 Task: Select street view around selected location San Jacinto Battleground State Historic Site, Texas, United States and verify 5 surrounding locations
Action: Mouse moved to (246, 76)
Screenshot: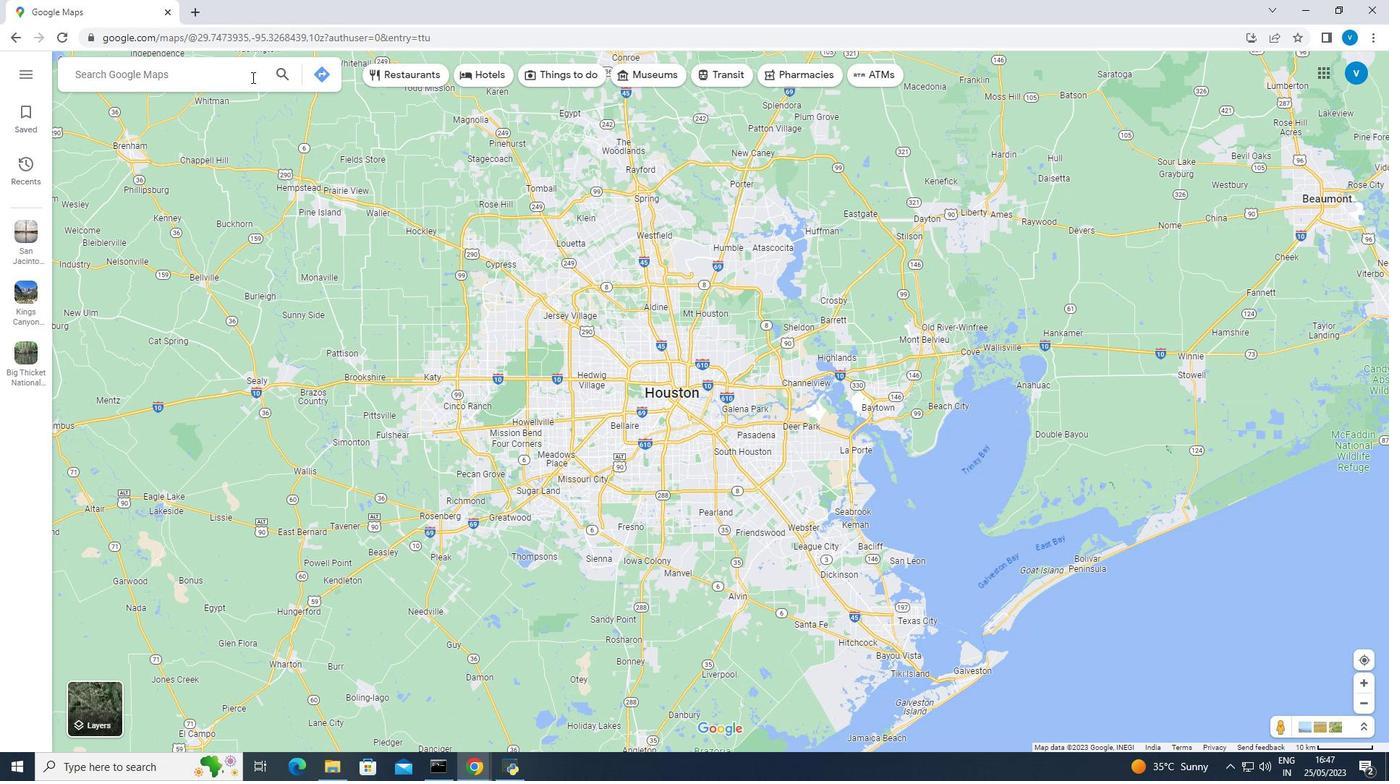 
Action: Mouse pressed left at (246, 76)
Screenshot: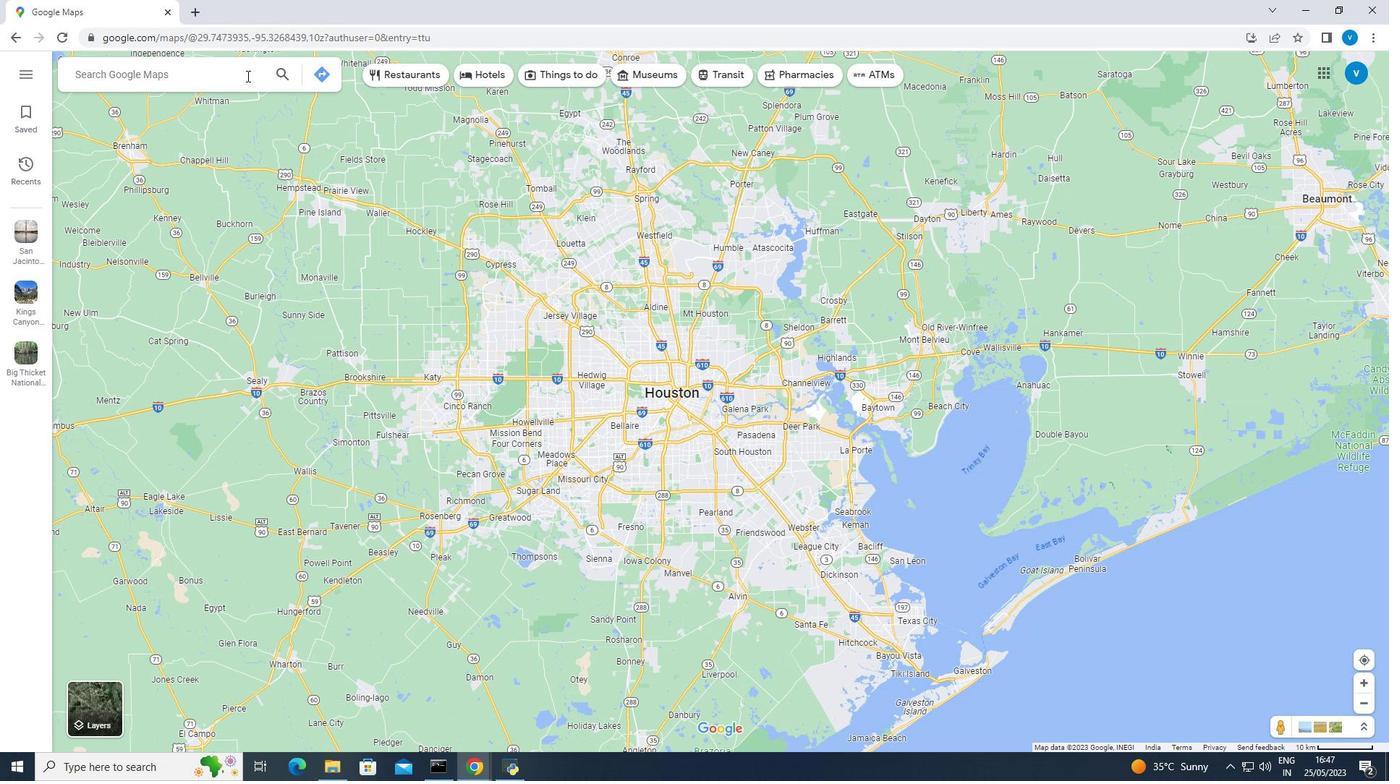 
Action: Key pressed <Key.shift><Key.shift><Key.shift>San<Key.space><Key.shift><Key.shift><Key.shift>Jacinto<Key.space><Key.shift><Key.shift><Key.shift><Key.shift><Key.shift><Key.shift><Key.shift><Key.shift><Key.shift><Key.shift><Key.shift><Key.shift><Key.shift>Battleground<Key.space><Key.shift><Key.shift><Key.shift><Key.shift><Key.shift>State<Key.space><Key.shift><Key.shift><Key.shift><Key.shift><Key.shift><Key.shift><Key.shift><Key.shift><Key.shift><Key.shift><Key.shift><Key.shift><Key.shift>Historic<Key.space><Key.shift><Key.shift><Key.shift><Key.shift><Key.shift><Key.shift>Site,<Key.space><Key.shift><Key.shift><Key.shift><Key.shift><Key.shift>Texas,<Key.space><Key.shift><Key.shift><Key.shift><Key.shift><Key.shift>United<Key.space><Key.shift><Key.shift><Key.shift><Key.shift><Key.shift><Key.shift>States
Screenshot: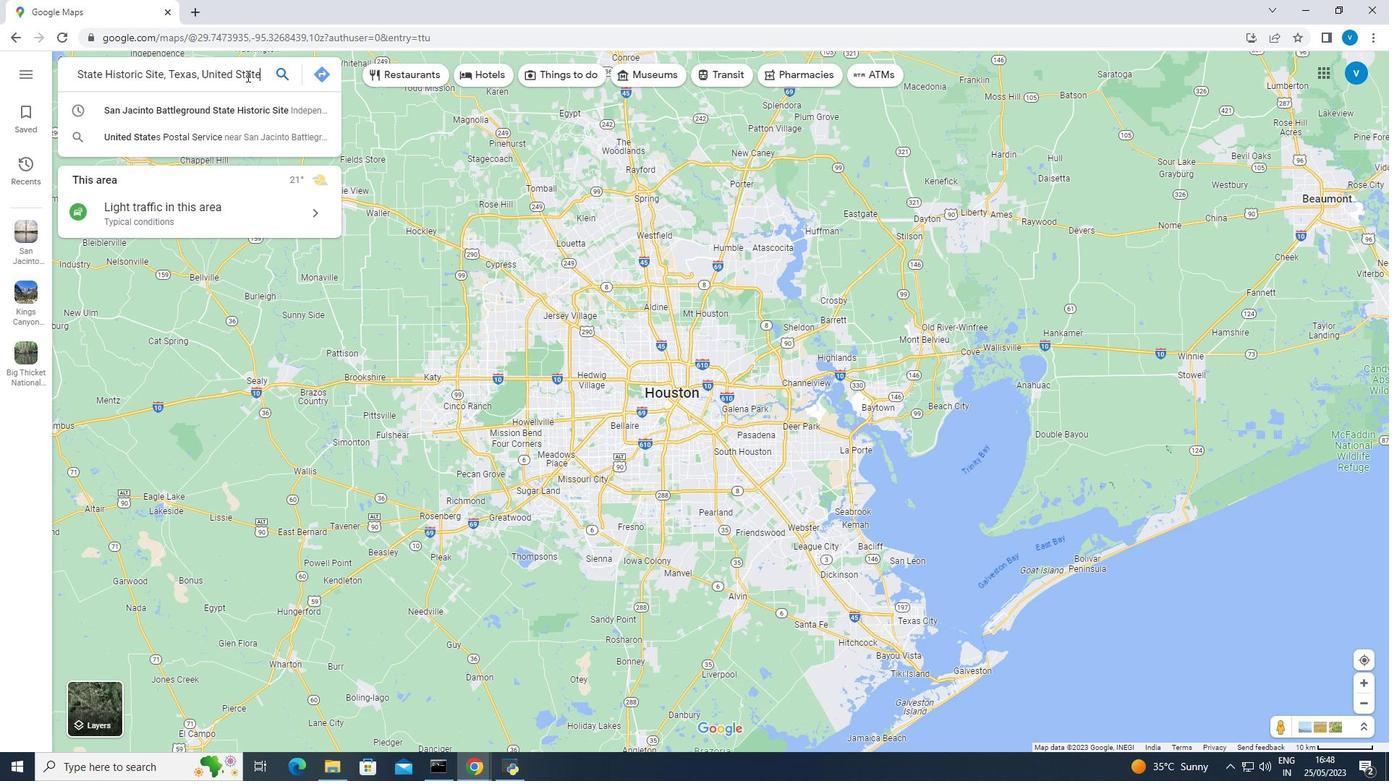 
Action: Mouse moved to (356, 157)
Screenshot: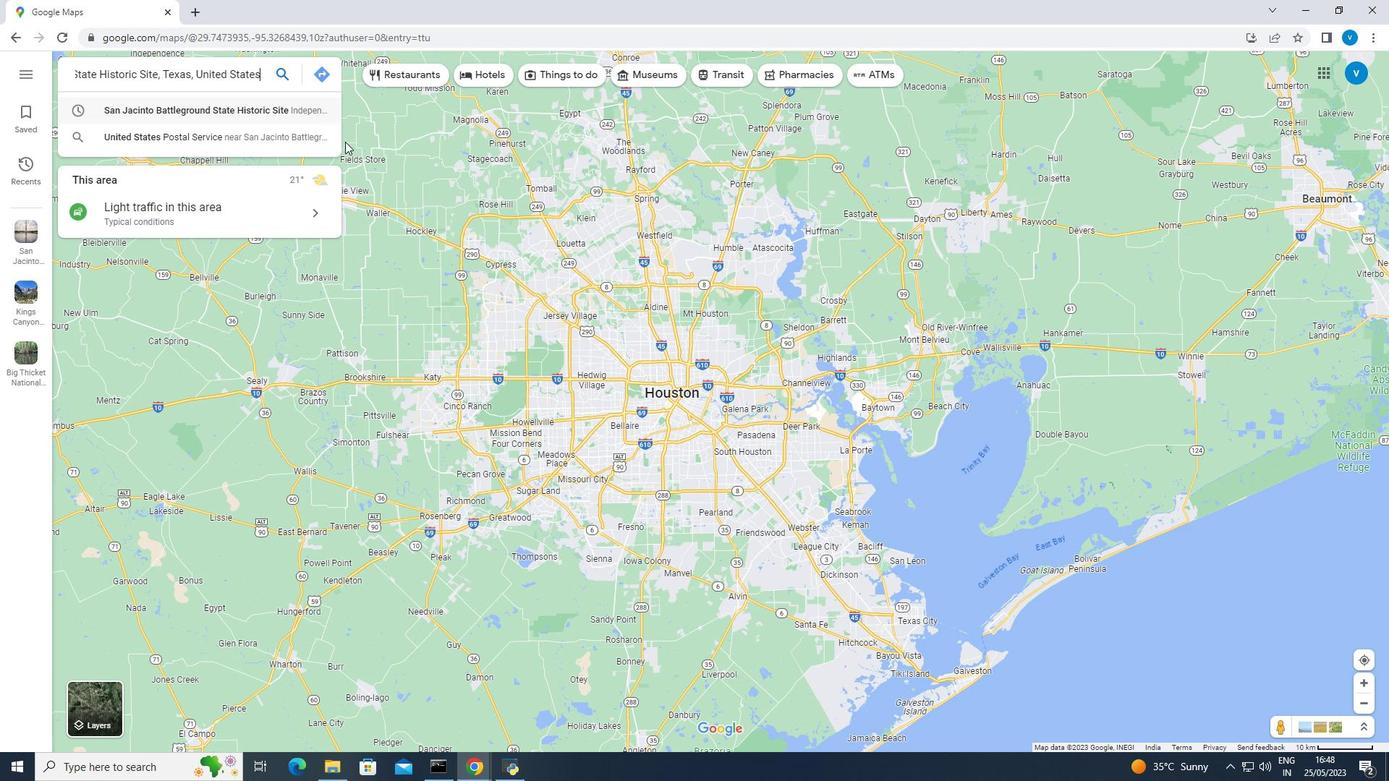 
Action: Key pressed <Key.enter>
Screenshot: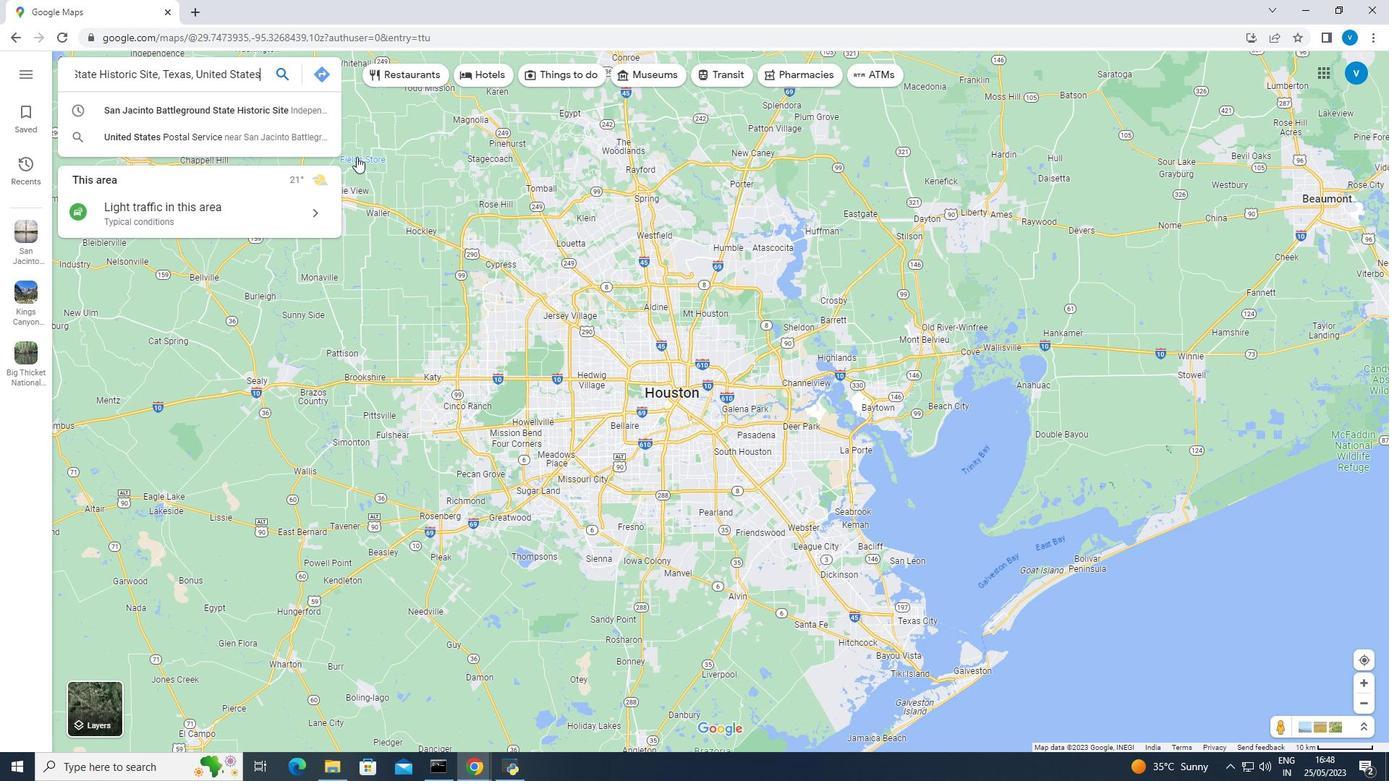 
Action: Mouse moved to (586, 294)
Screenshot: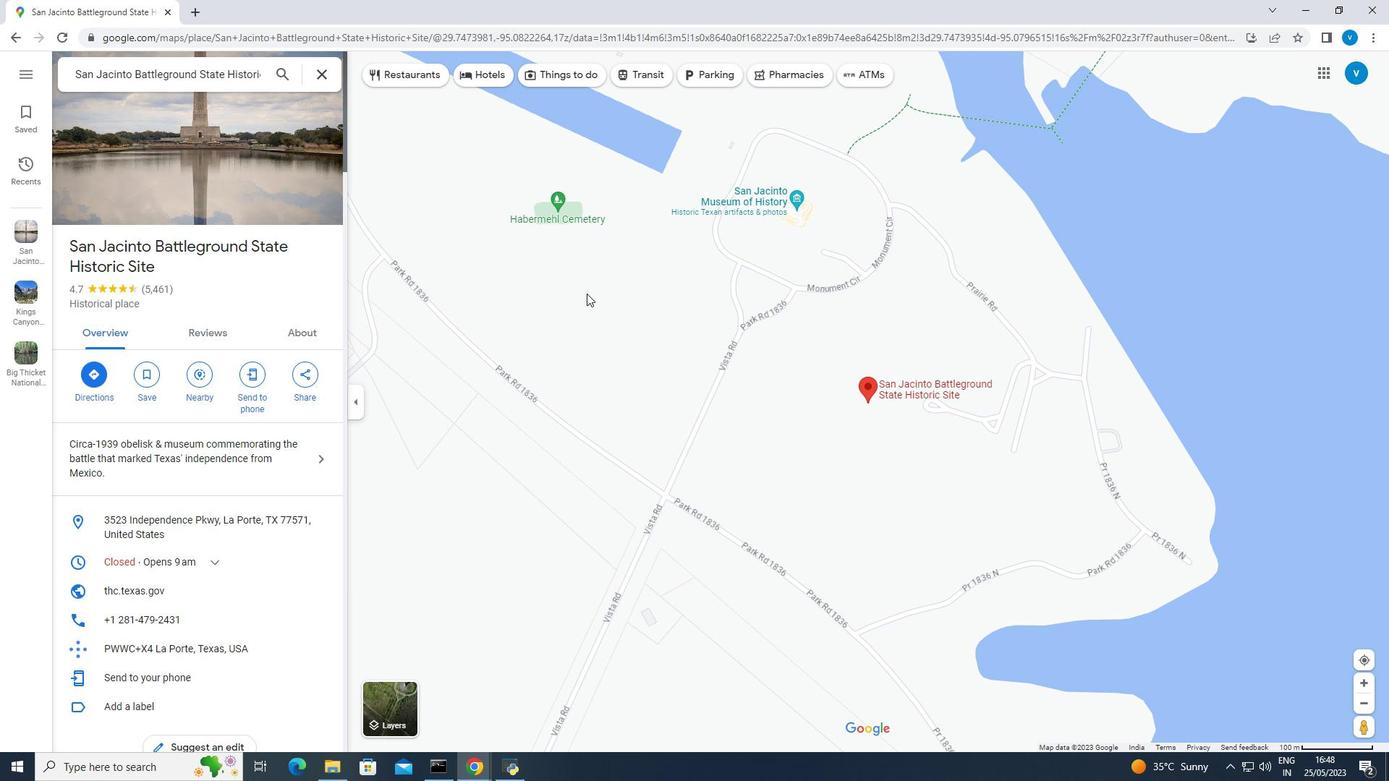 
Action: Mouse scrolled (586, 293) with delta (0, 0)
Screenshot: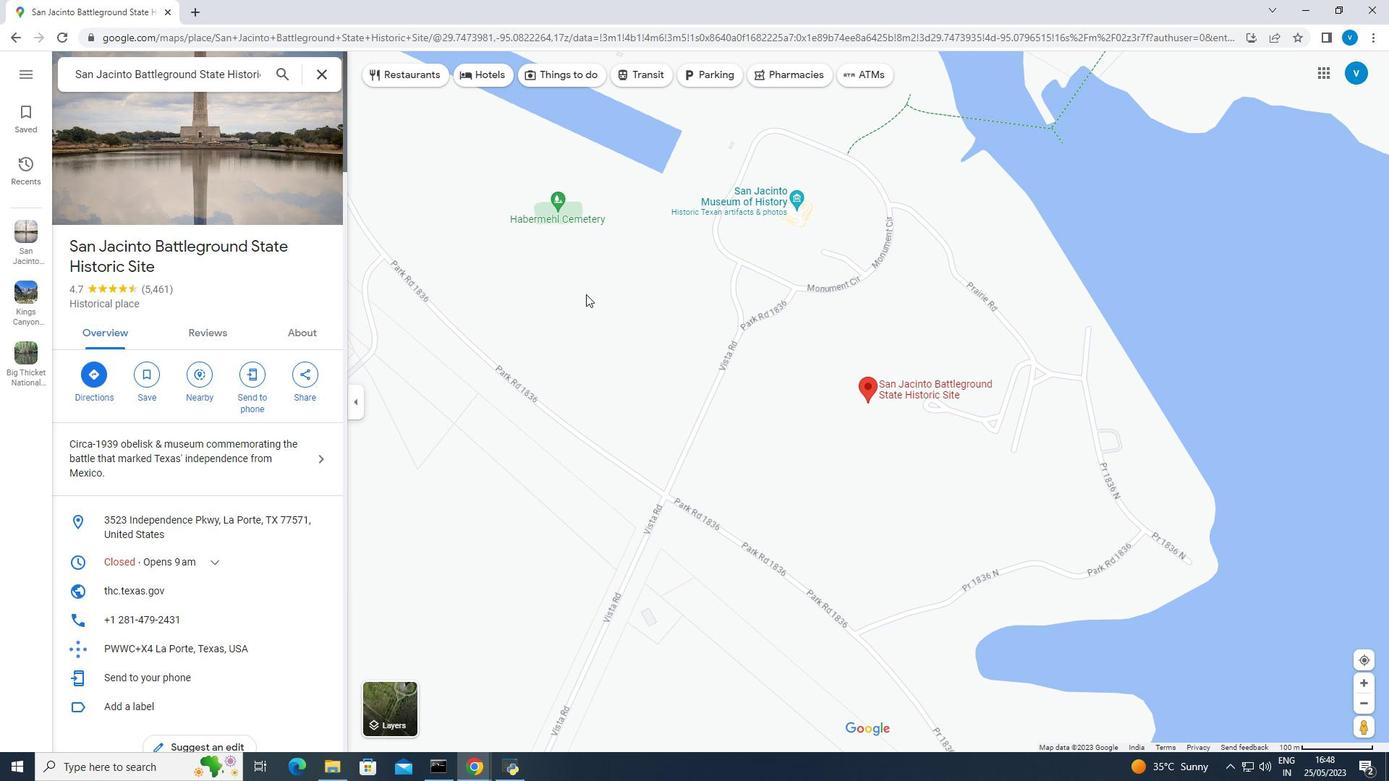 
Action: Mouse moved to (585, 294)
Screenshot: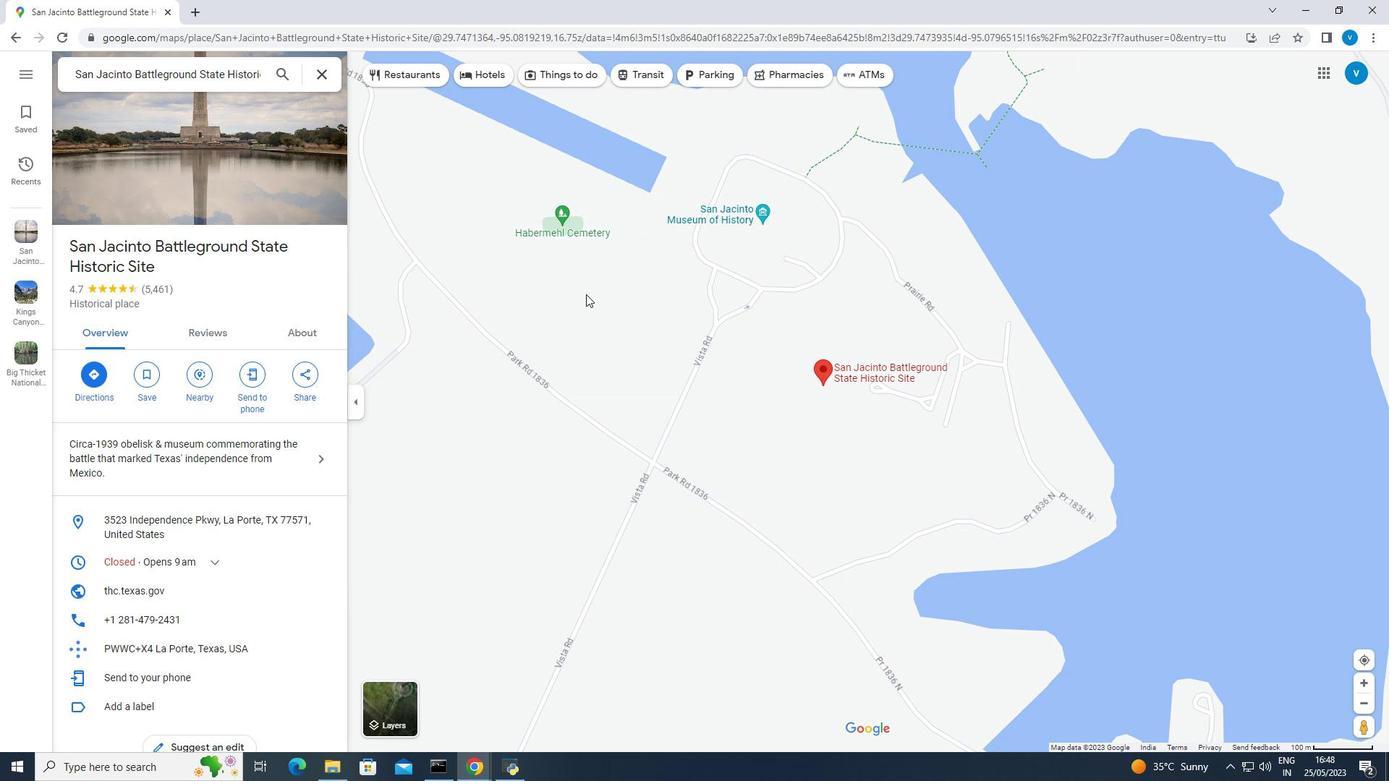 
Action: Mouse scrolled (585, 293) with delta (0, 0)
Screenshot: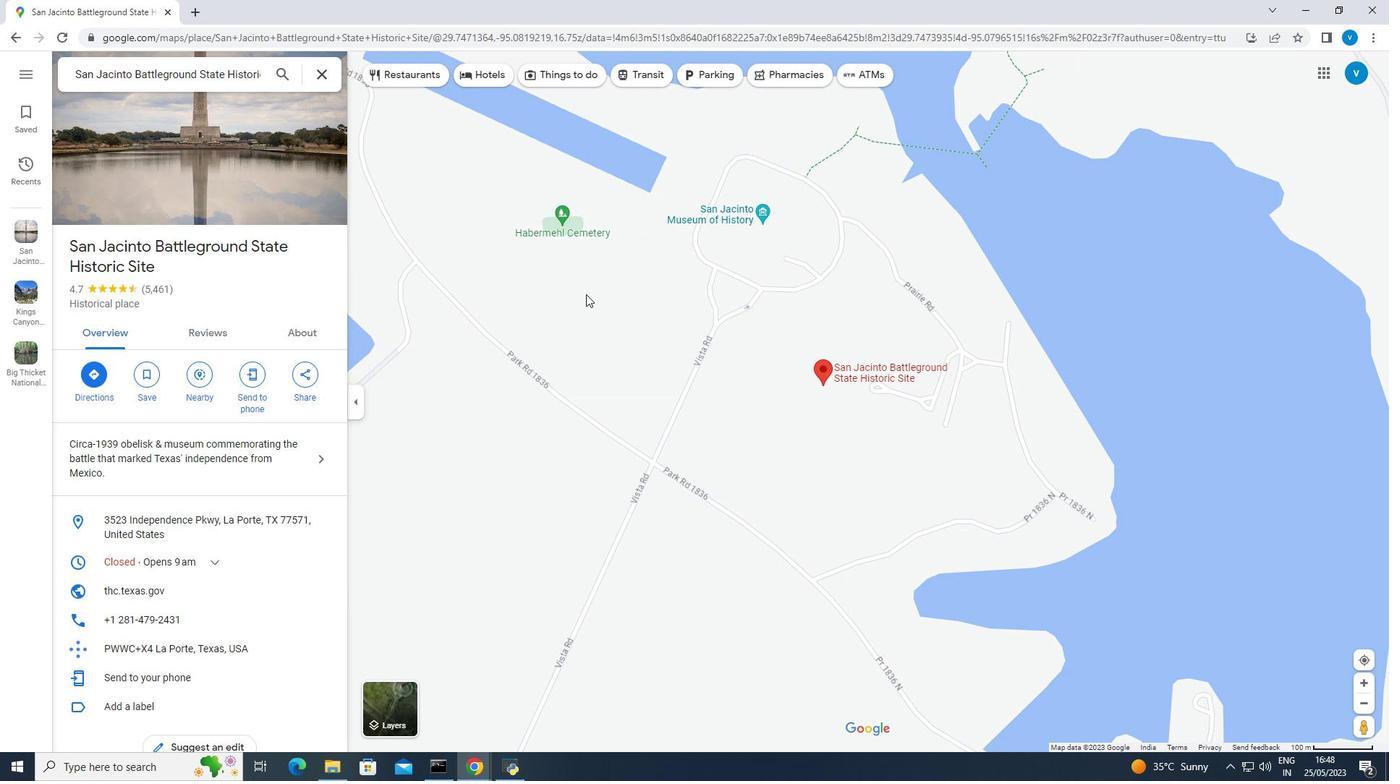 
Action: Mouse moved to (583, 294)
Screenshot: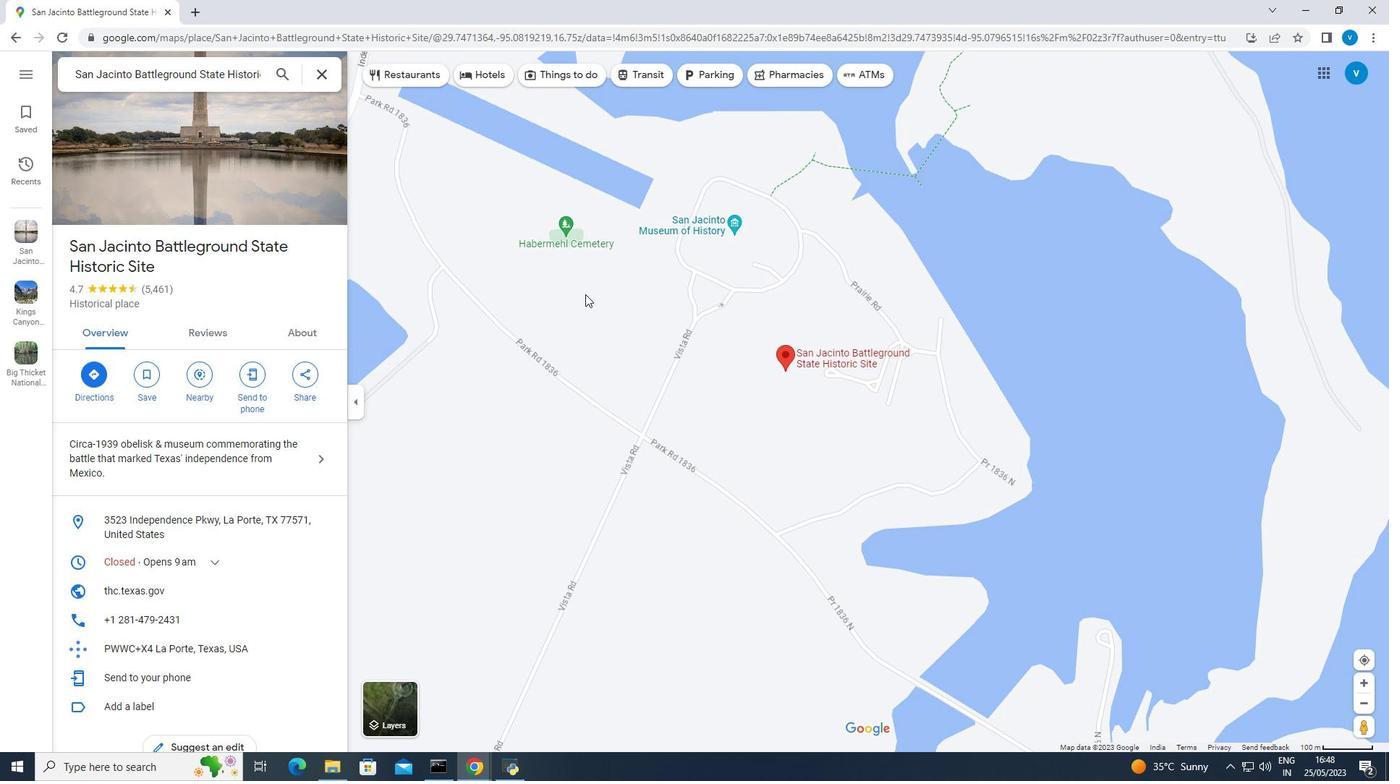 
Action: Mouse scrolled (583, 293) with delta (0, 0)
Screenshot: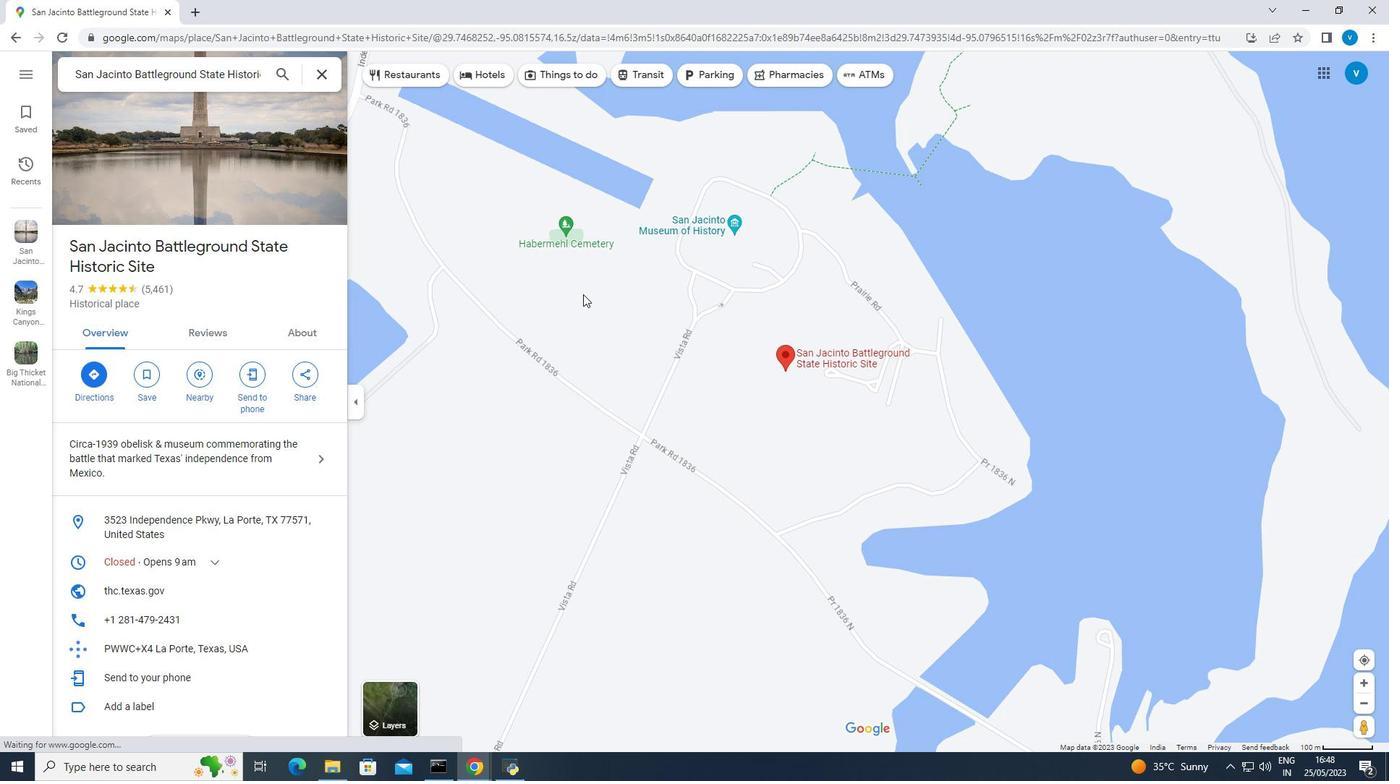 
Action: Mouse moved to (583, 294)
Screenshot: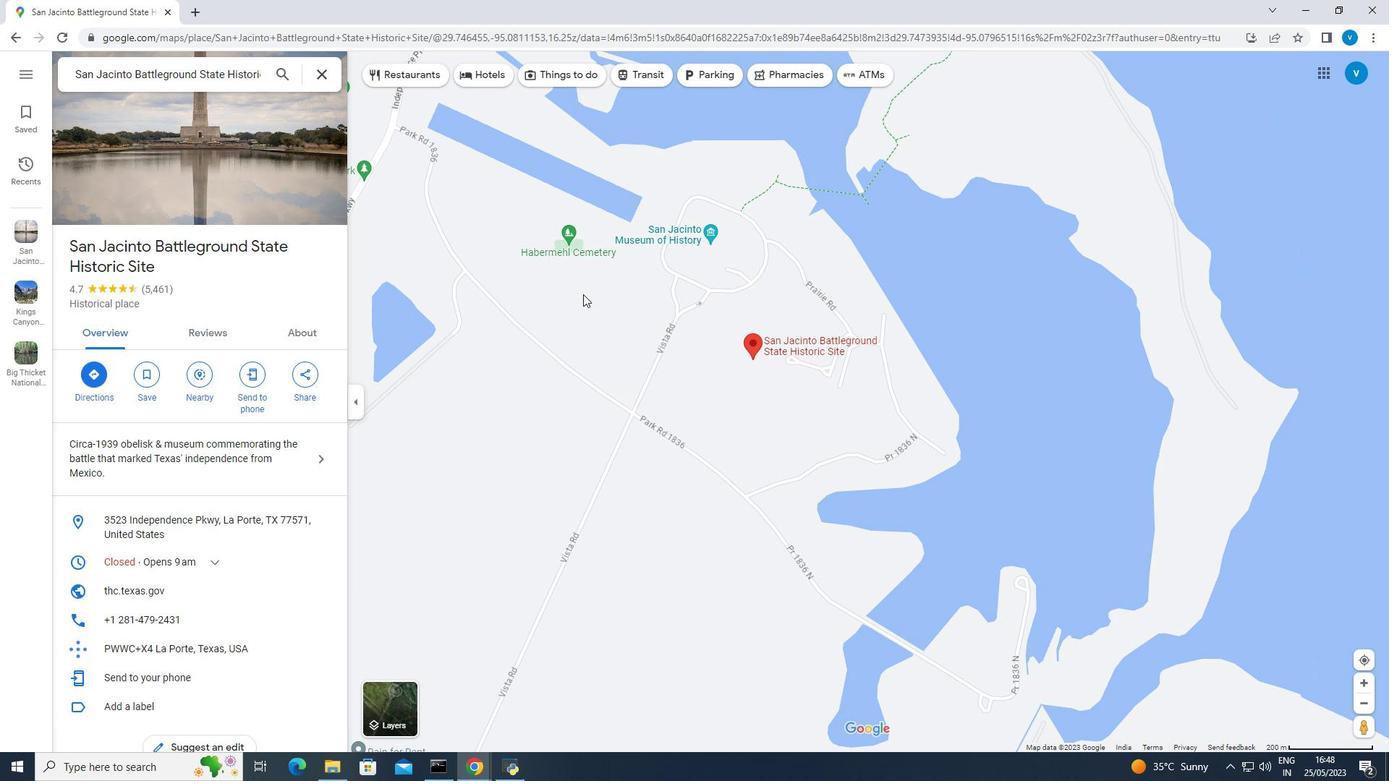 
Action: Mouse scrolled (583, 293) with delta (0, 0)
Screenshot: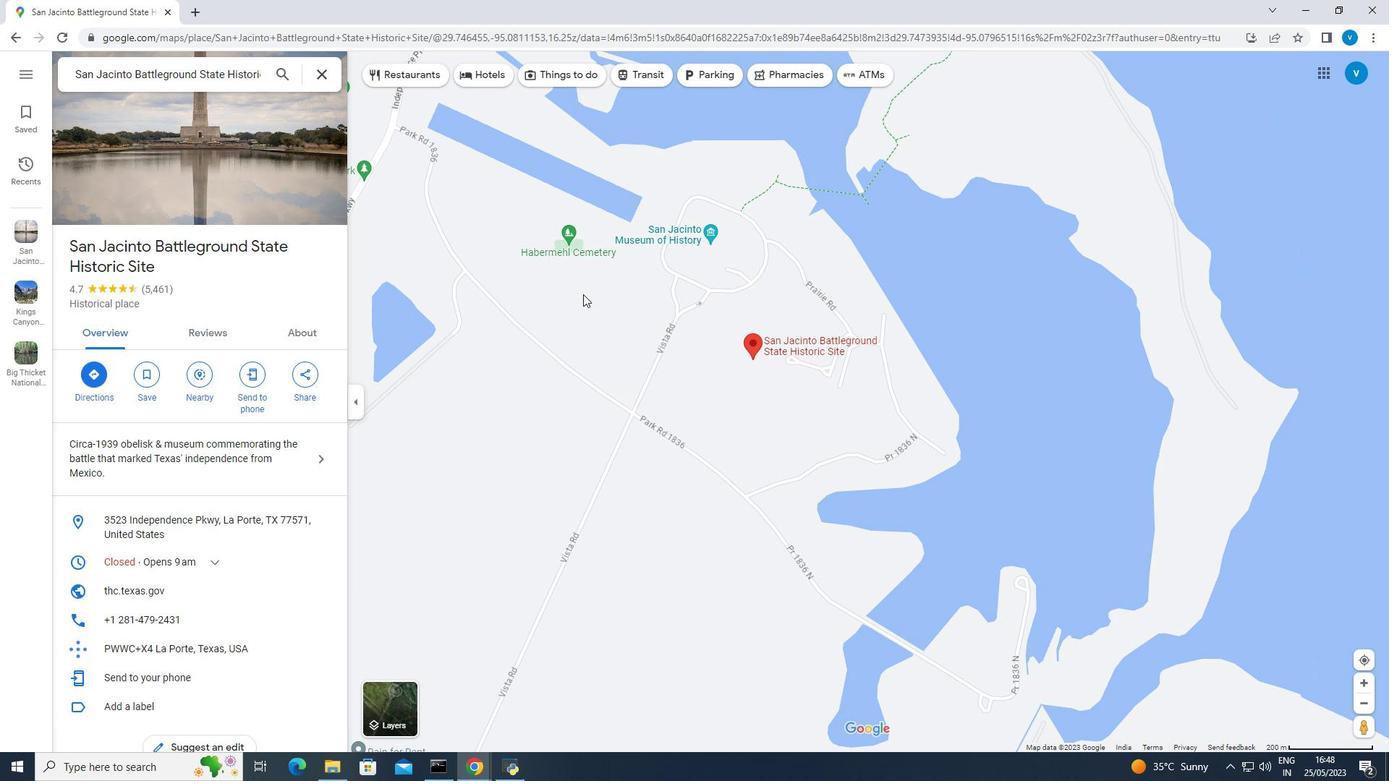 
Action: Mouse moved to (831, 458)
Screenshot: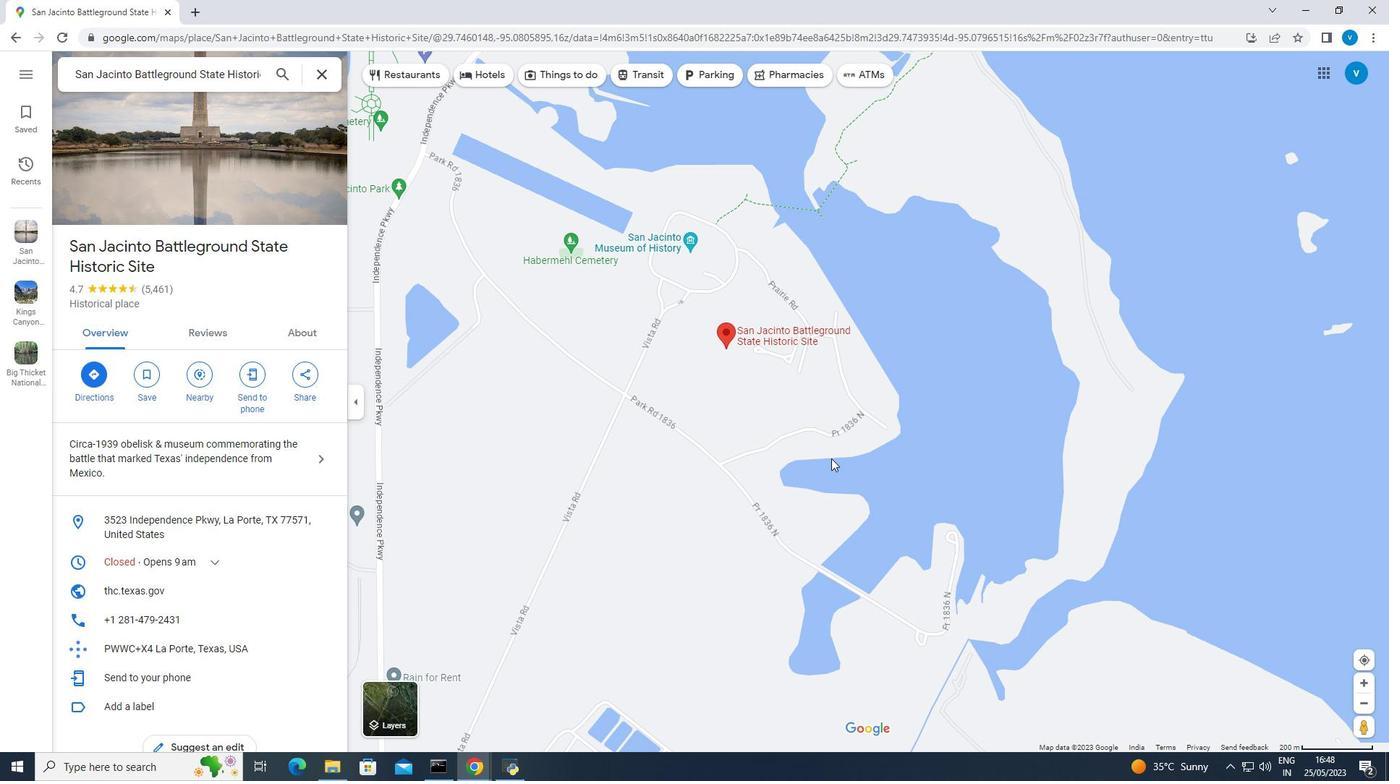 
Action: Mouse scrolled (831, 458) with delta (0, 0)
Screenshot: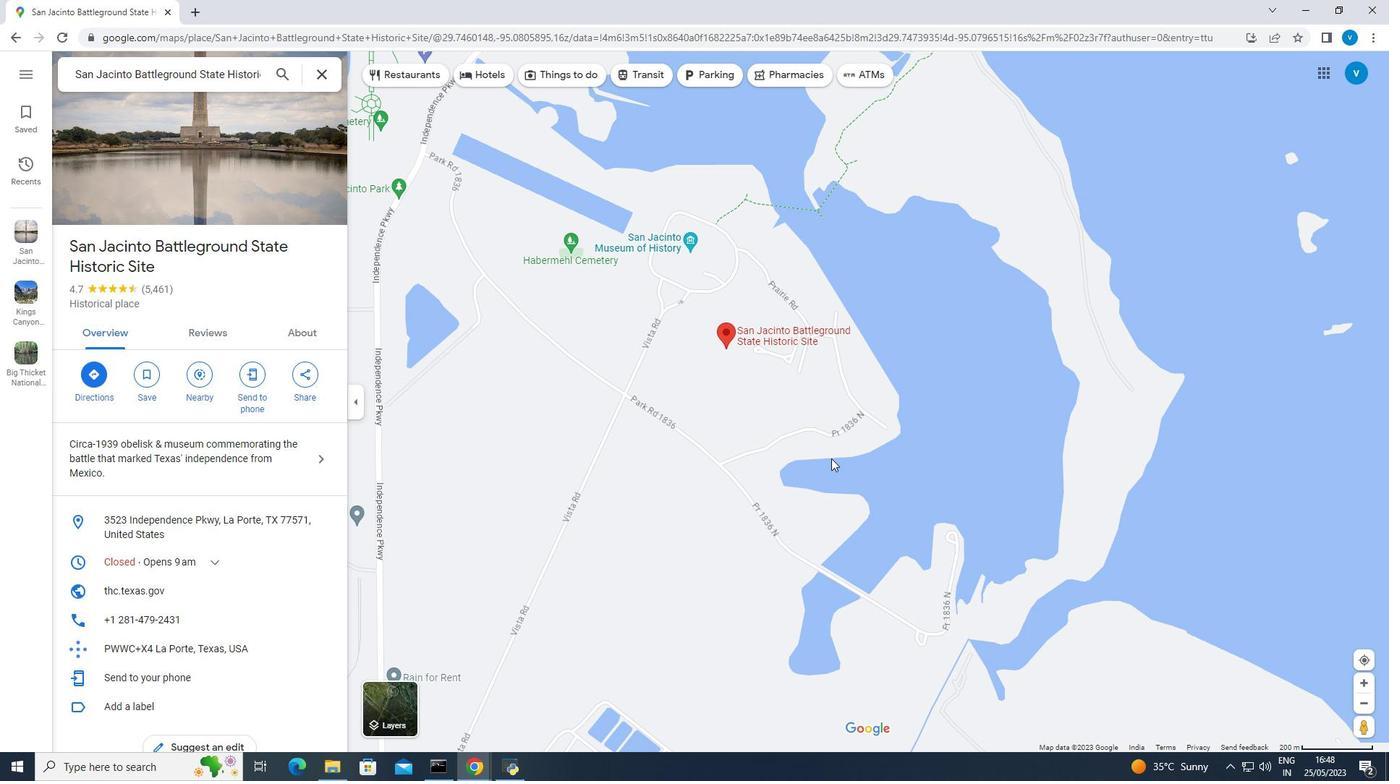
Action: Mouse moved to (832, 459)
Screenshot: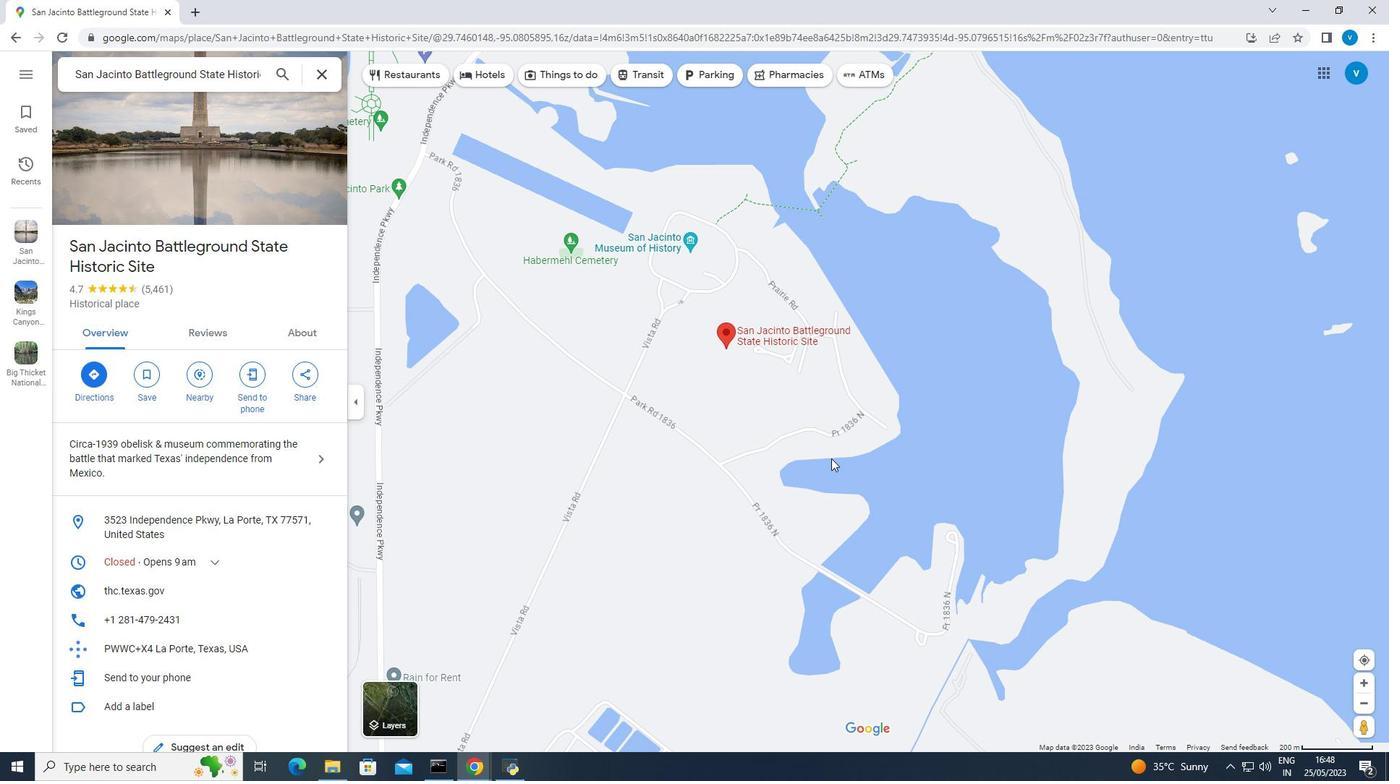 
Action: Mouse scrolled (832, 458) with delta (0, 0)
Screenshot: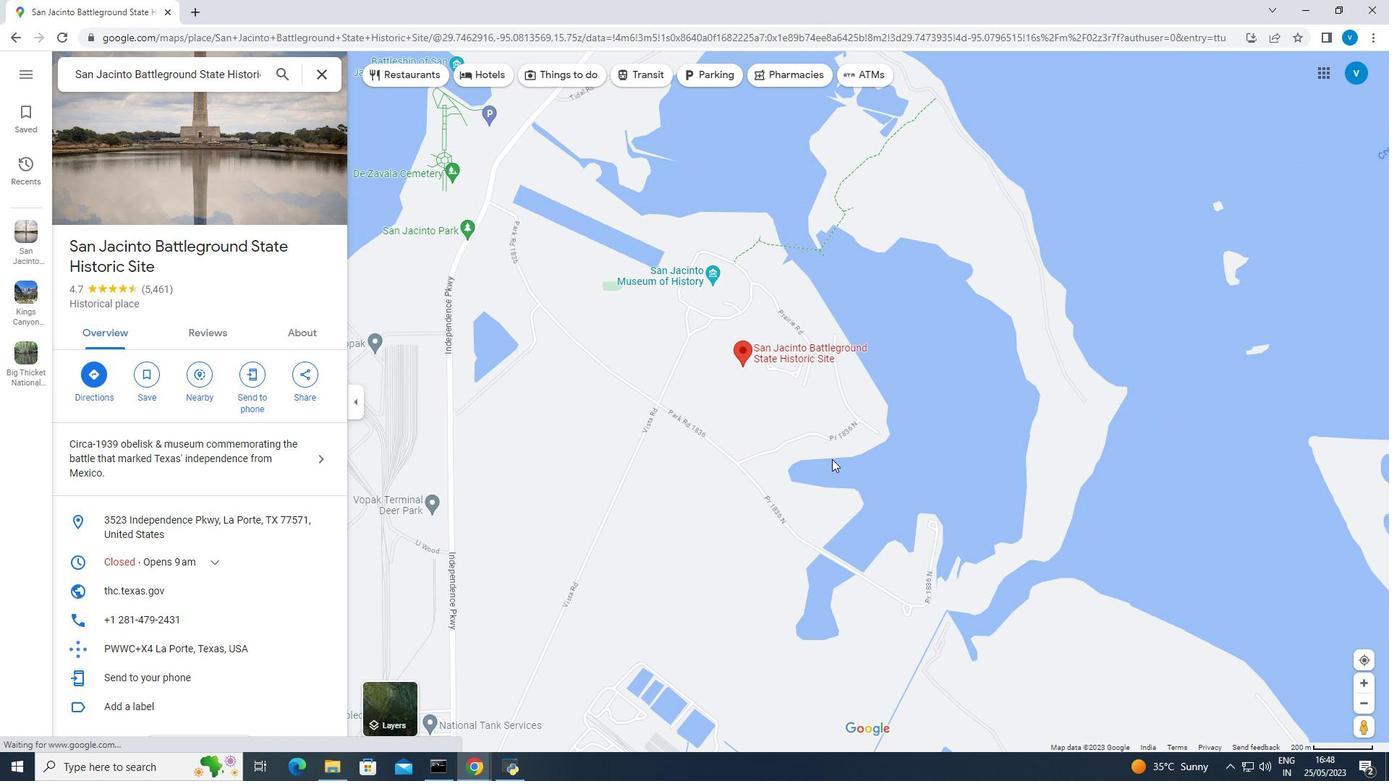 
Action: Mouse moved to (833, 459)
Screenshot: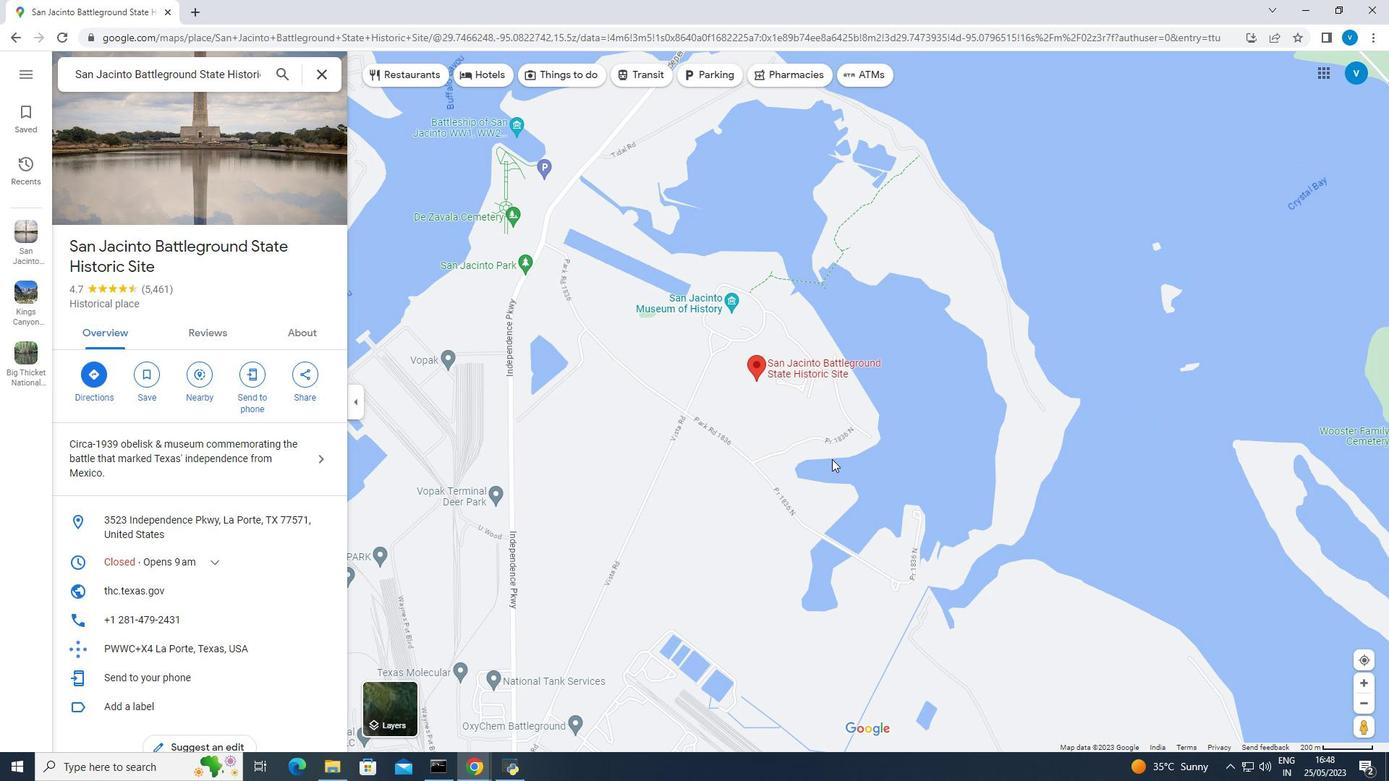 
Action: Mouse scrolled (833, 458) with delta (0, 0)
Screenshot: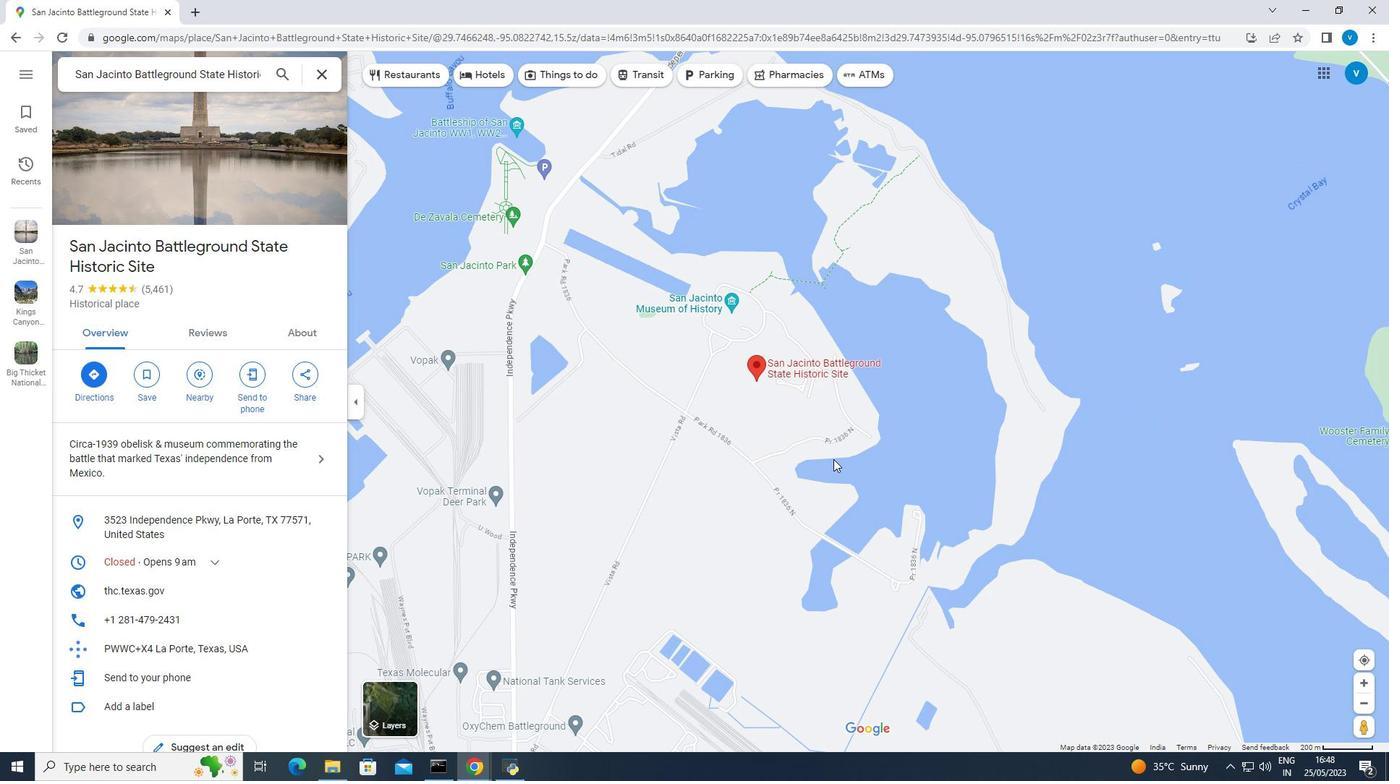 
Action: Mouse moved to (836, 458)
Screenshot: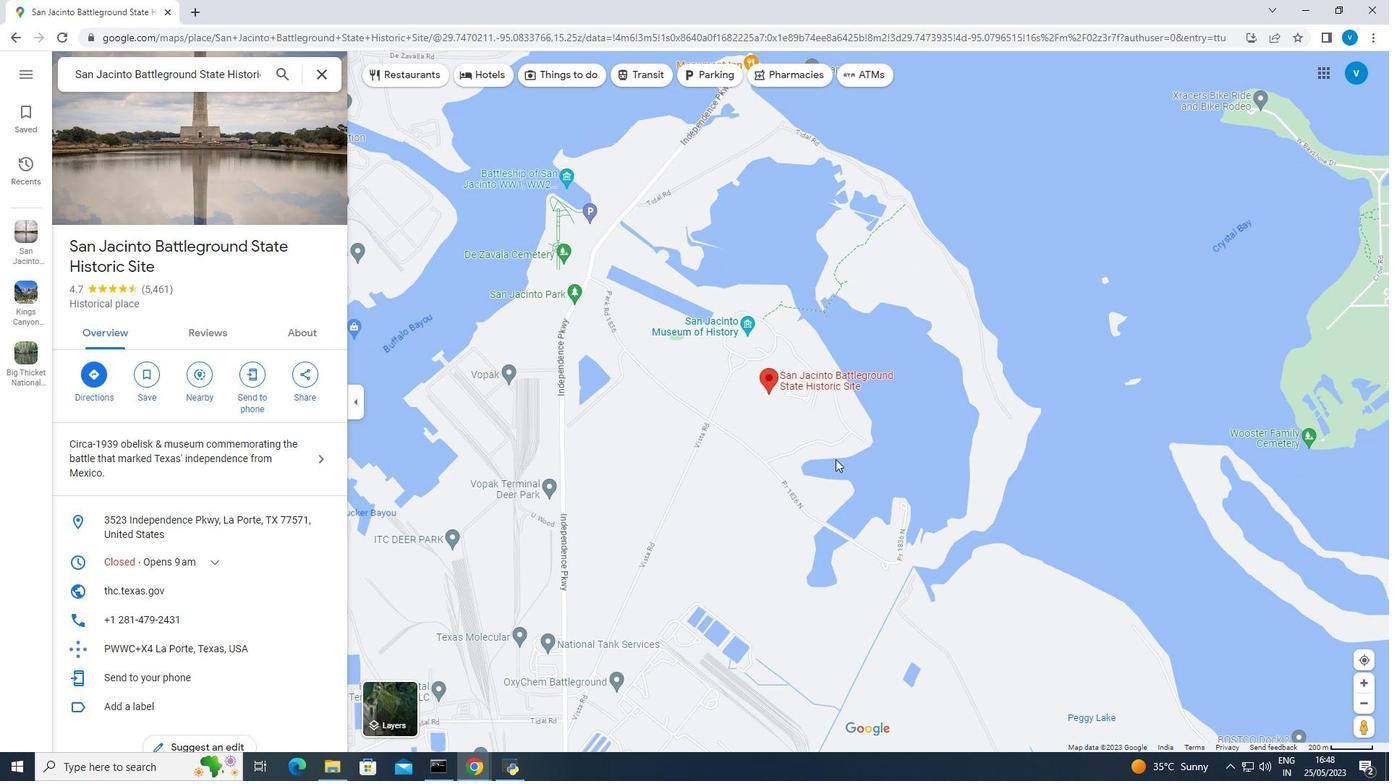 
Action: Mouse scrolled (836, 458) with delta (0, 0)
Screenshot: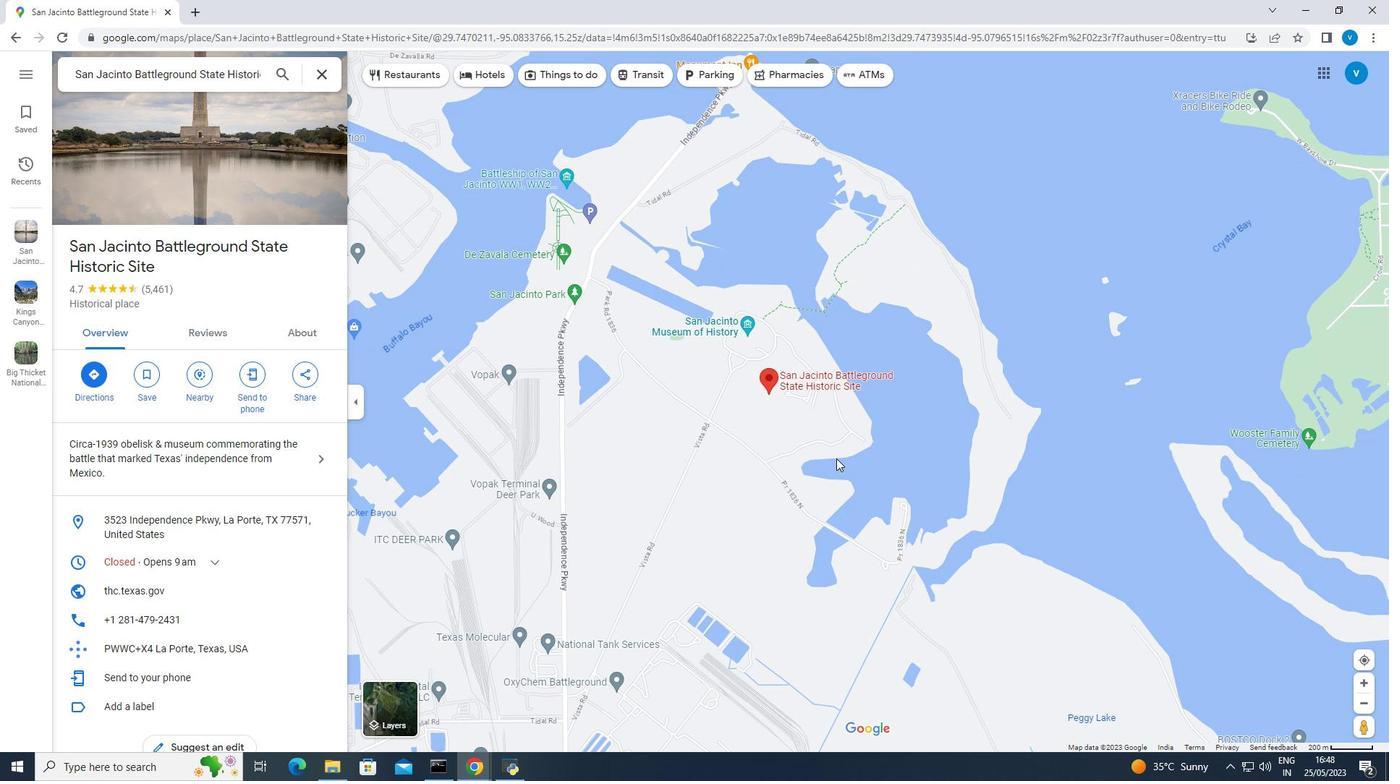 
Action: Mouse scrolled (836, 458) with delta (0, 0)
Screenshot: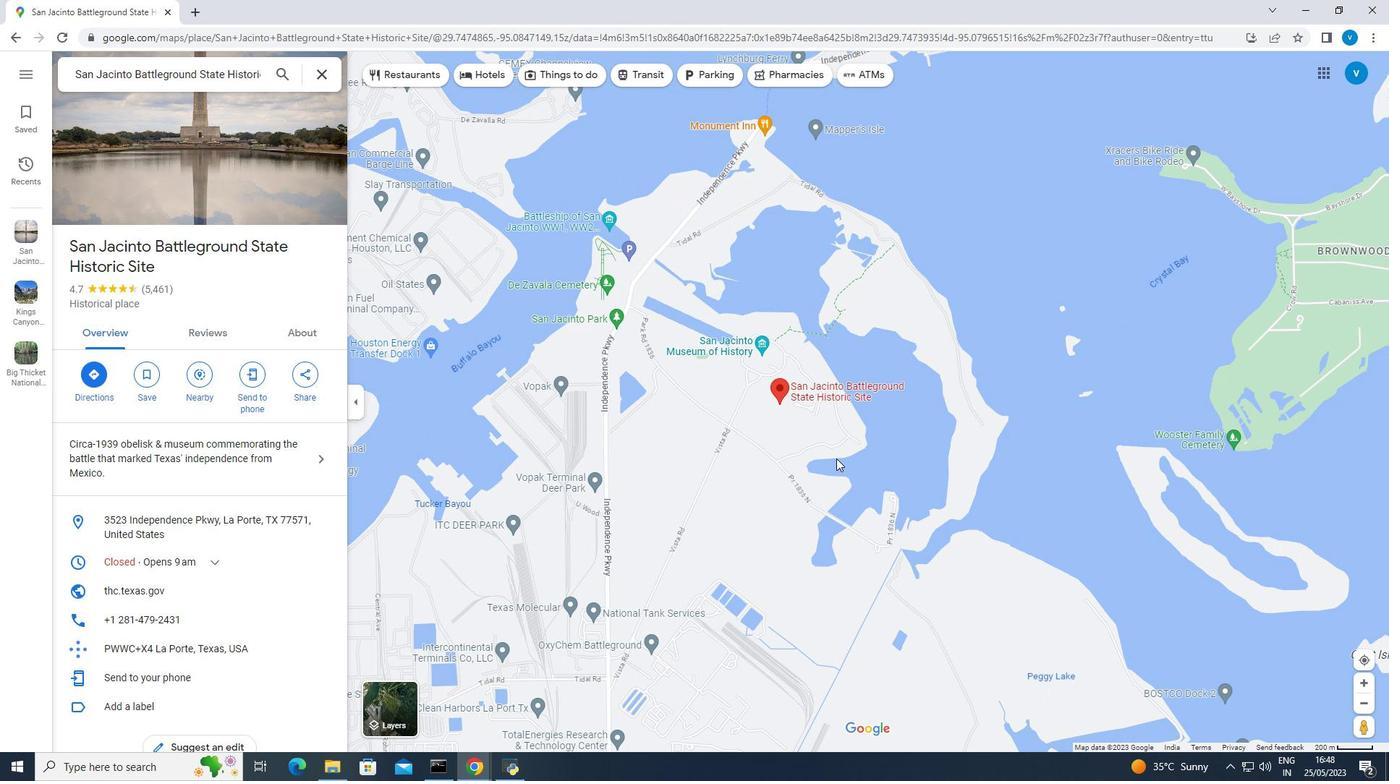 
Action: Mouse scrolled (836, 458) with delta (0, 0)
Screenshot: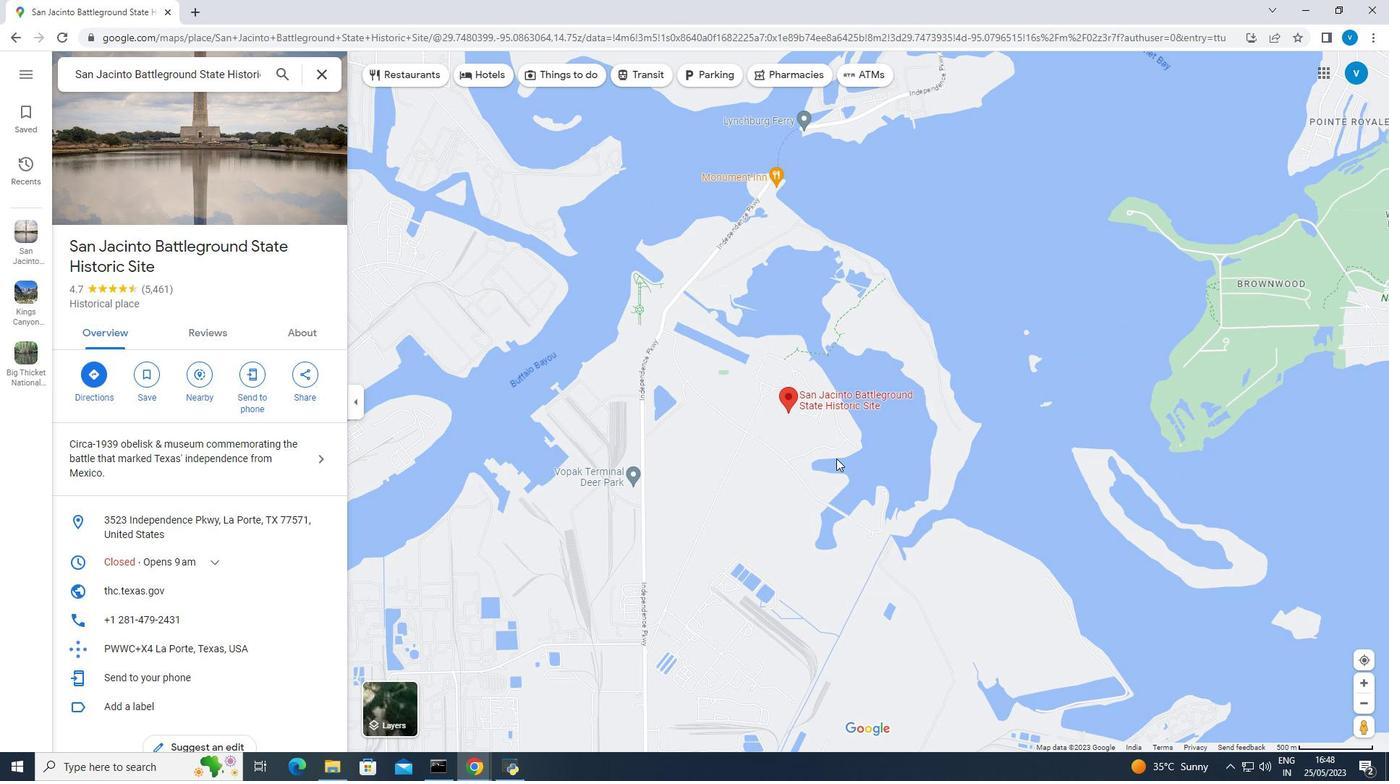 
Action: Mouse scrolled (836, 458) with delta (0, 0)
Screenshot: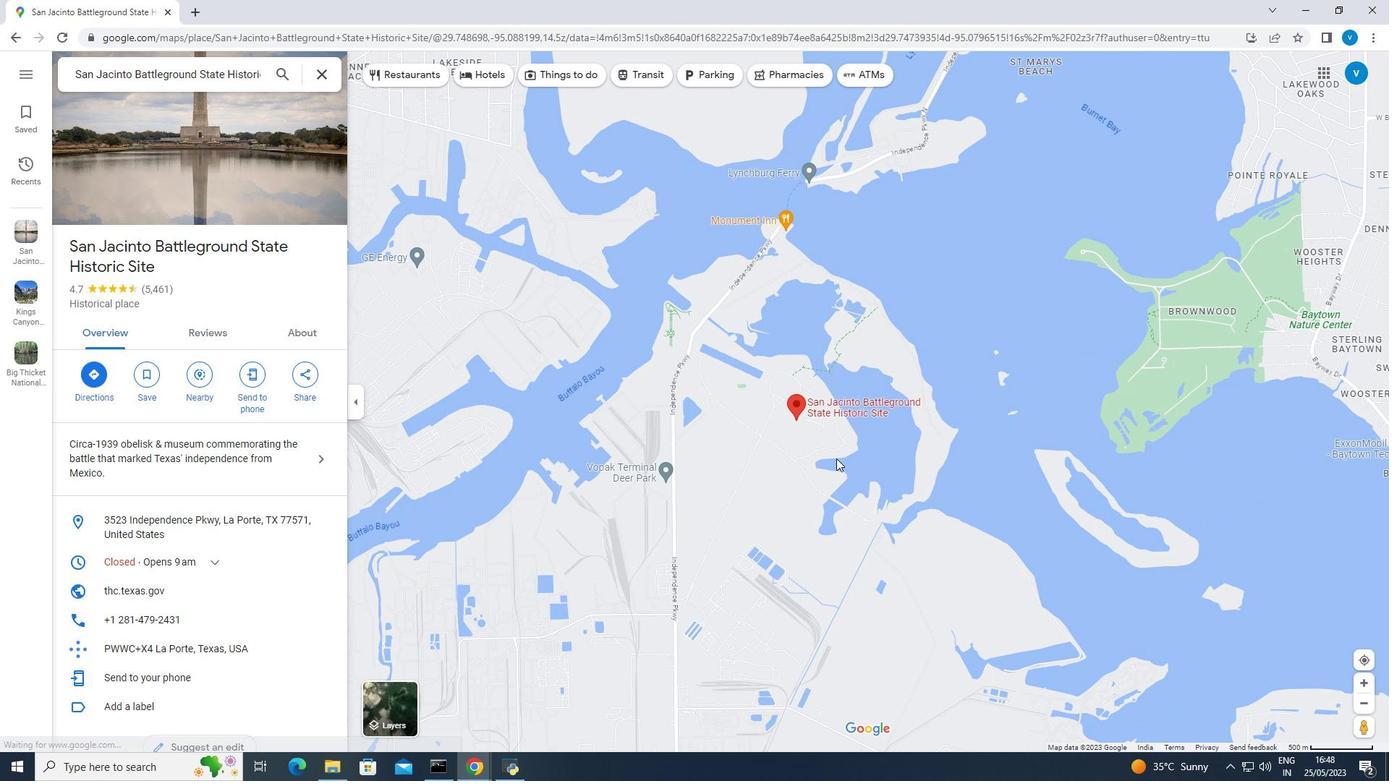 
Action: Mouse moved to (838, 456)
Screenshot: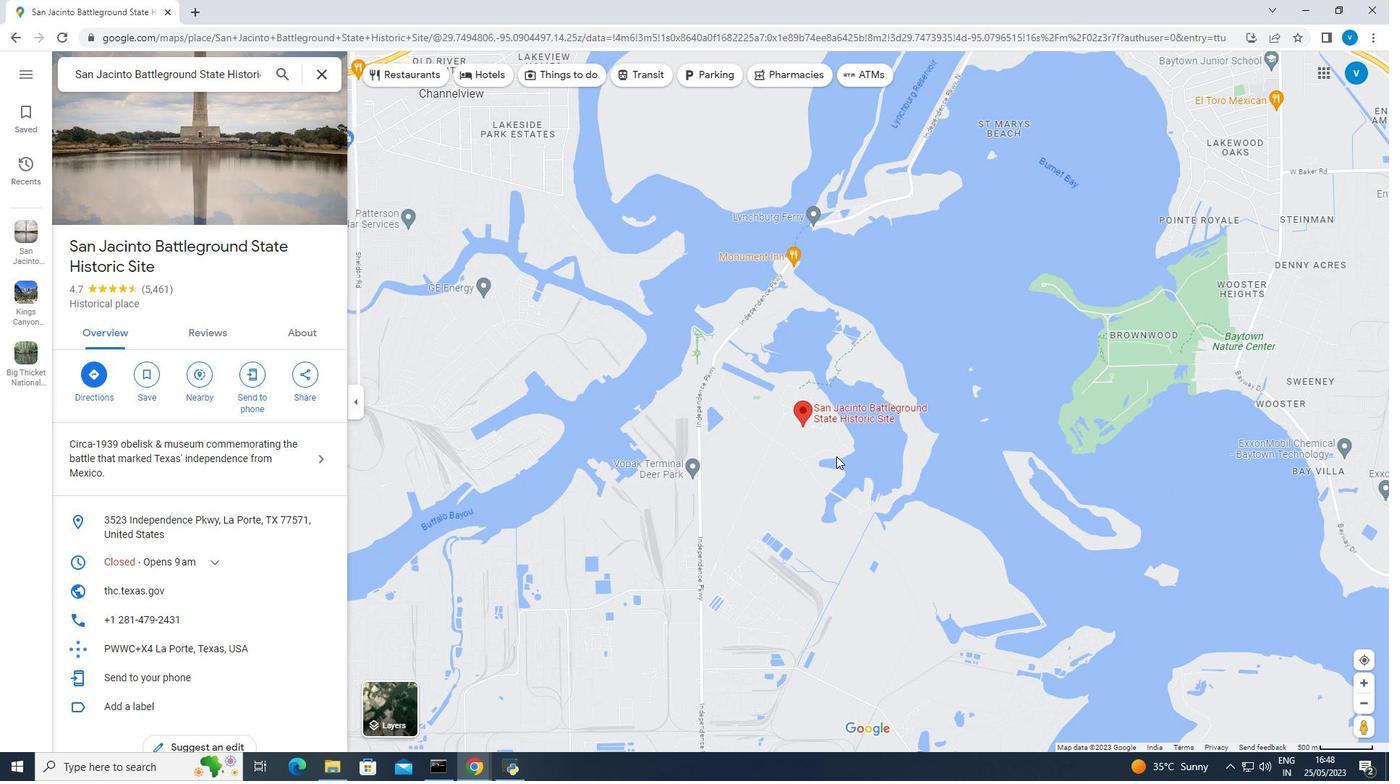 
Action: Mouse scrolled (838, 455) with delta (0, 0)
Screenshot: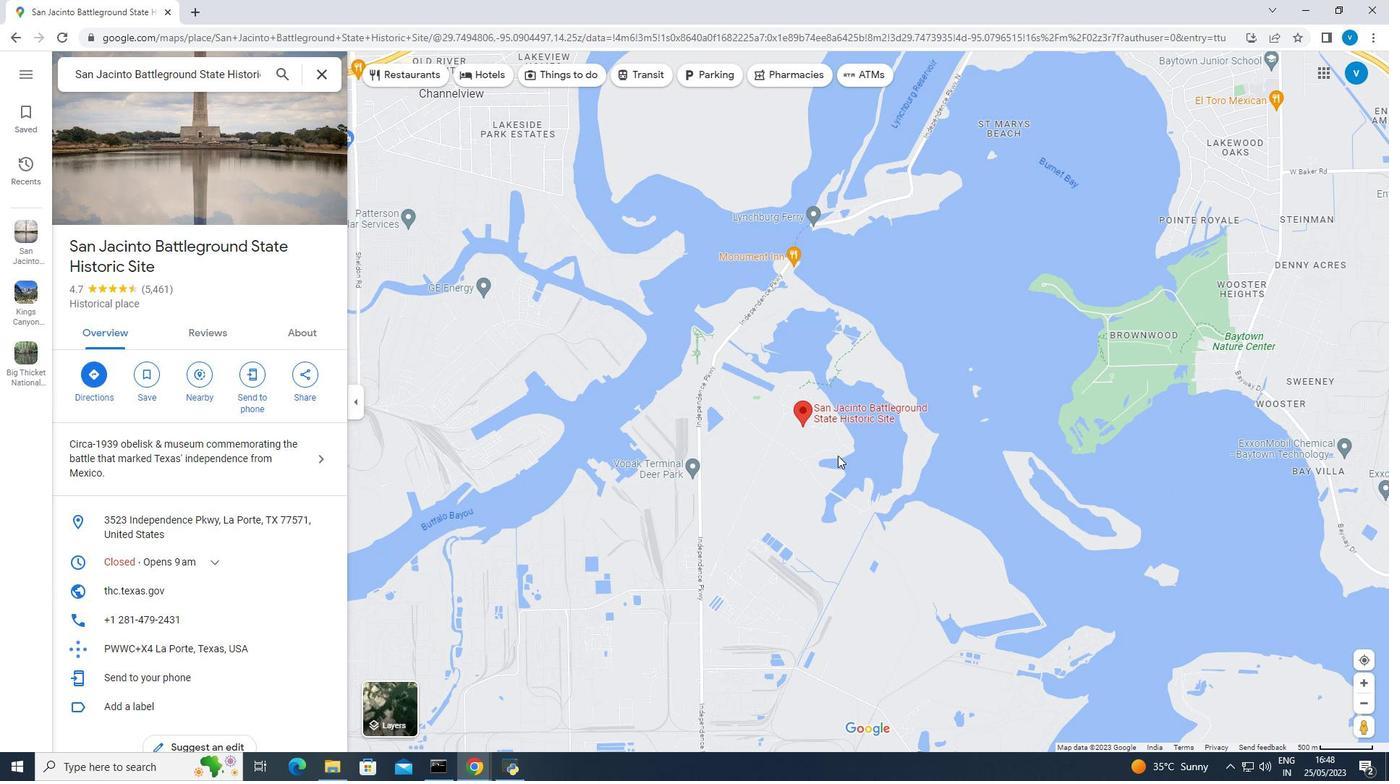 
Action: Mouse moved to (693, 427)
Screenshot: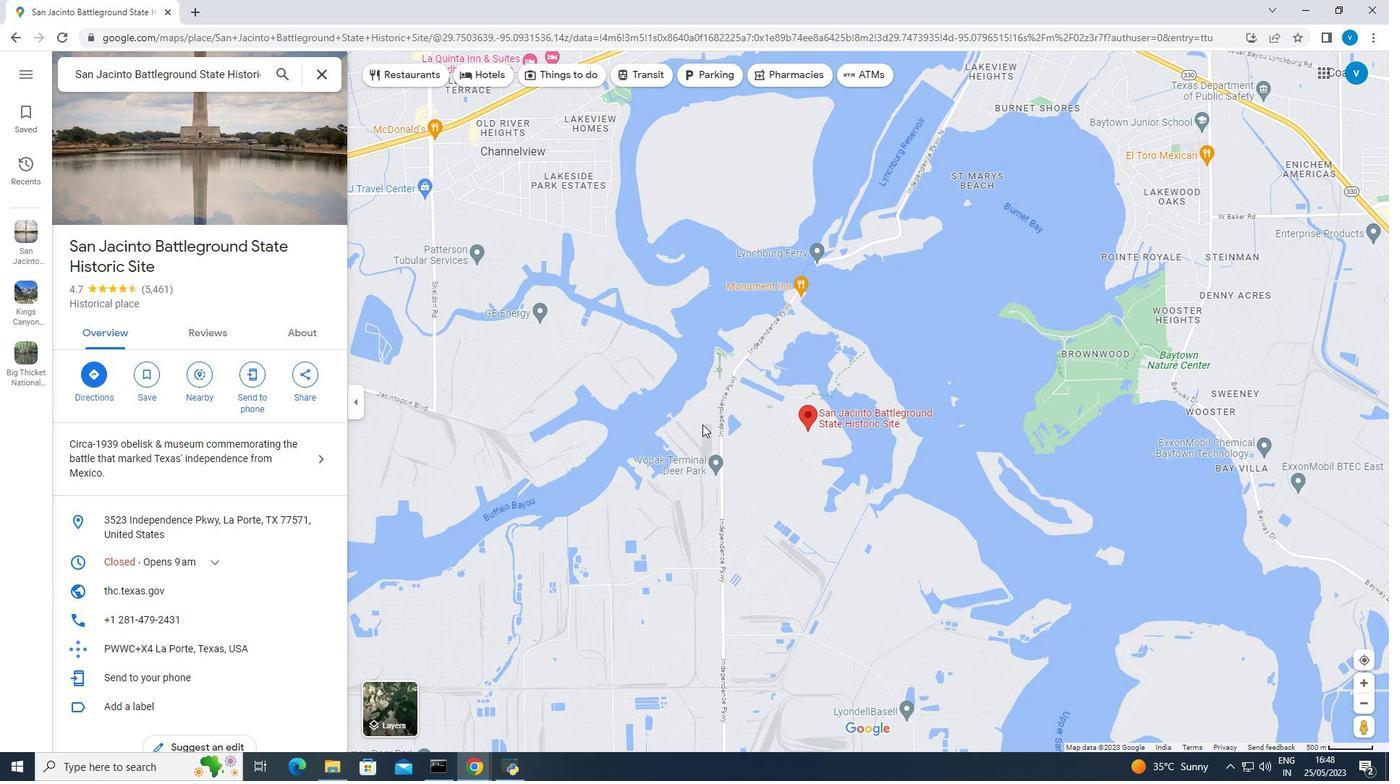 
Action: Mouse pressed left at (693, 427)
Screenshot: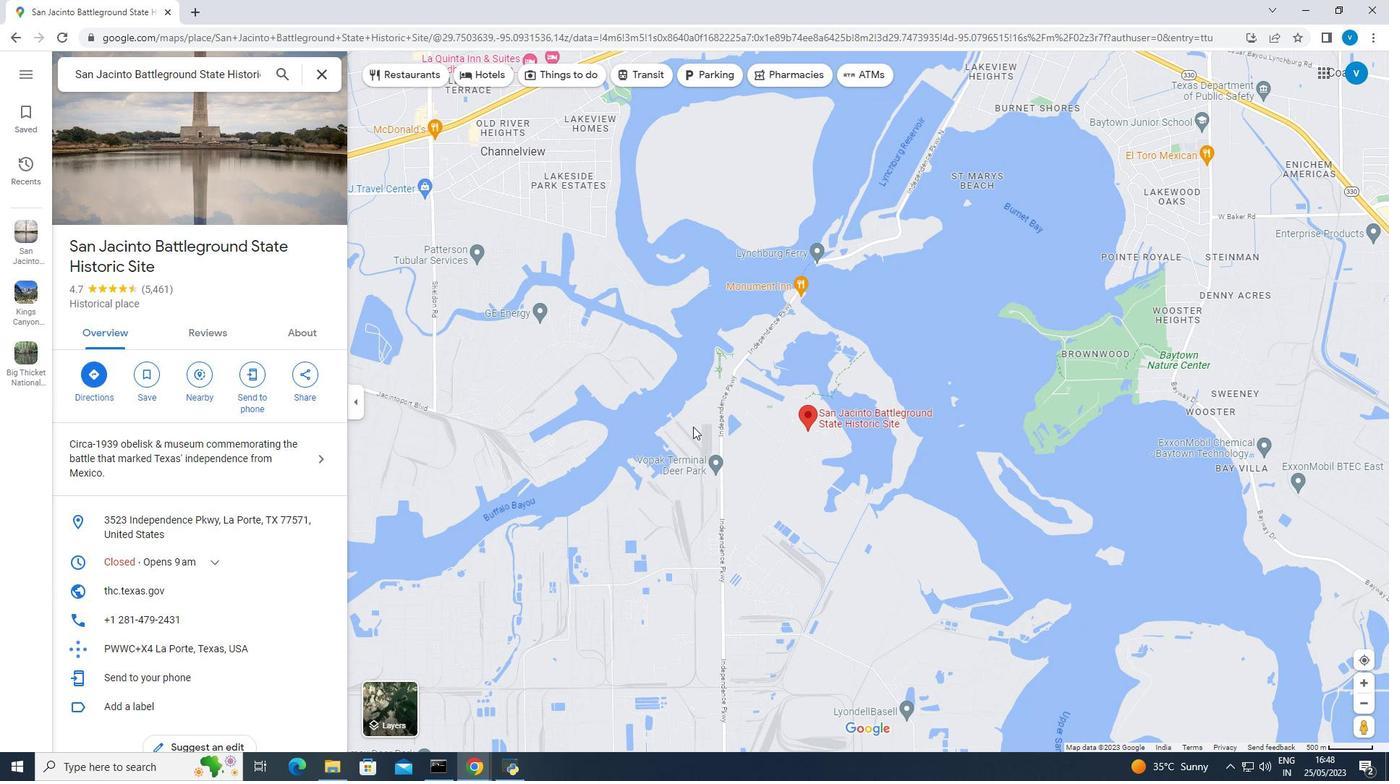 
Action: Mouse moved to (673, 426)
Screenshot: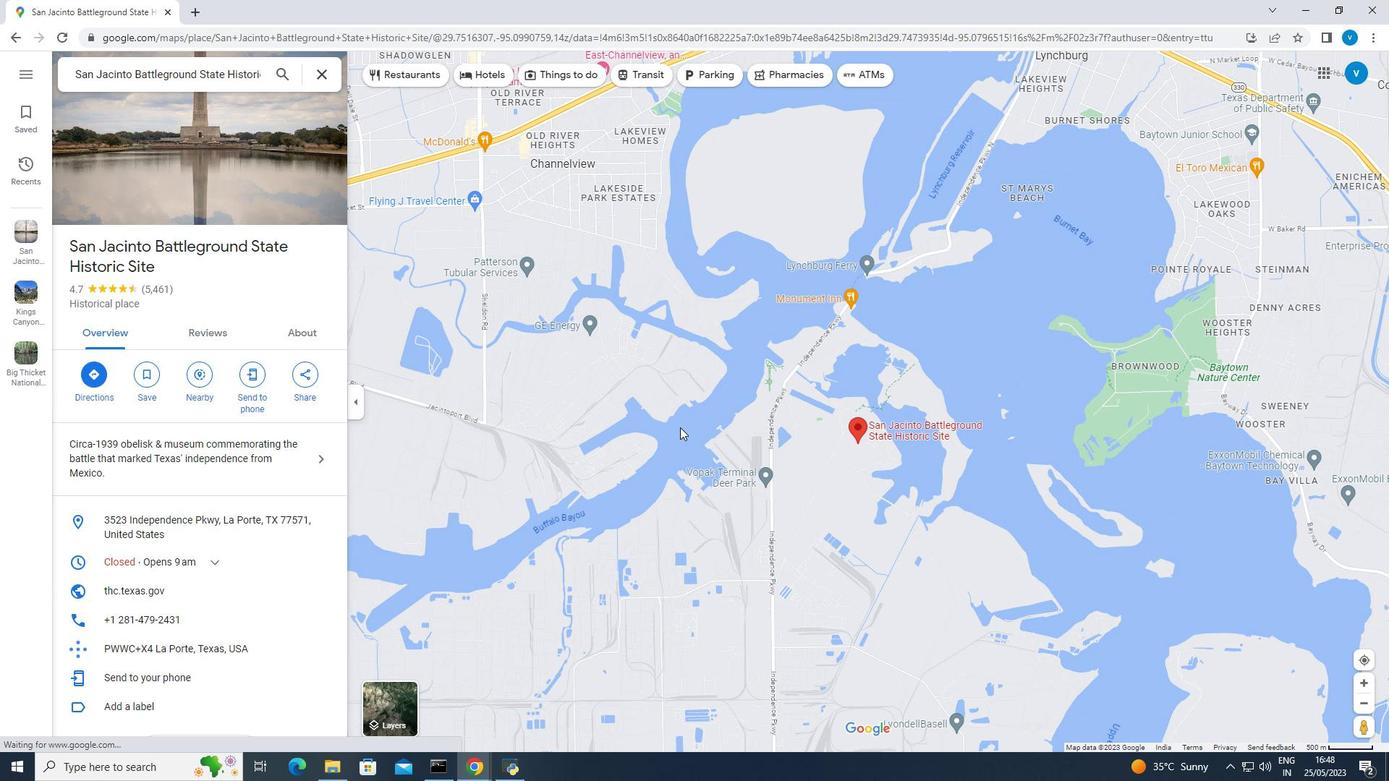 
Action: Mouse pressed left at (673, 426)
Screenshot: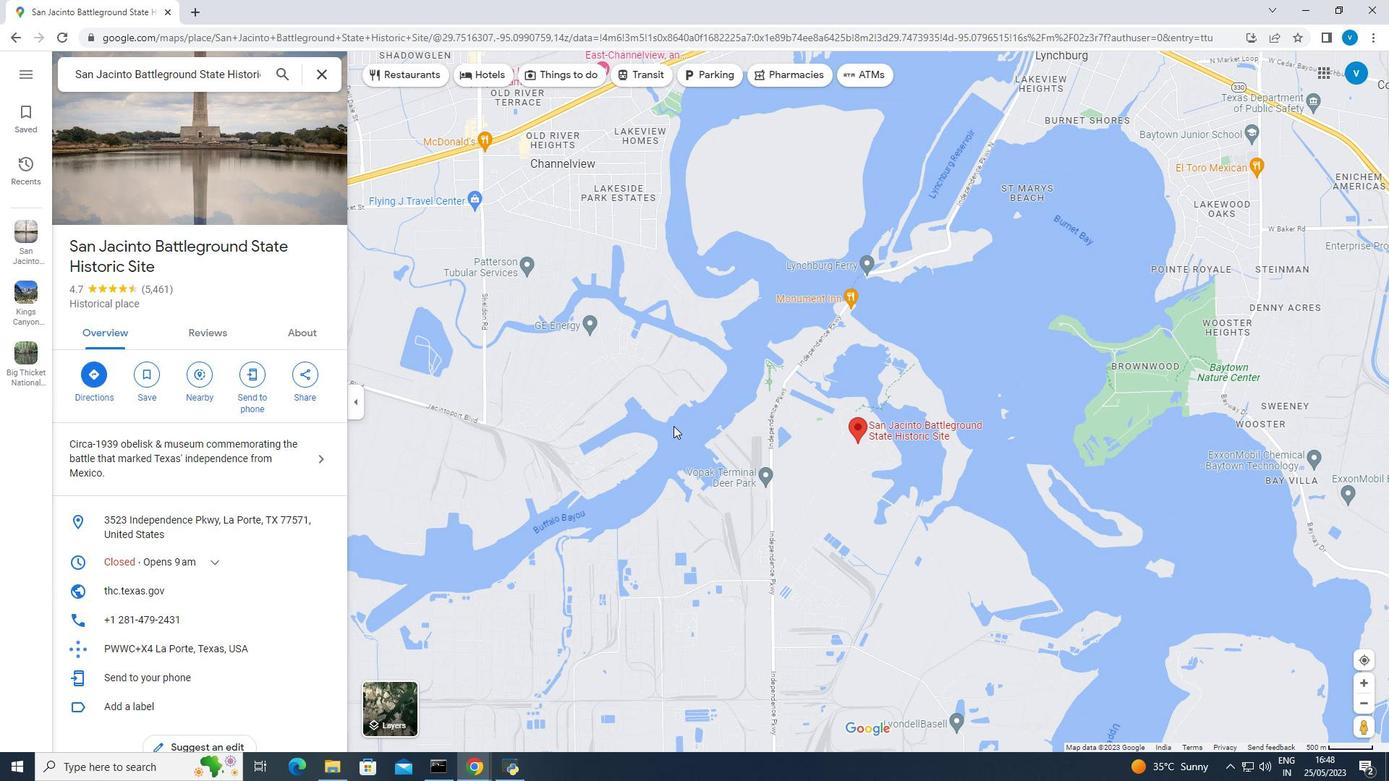 
Action: Mouse moved to (636, 404)
Screenshot: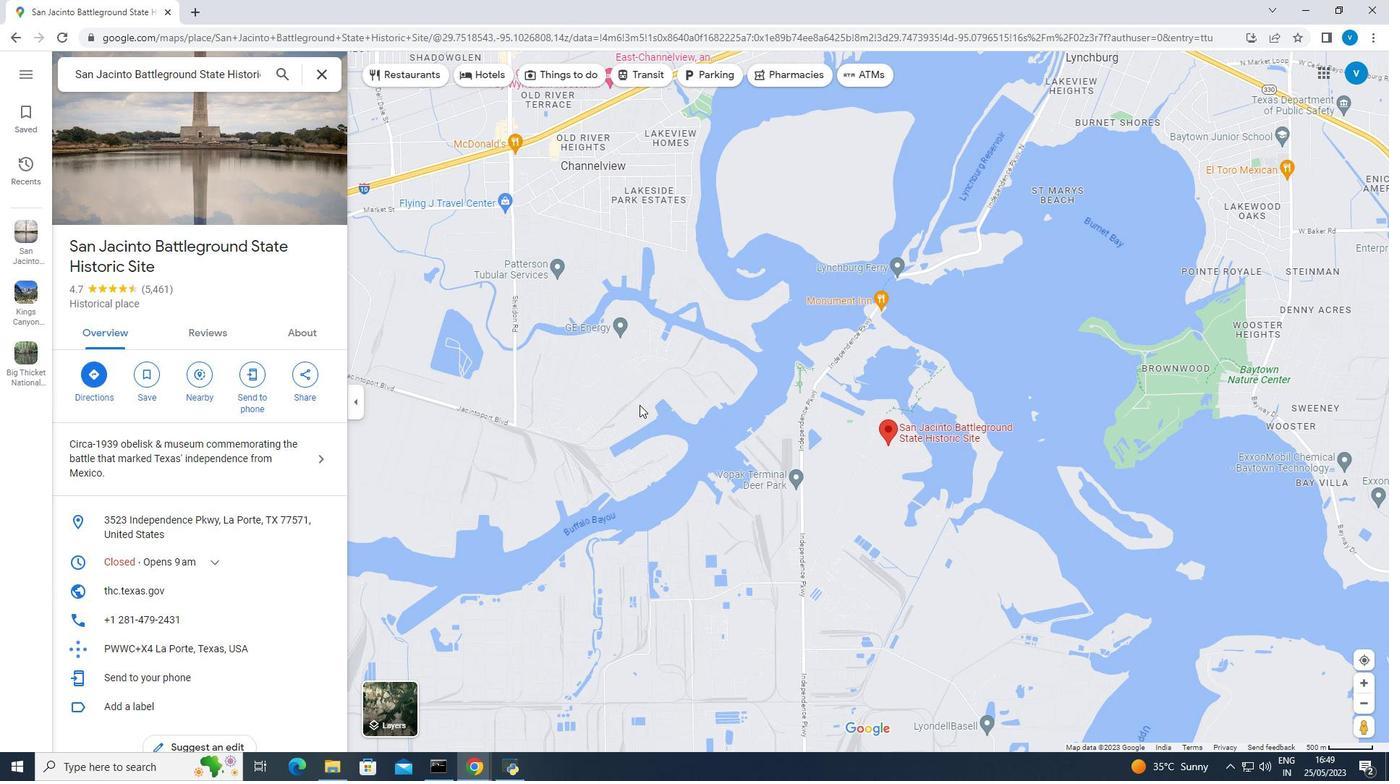 
Action: Mouse pressed left at (636, 404)
Screenshot: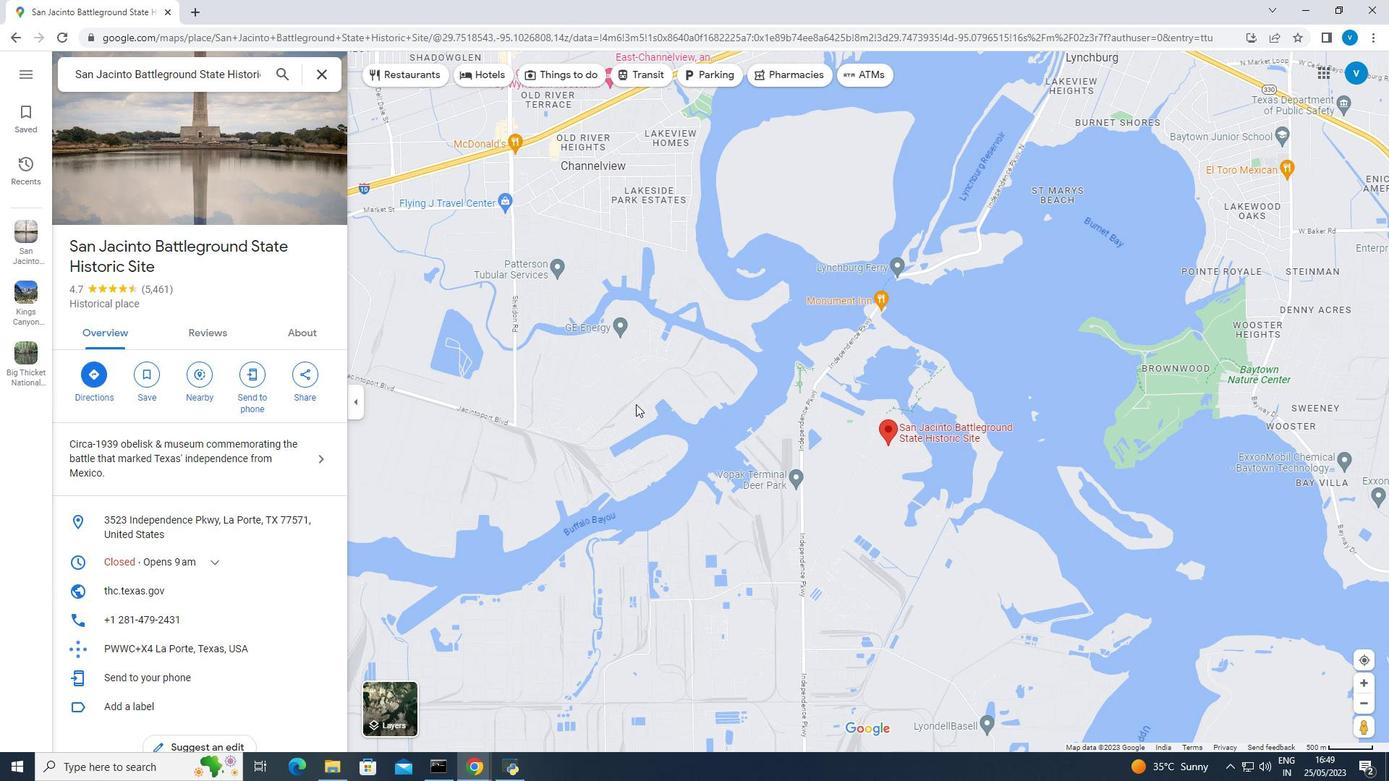 
Action: Mouse moved to (593, 396)
Screenshot: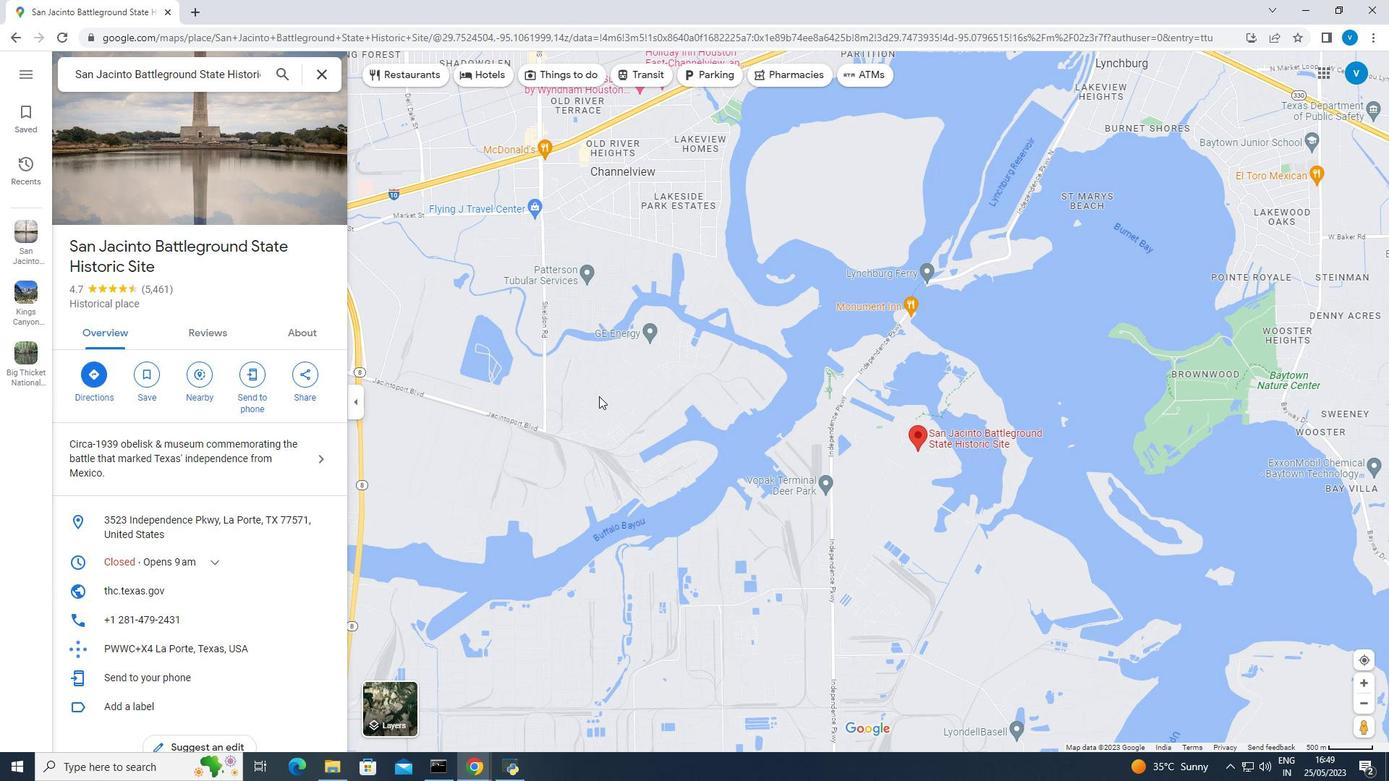 
Action: Mouse pressed left at (593, 396)
Screenshot: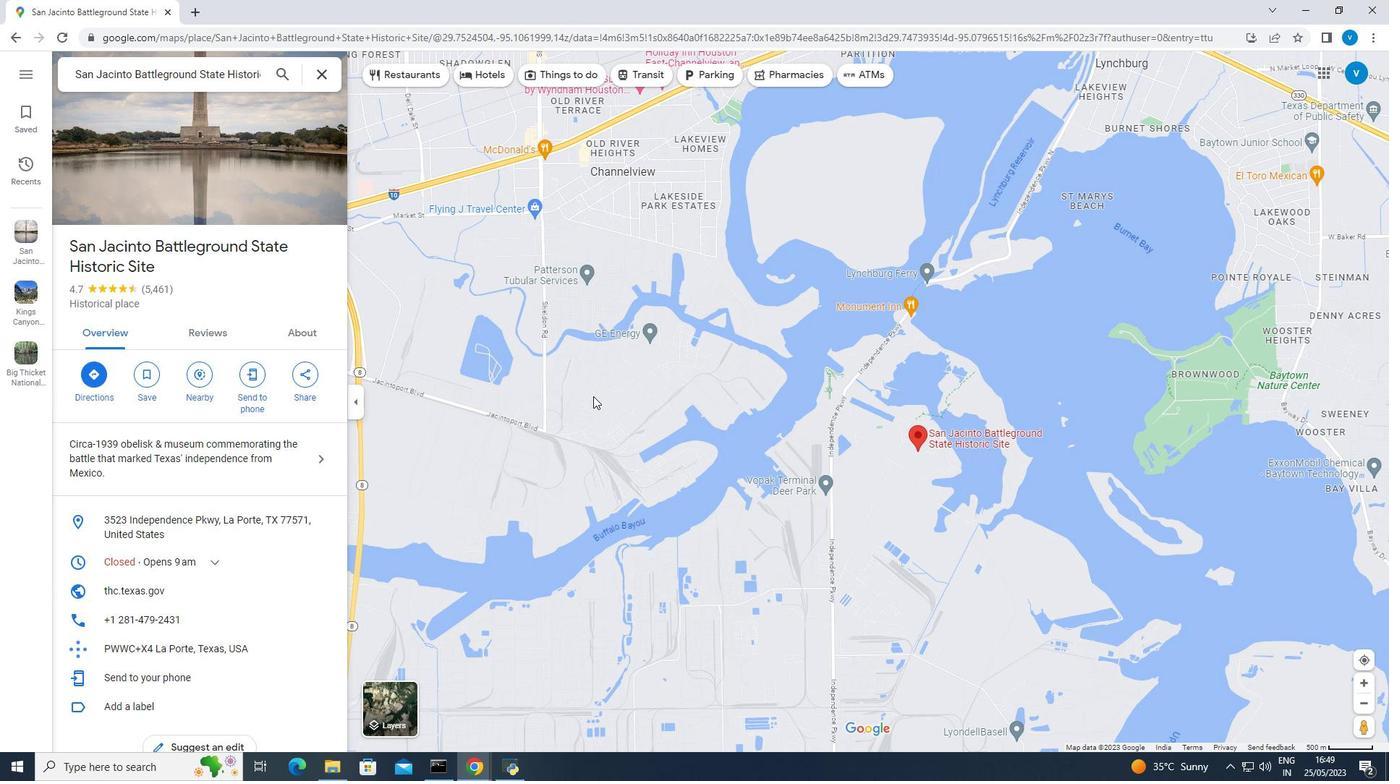 
Action: Mouse moved to (550, 397)
Screenshot: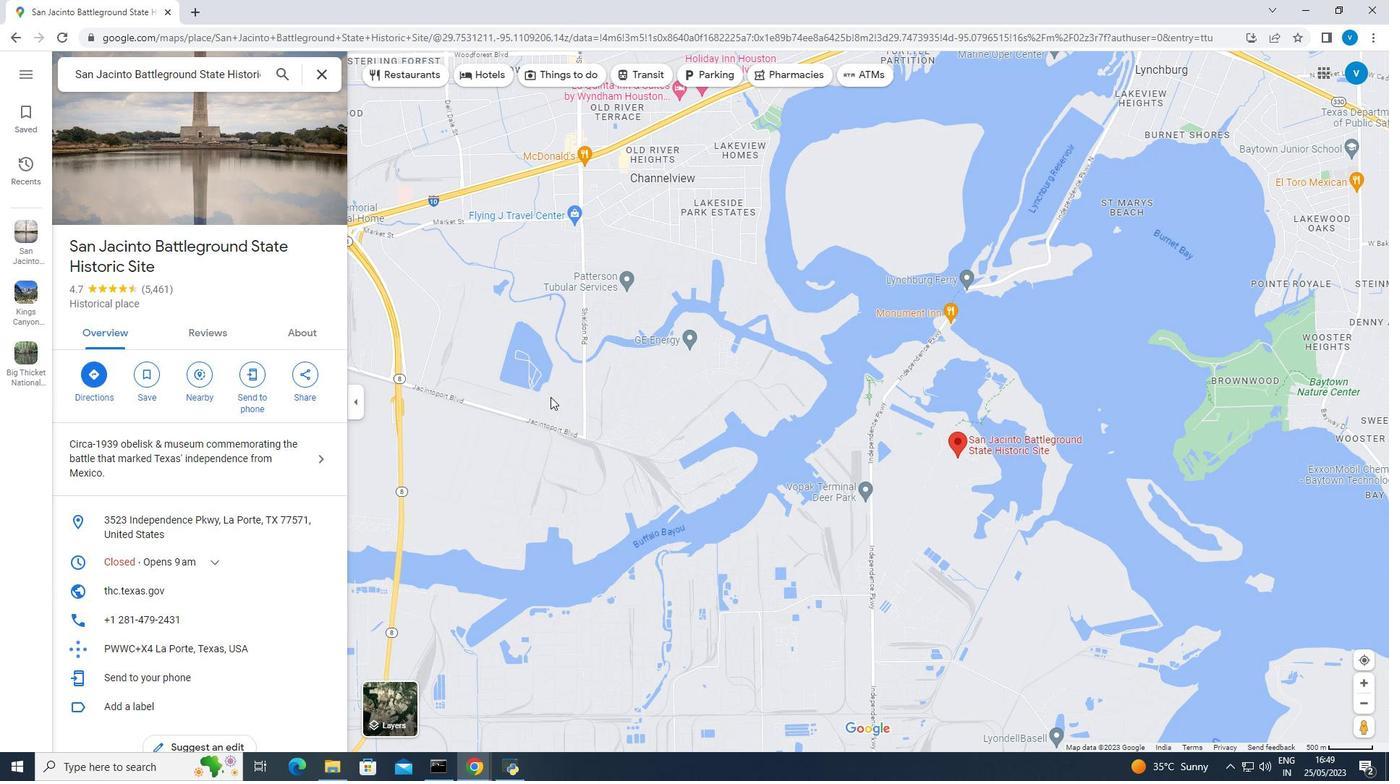 
Action: Mouse pressed left at (550, 397)
Screenshot: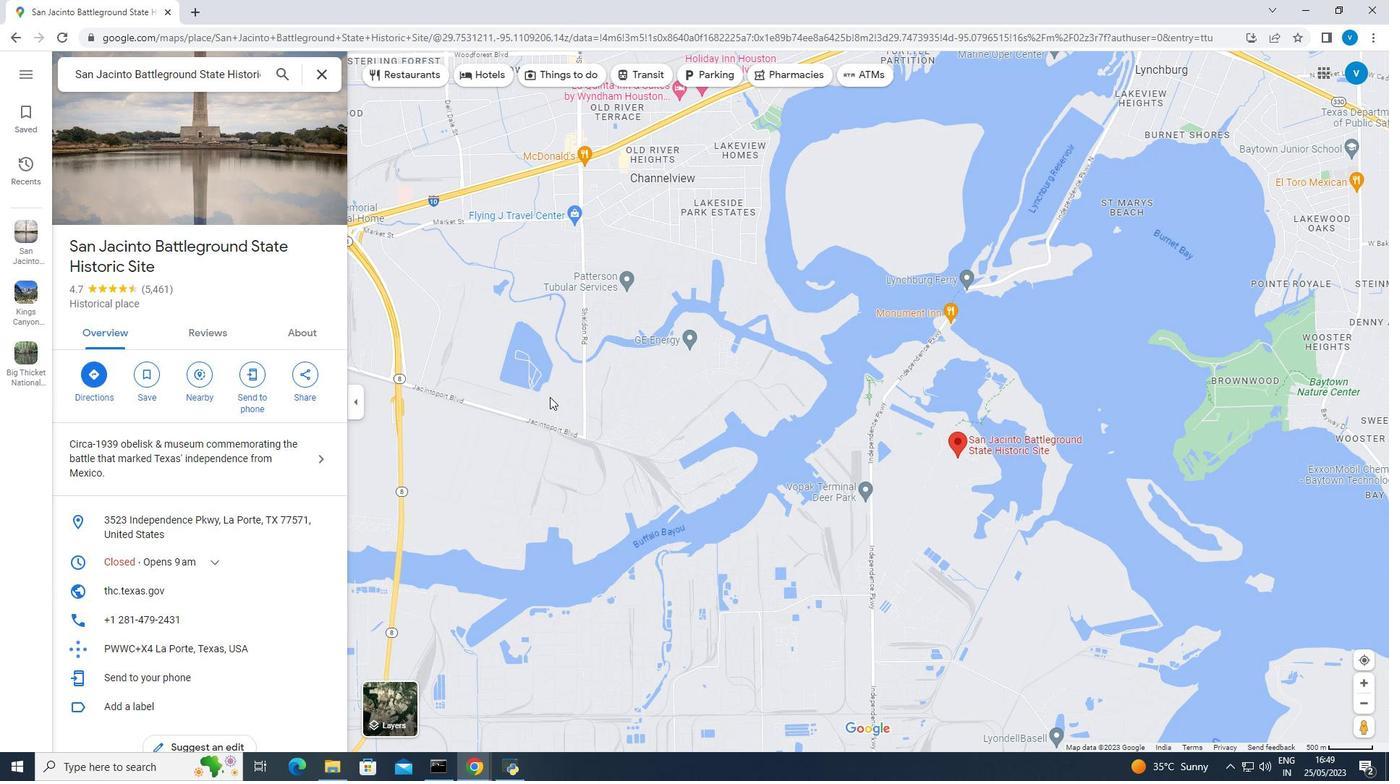 
Action: Mouse moved to (461, 428)
Screenshot: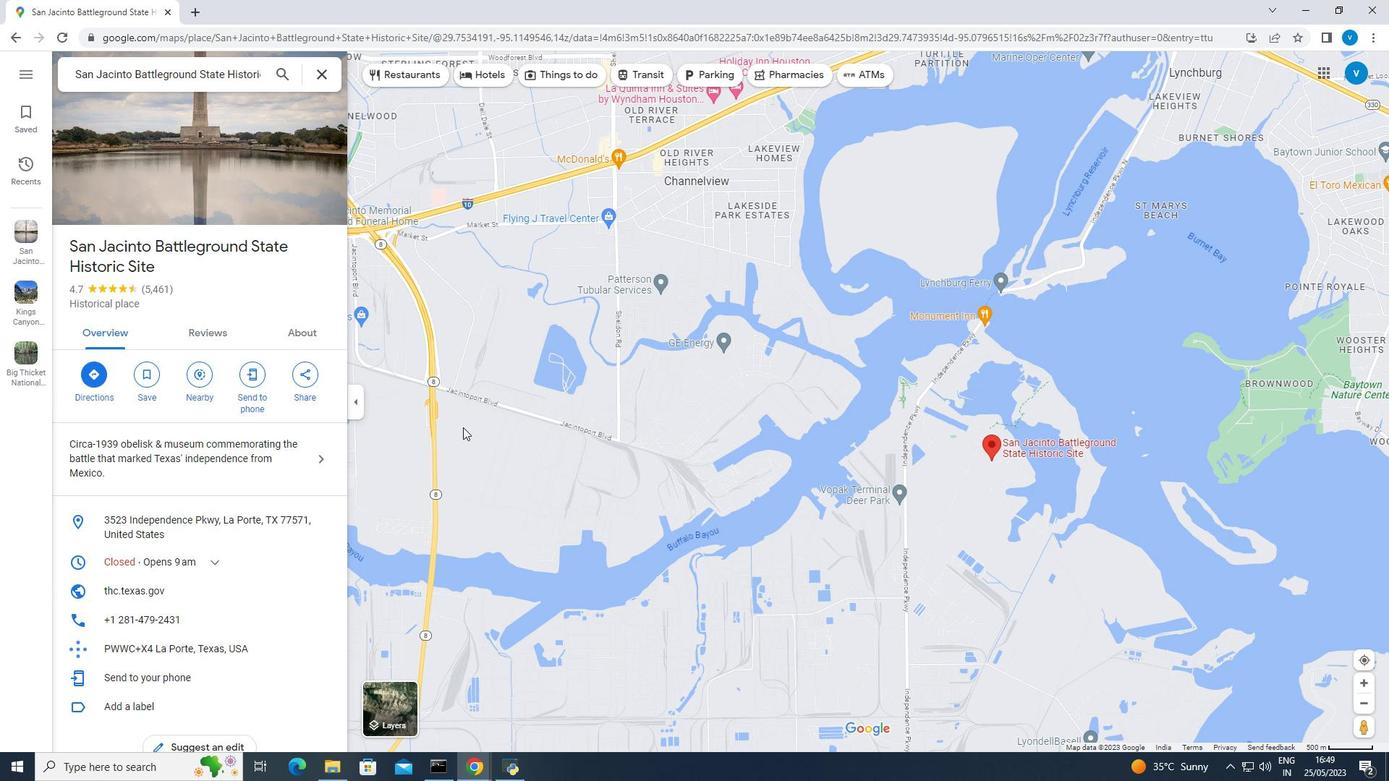
Action: Mouse pressed left at (461, 428)
Screenshot: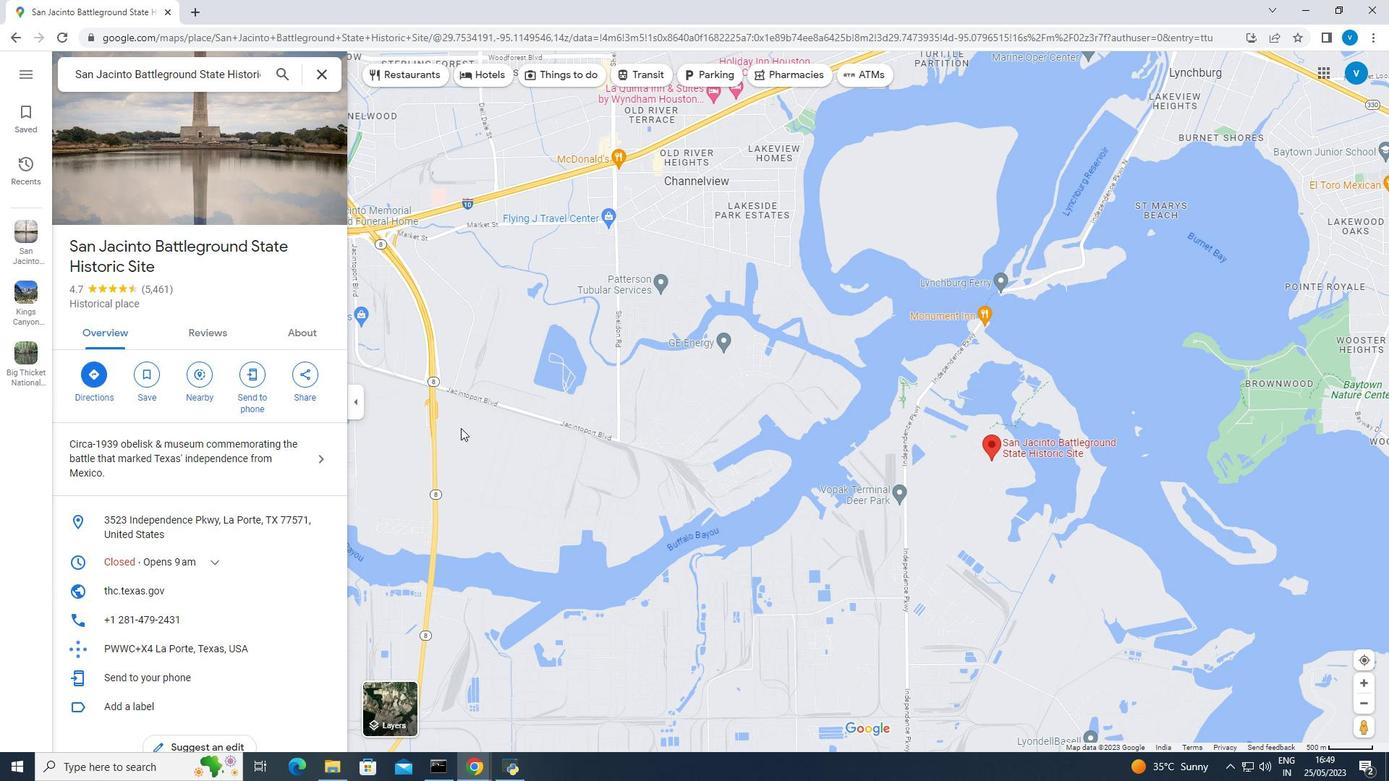 
Action: Mouse moved to (428, 420)
Screenshot: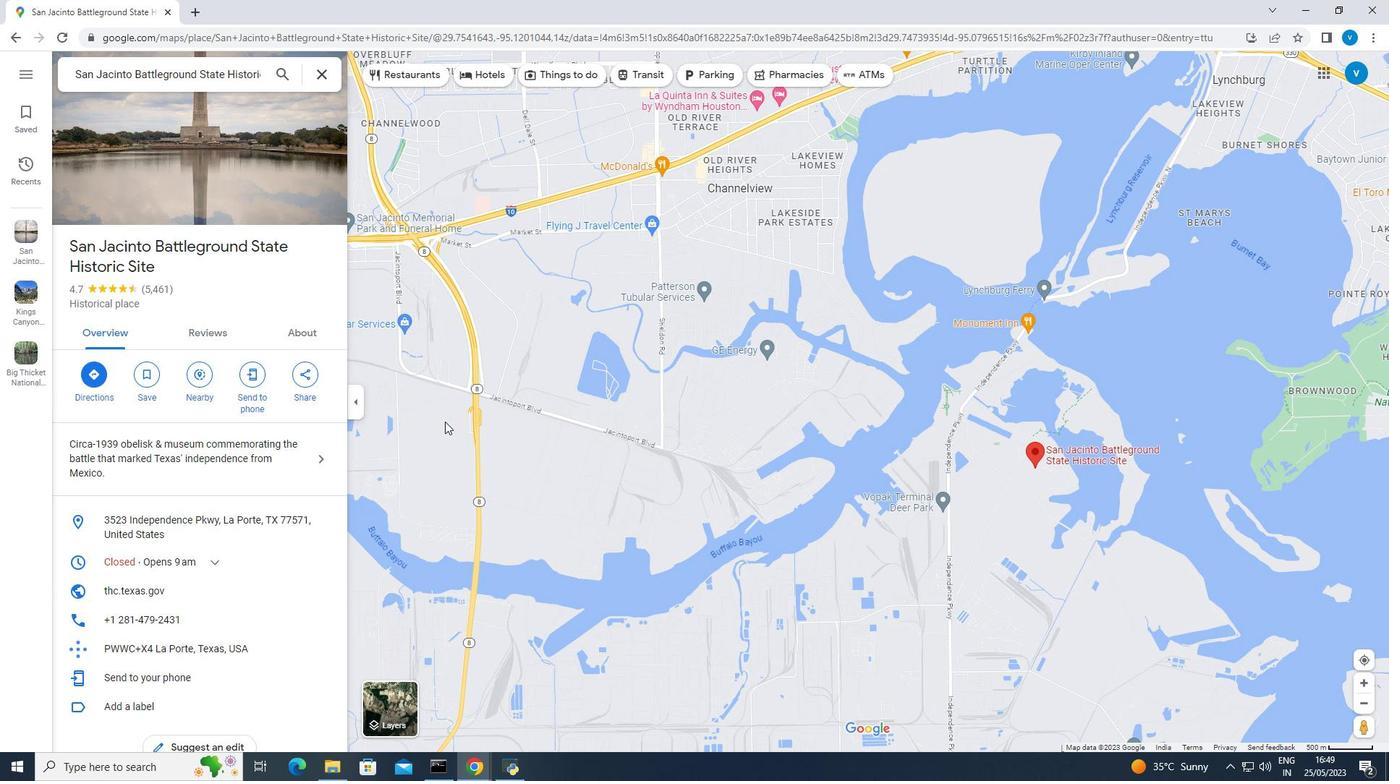 
Action: Mouse pressed left at (428, 420)
Screenshot: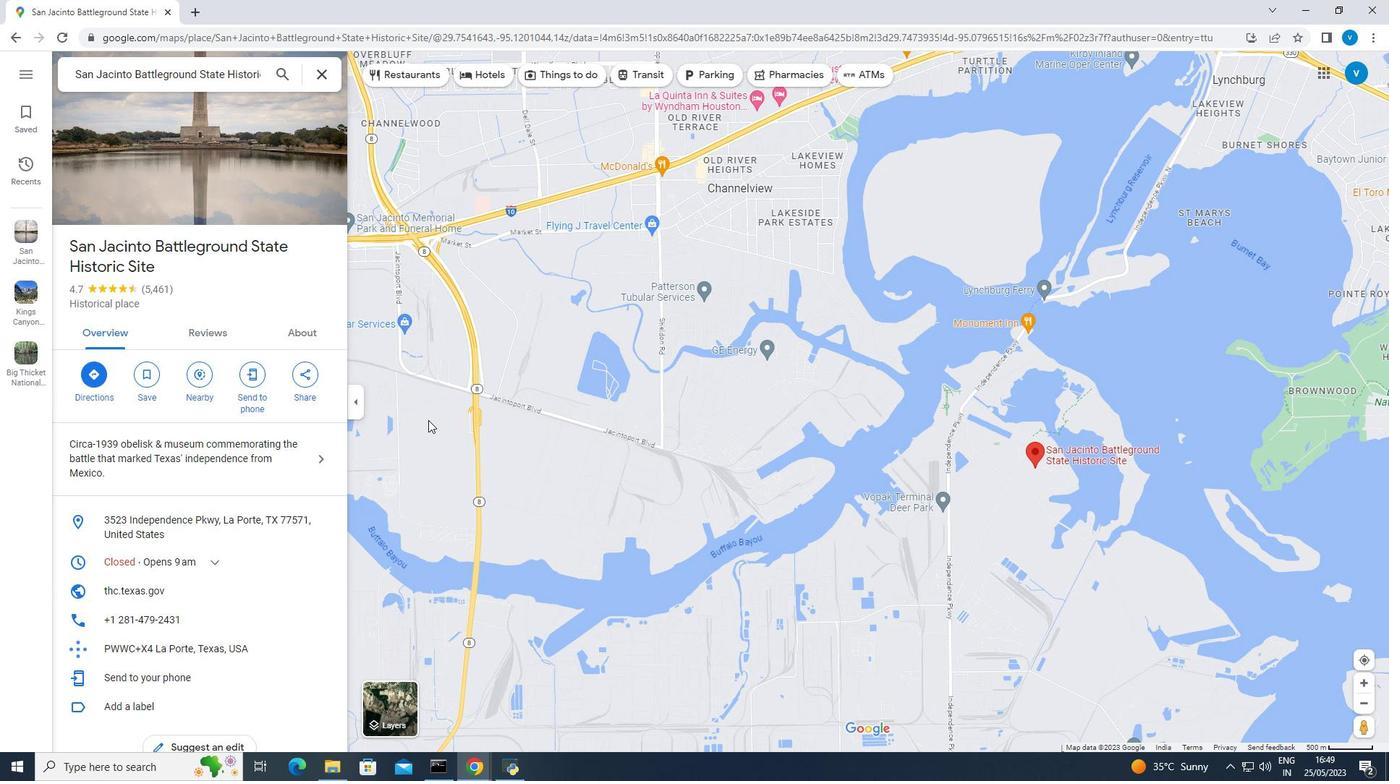 
Action: Mouse moved to (595, 486)
Screenshot: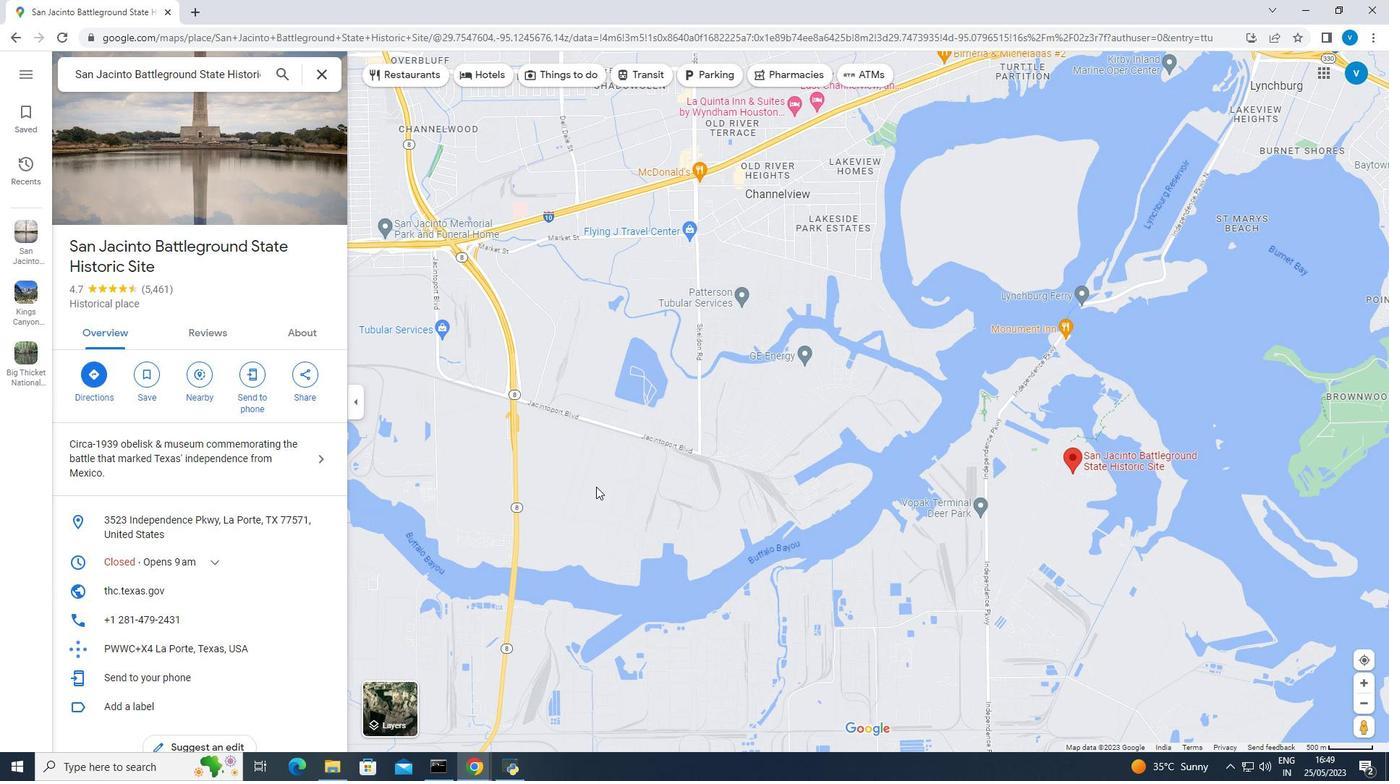 
Action: Mouse pressed left at (595, 486)
Screenshot: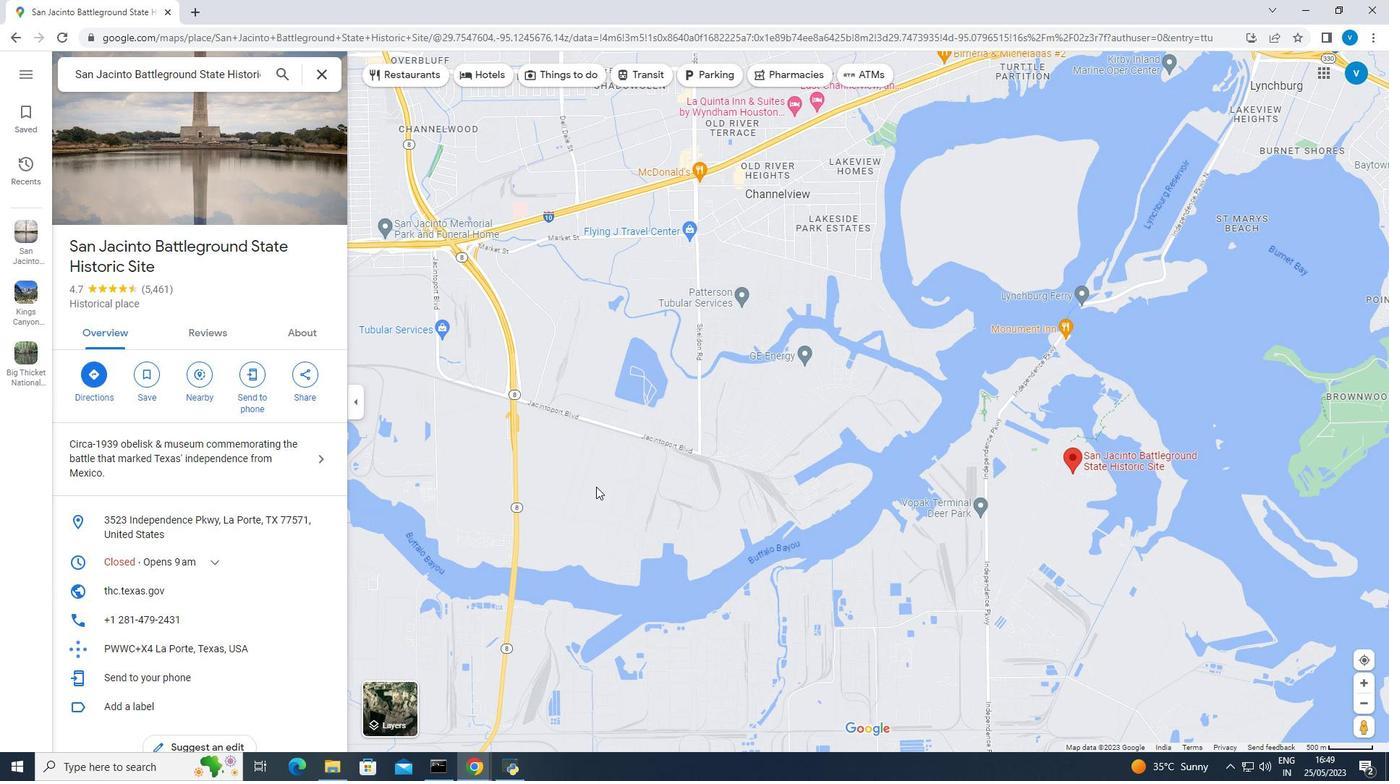 
Action: Mouse moved to (613, 474)
Screenshot: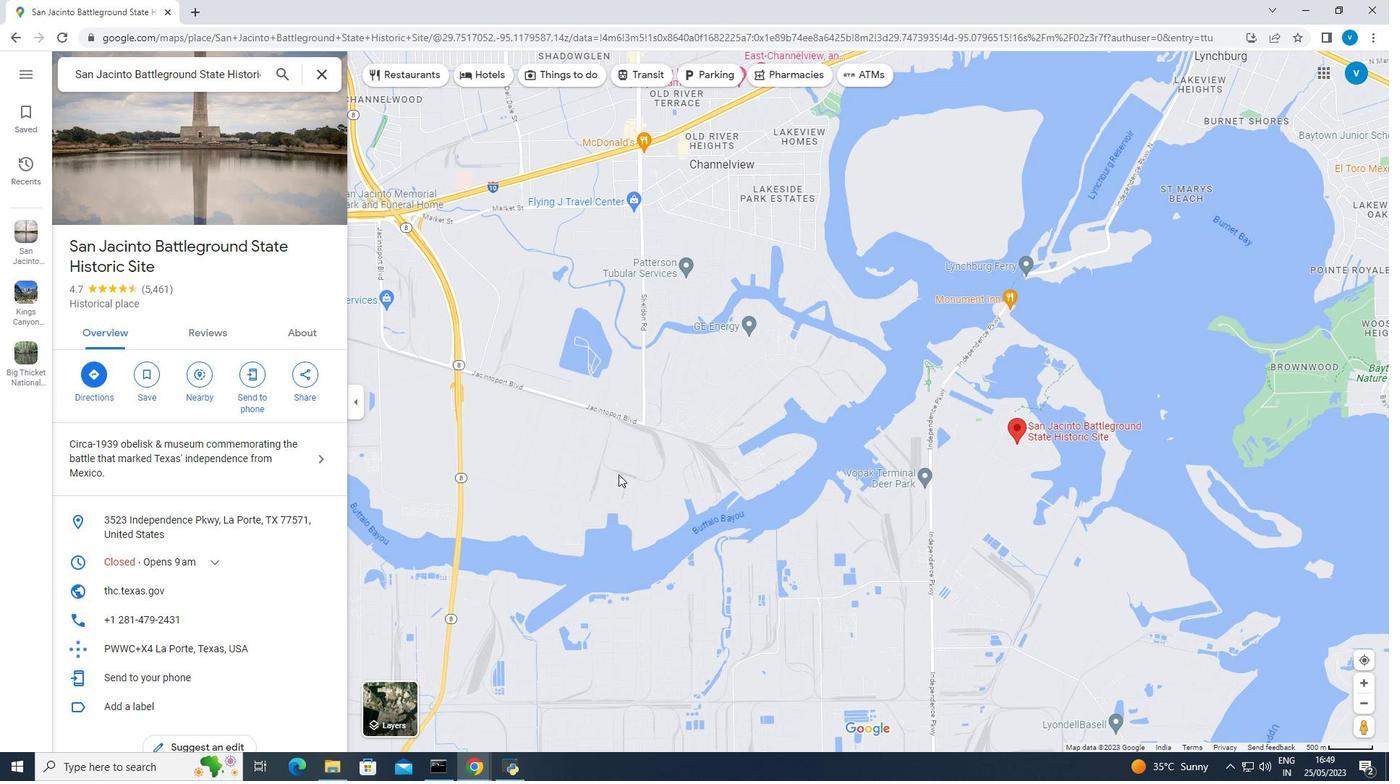 
Action: Mouse pressed left at (613, 474)
Screenshot: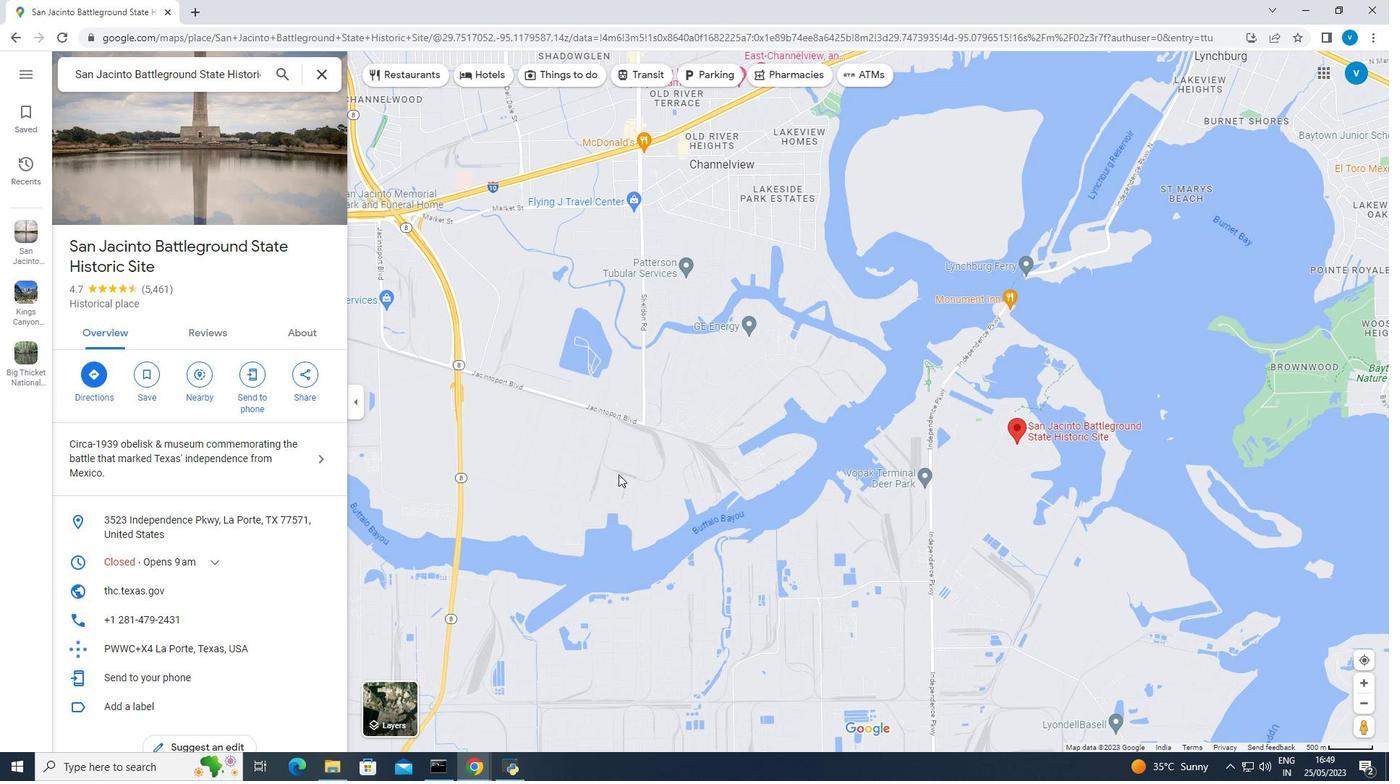 
Action: Mouse moved to (644, 474)
Screenshot: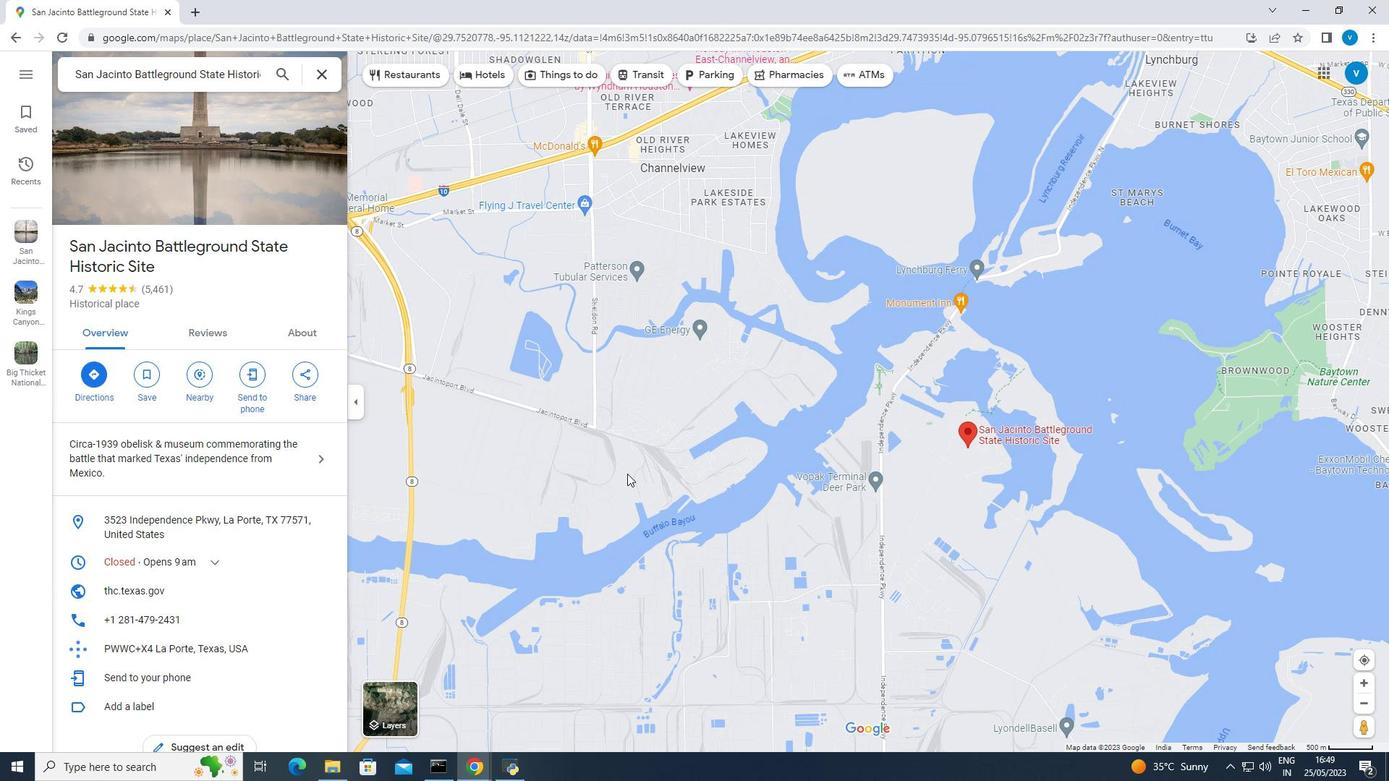 
Action: Mouse pressed left at (644, 474)
Screenshot: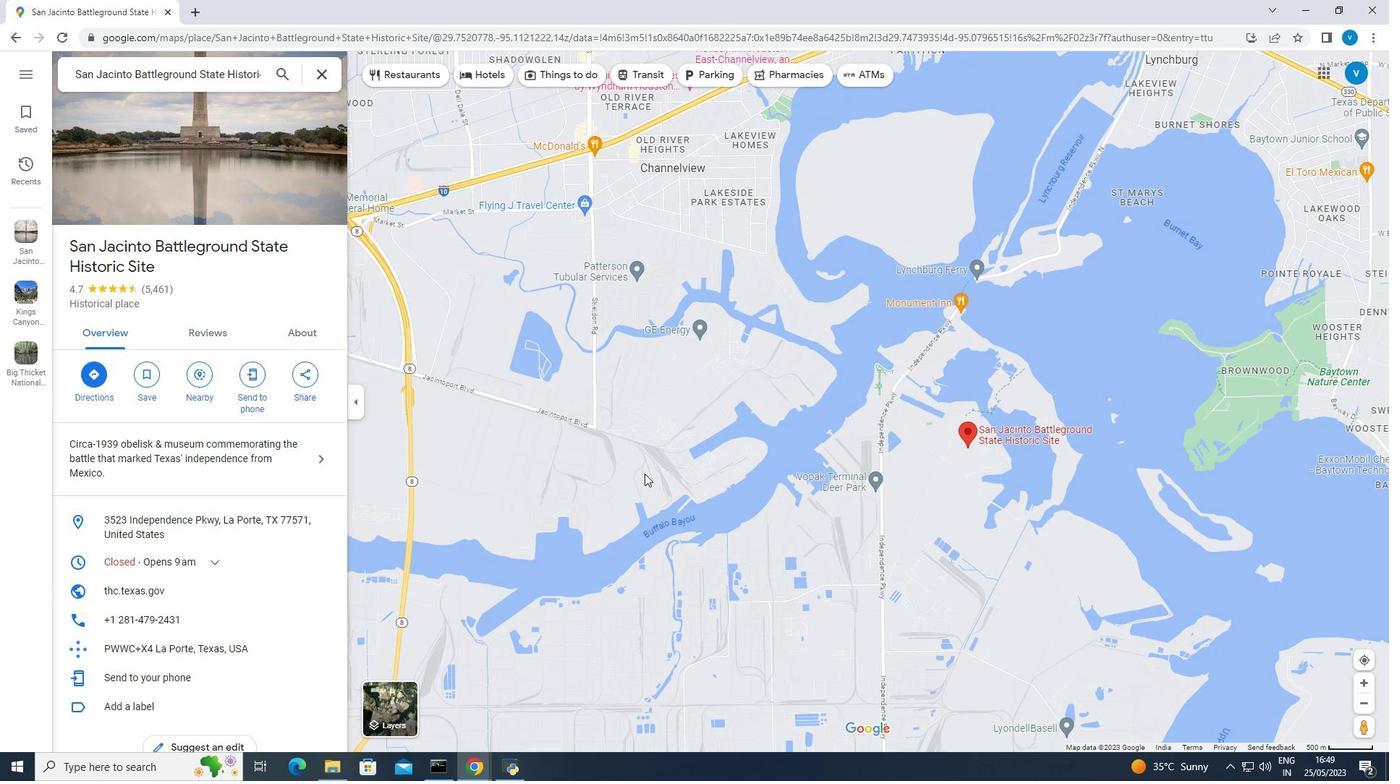 
Action: Mouse moved to (662, 477)
Screenshot: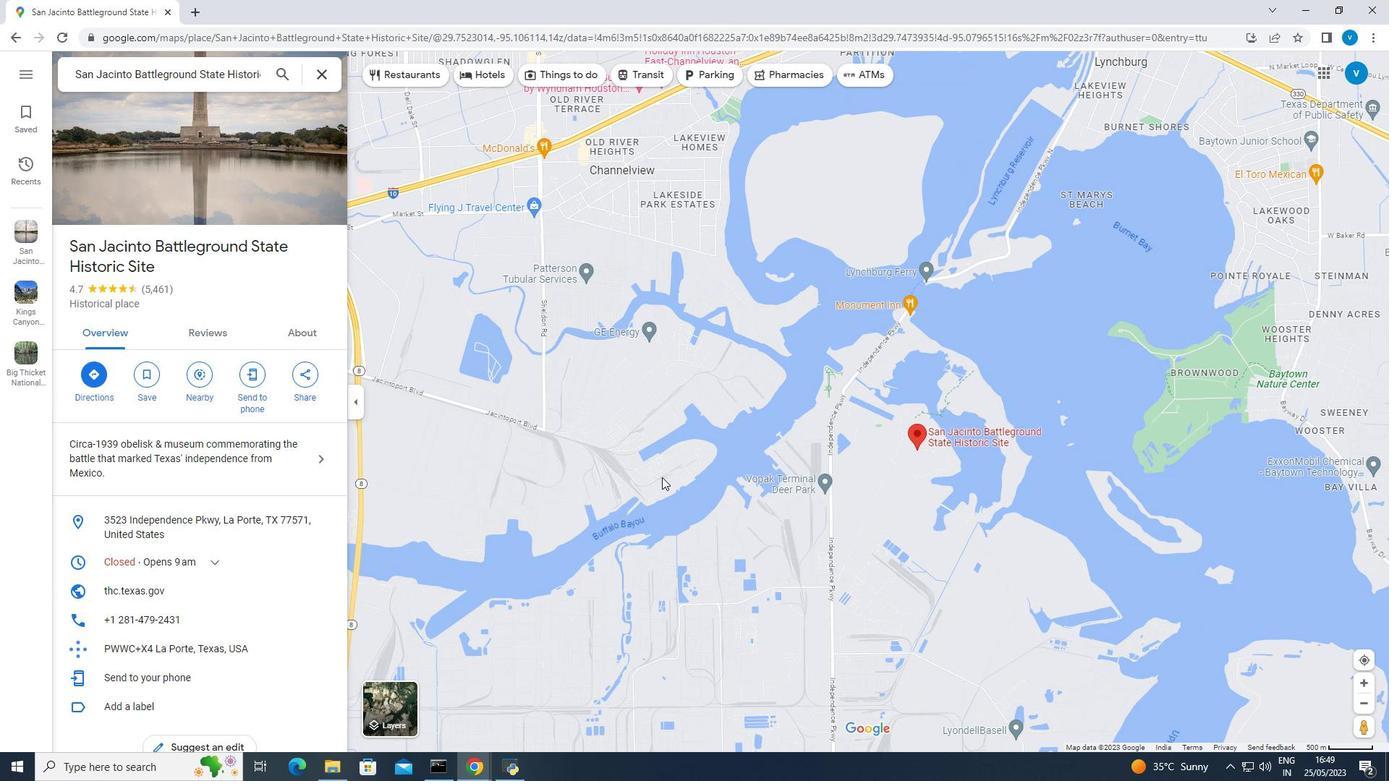 
Action: Mouse pressed left at (662, 477)
Screenshot: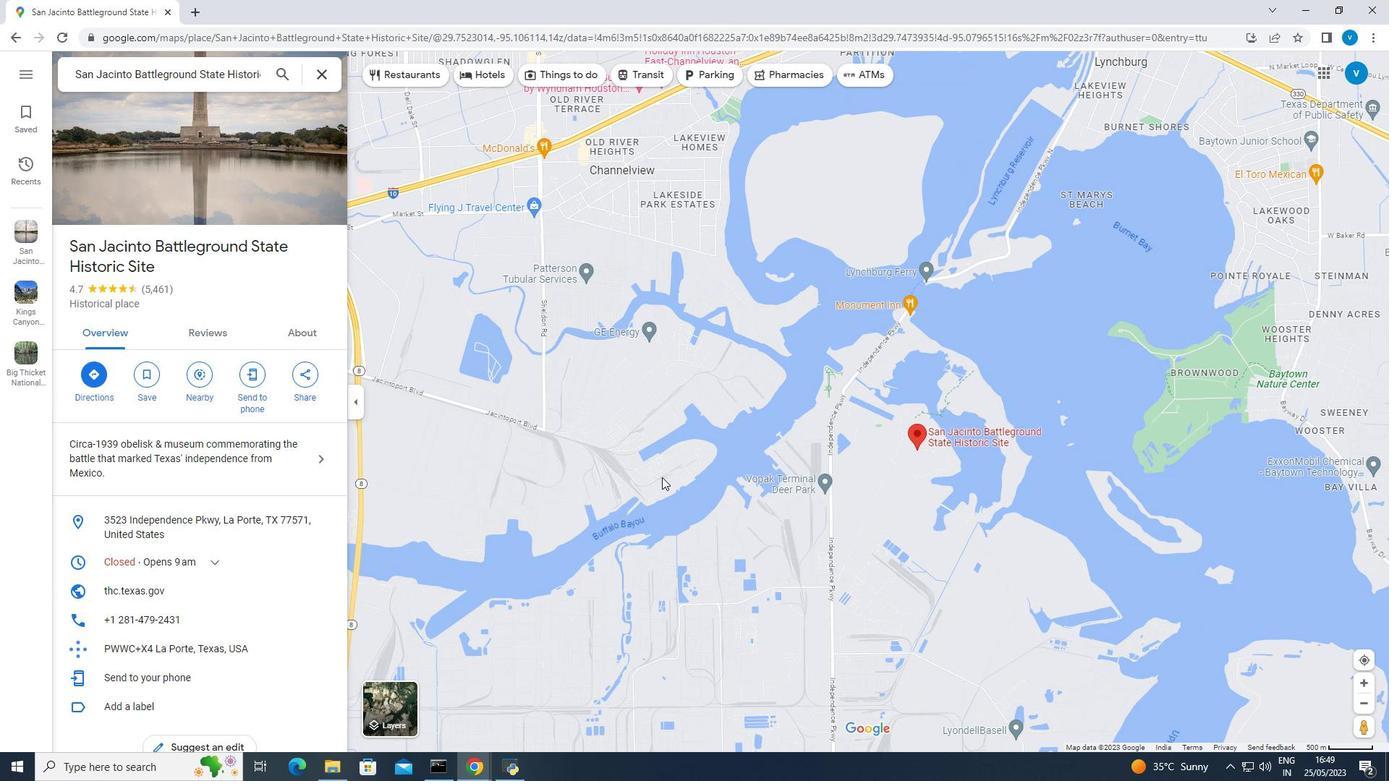 
Action: Mouse moved to (702, 529)
Screenshot: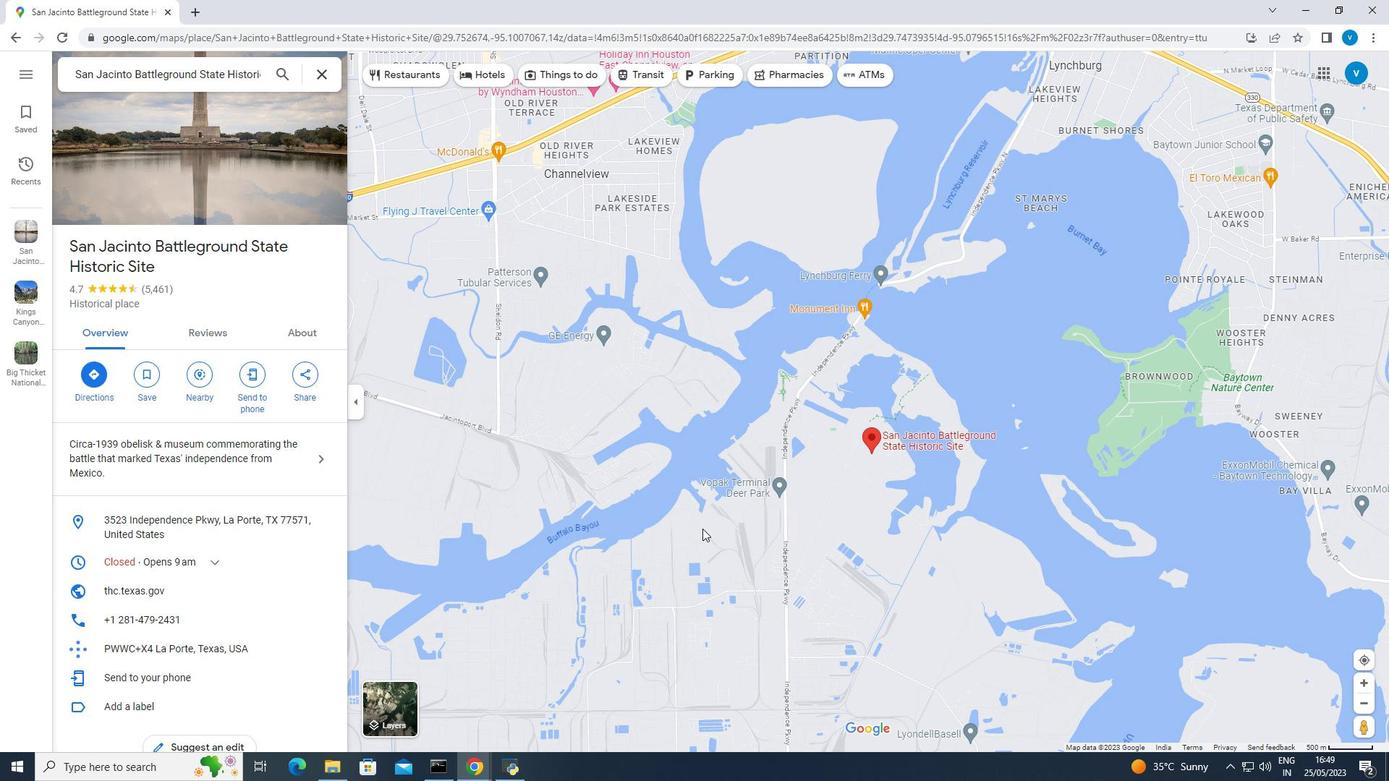 
Action: Mouse pressed left at (702, 529)
Screenshot: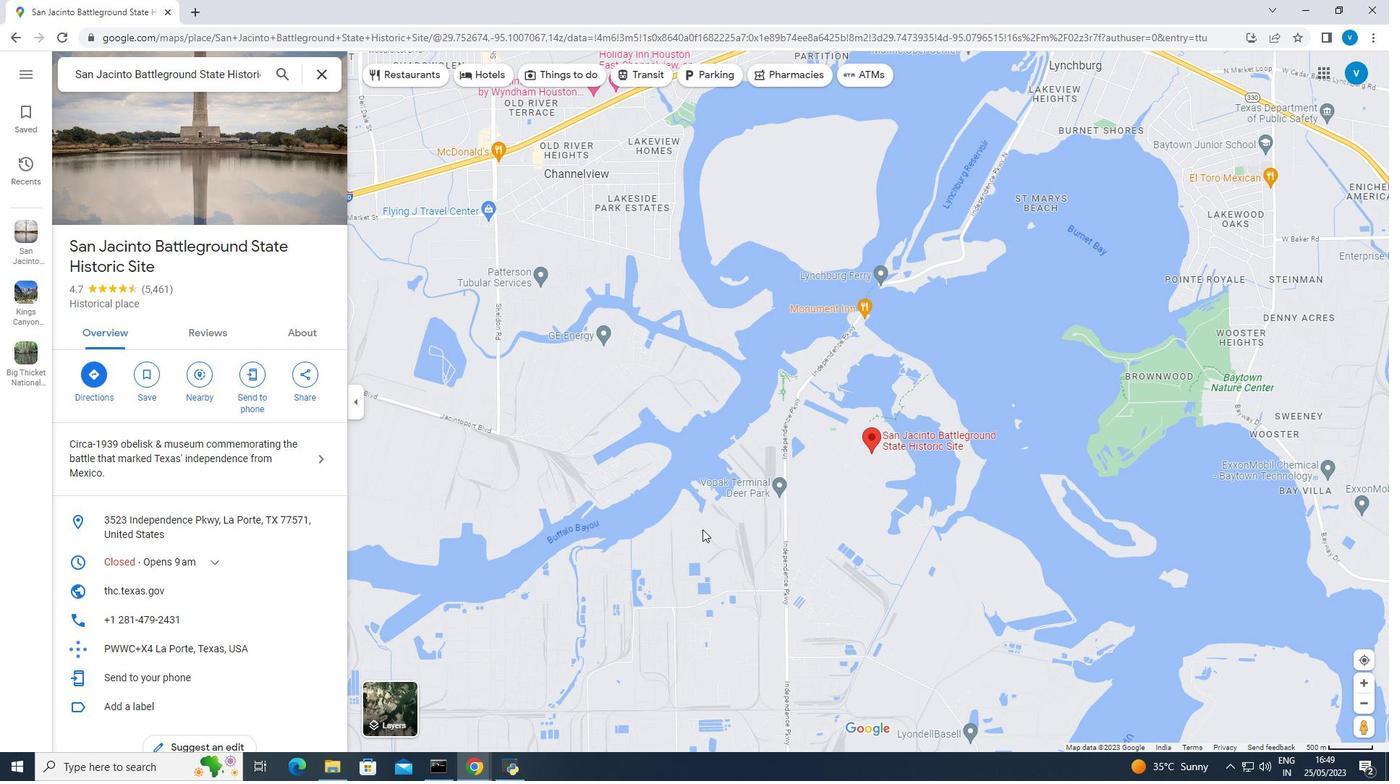 
Action: Mouse moved to (712, 526)
Screenshot: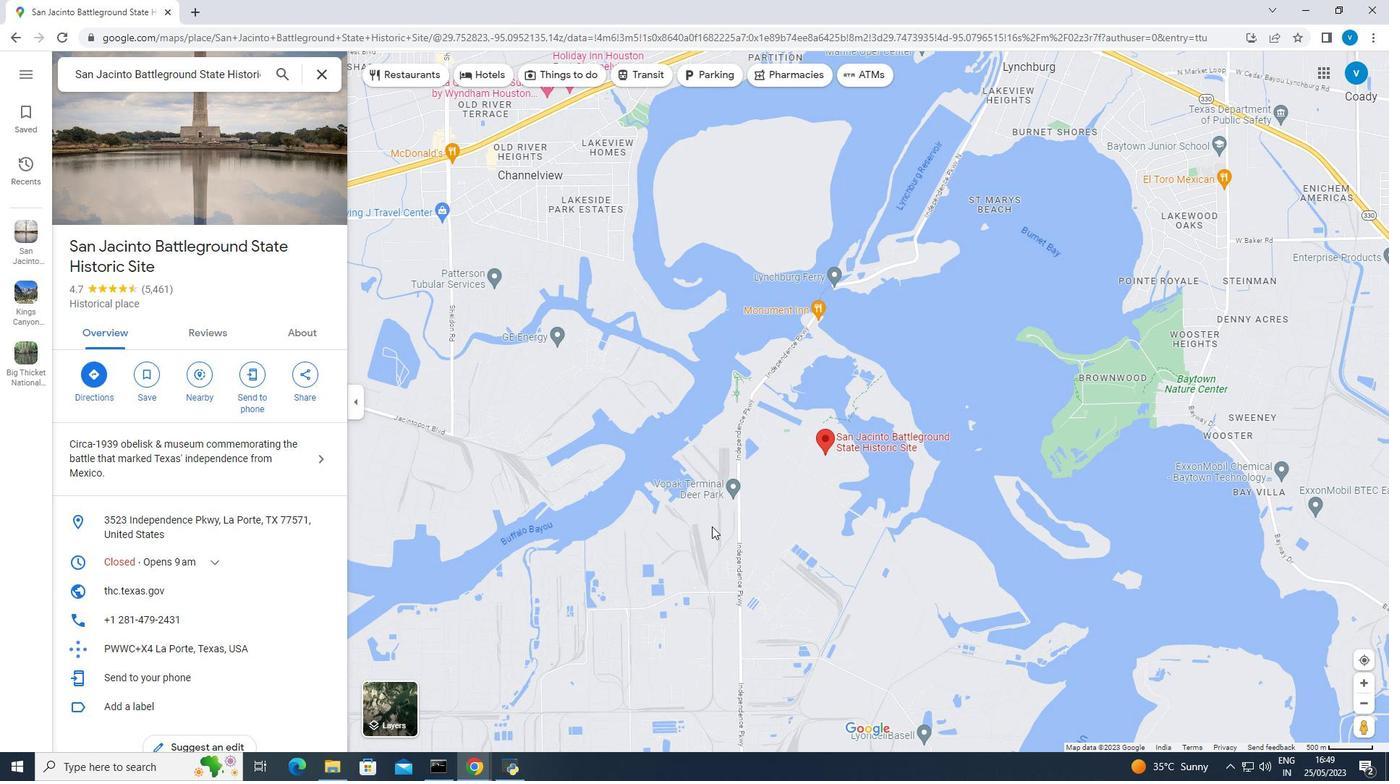 
Action: Mouse pressed left at (712, 526)
Screenshot: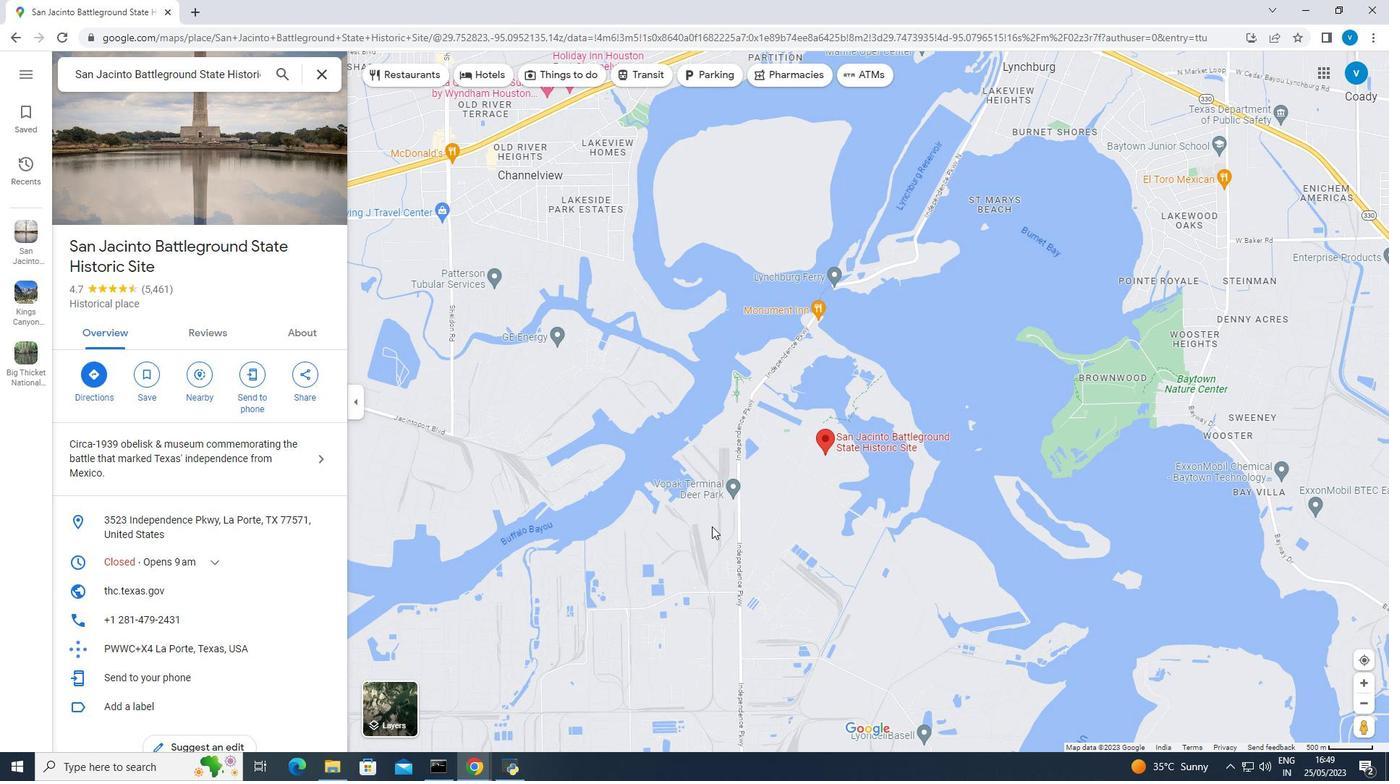 
Action: Mouse moved to (746, 521)
Screenshot: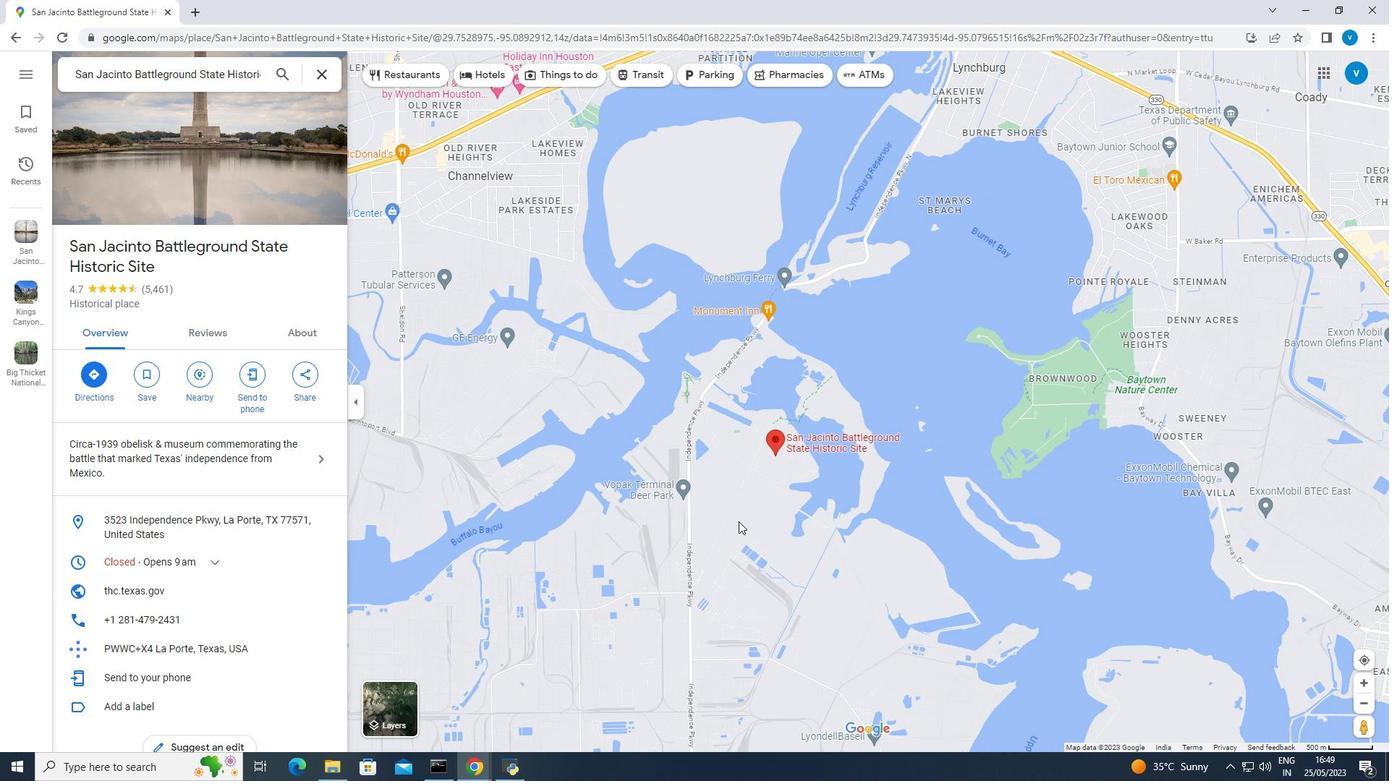 
Action: Mouse pressed left at (746, 521)
Screenshot: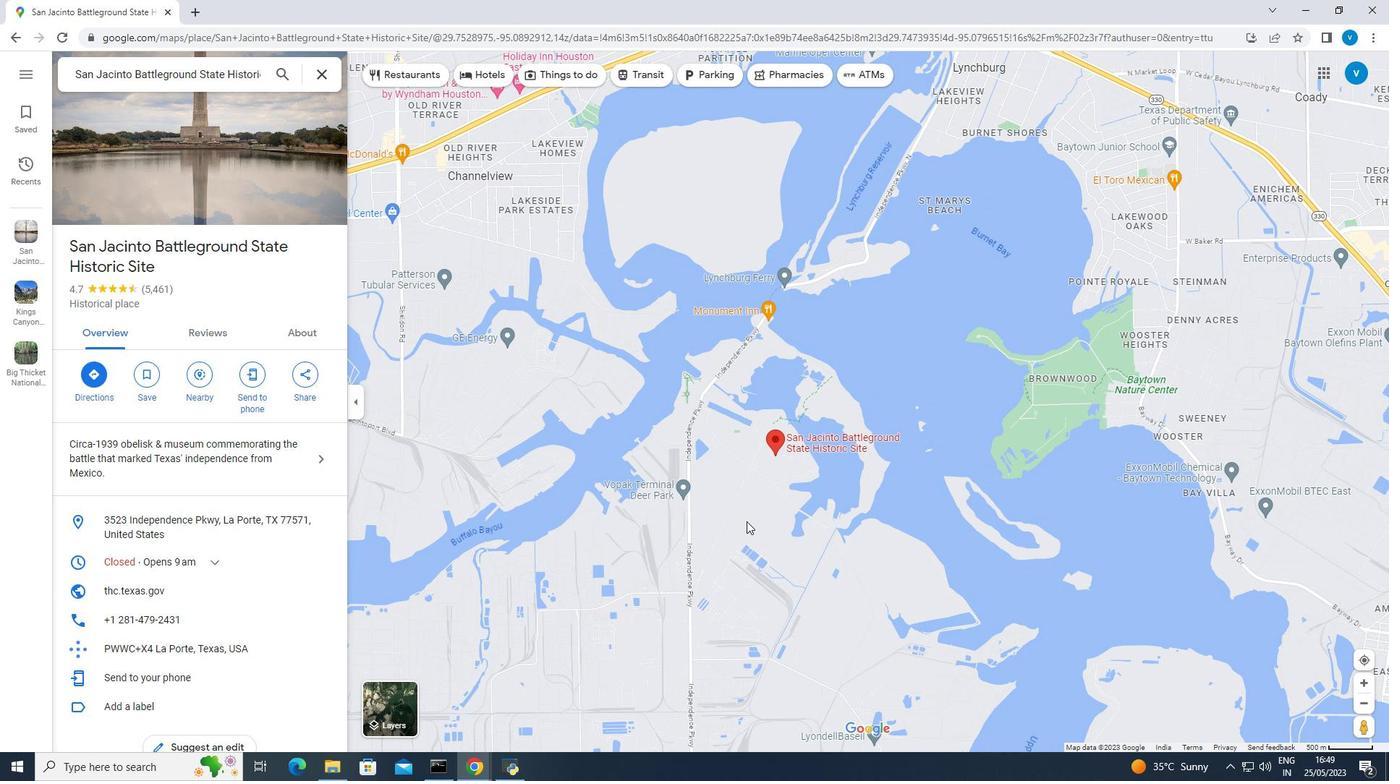 
Action: Mouse moved to (731, 516)
Screenshot: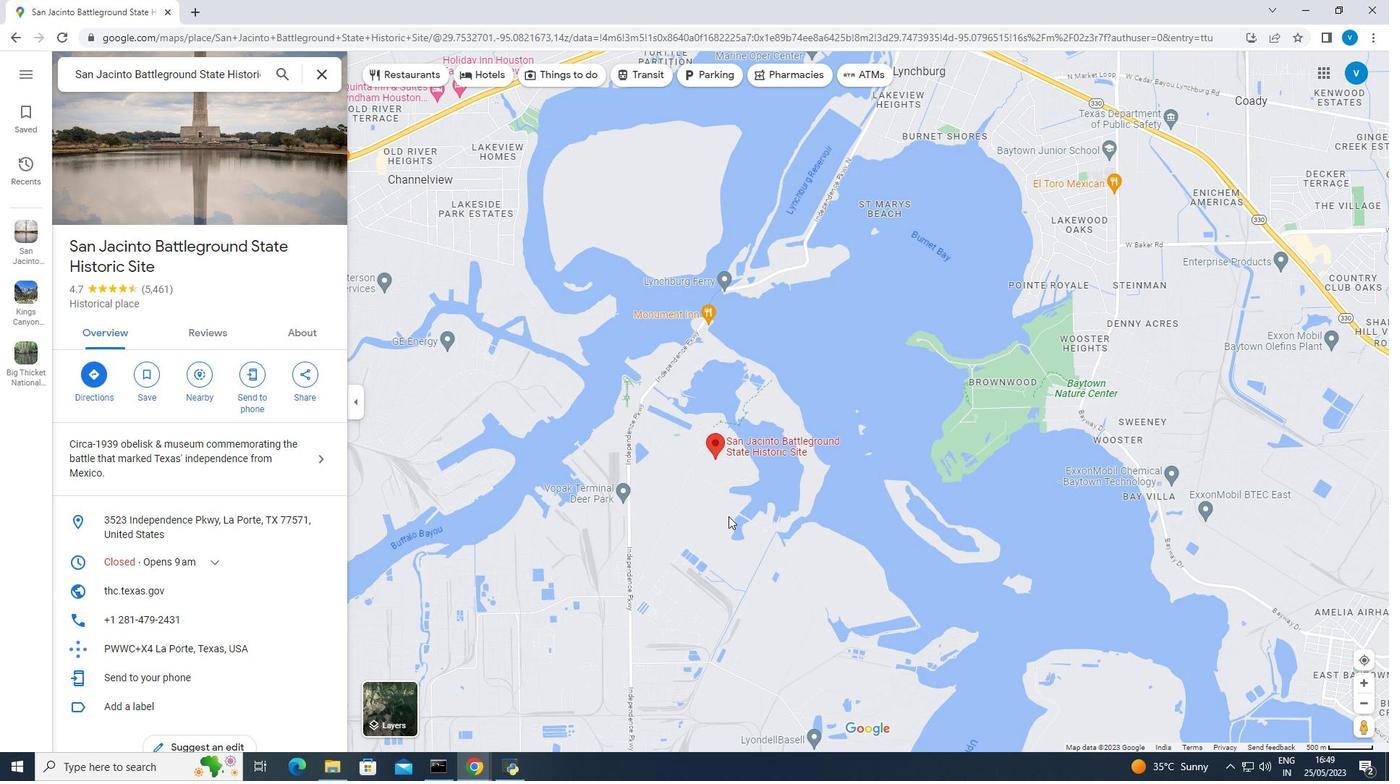 
Action: Mouse pressed left at (731, 516)
Screenshot: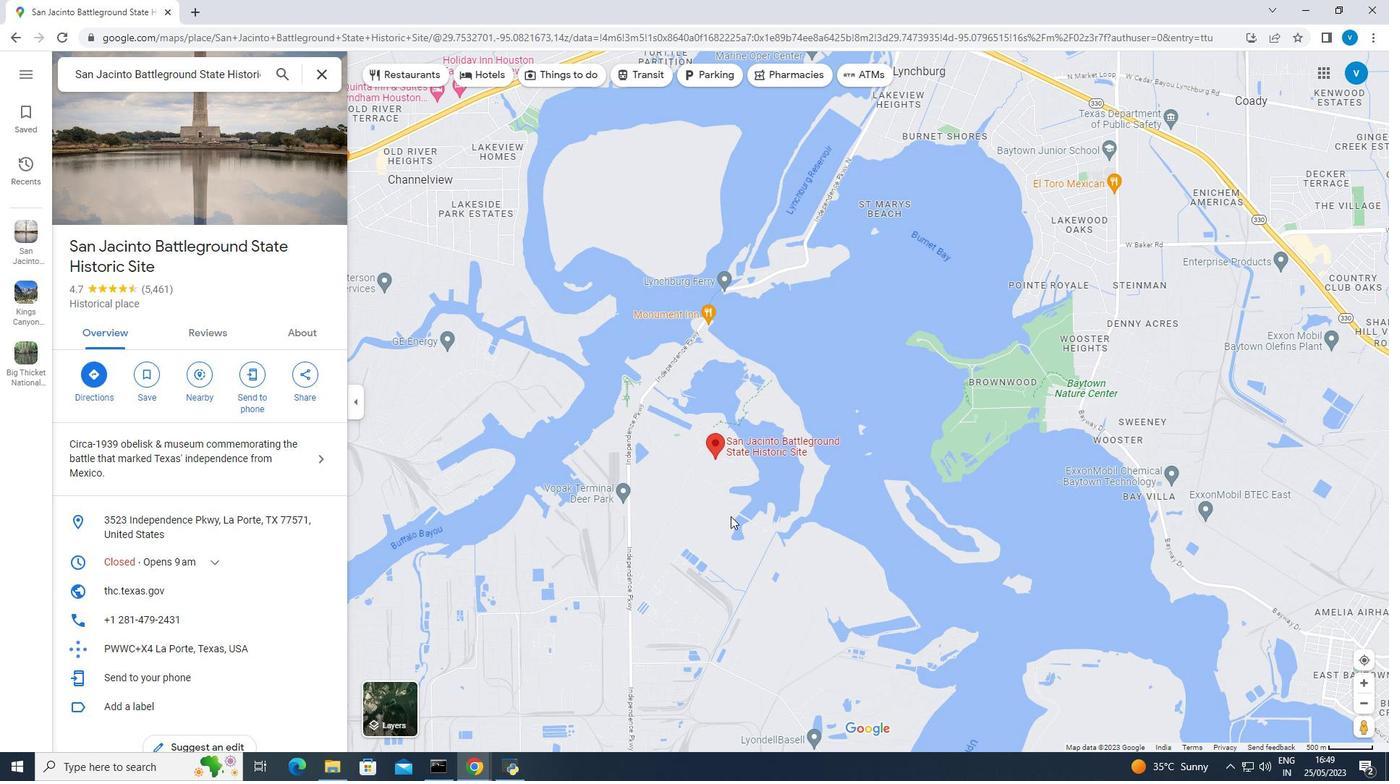 
Action: Mouse moved to (786, 511)
Screenshot: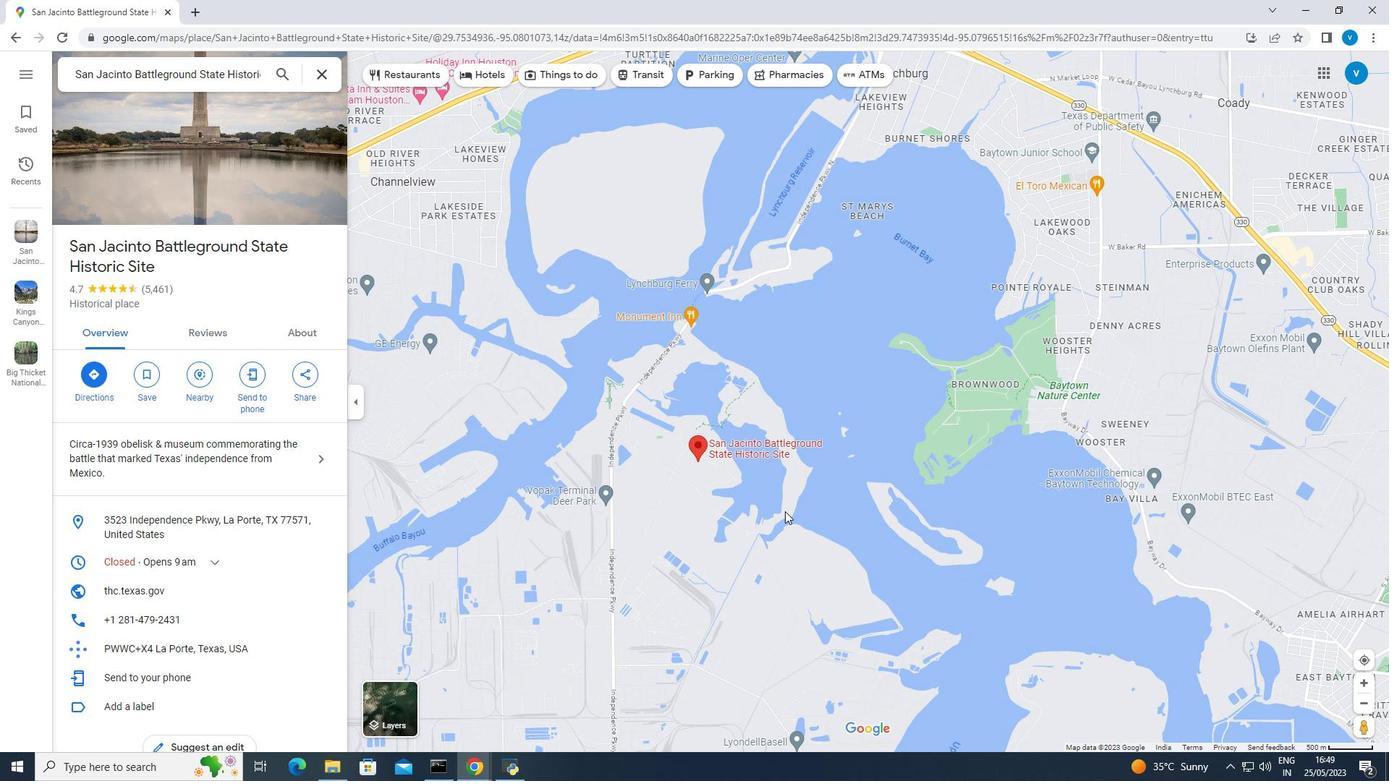 
Action: Mouse pressed left at (786, 511)
Screenshot: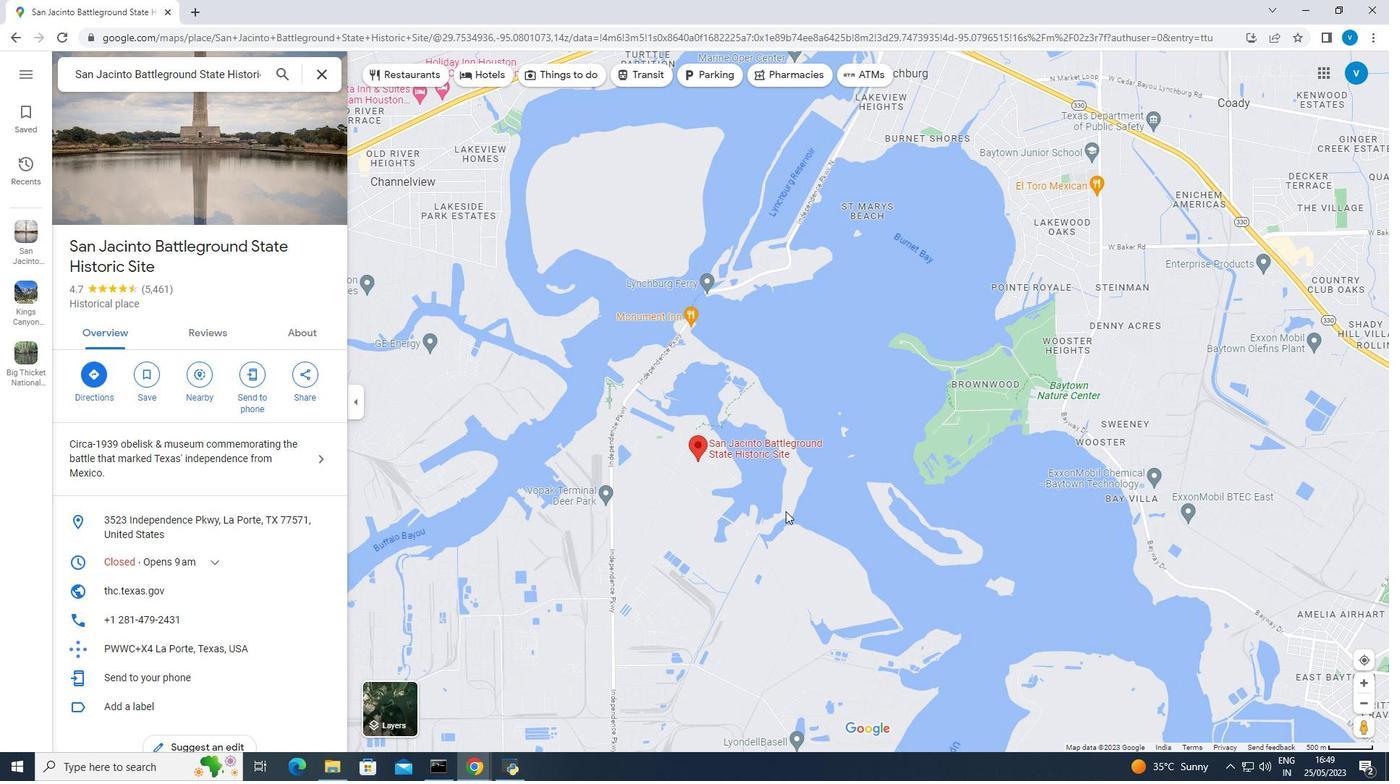 
Action: Mouse moved to (870, 535)
Screenshot: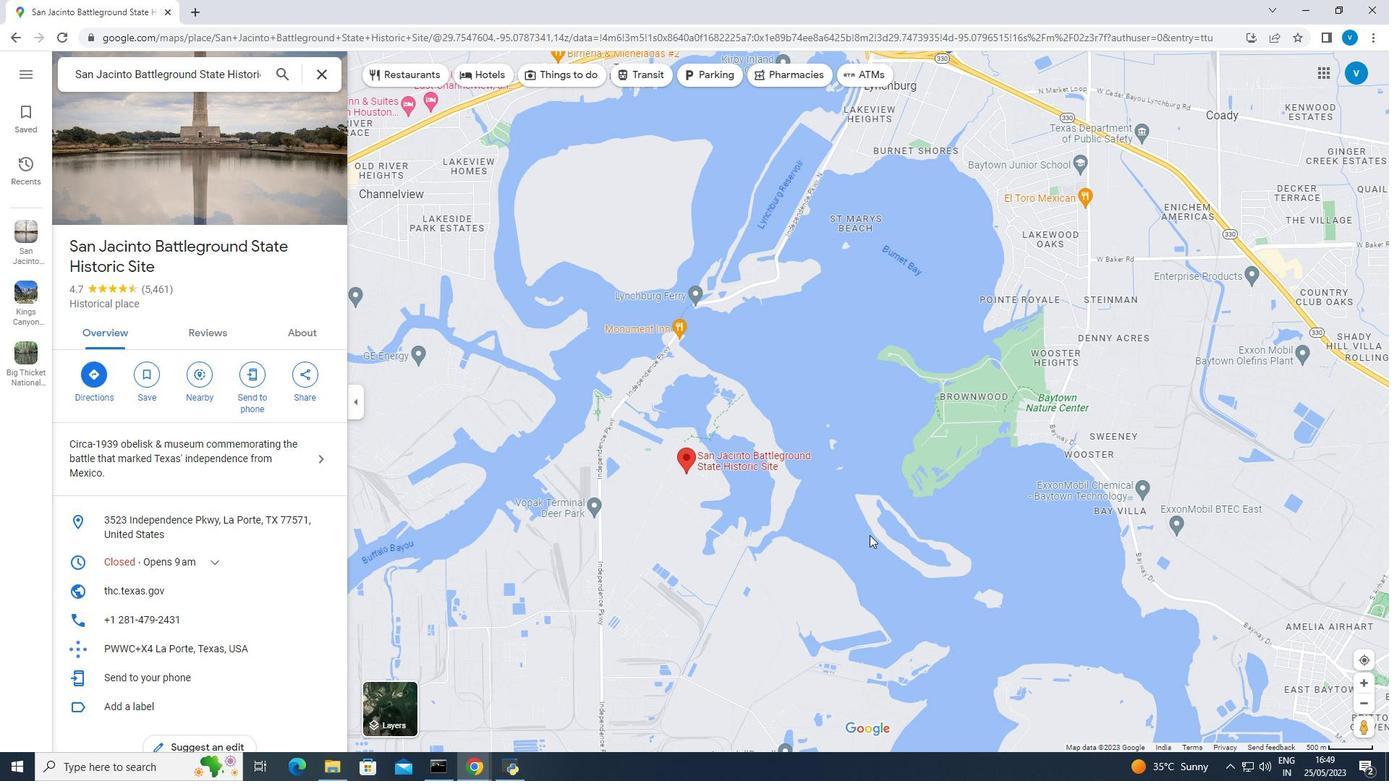 
Action: Mouse pressed left at (870, 535)
Screenshot: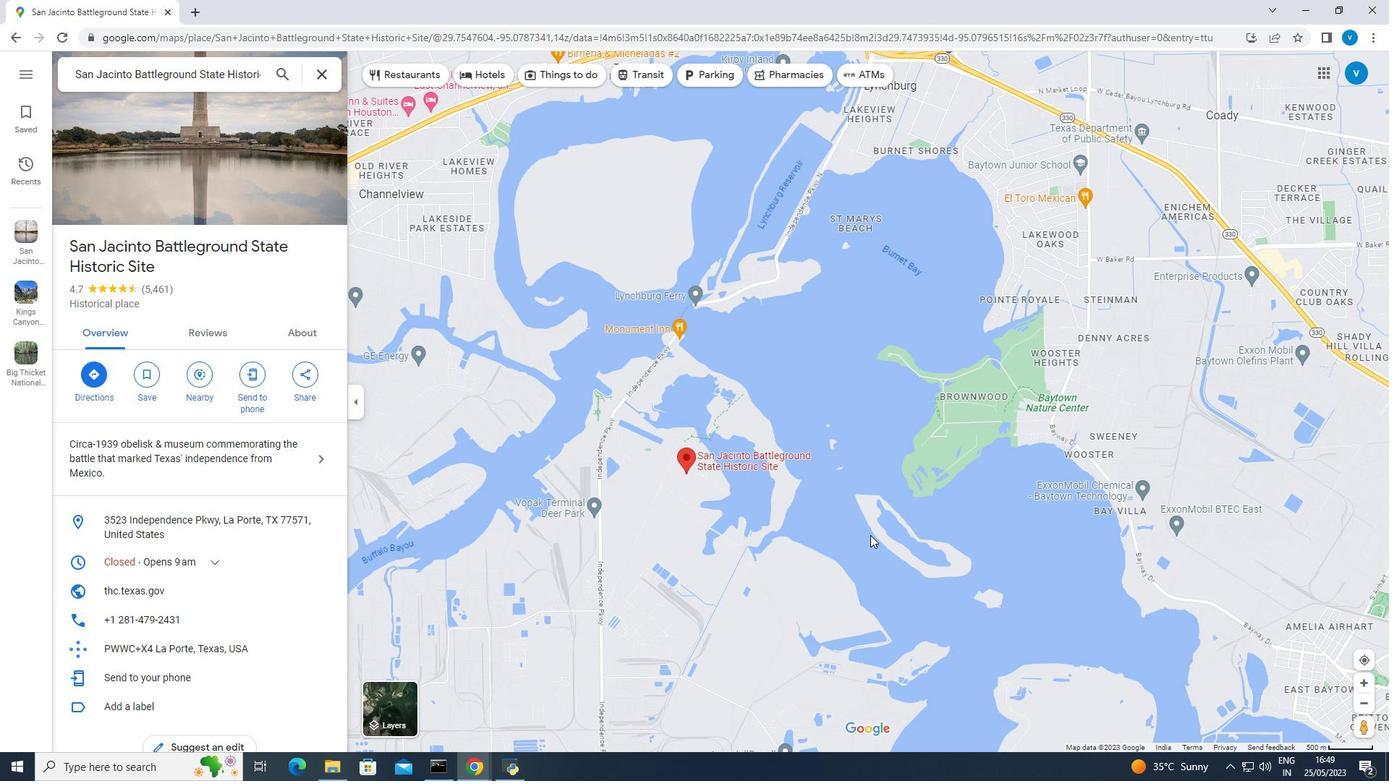 
Action: Mouse moved to (919, 518)
Screenshot: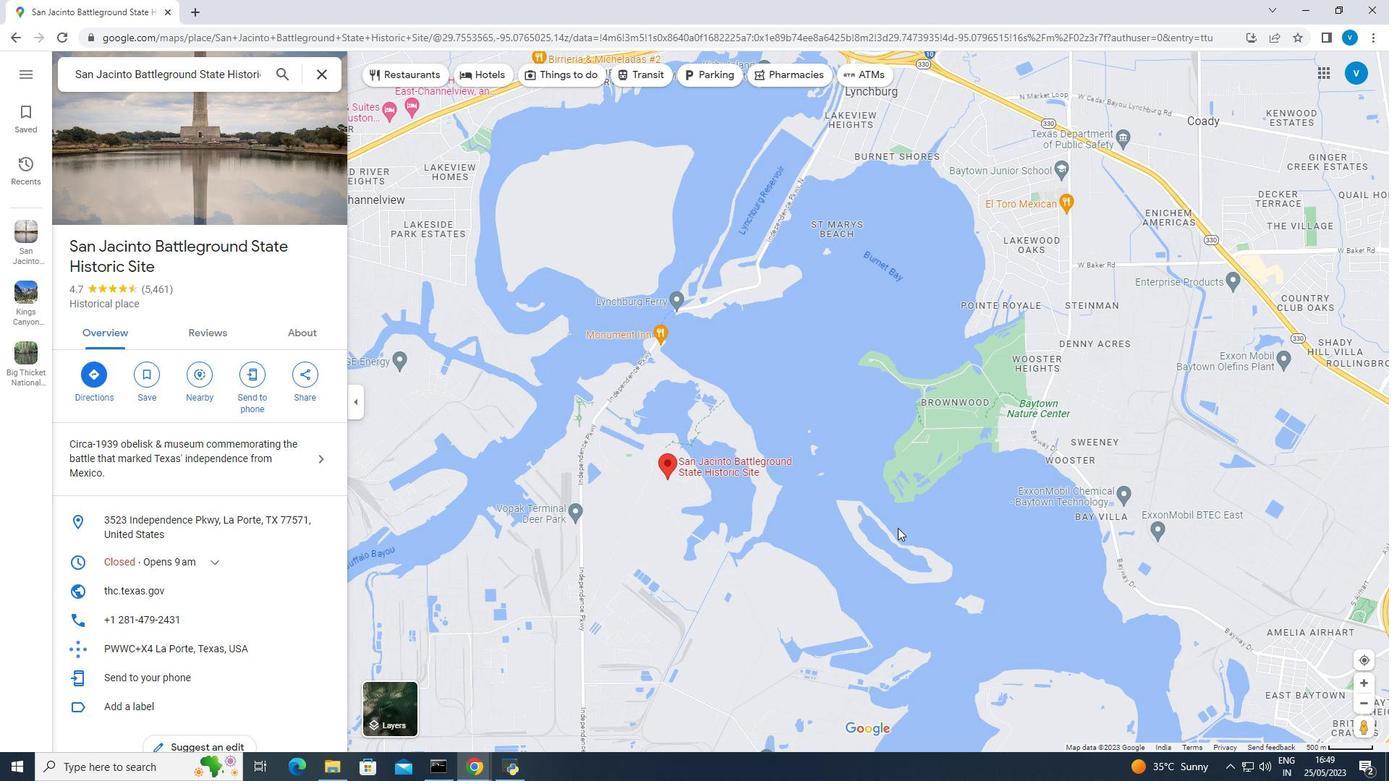 
Action: Mouse pressed left at (919, 518)
Screenshot: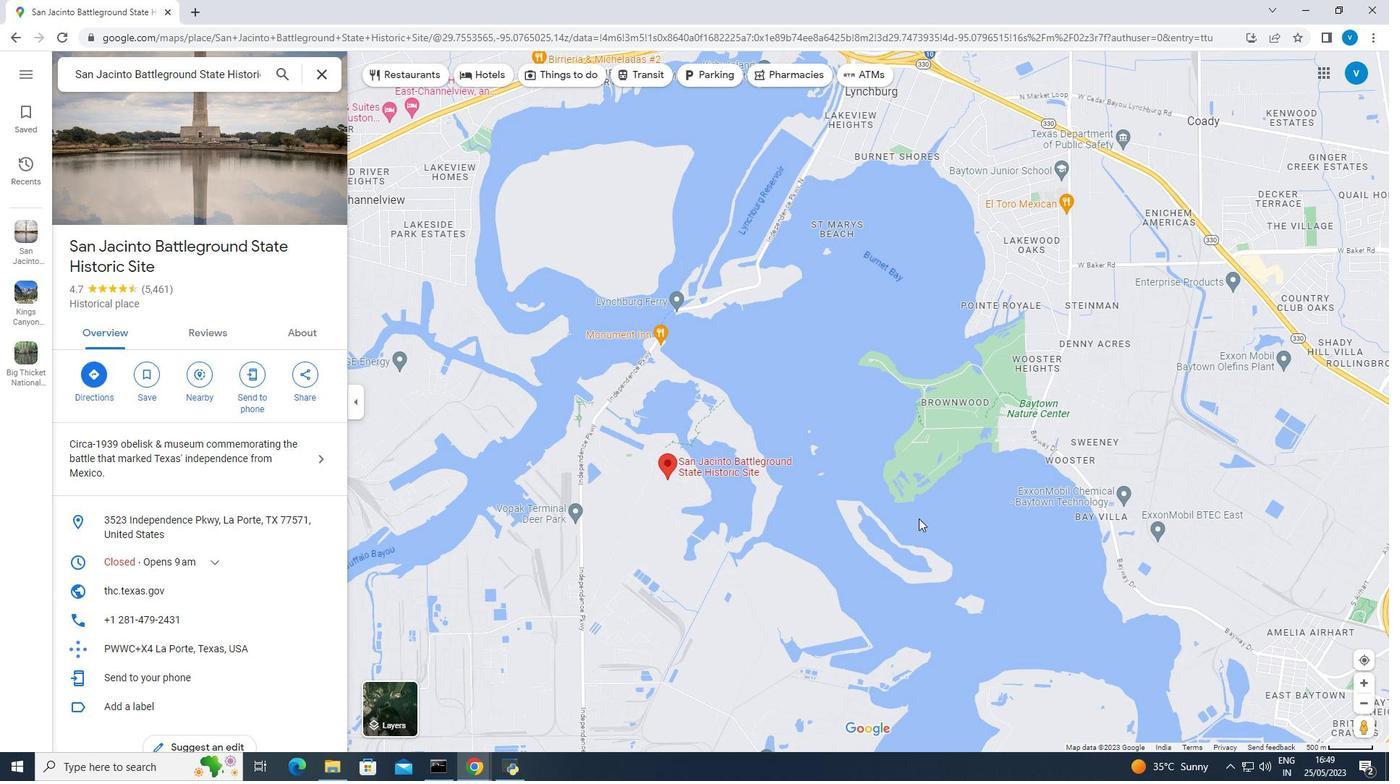 
Action: Mouse moved to (935, 516)
Screenshot: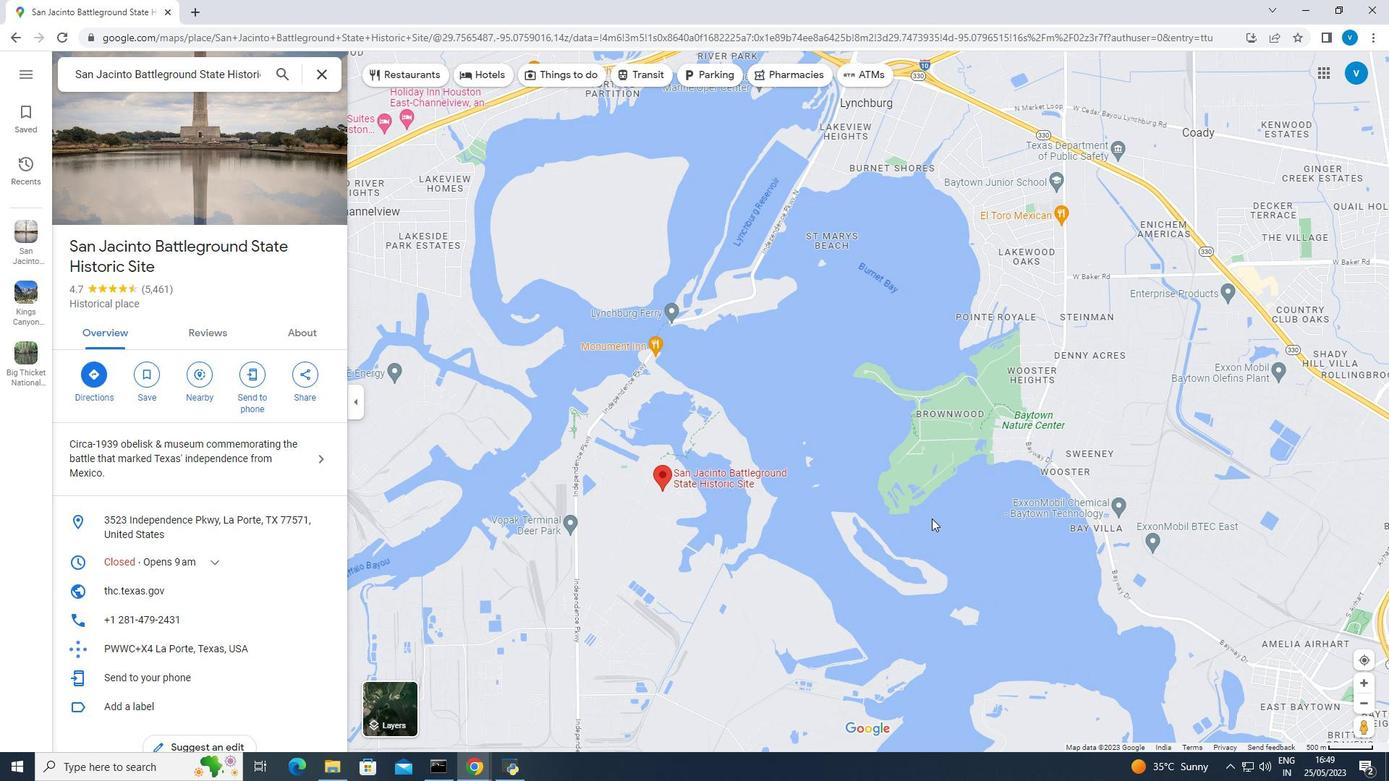 
Action: Mouse pressed left at (935, 516)
Screenshot: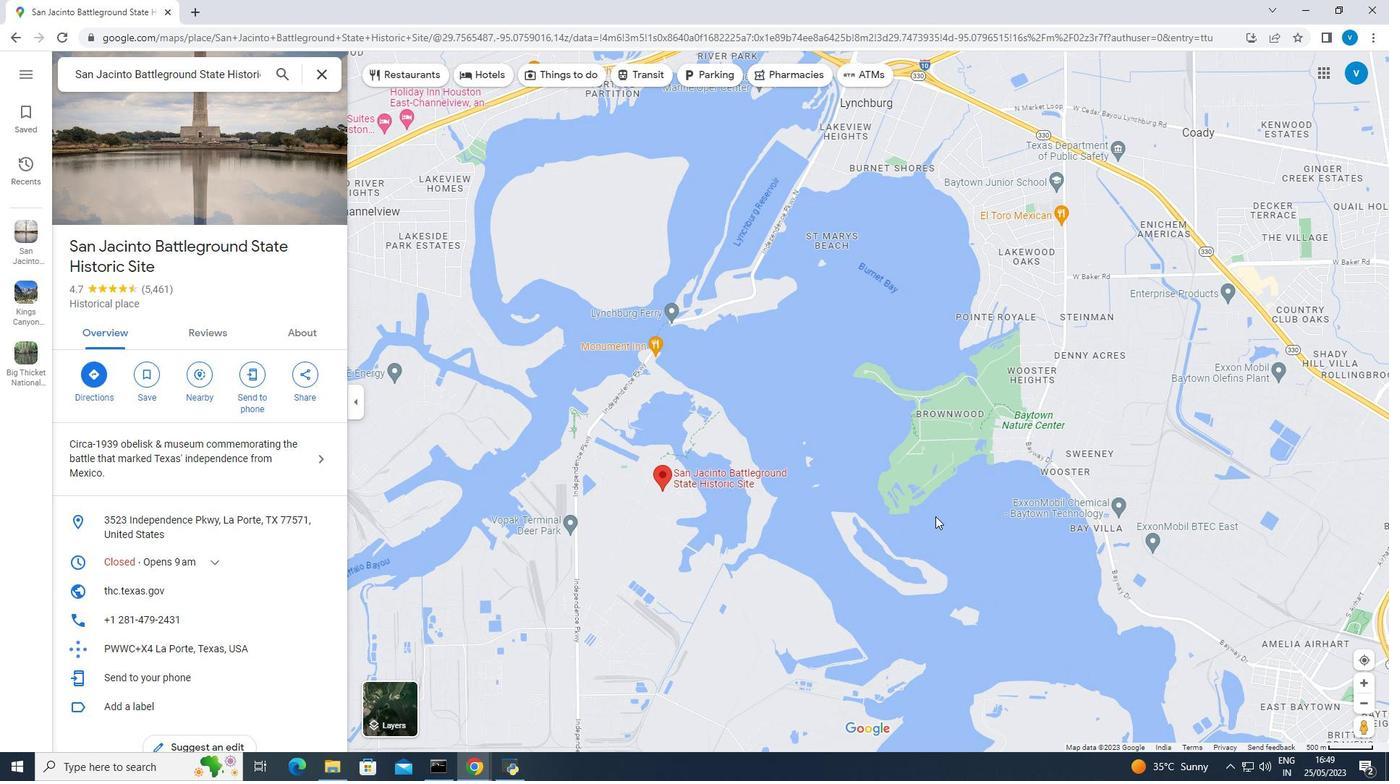 
Action: Mouse moved to (1362, 728)
Screenshot: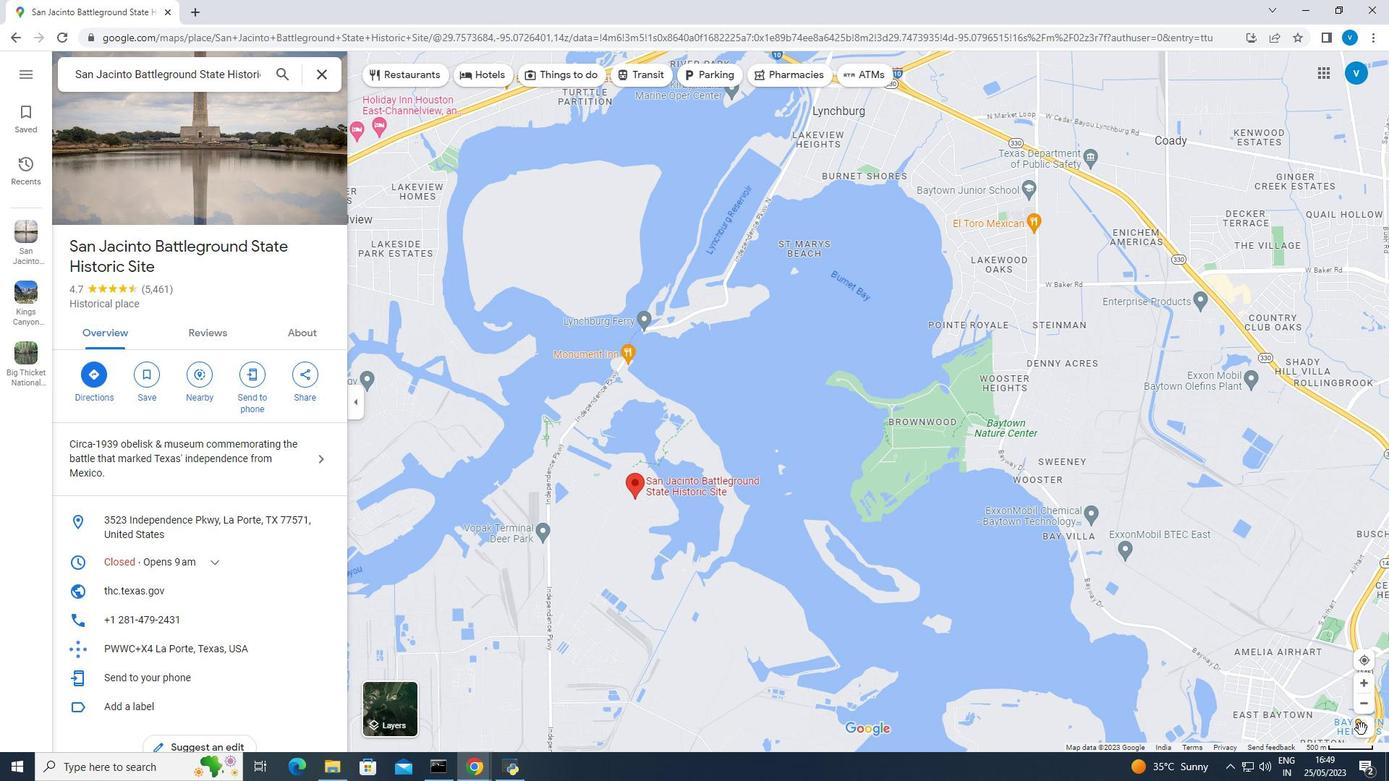 
Action: Mouse pressed left at (1362, 728)
Screenshot: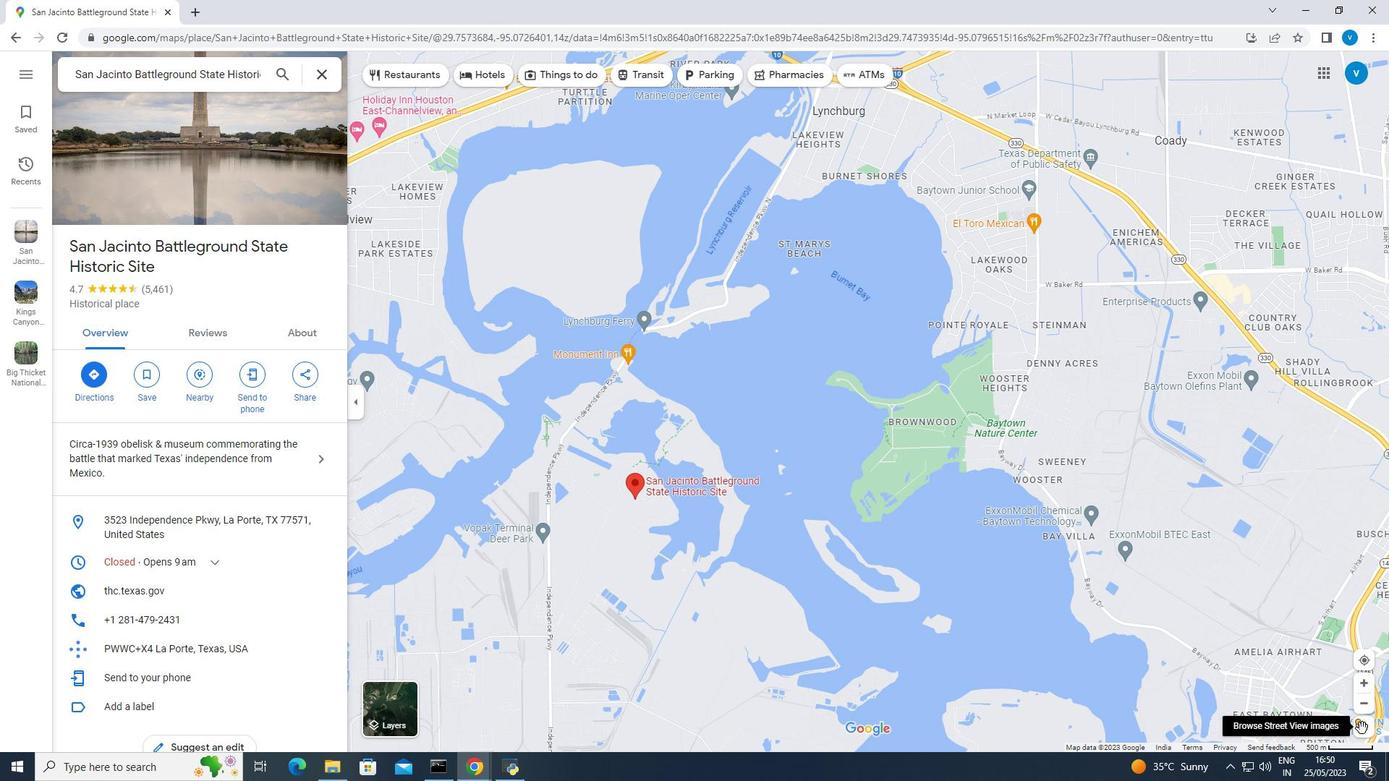 
Action: Mouse moved to (1346, 728)
Screenshot: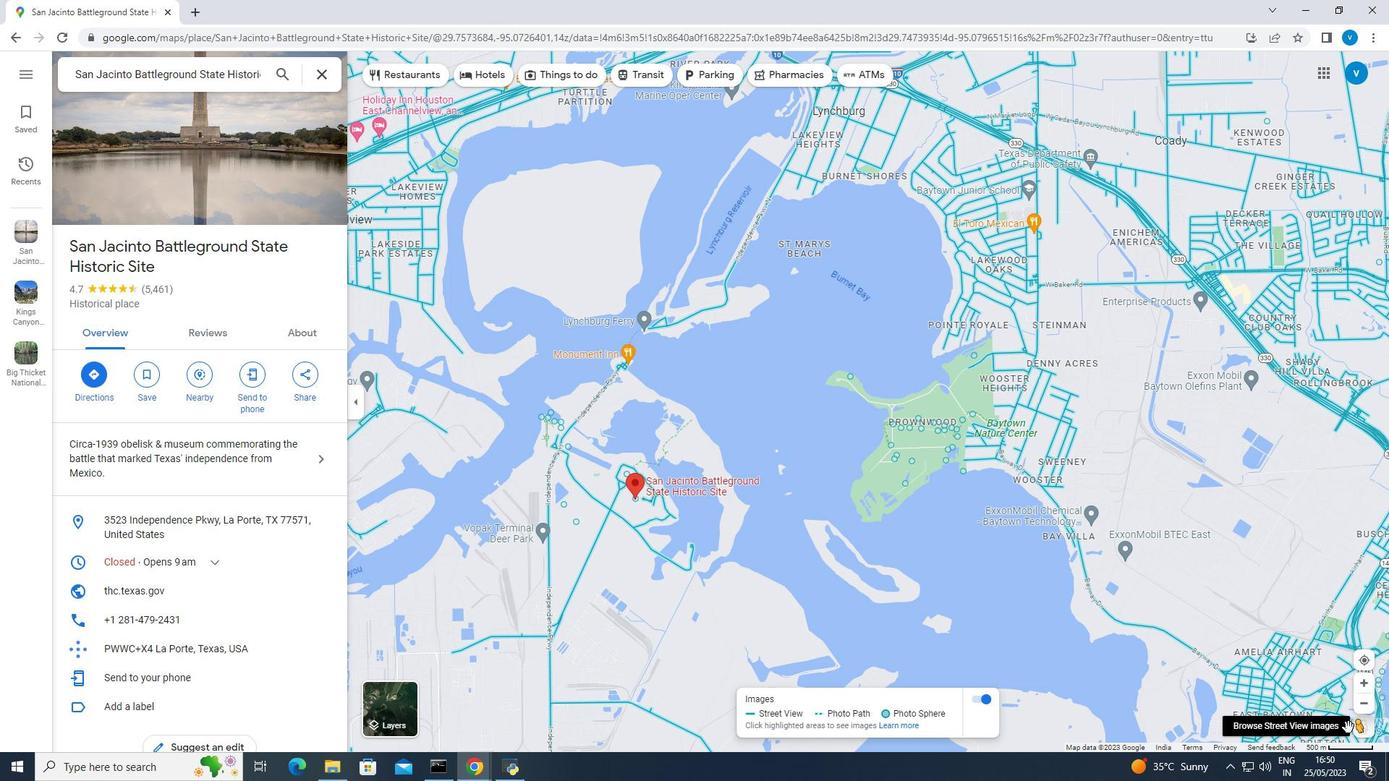 
Action: Mouse pressed left at (1346, 728)
Screenshot: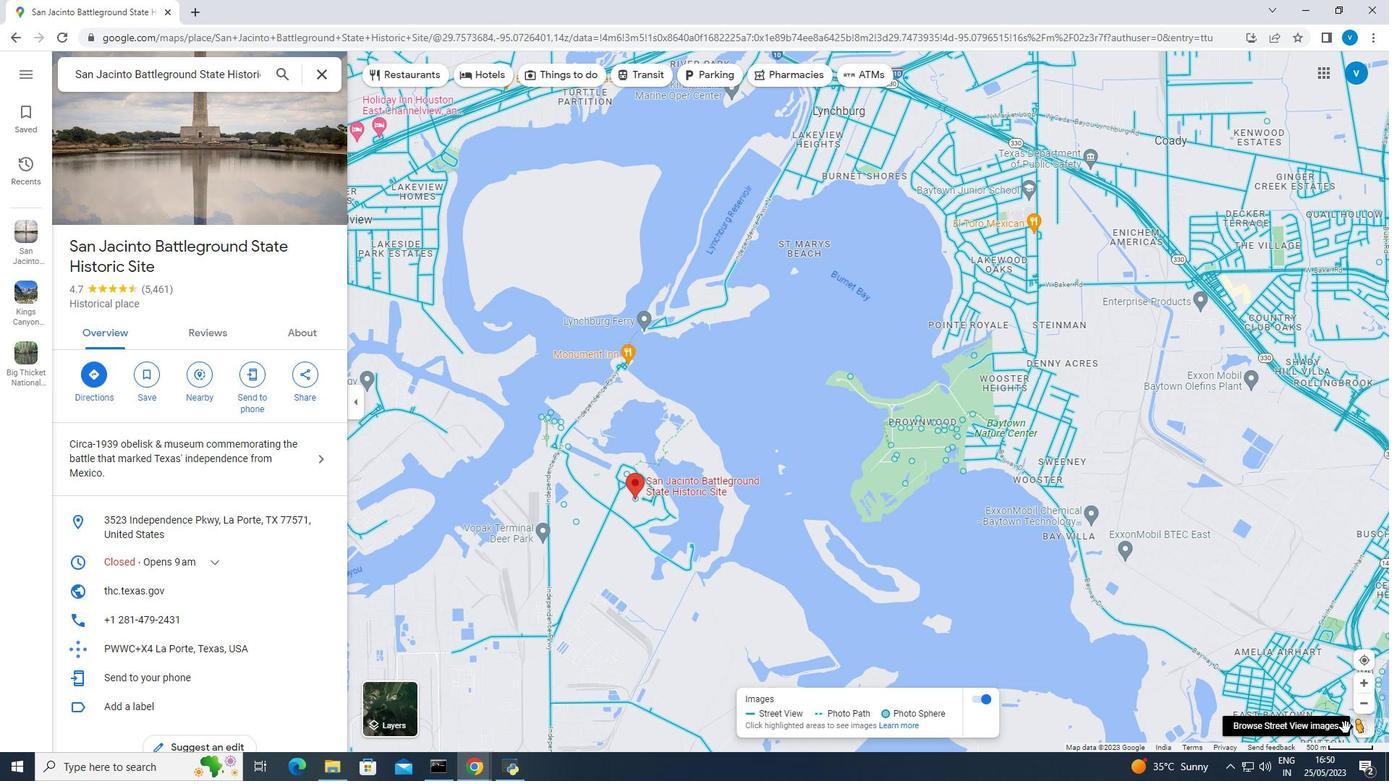 
Action: Mouse moved to (1364, 735)
Screenshot: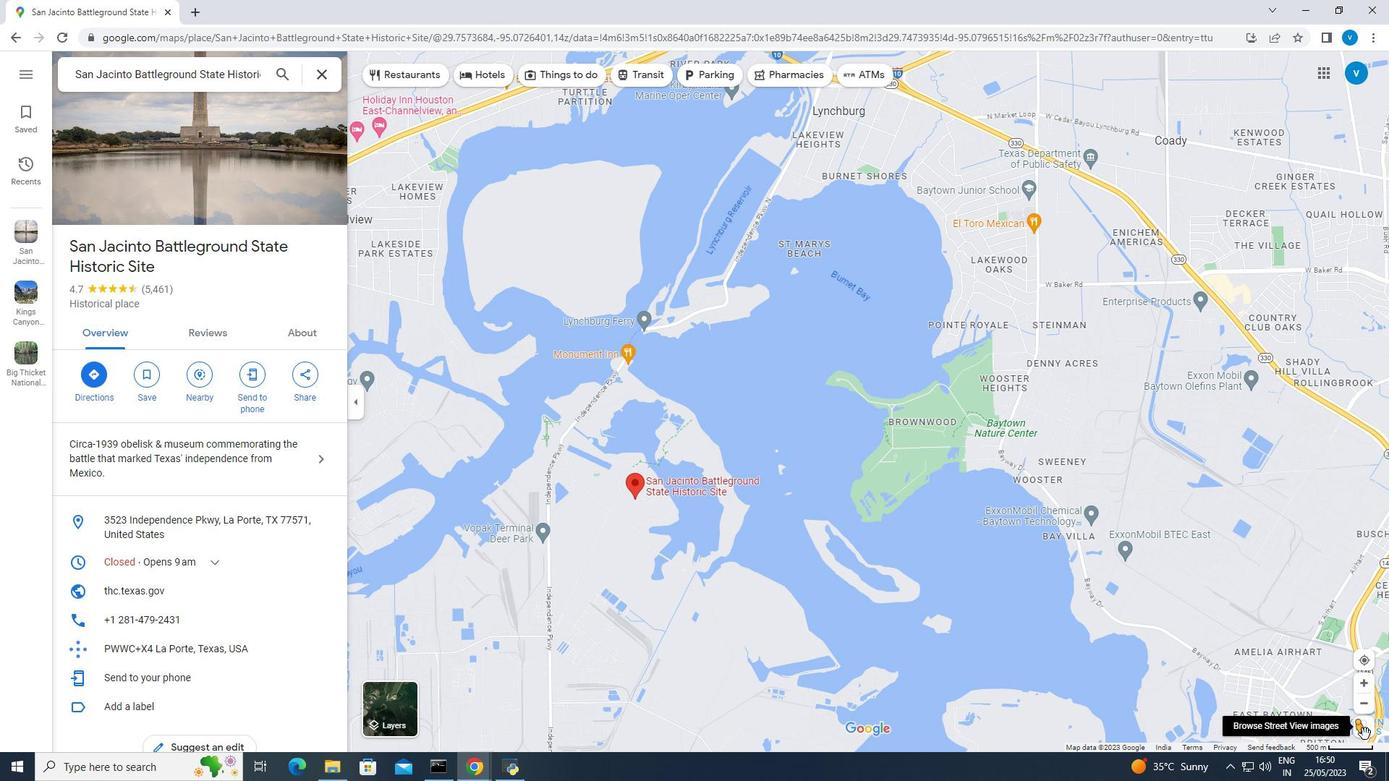 
Action: Mouse pressed left at (1364, 735)
Screenshot: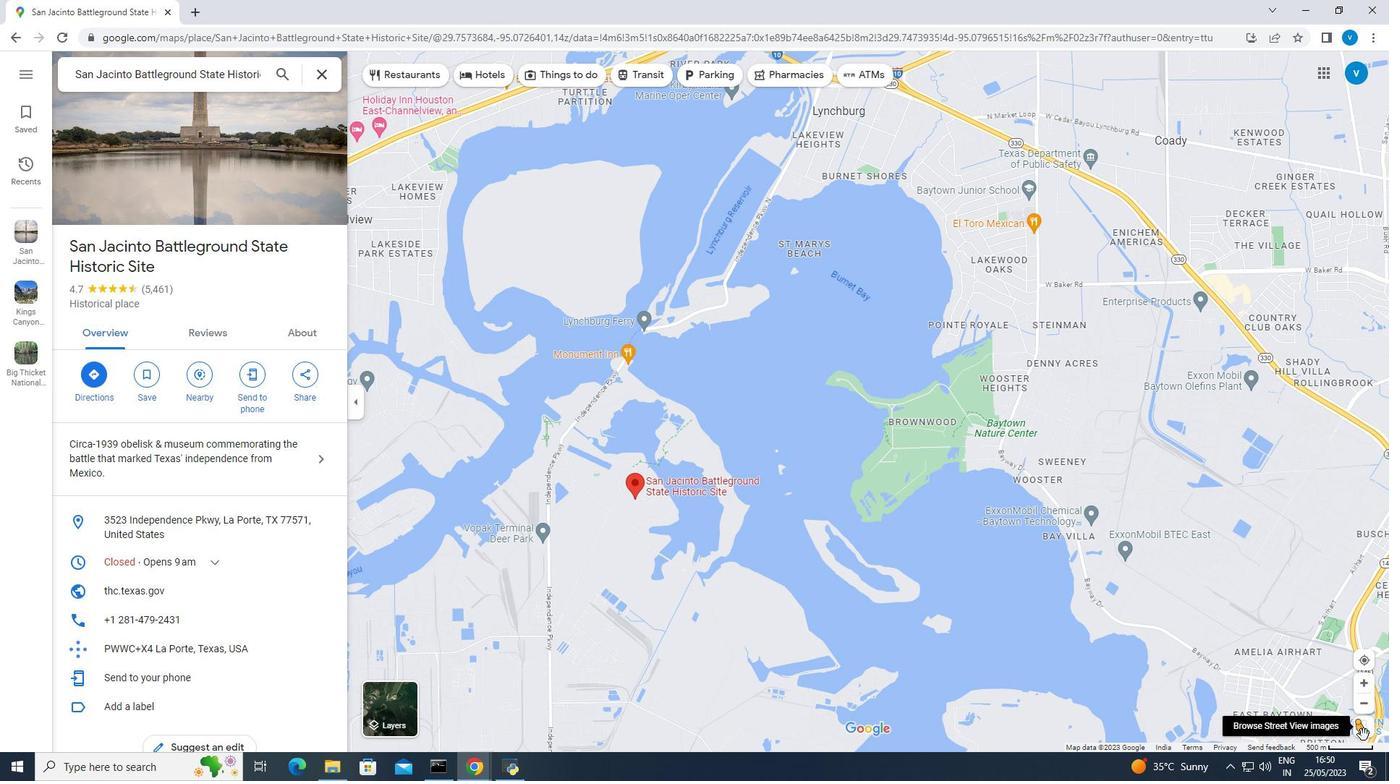 
Action: Mouse moved to (1365, 731)
Screenshot: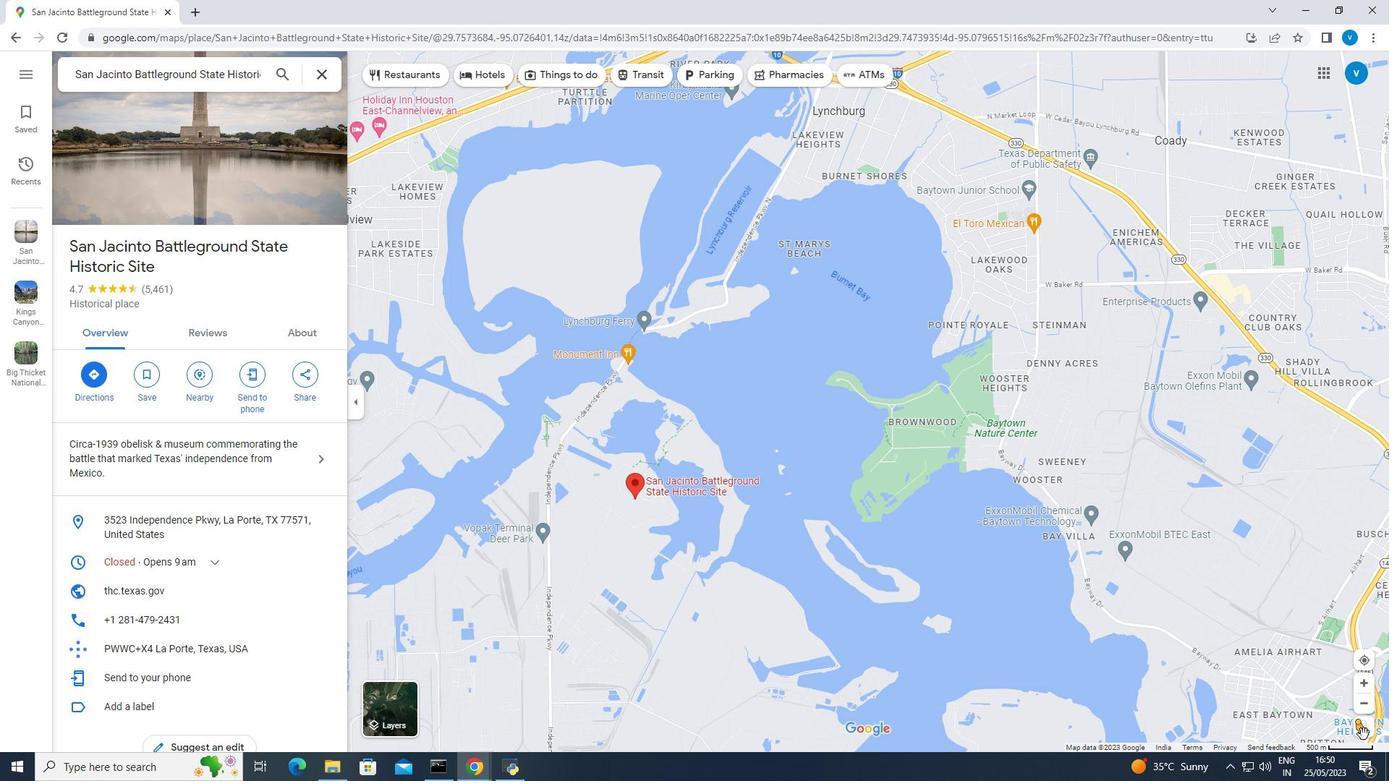 
Action: Mouse pressed left at (1365, 731)
Screenshot: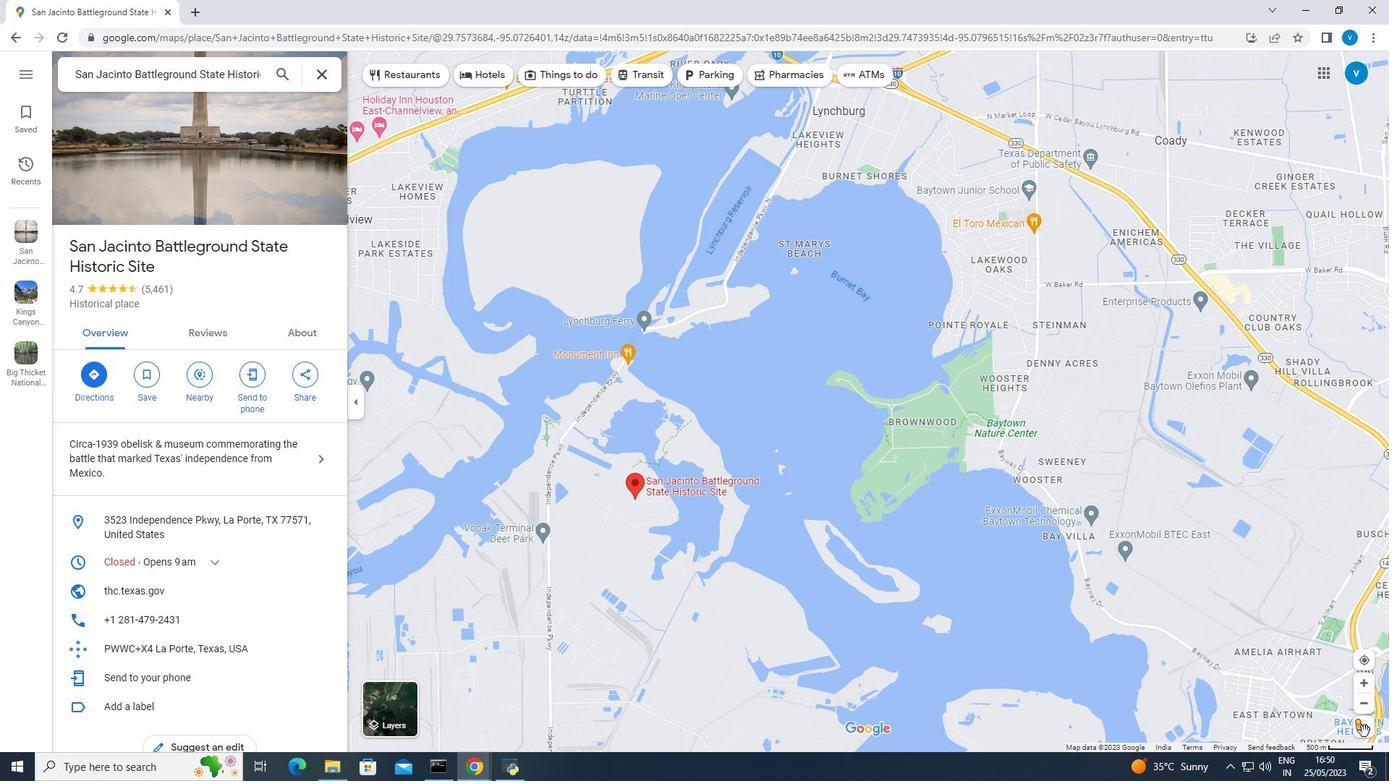 
Action: Mouse moved to (608, 381)
Screenshot: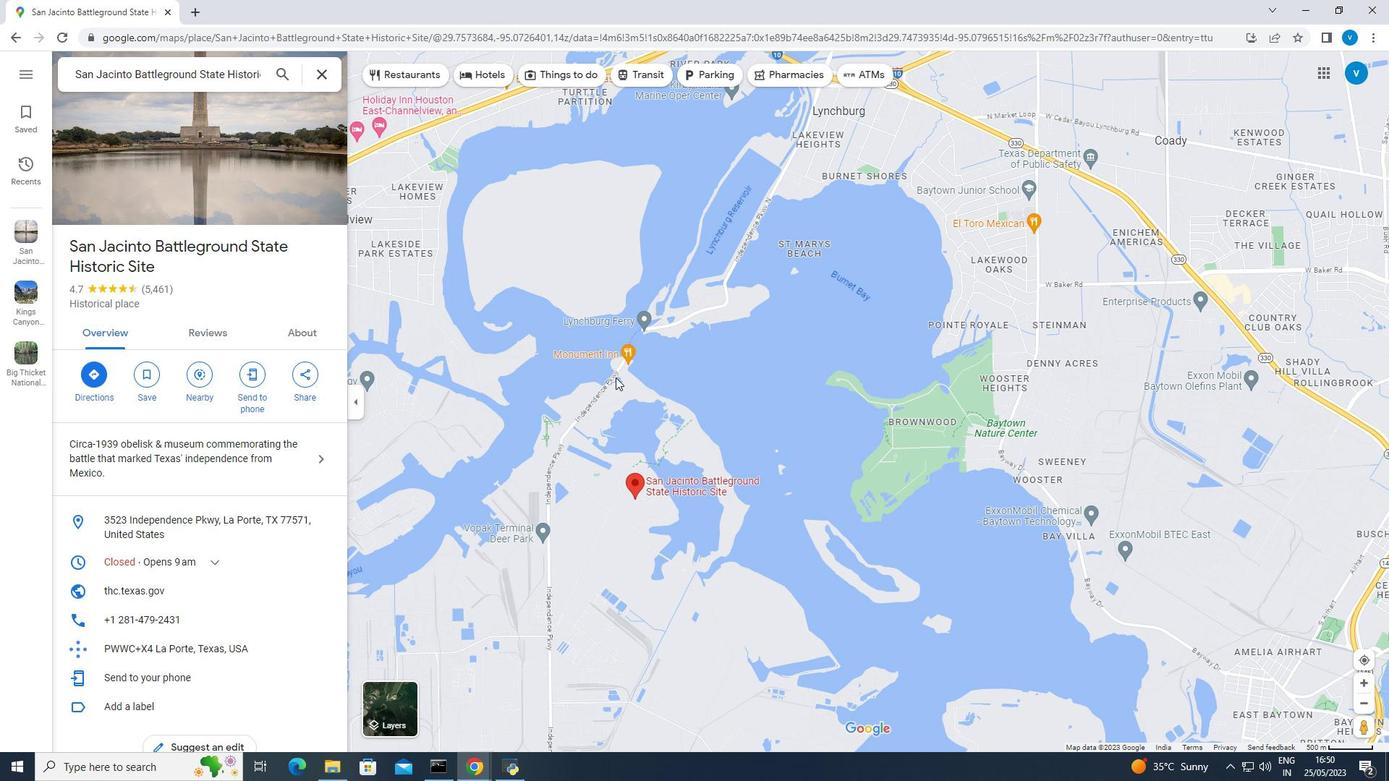 
Action: Mouse pressed left at (608, 381)
Screenshot: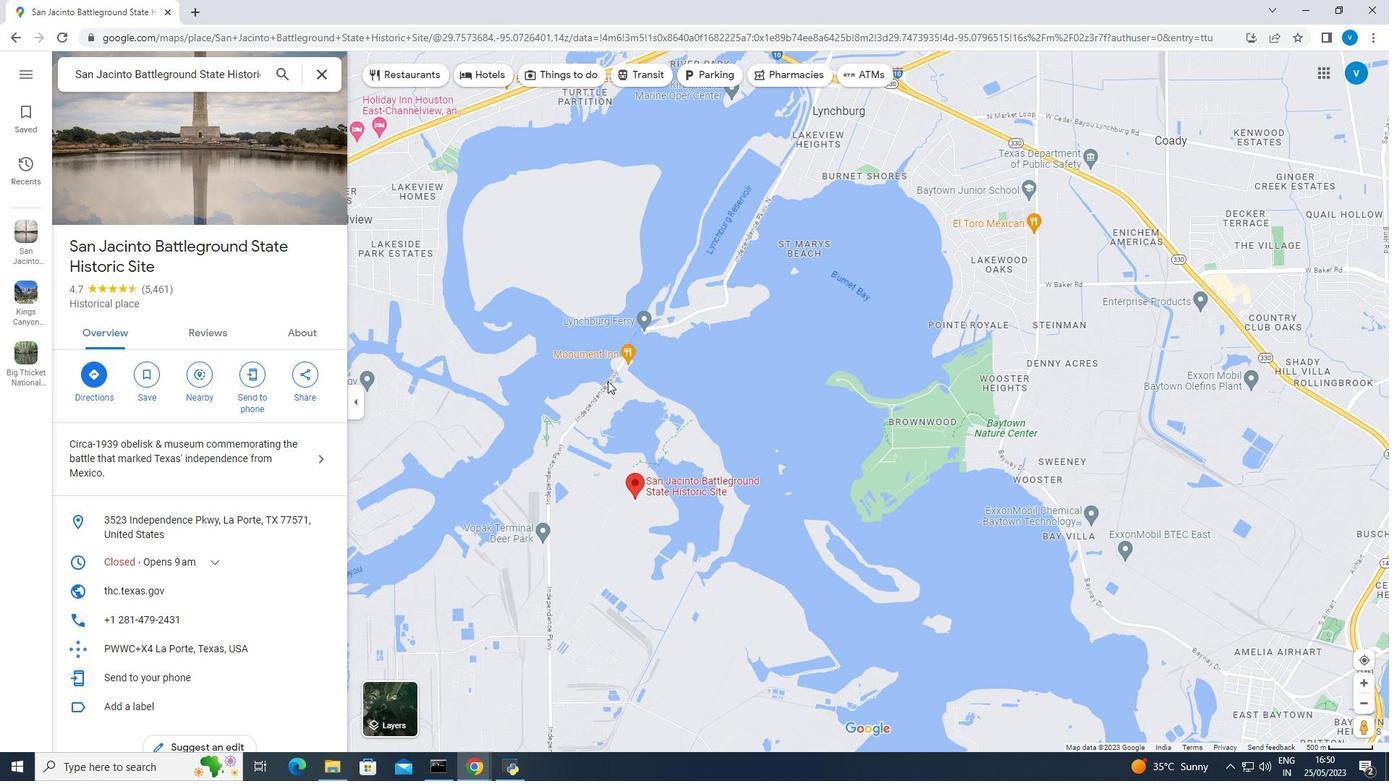 
Action: Mouse pressed left at (608, 381)
Screenshot: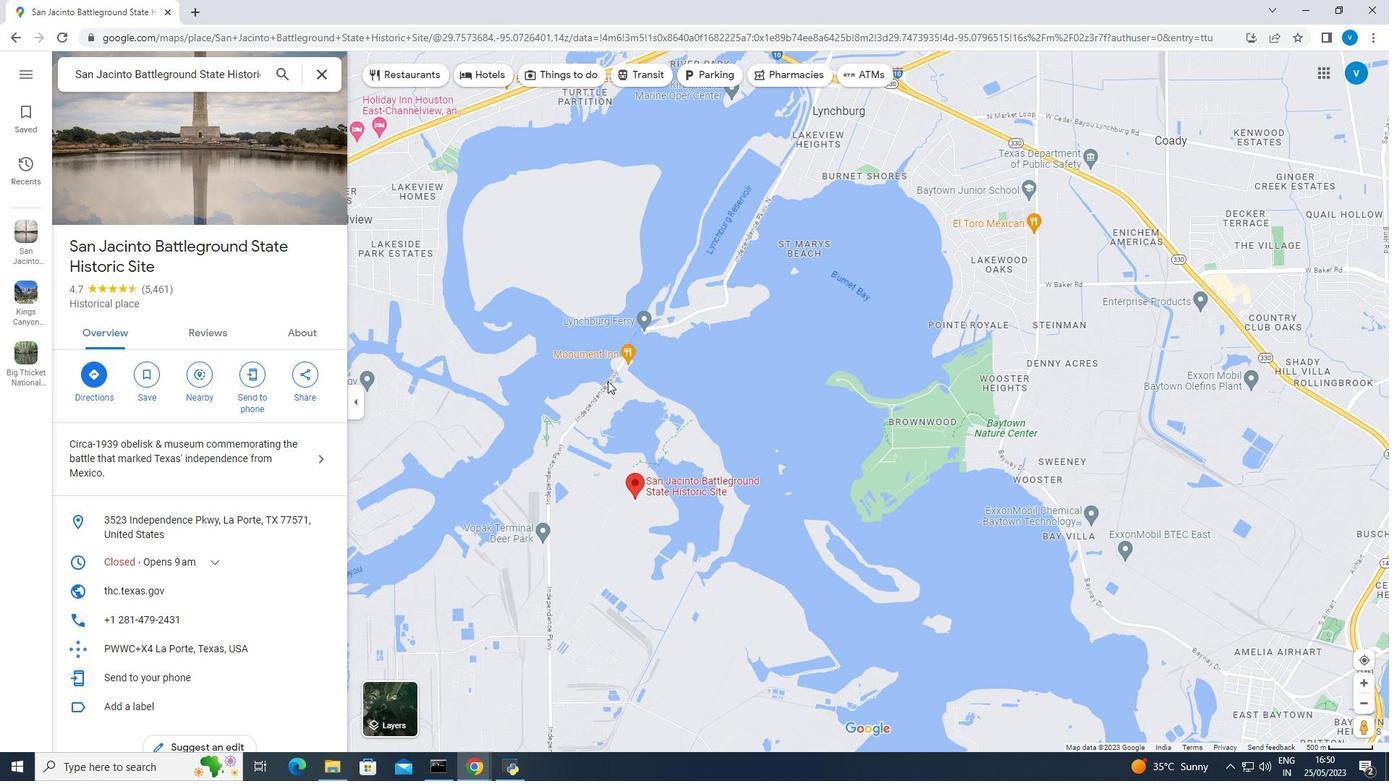 
Action: Mouse moved to (608, 380)
Screenshot: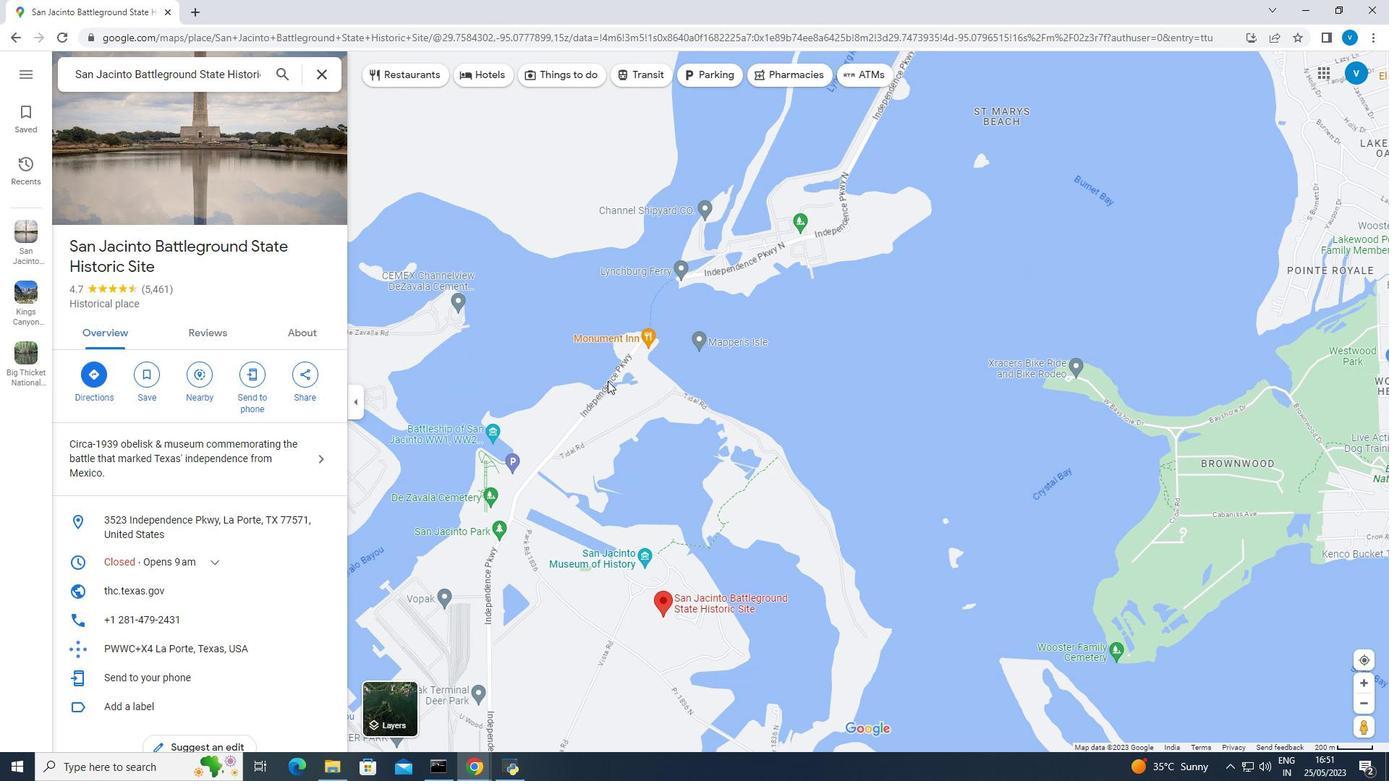 
Action: Mouse pressed left at (608, 380)
Screenshot: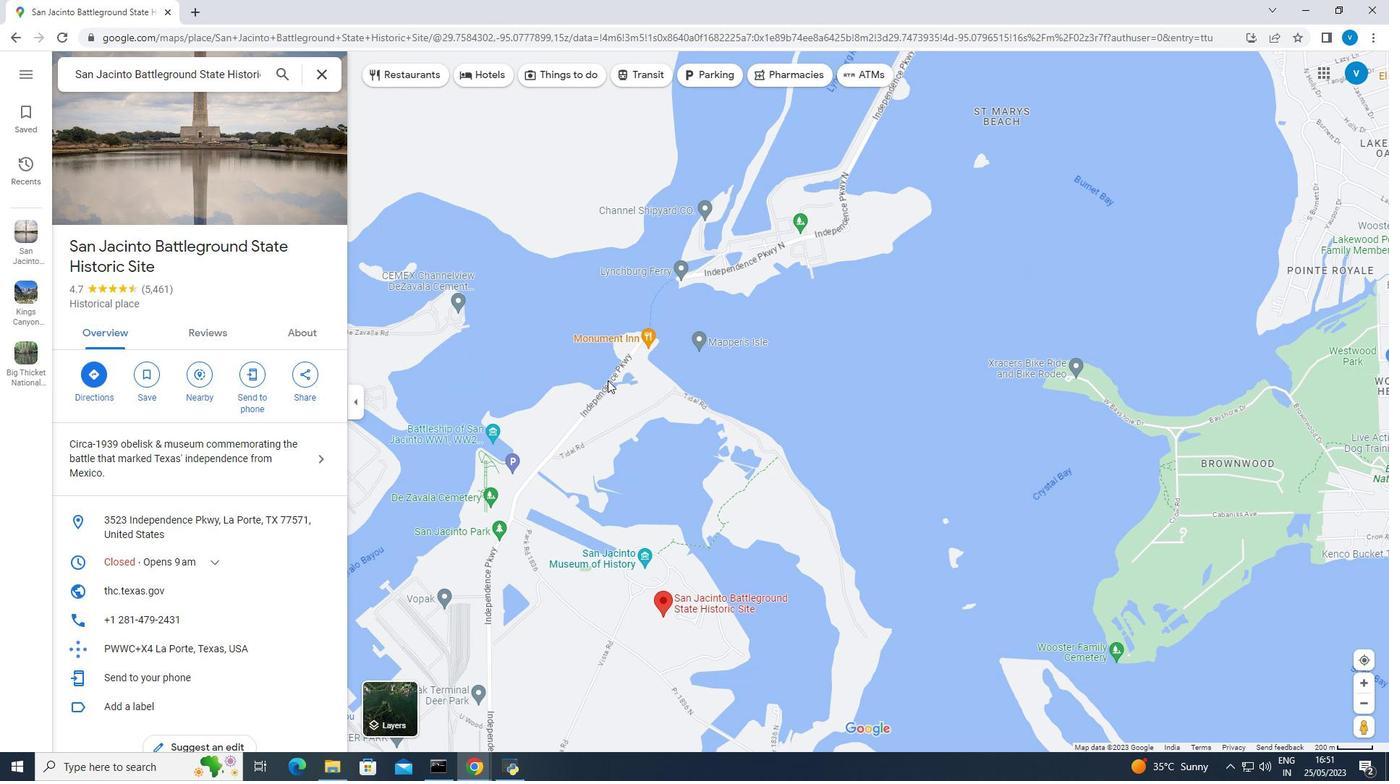 
Action: Mouse pressed left at (608, 380)
Screenshot: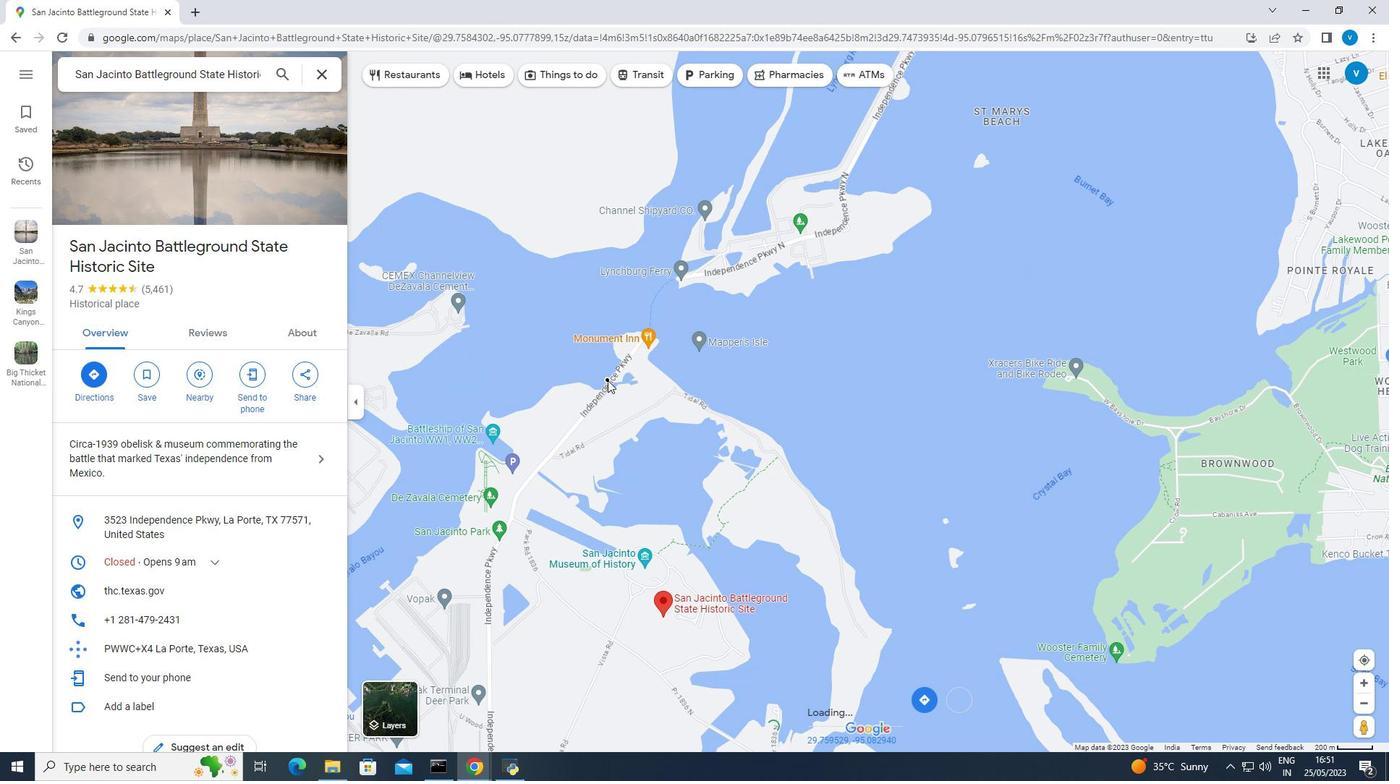 
Action: Mouse moved to (787, 681)
Screenshot: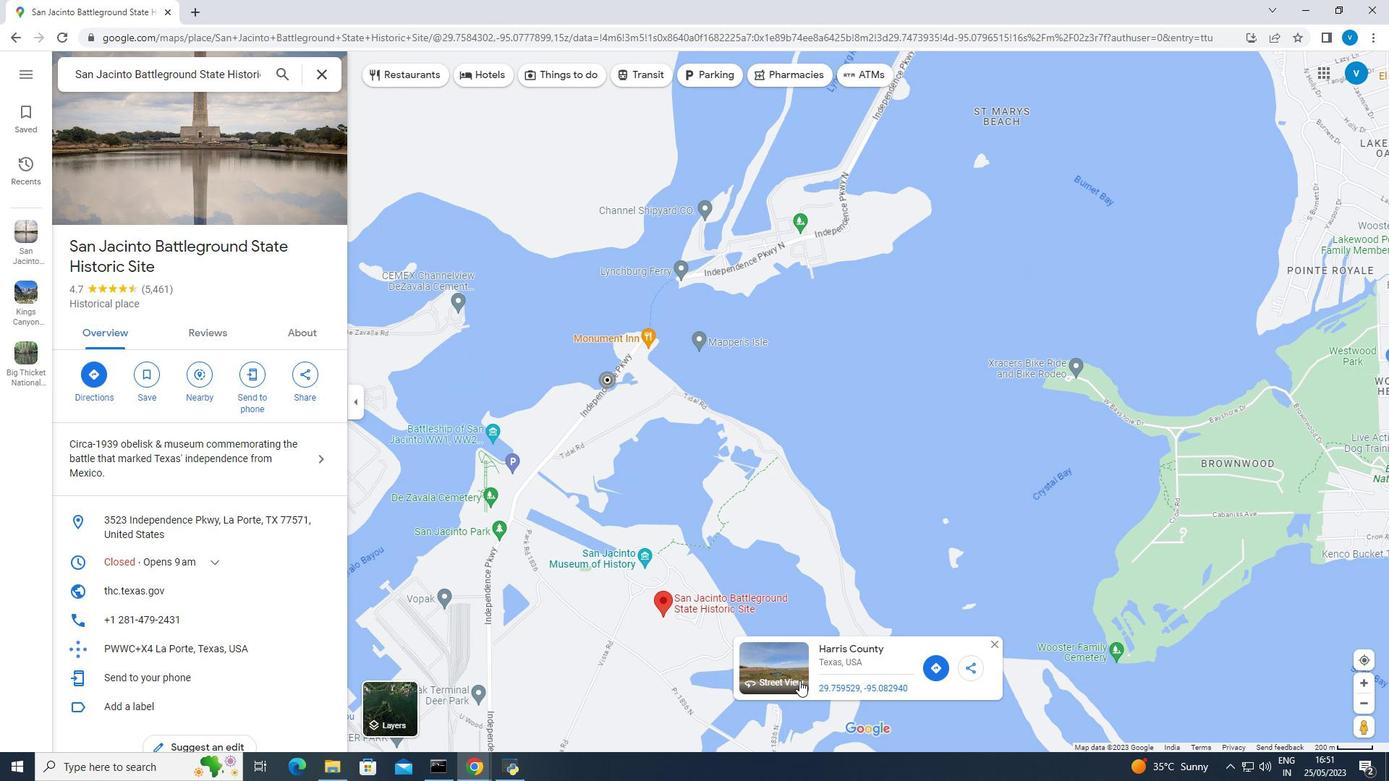 
Action: Mouse pressed left at (787, 681)
Screenshot: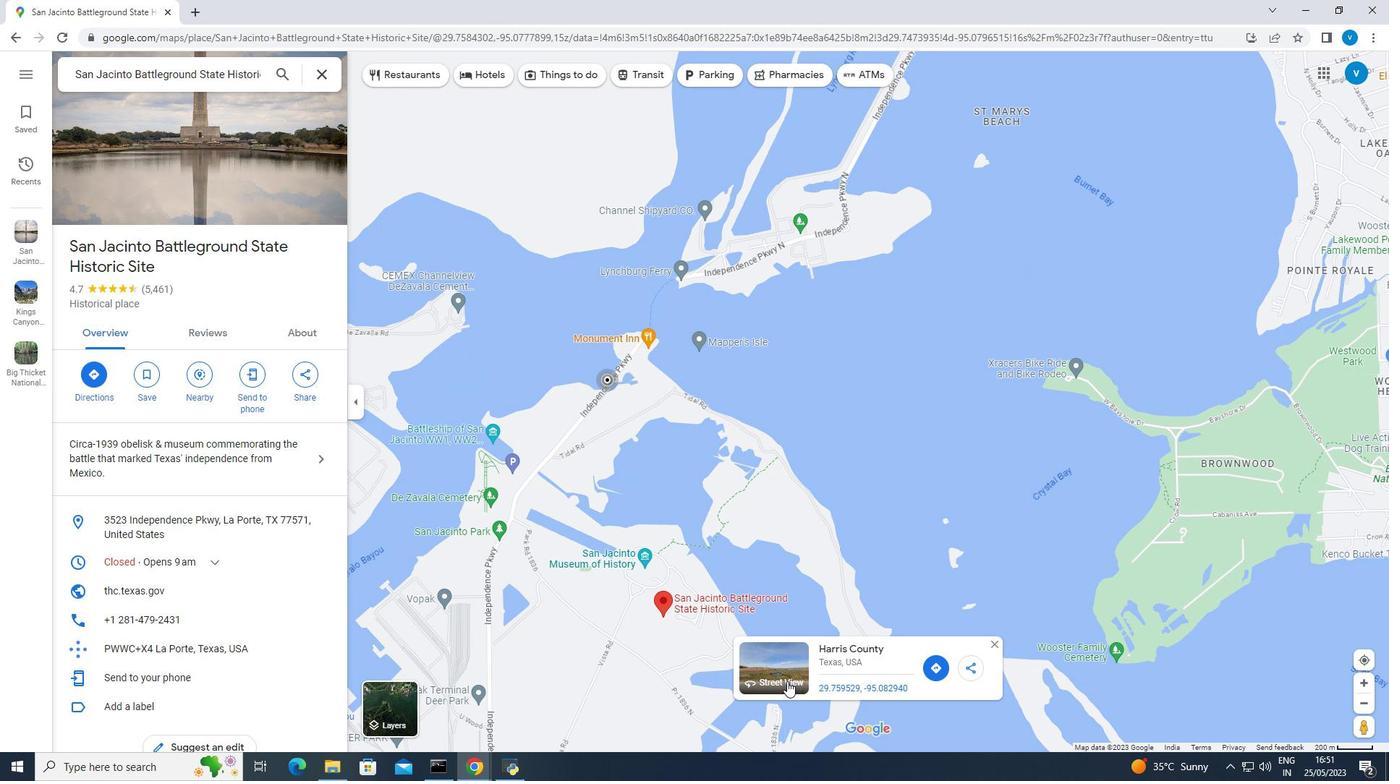 
Action: Mouse pressed left at (787, 681)
Screenshot: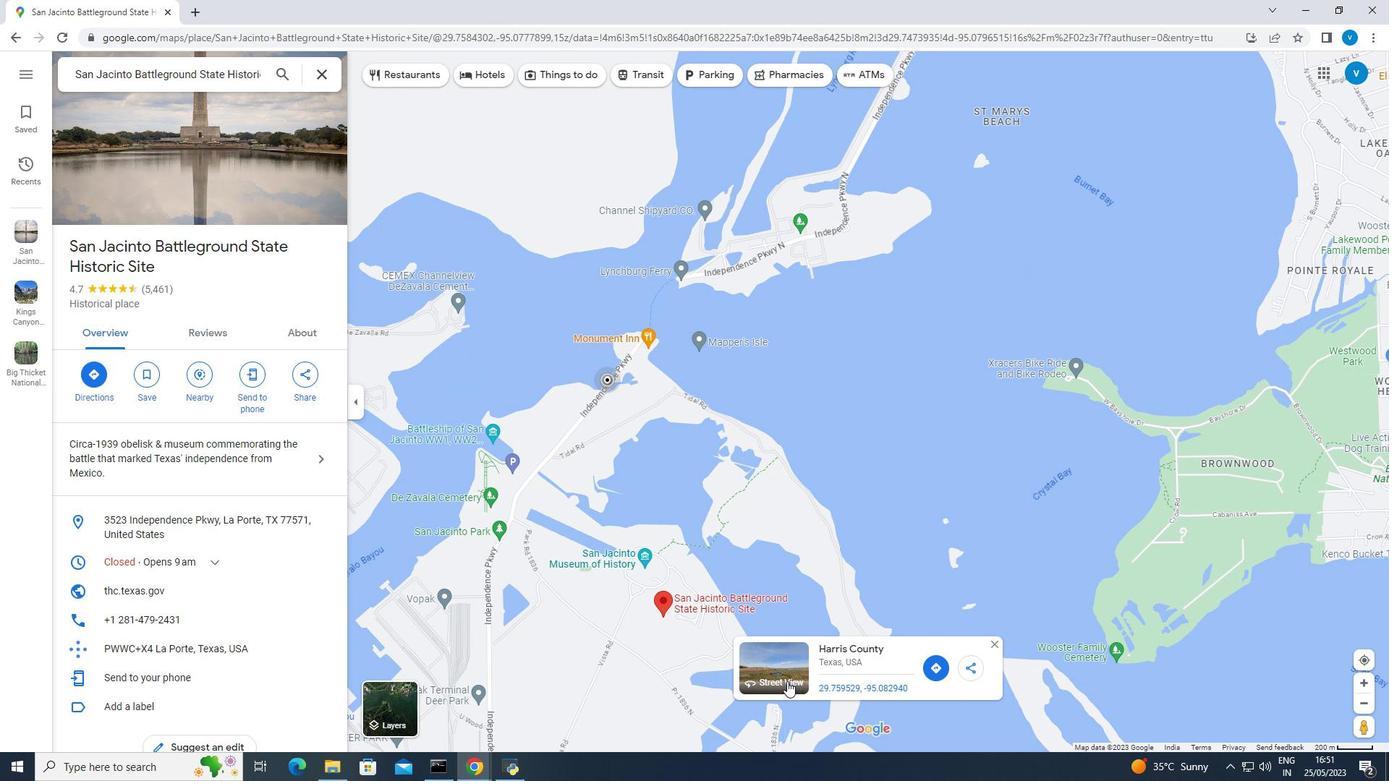 
Action: Mouse moved to (501, 618)
Screenshot: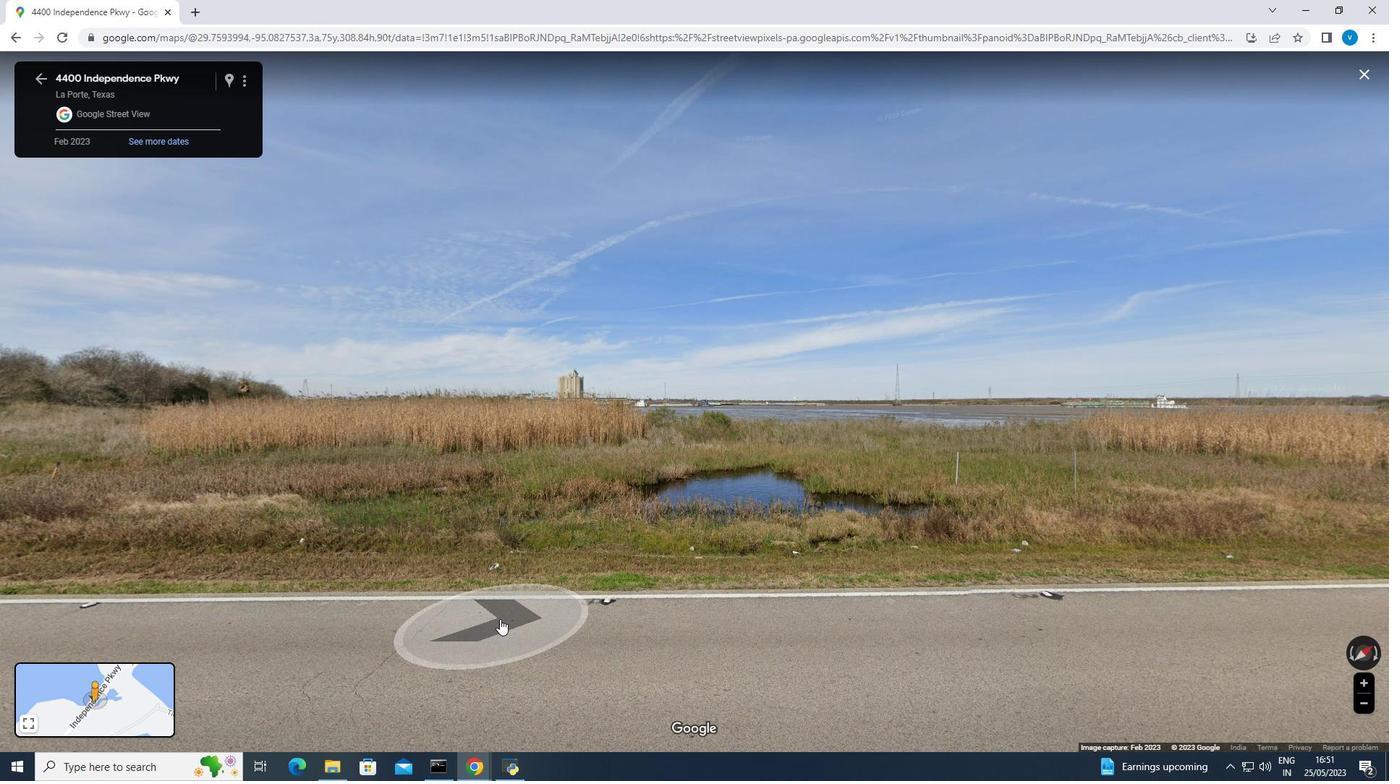 
Action: Mouse scrolled (501, 618) with delta (0, 0)
Screenshot: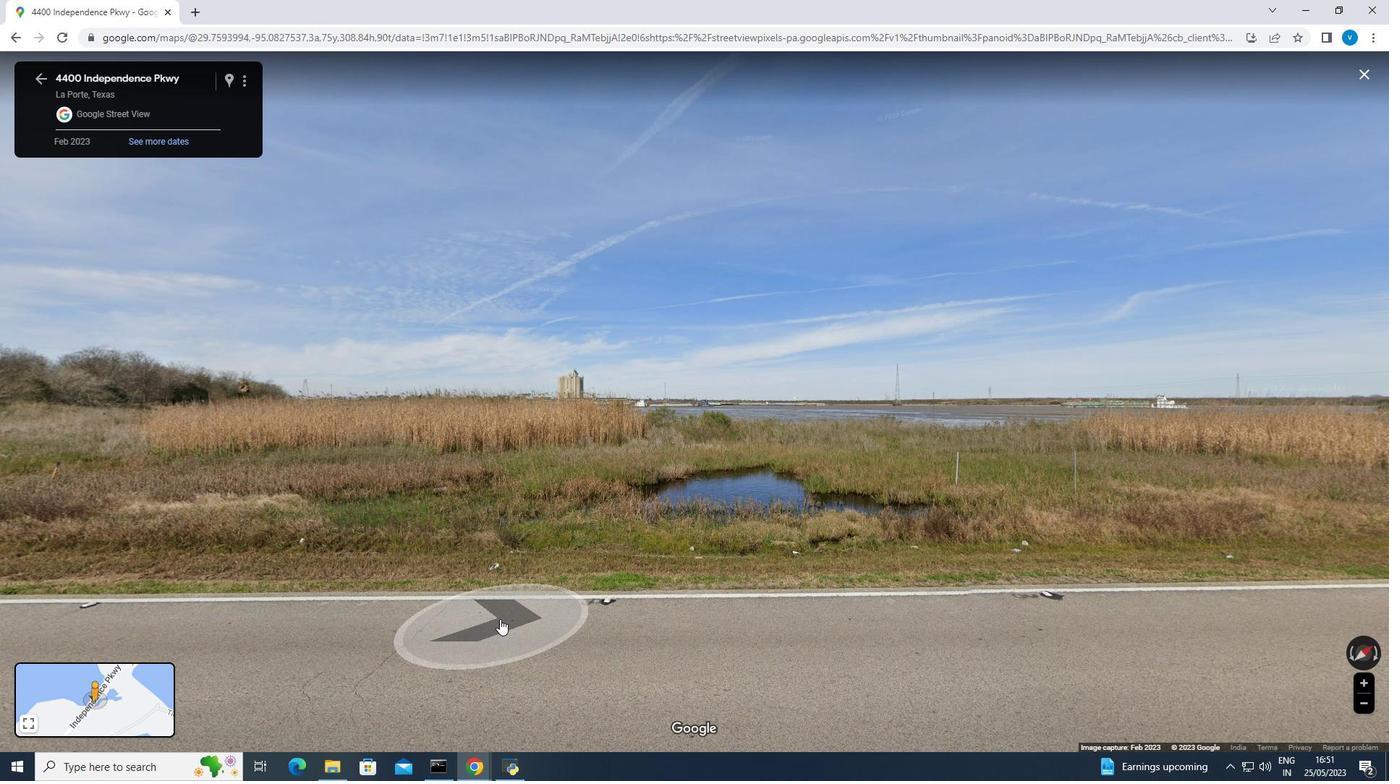 
Action: Mouse scrolled (501, 618) with delta (0, 0)
Screenshot: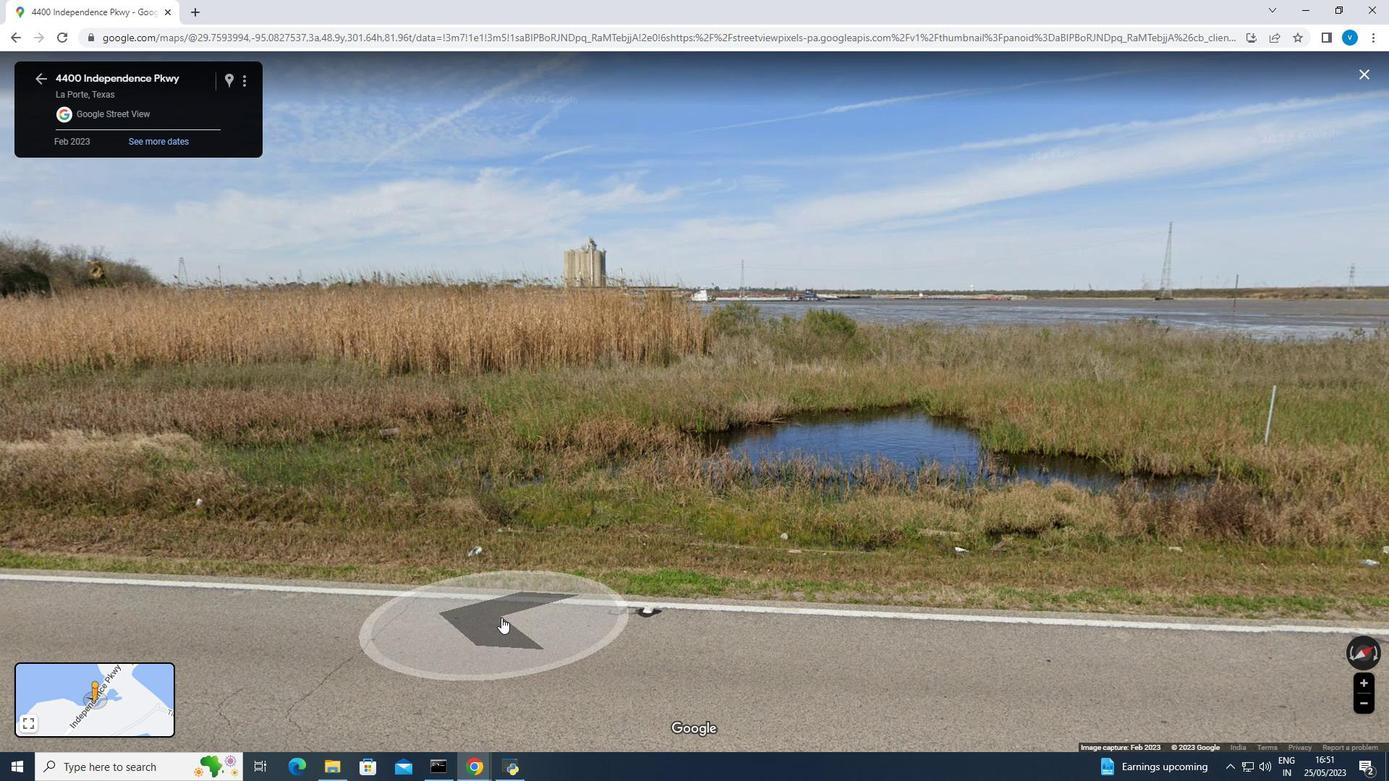 
Action: Mouse moved to (526, 580)
Screenshot: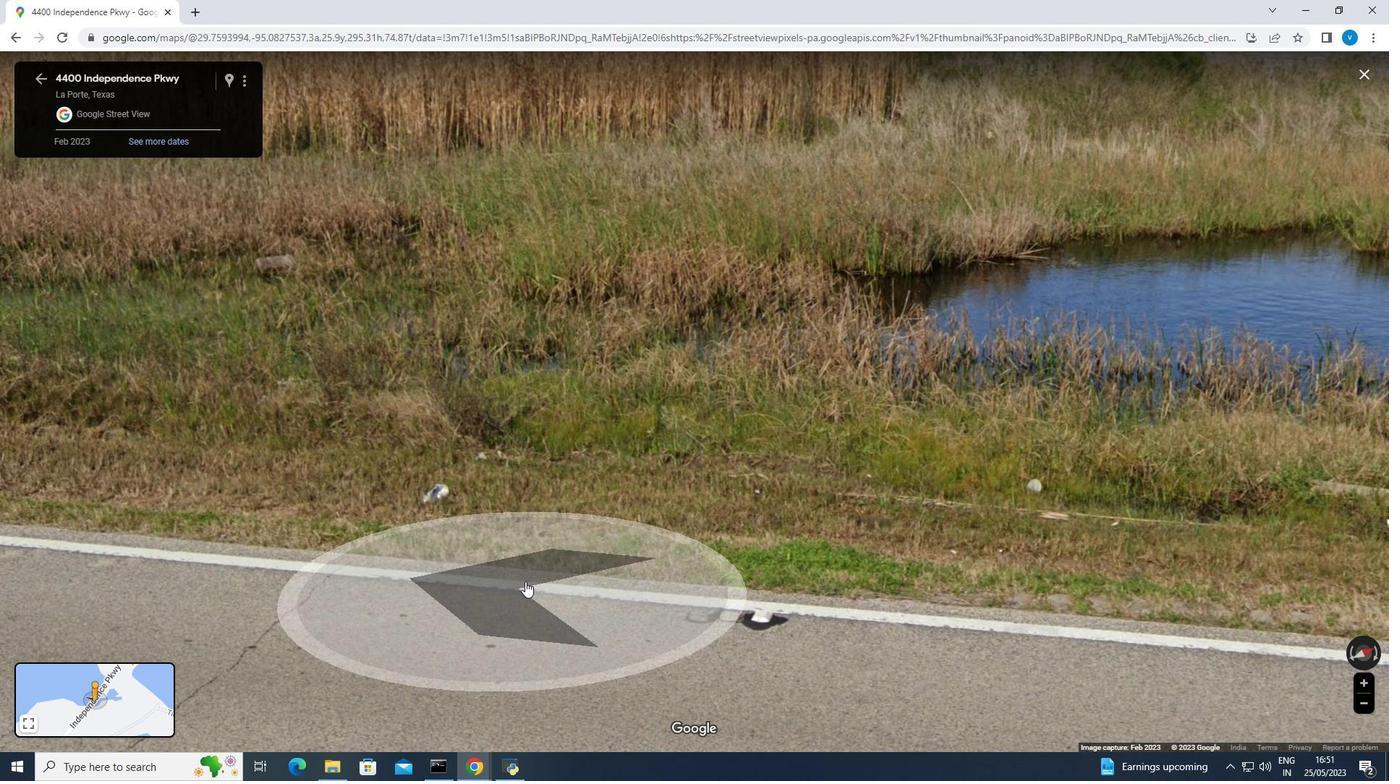 
Action: Mouse scrolled (526, 579) with delta (0, 0)
Screenshot: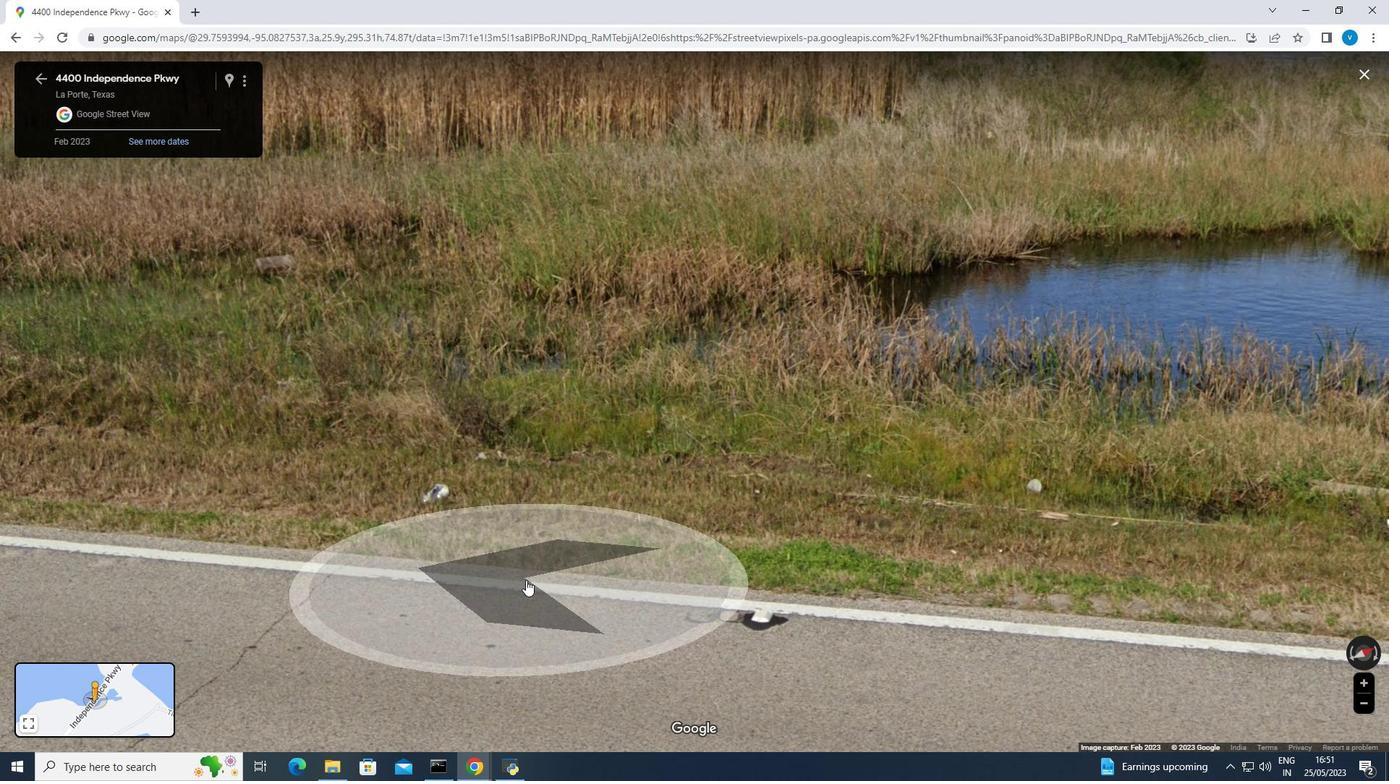 
Action: Mouse moved to (536, 518)
Screenshot: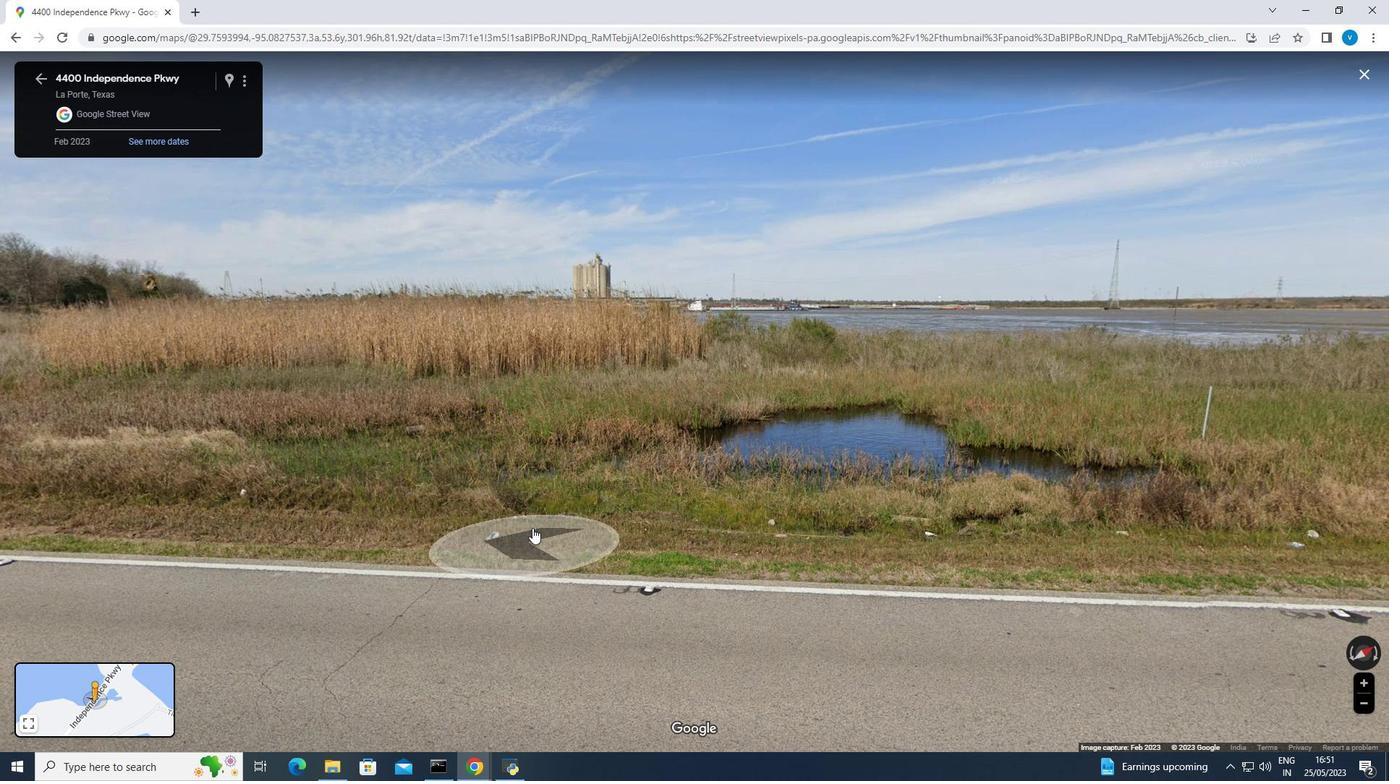 
Action: Mouse pressed left at (536, 518)
Screenshot: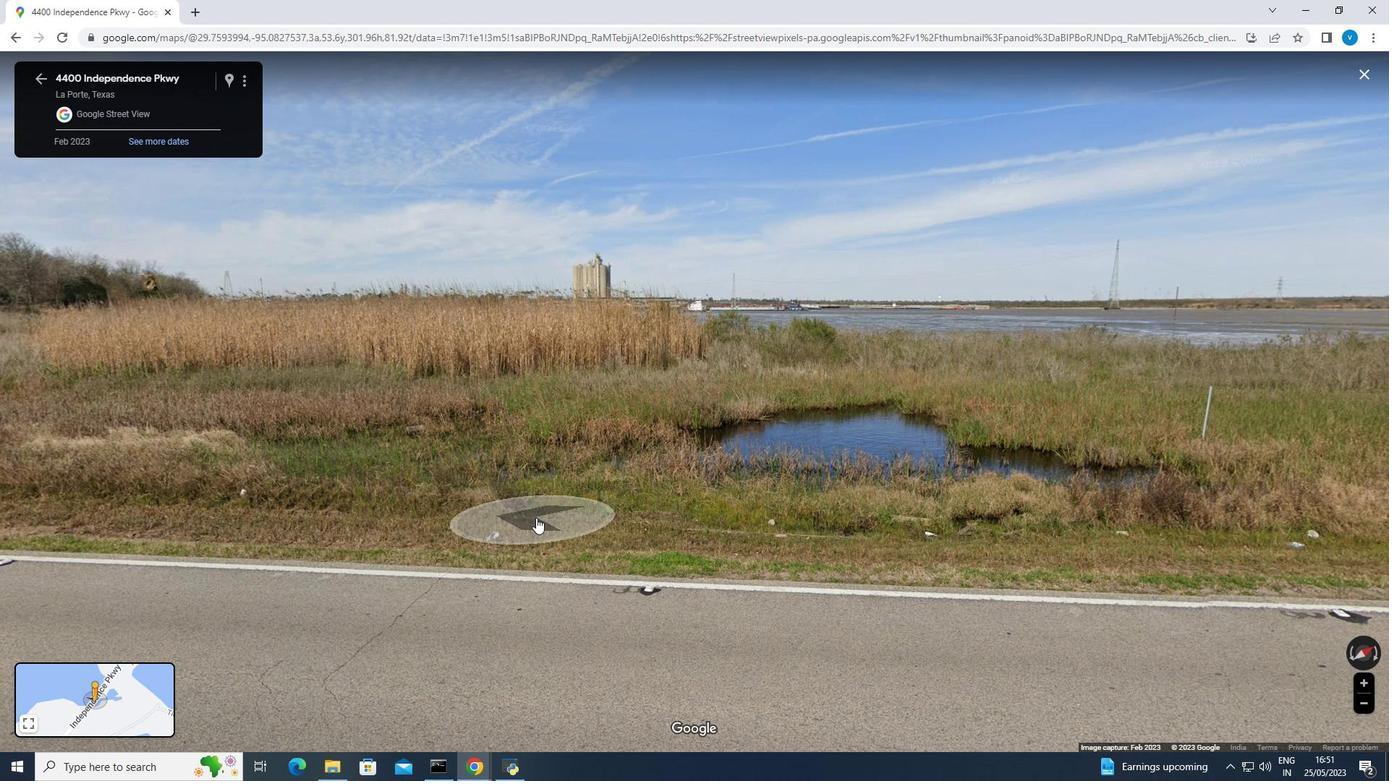 
Action: Mouse moved to (538, 535)
Screenshot: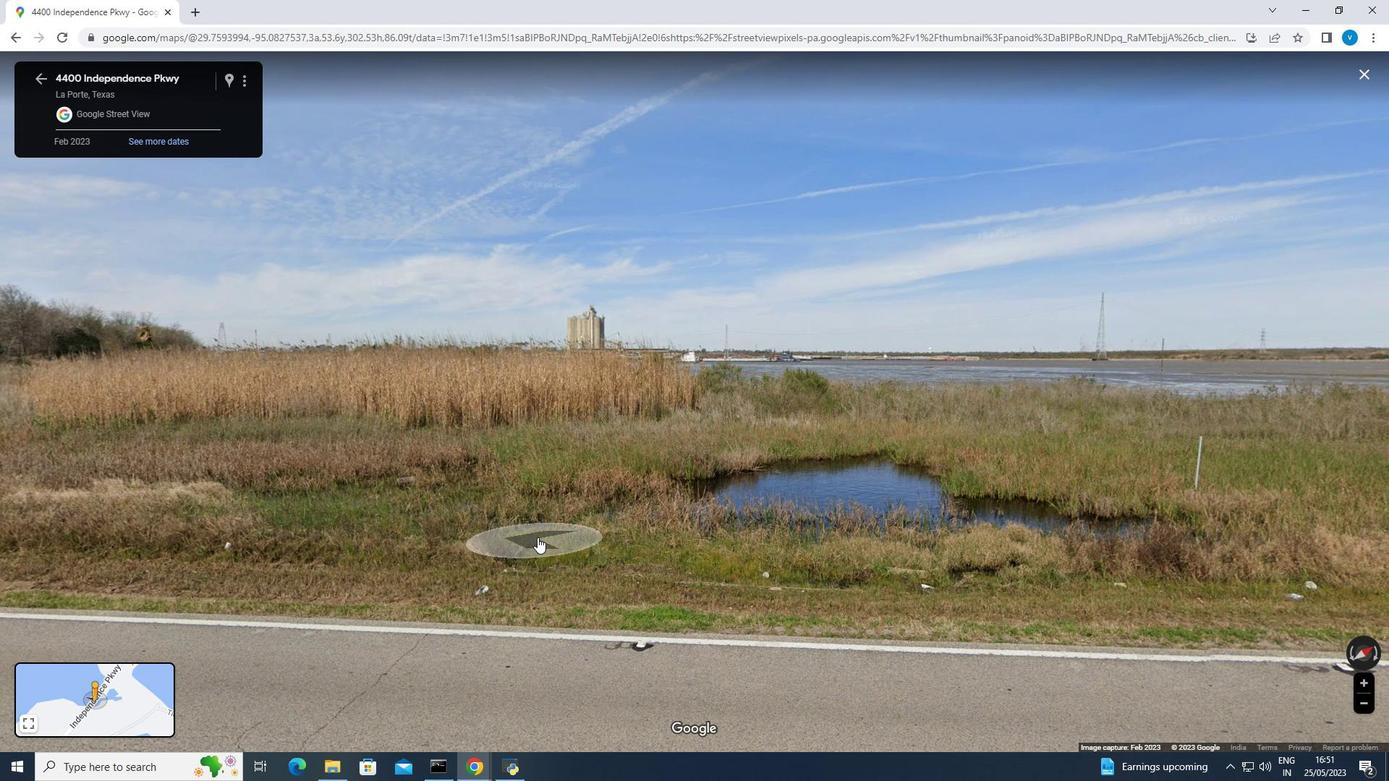 
Action: Mouse pressed left at (538, 535)
Screenshot: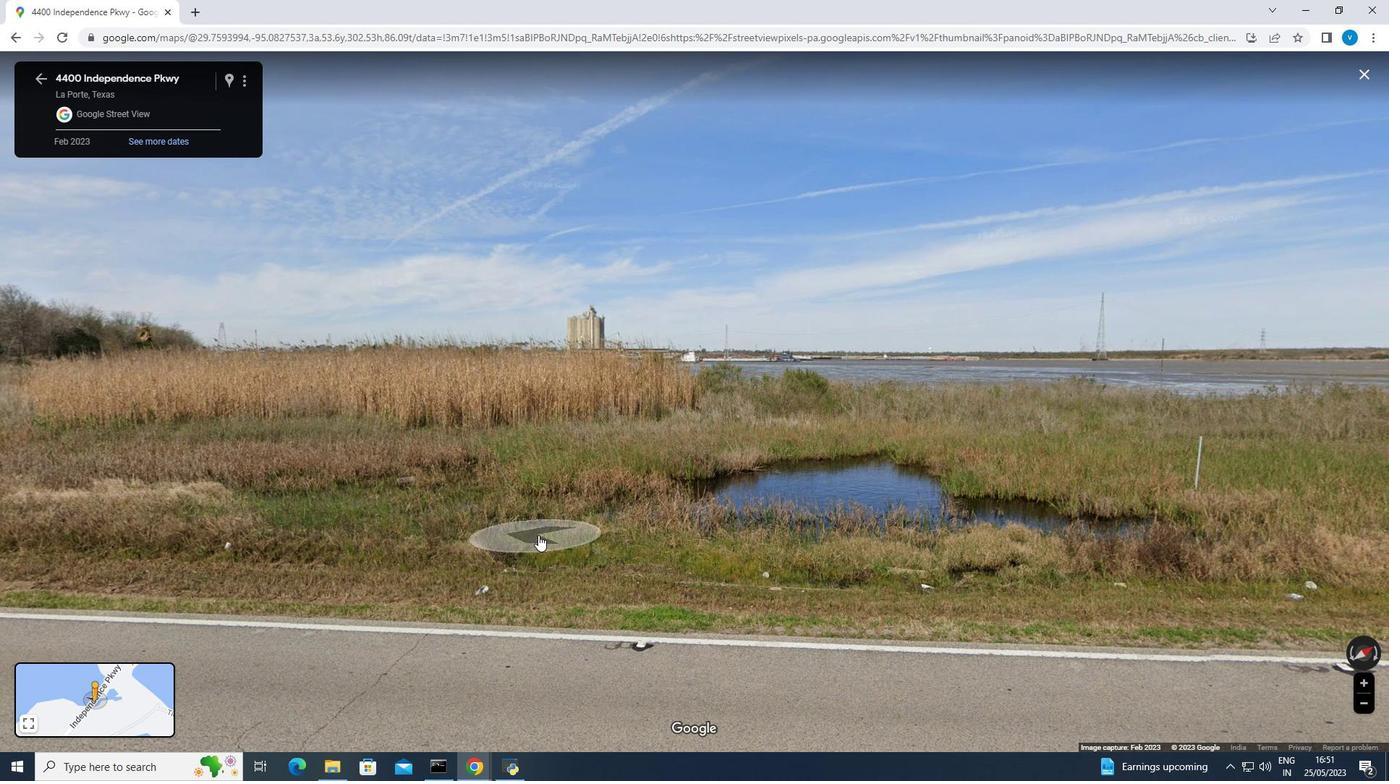 
Action: Mouse moved to (501, 526)
Screenshot: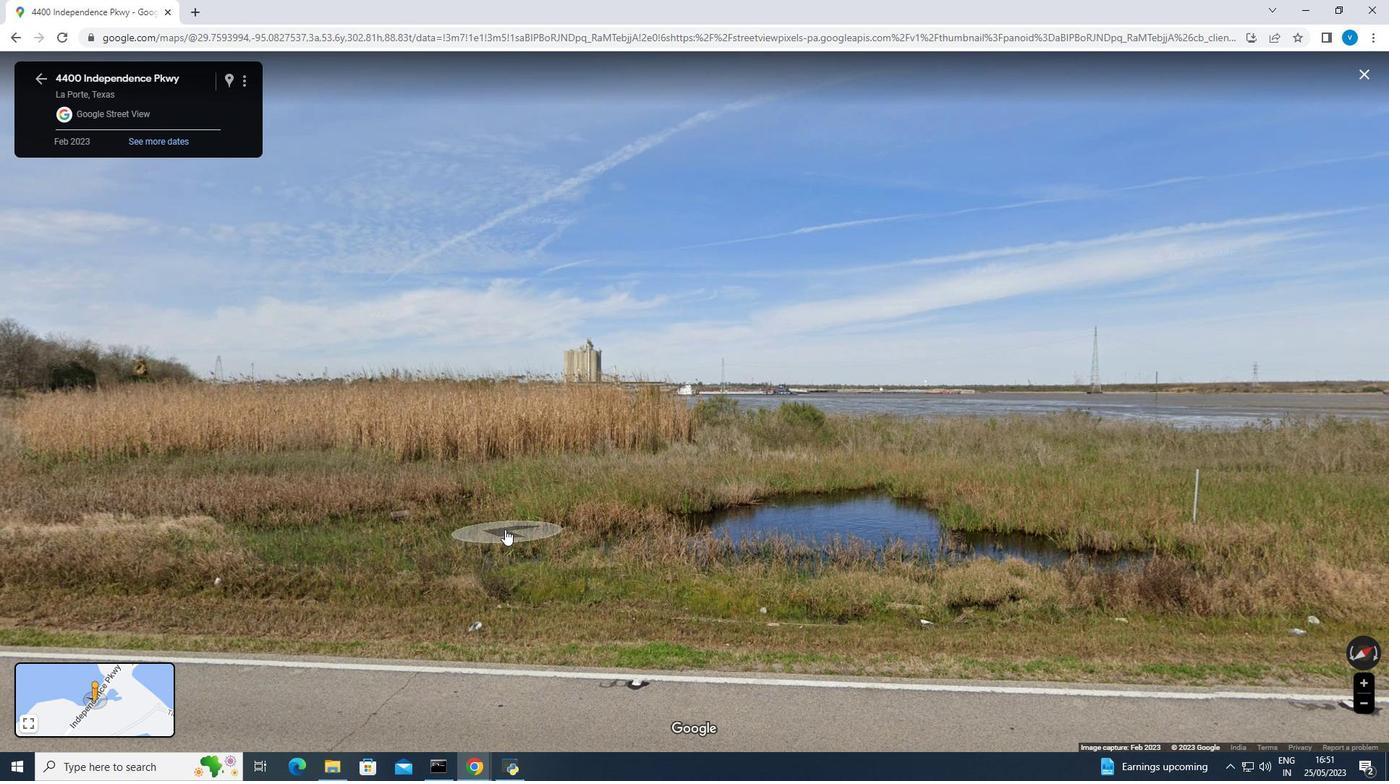 
Action: Mouse pressed left at (501, 526)
Screenshot: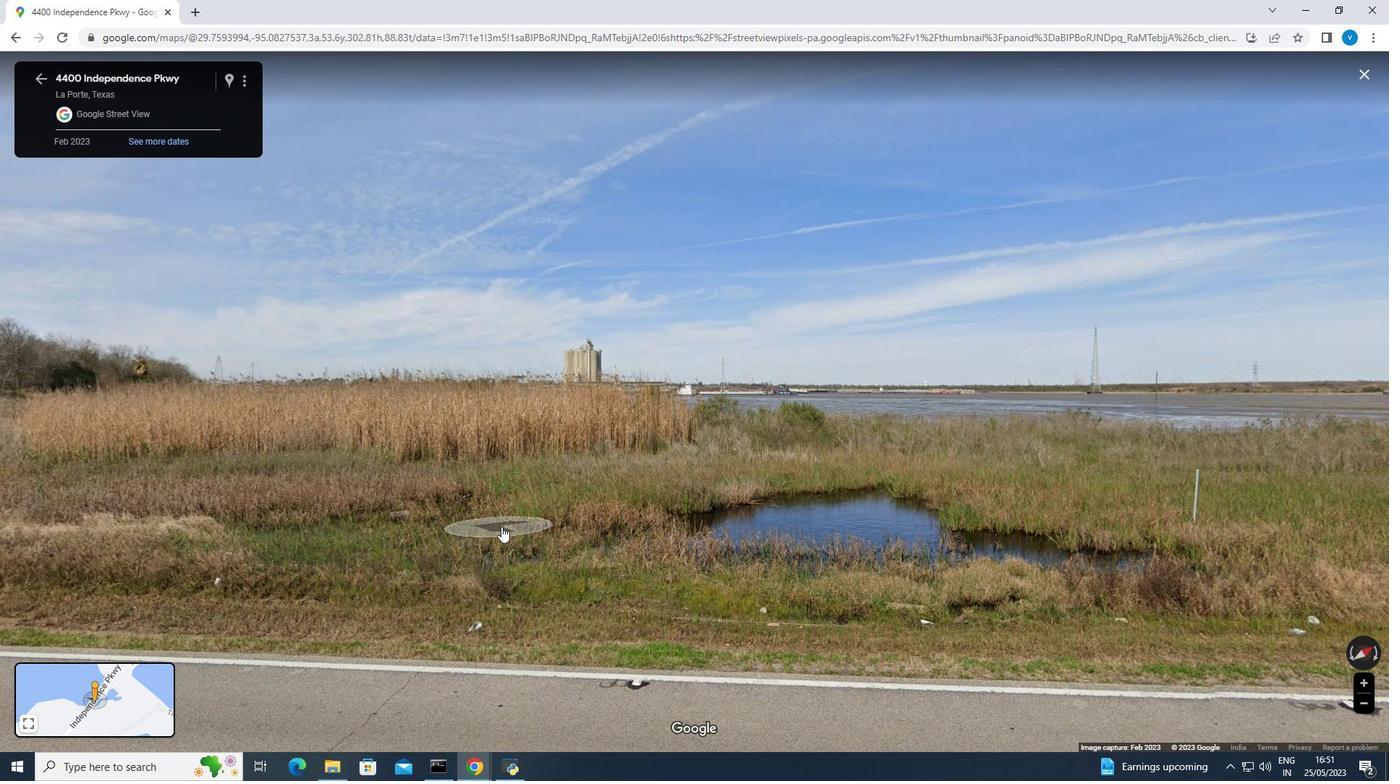 
Action: Mouse moved to (392, 527)
Screenshot: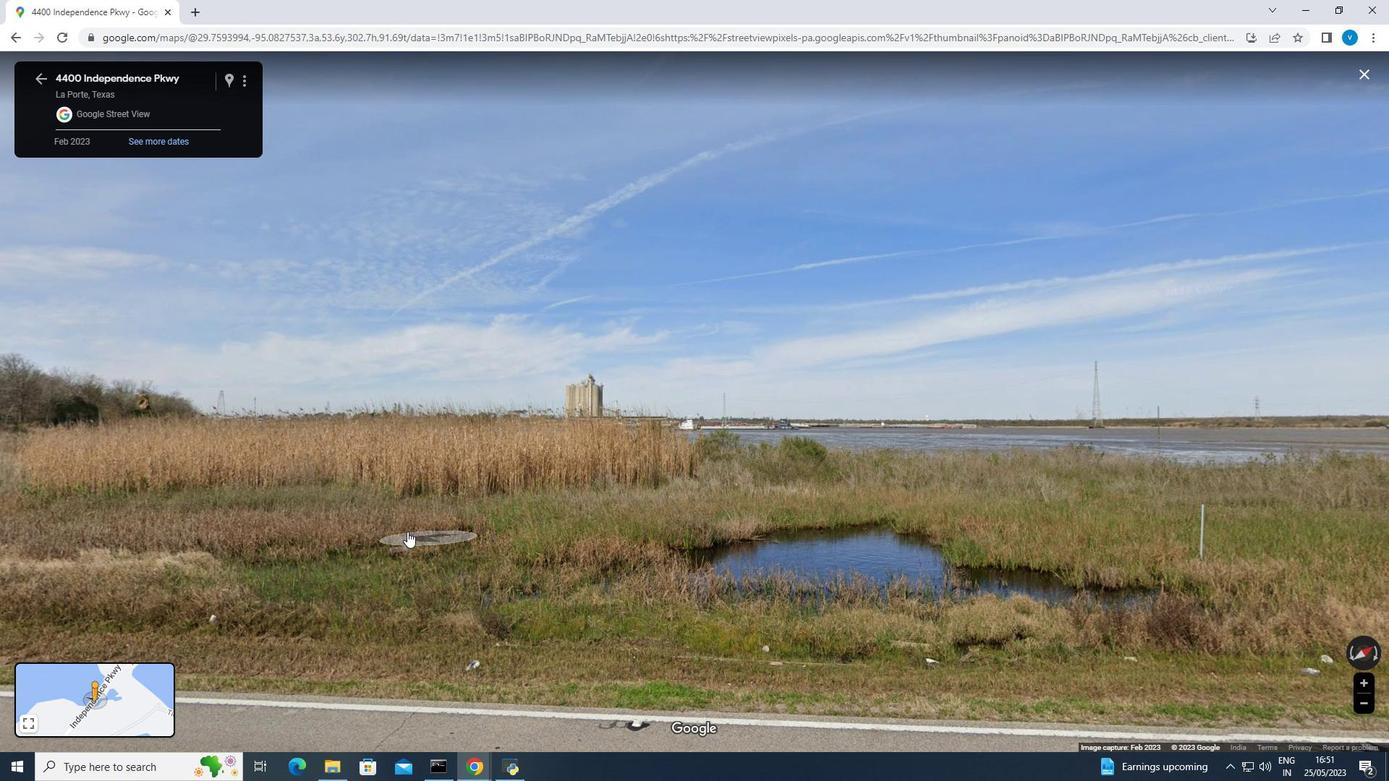 
Action: Mouse pressed left at (392, 527)
Screenshot: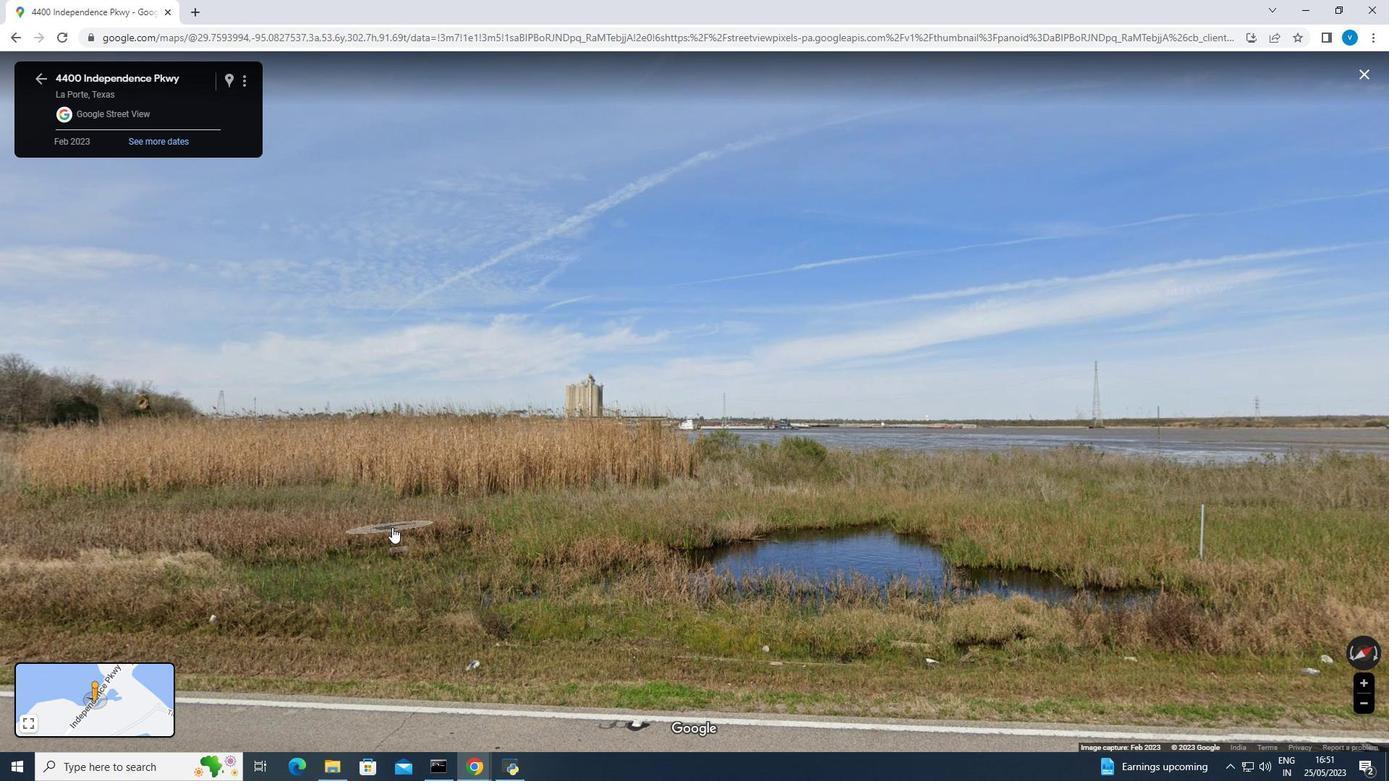 
Action: Mouse moved to (356, 542)
Screenshot: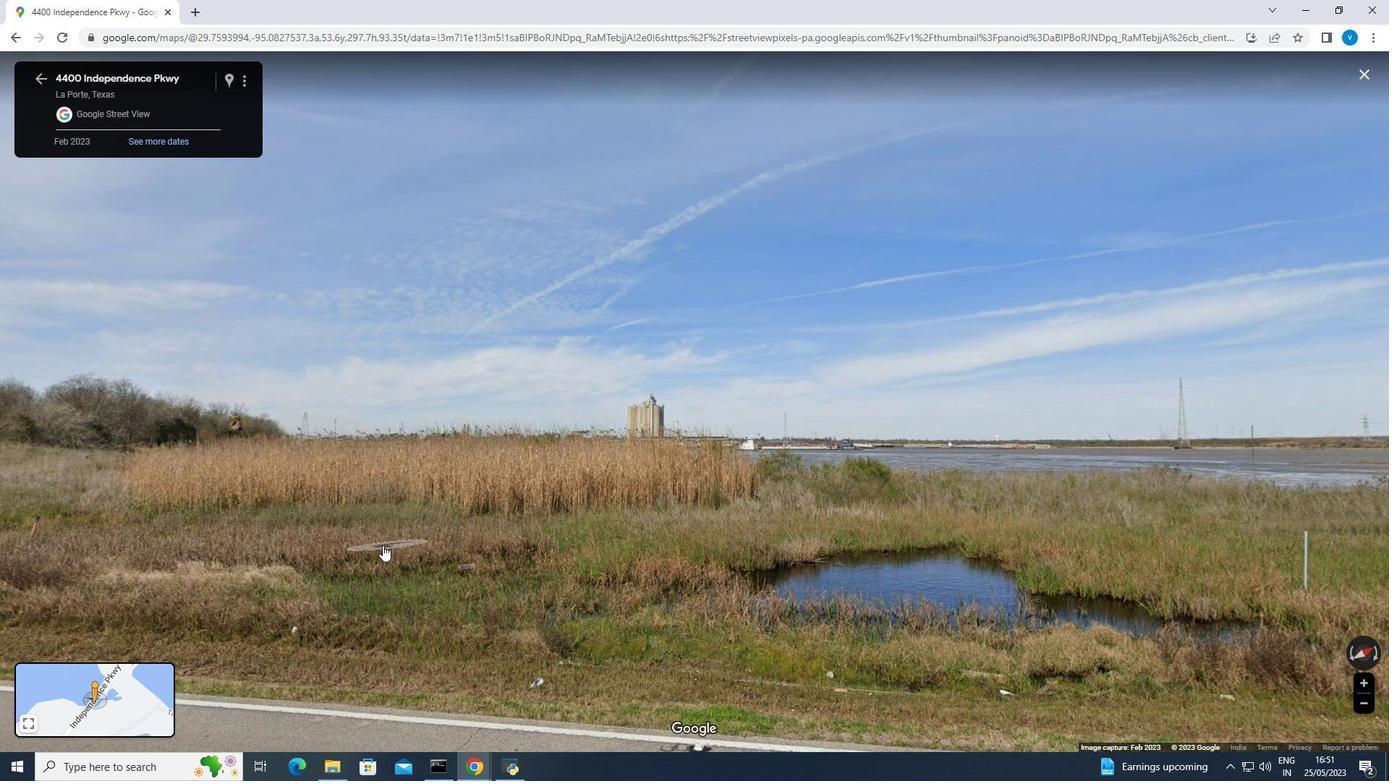 
Action: Mouse pressed left at (356, 542)
Screenshot: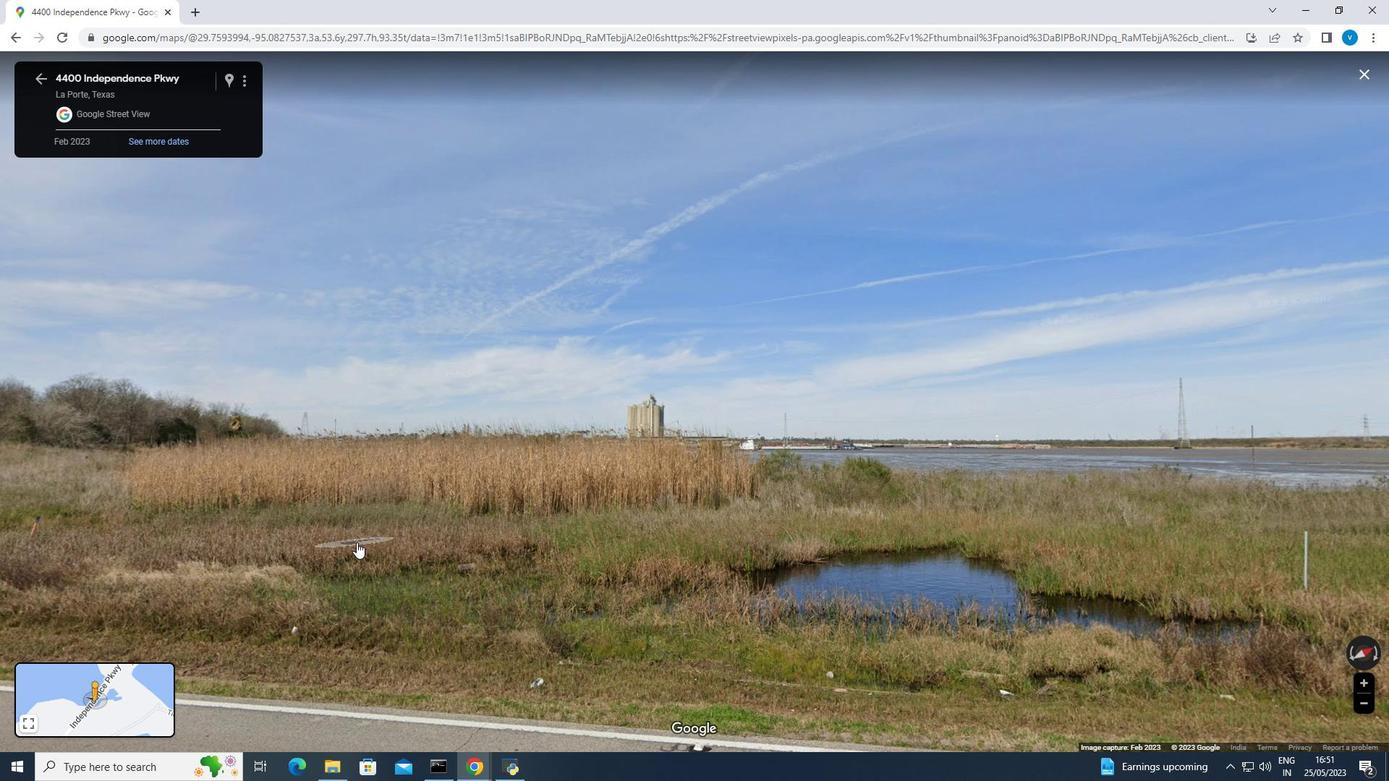 
Action: Mouse moved to (358, 552)
Screenshot: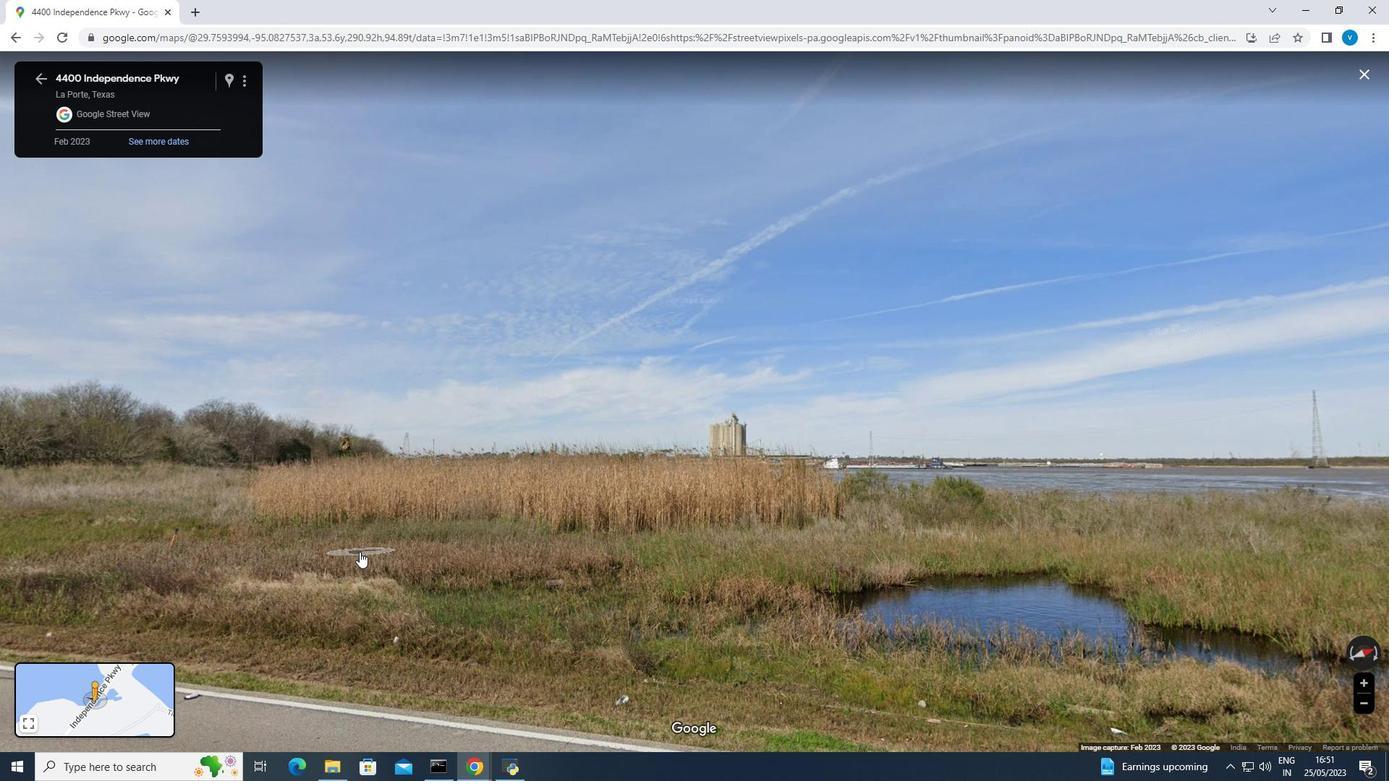 
Action: Mouse pressed left at (358, 552)
Screenshot: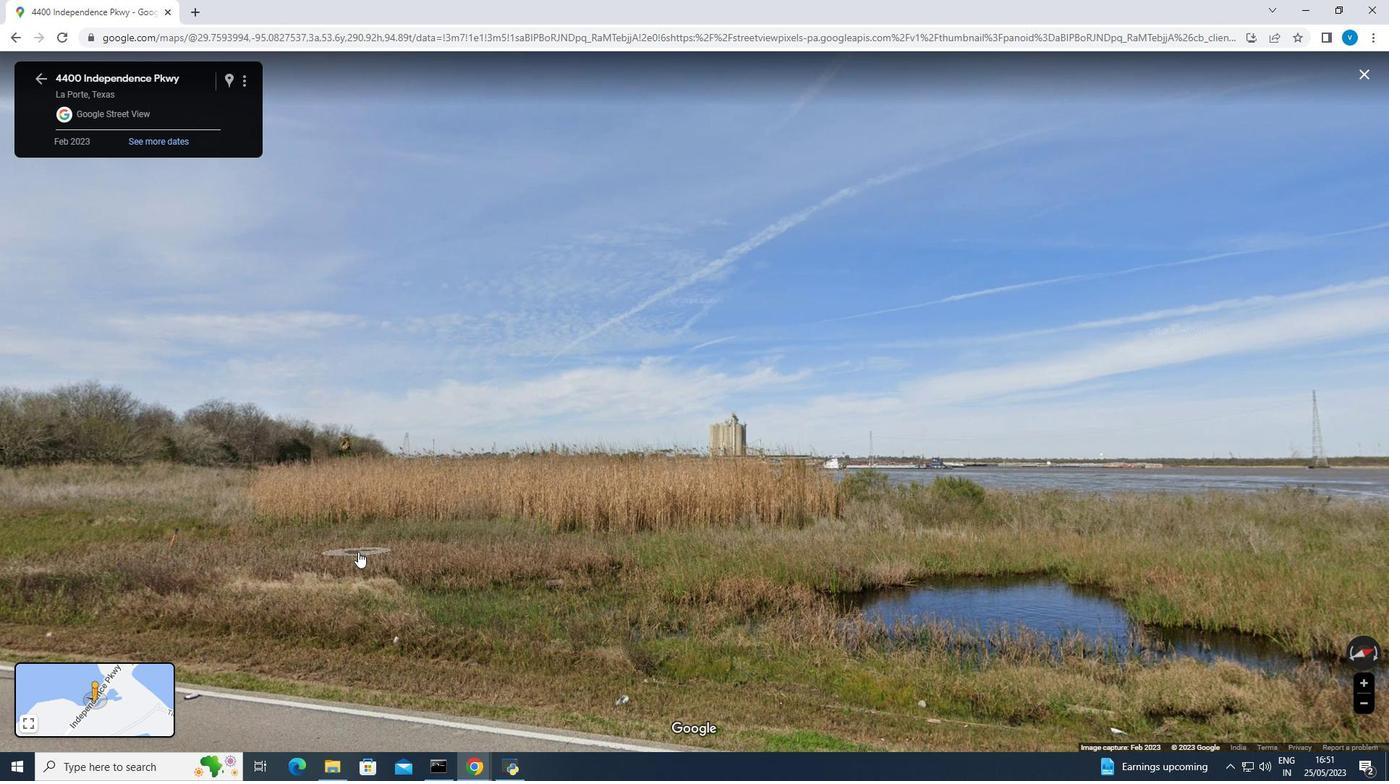 
Action: Mouse moved to (363, 561)
Screenshot: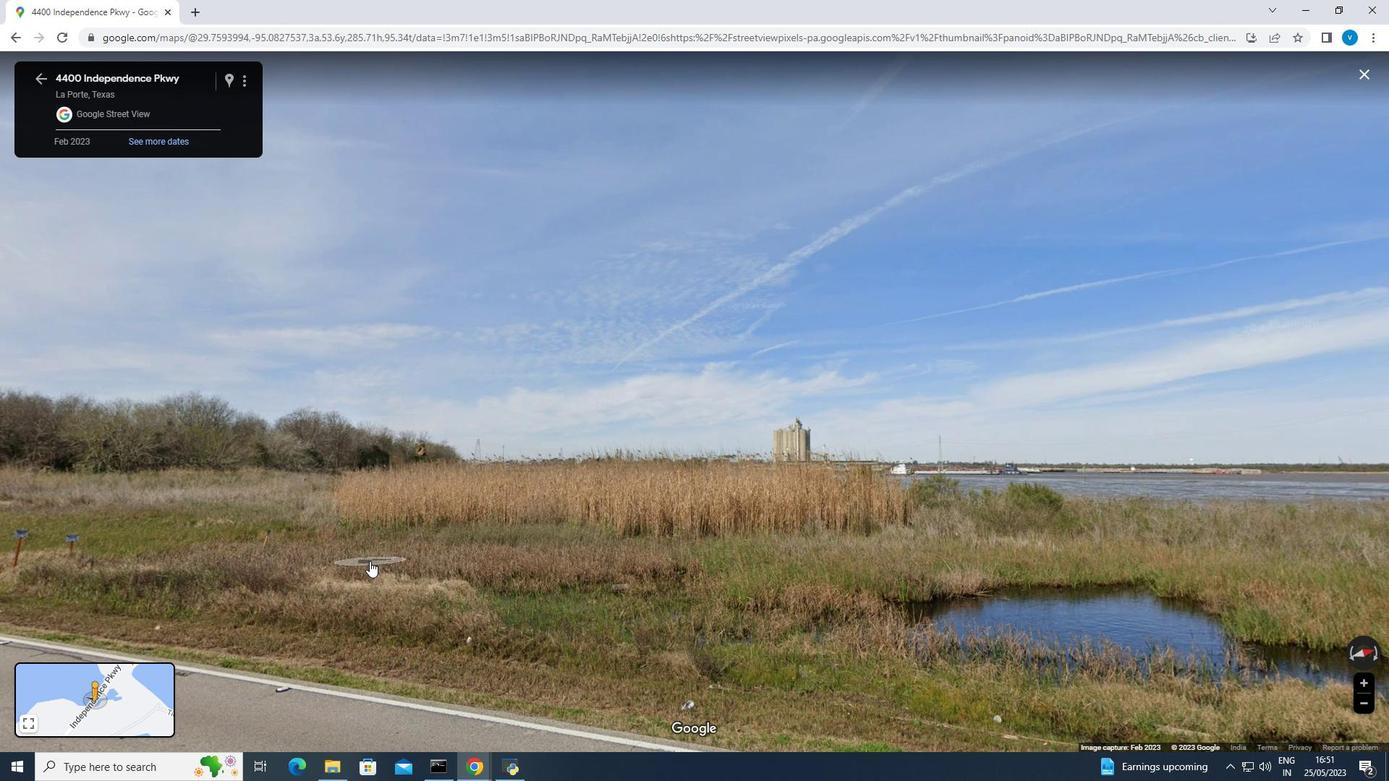 
Action: Mouse pressed left at (363, 561)
Screenshot: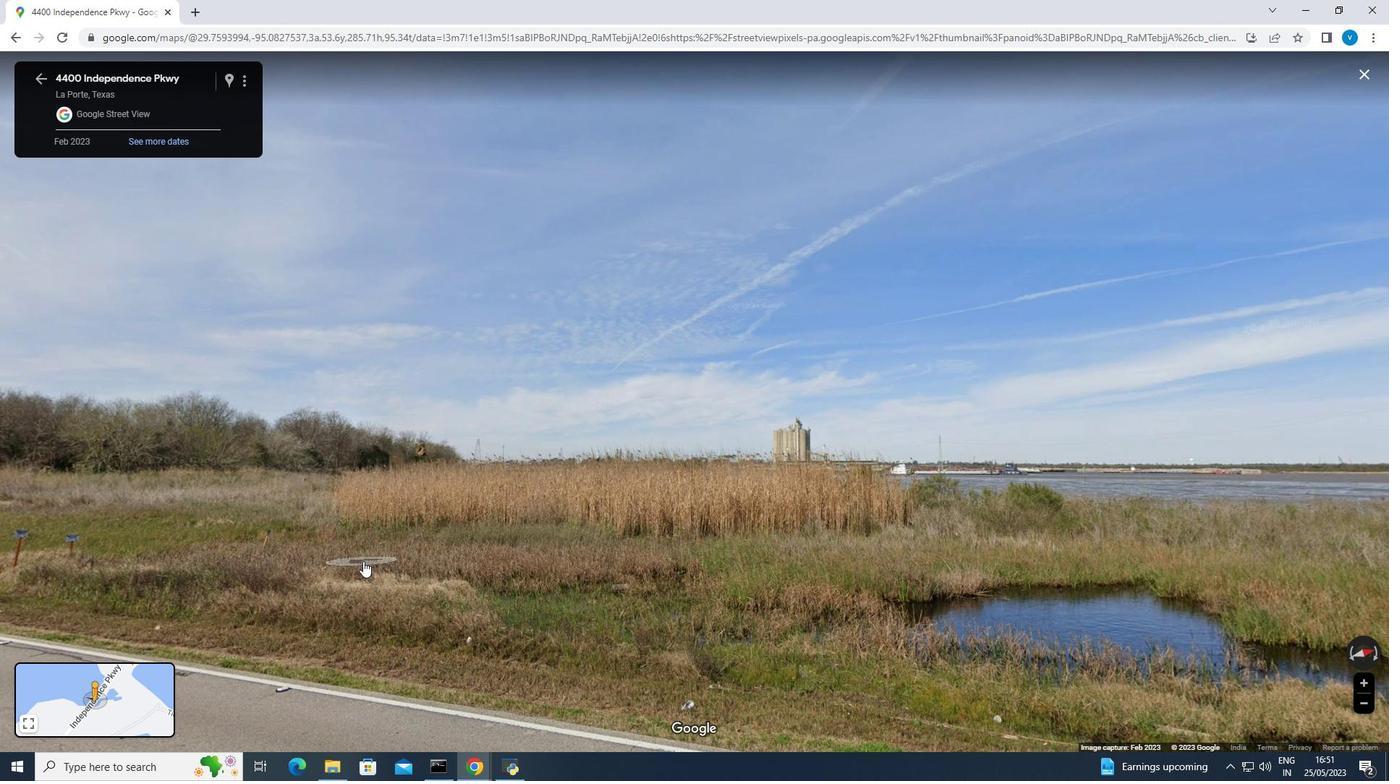 
Action: Mouse moved to (411, 576)
Screenshot: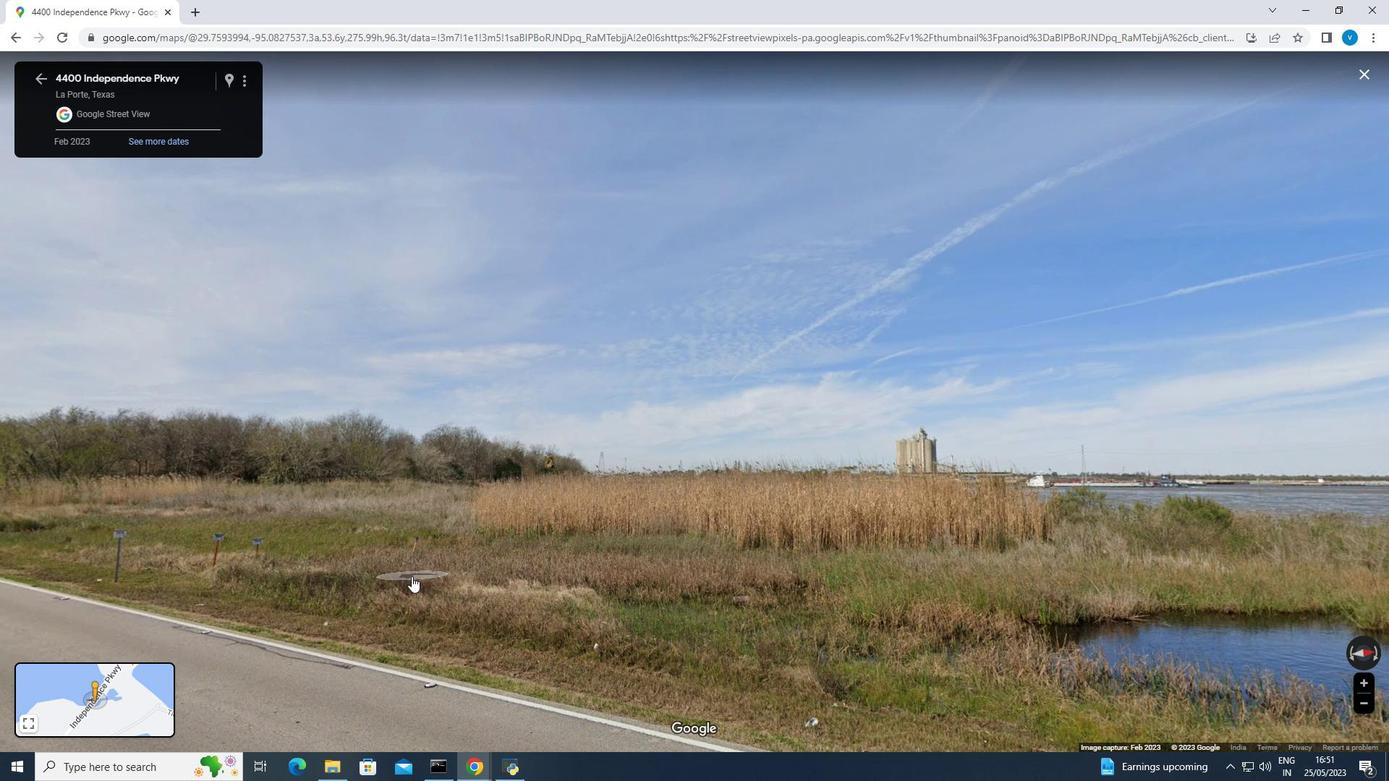 
Action: Mouse pressed left at (411, 576)
Screenshot: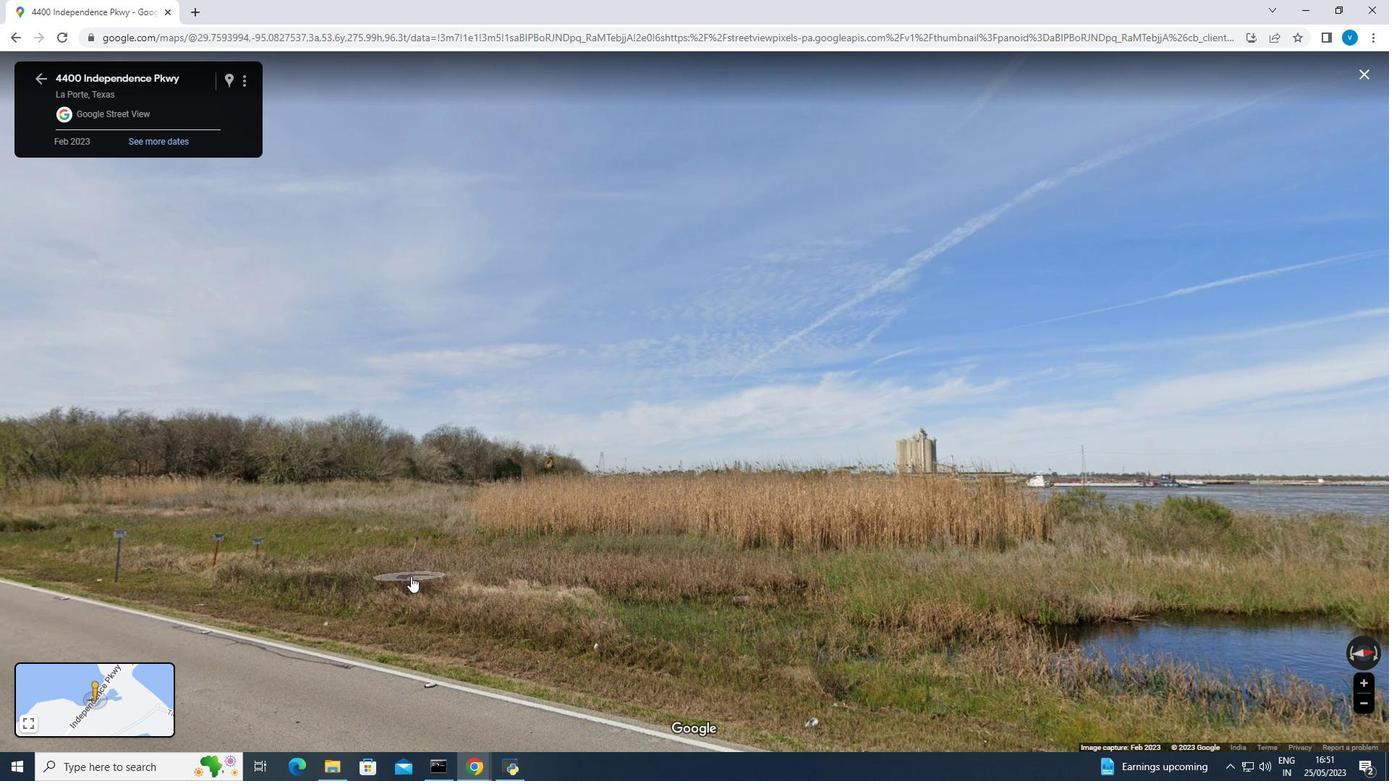 
Action: Mouse moved to (490, 591)
Screenshot: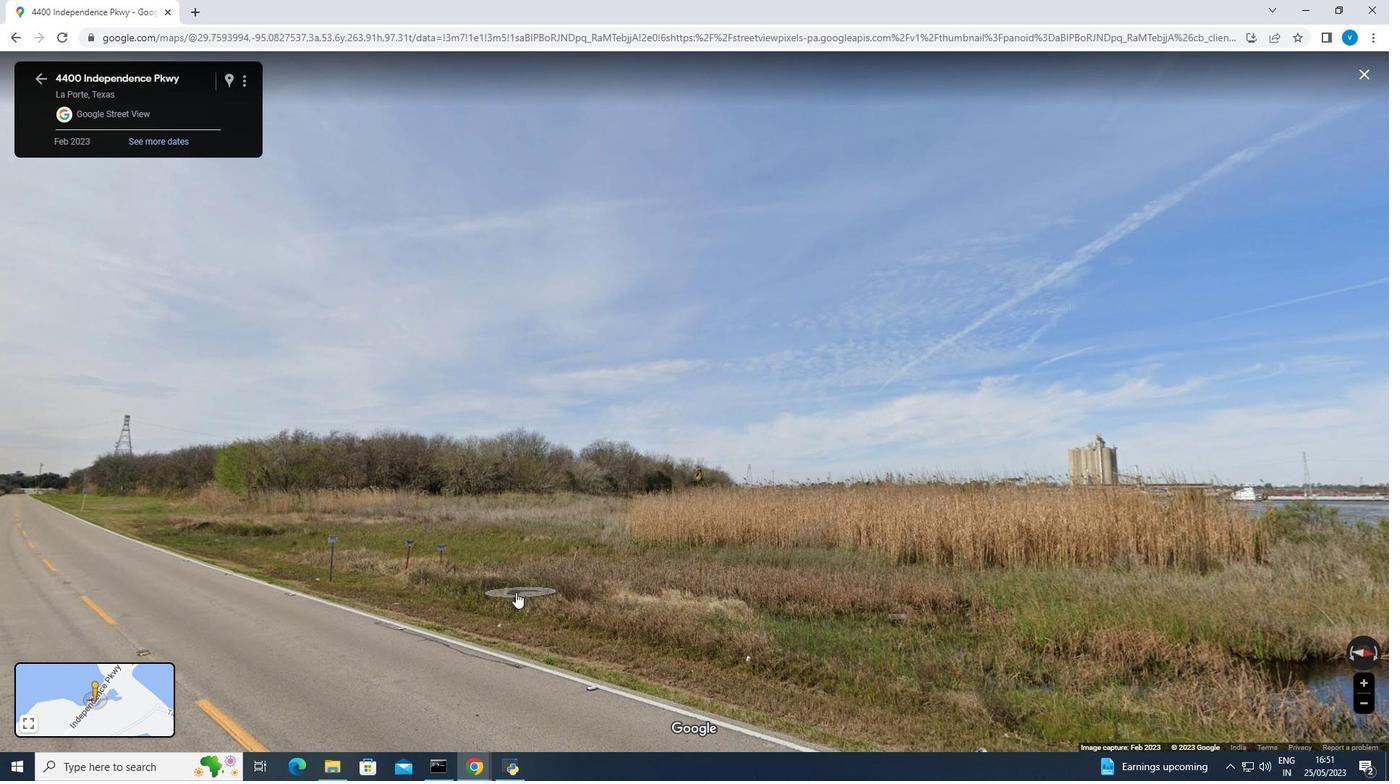 
Action: Mouse pressed left at (490, 591)
Screenshot: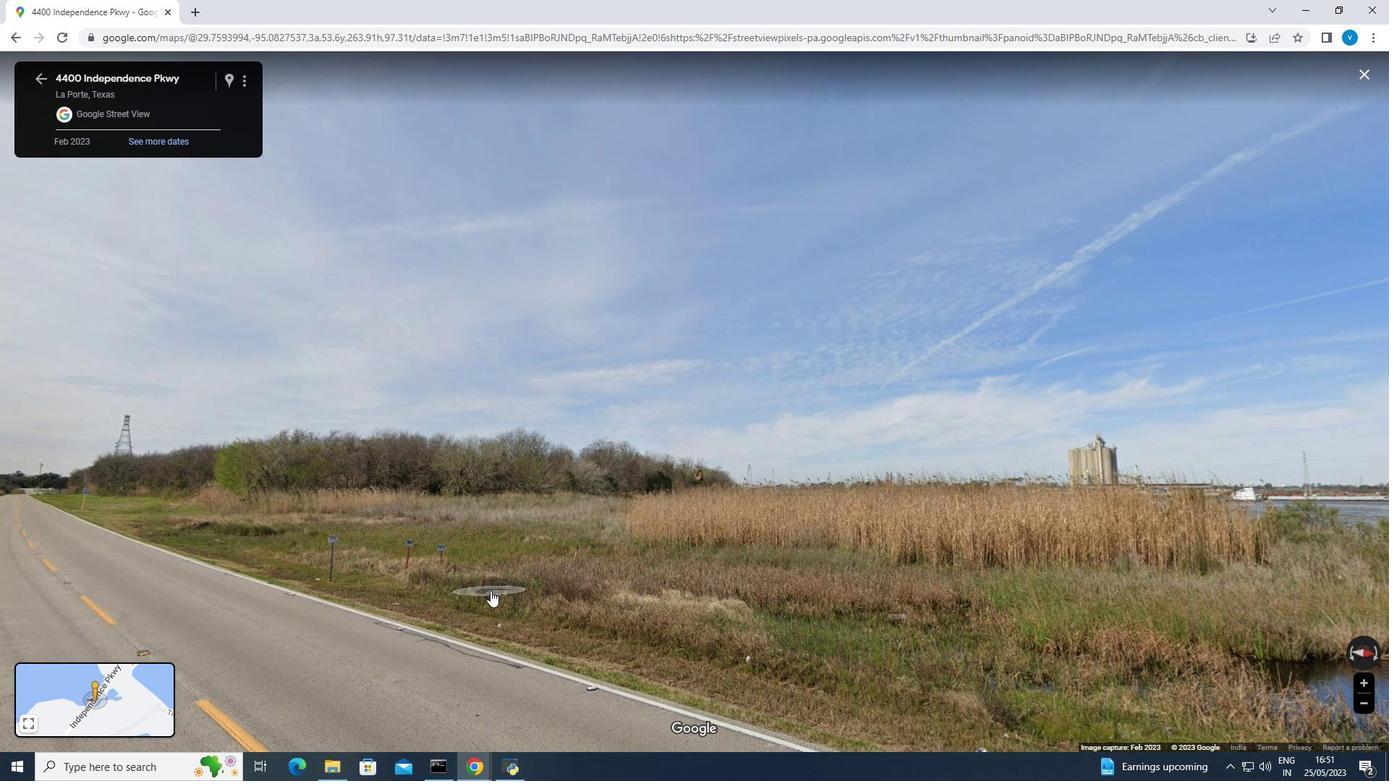 
Action: Mouse moved to (547, 597)
Screenshot: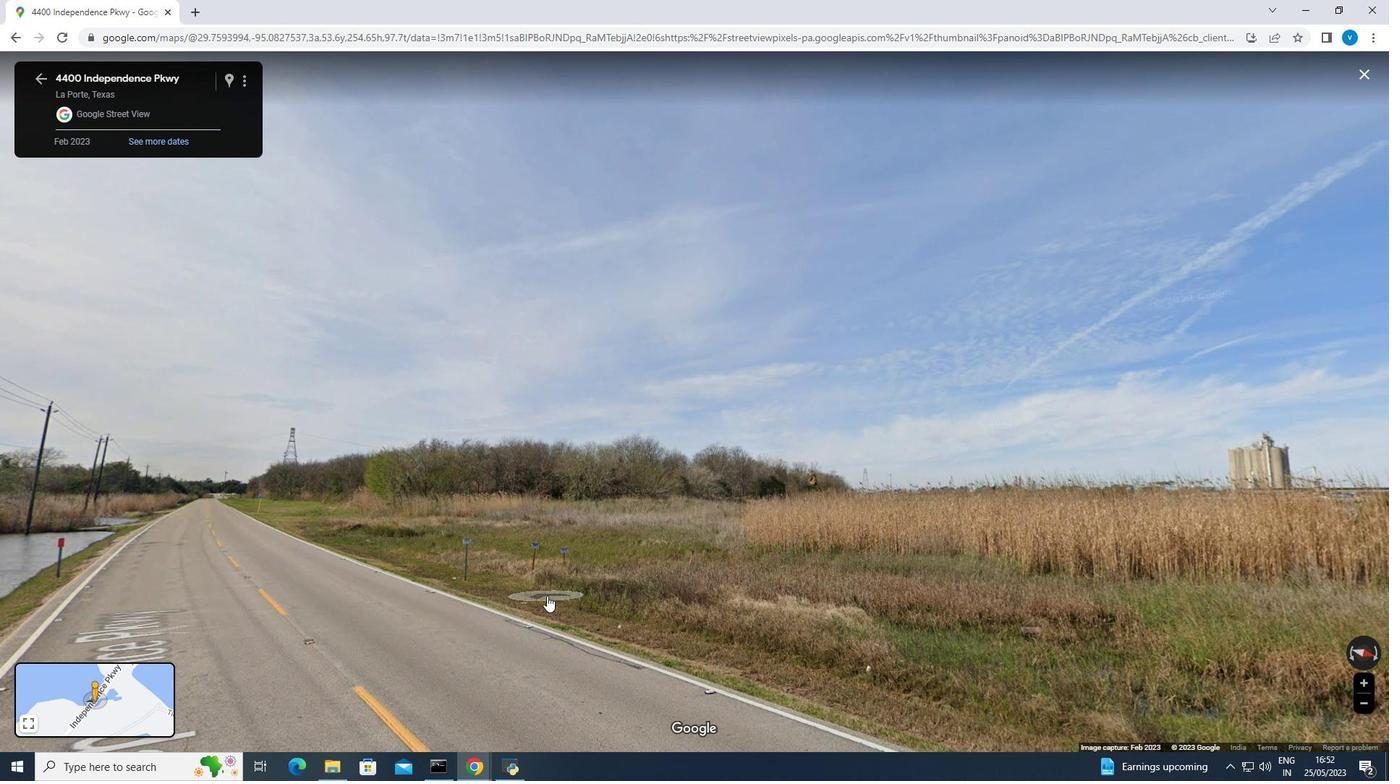 
Action: Mouse pressed left at (547, 597)
Screenshot: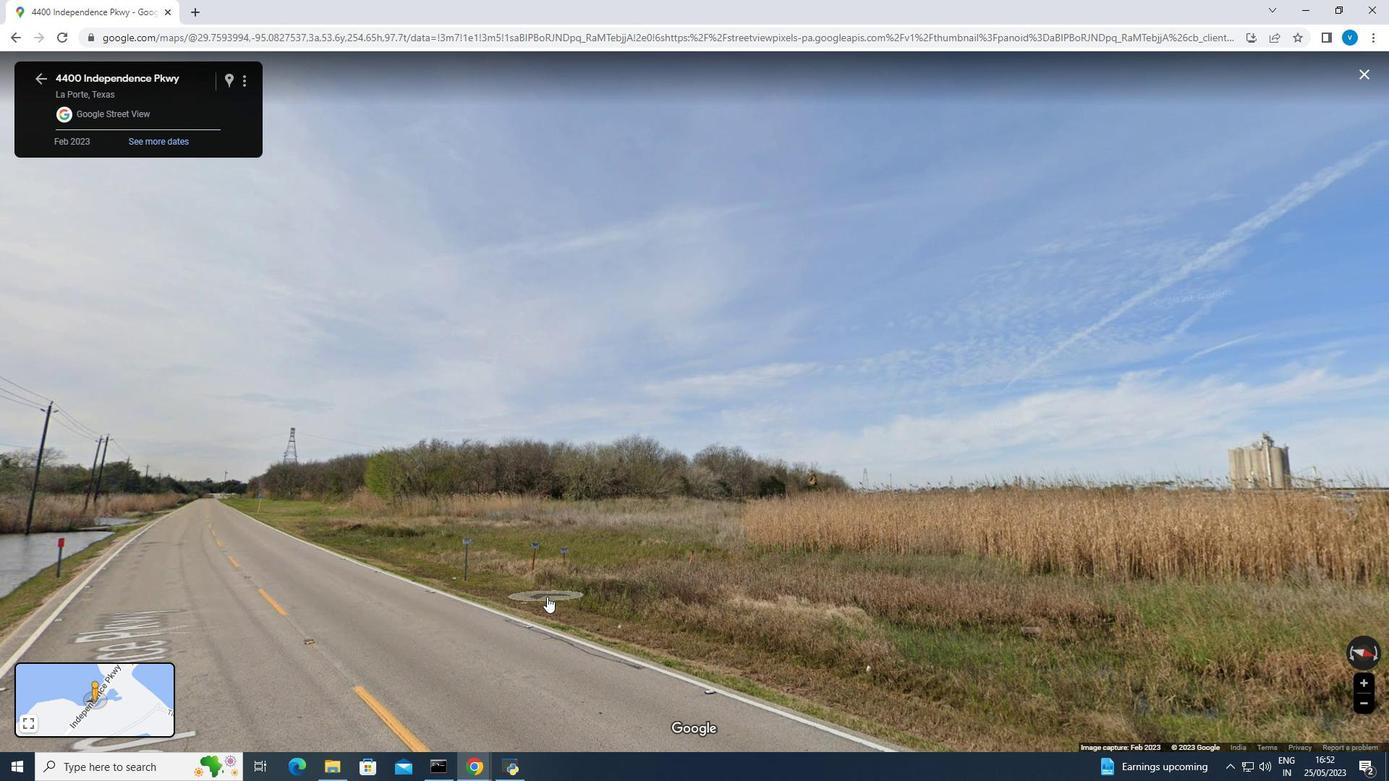
Action: Mouse moved to (623, 619)
Screenshot: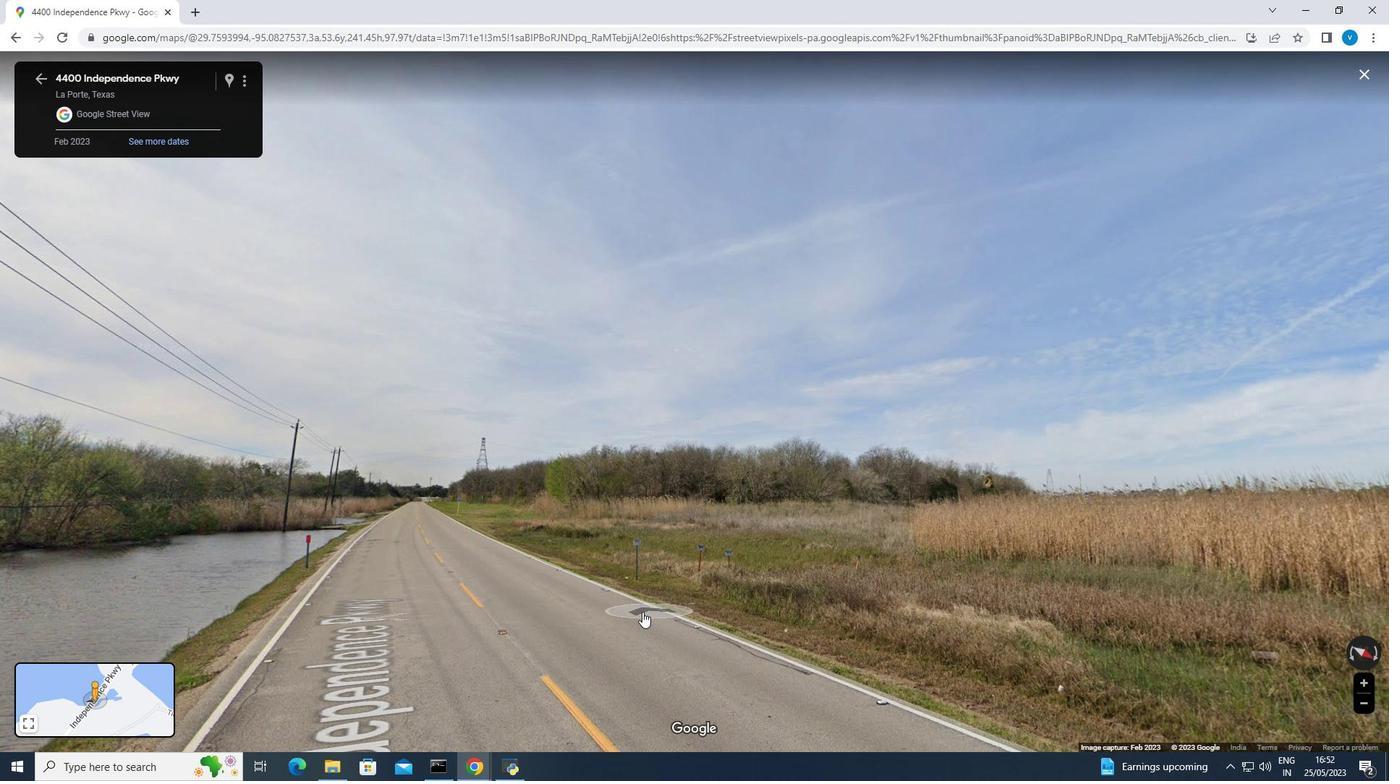 
Action: Mouse pressed left at (623, 619)
Screenshot: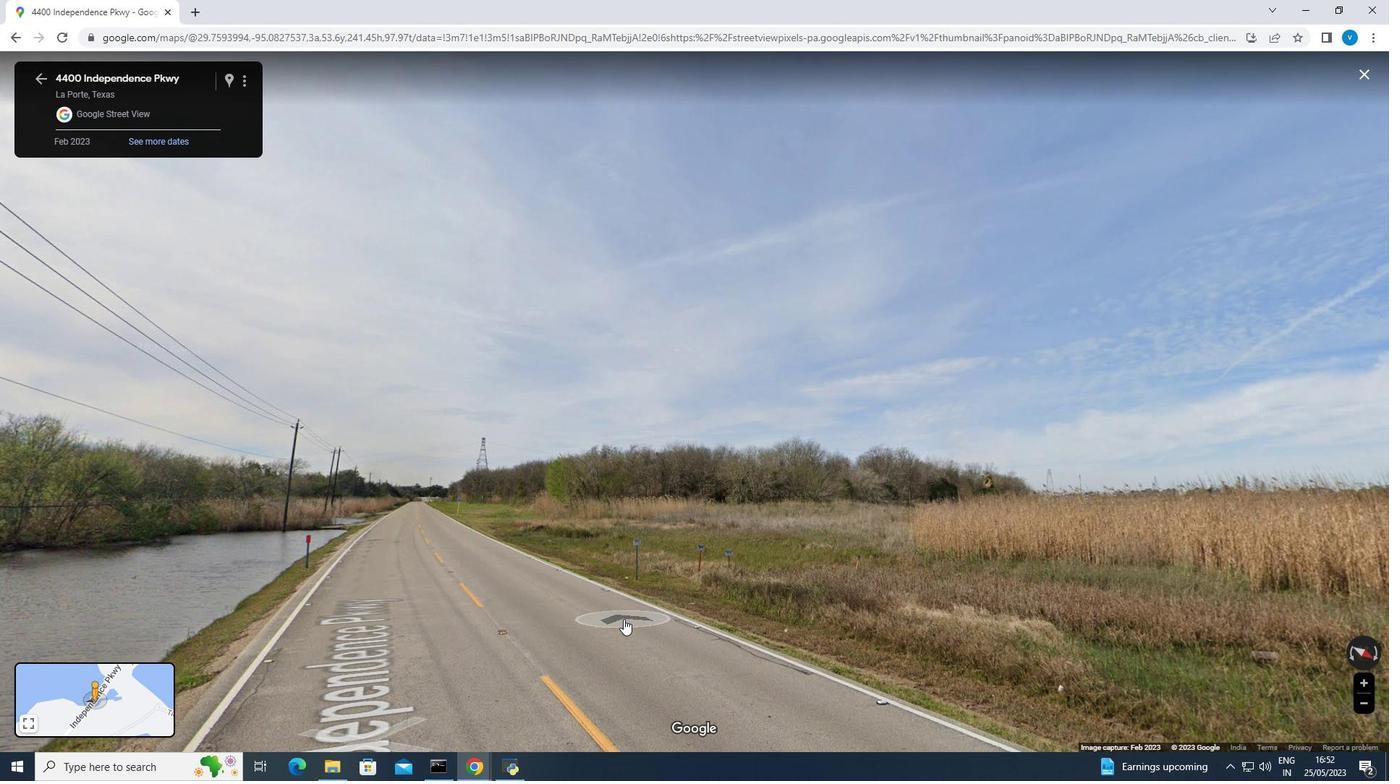 
Action: Mouse moved to (706, 615)
Screenshot: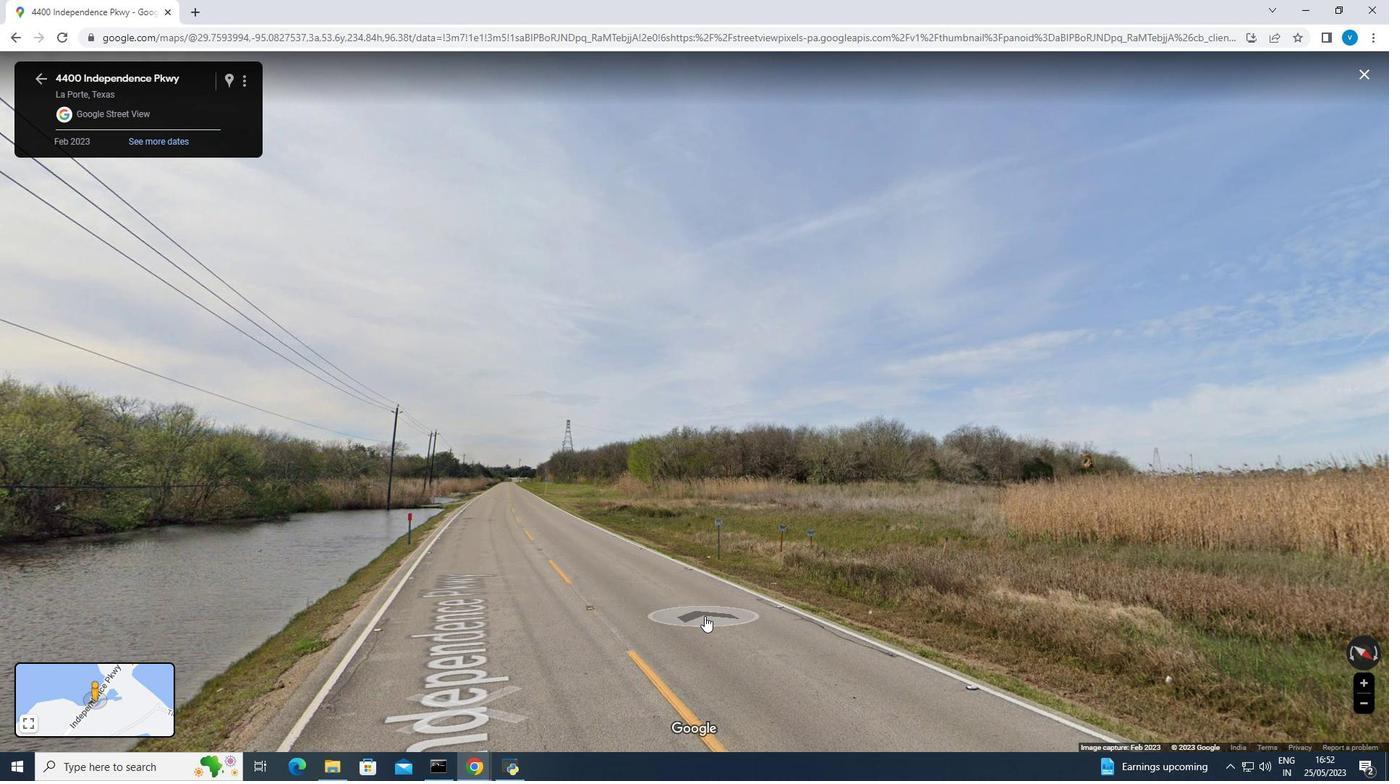 
Action: Mouse pressed left at (706, 615)
Screenshot: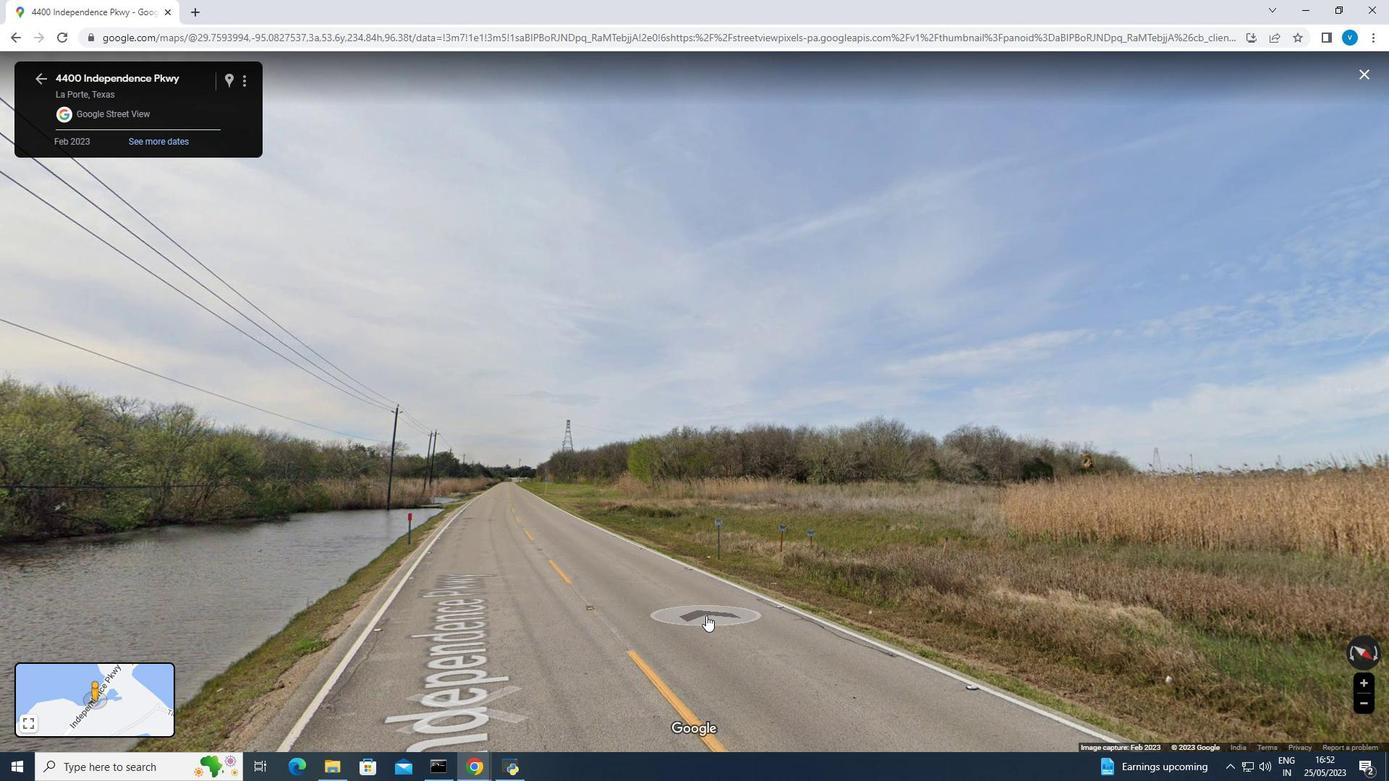 
Action: Mouse moved to (702, 589)
Screenshot: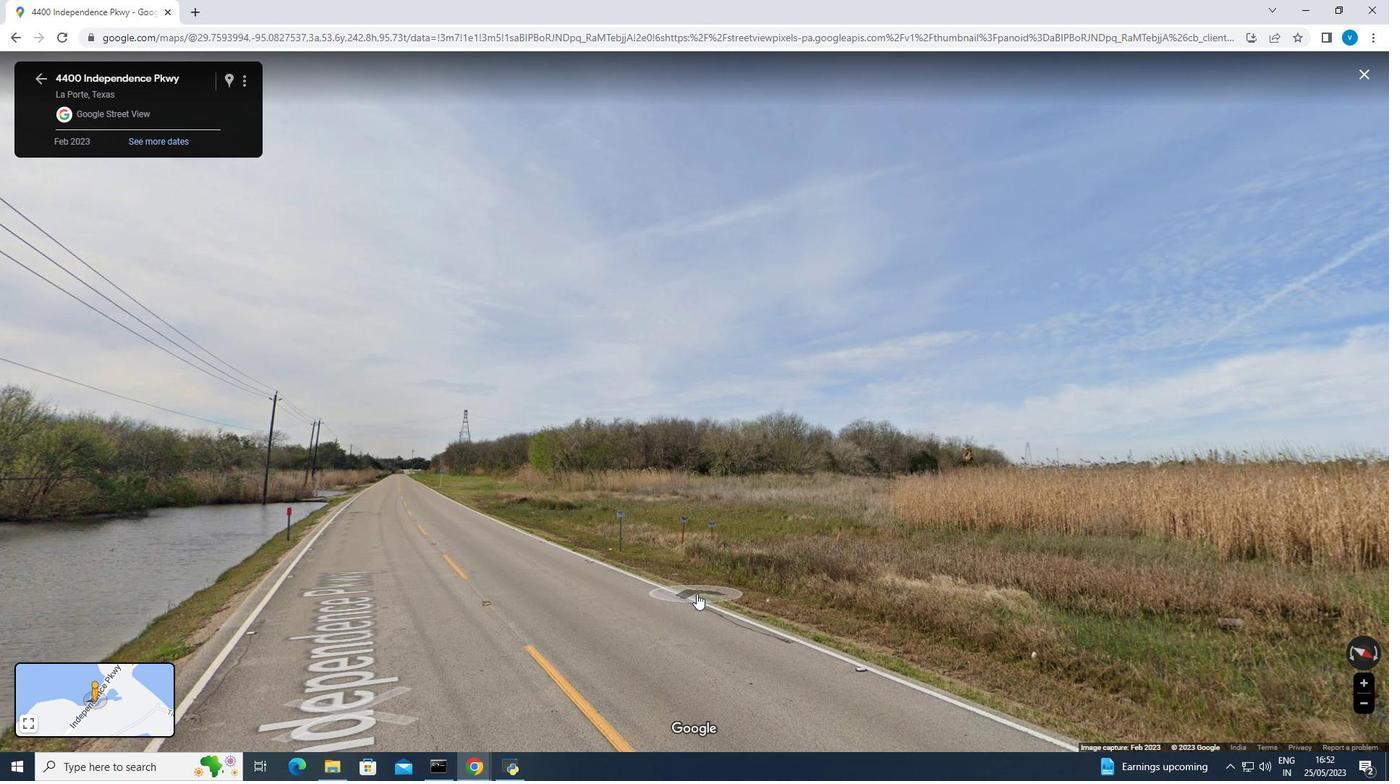 
Action: Mouse pressed left at (702, 589)
Screenshot: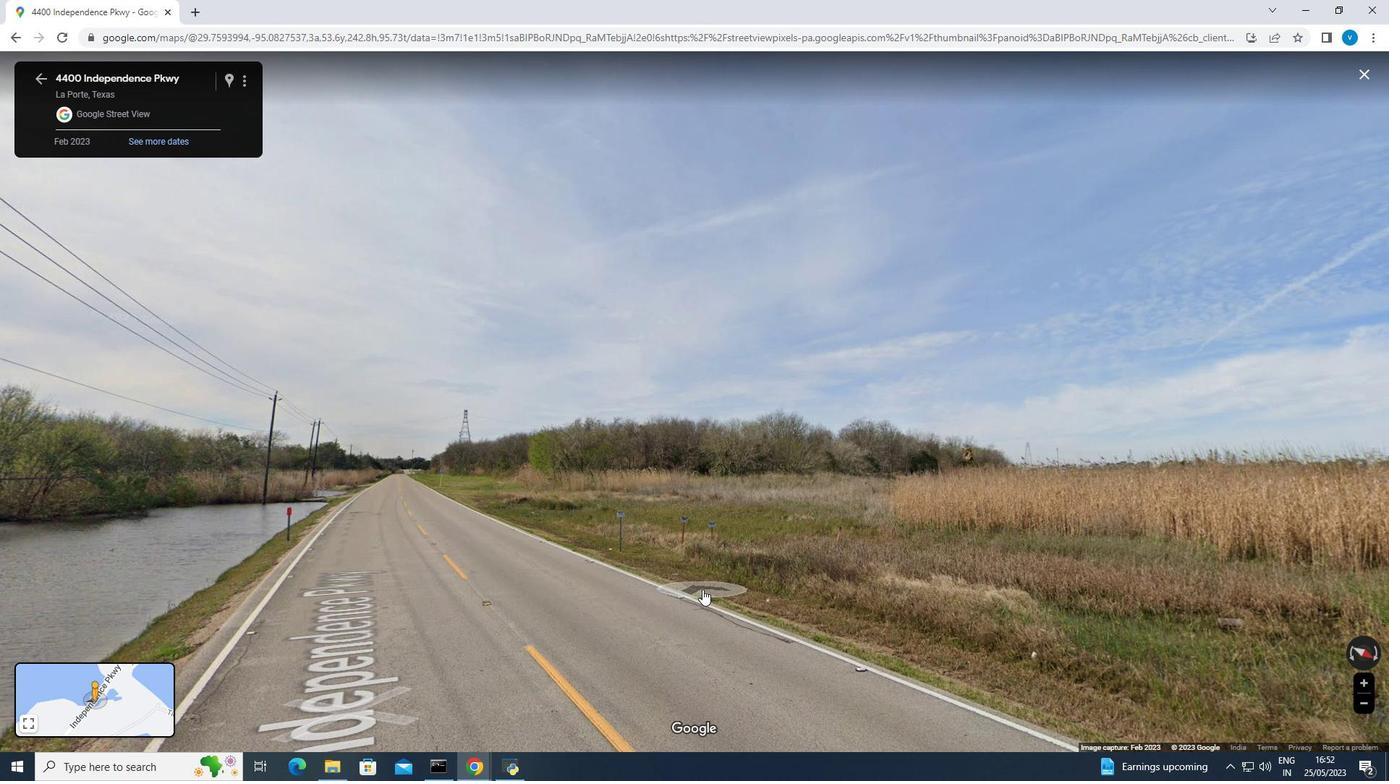 
Action: Mouse moved to (328, 537)
Screenshot: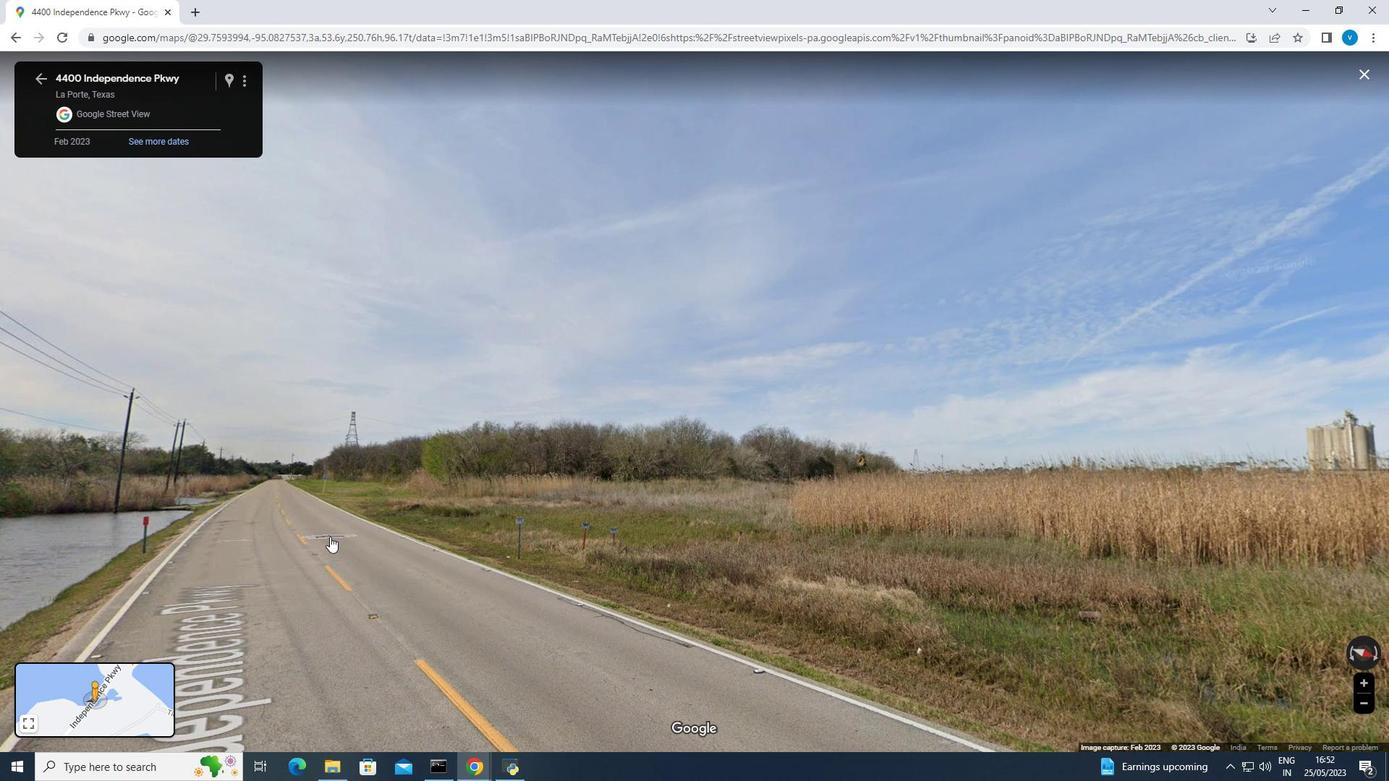 
Action: Mouse scrolled (328, 537) with delta (0, 0)
Screenshot: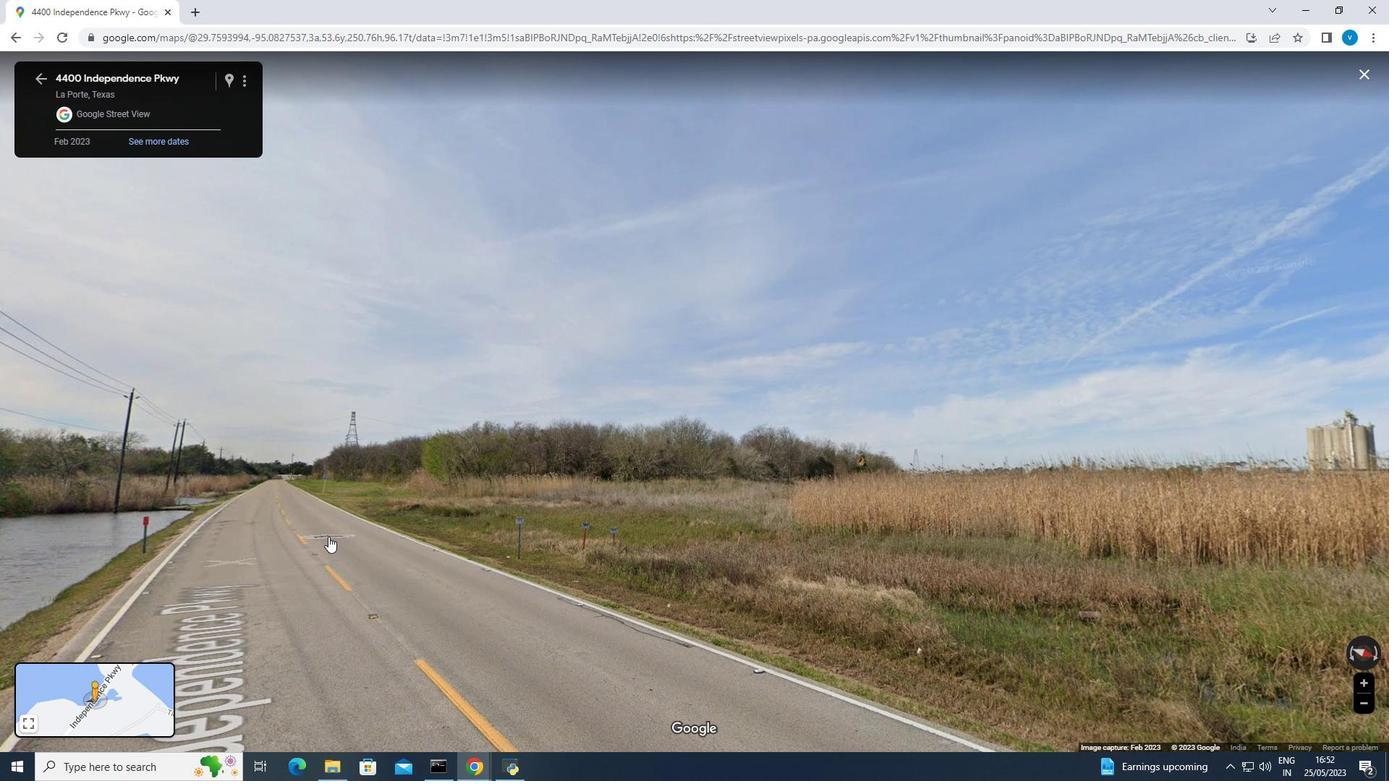 
Action: Mouse moved to (328, 537)
Screenshot: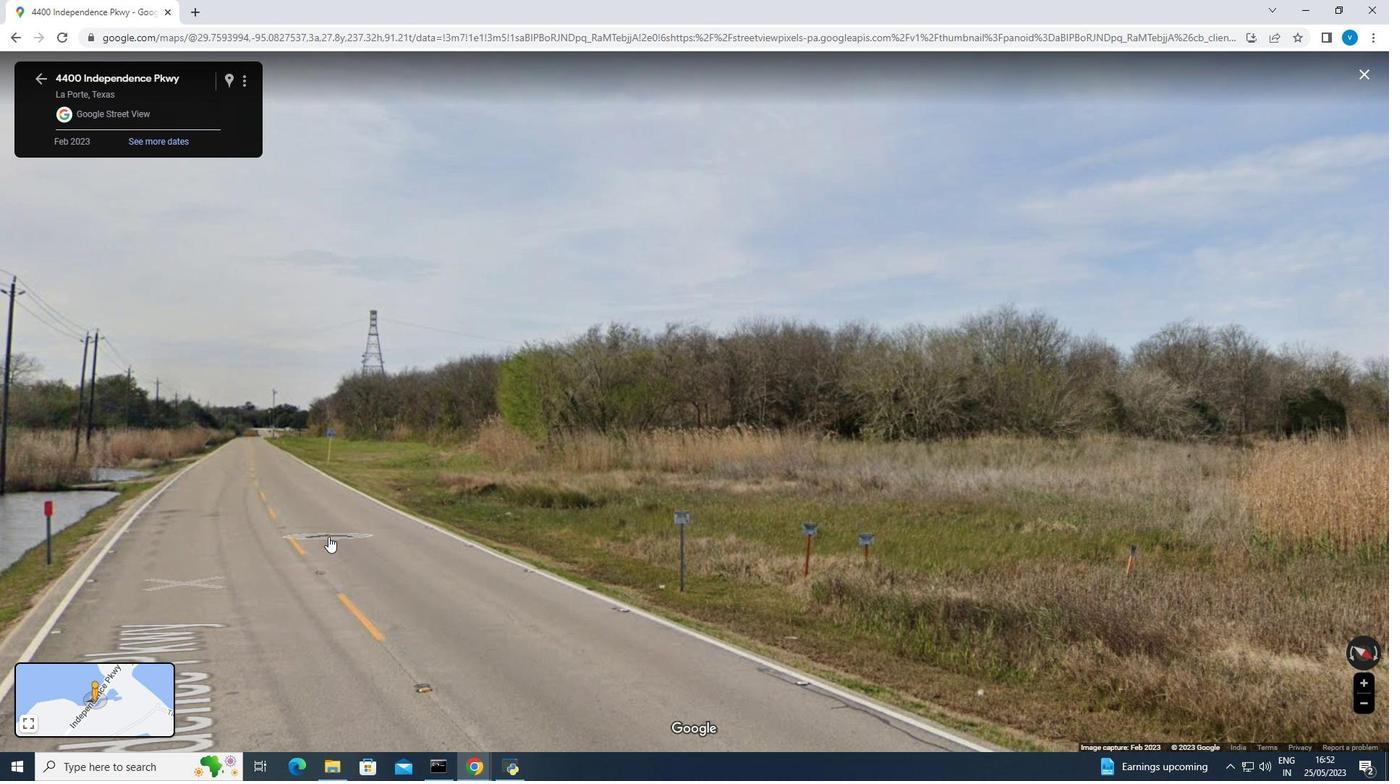 
Action: Mouse scrolled (328, 537) with delta (0, 0)
Screenshot: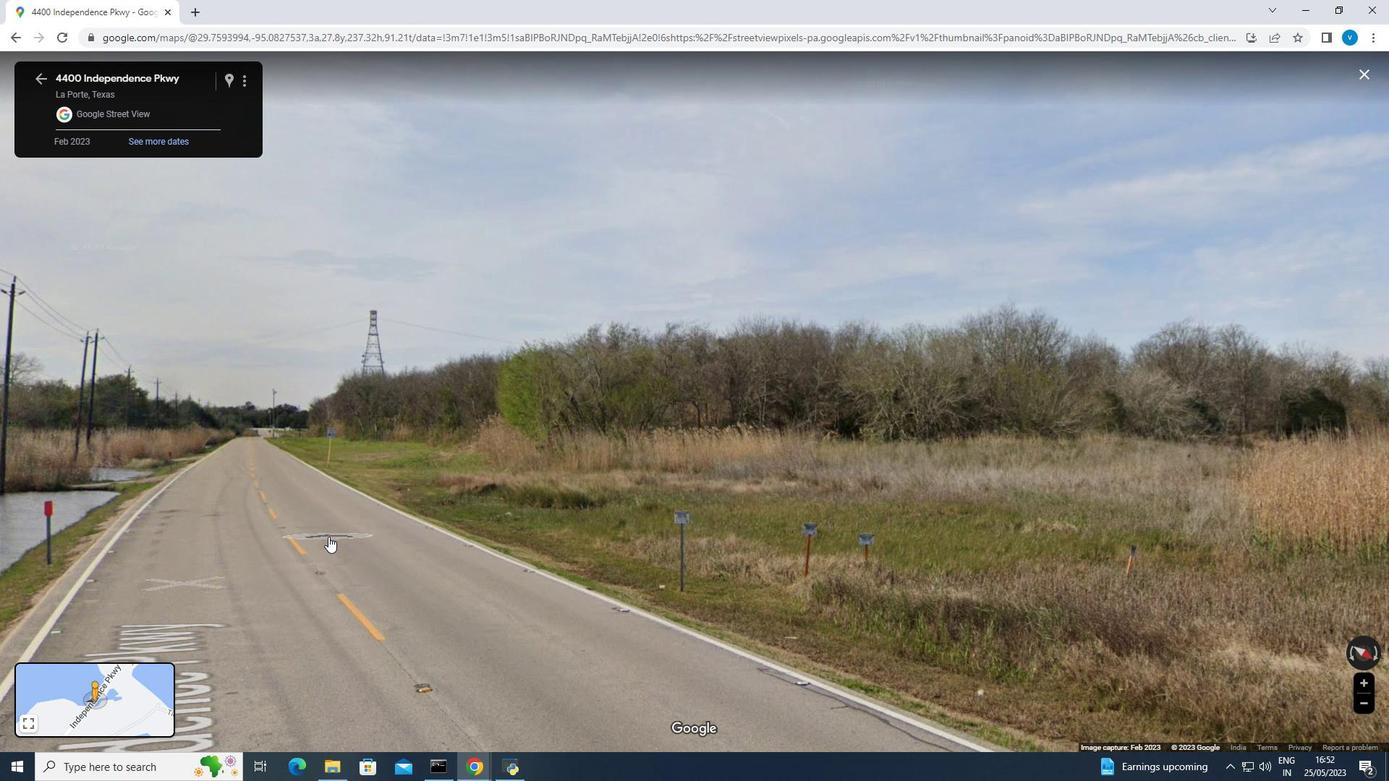 
Action: Mouse moved to (329, 536)
Screenshot: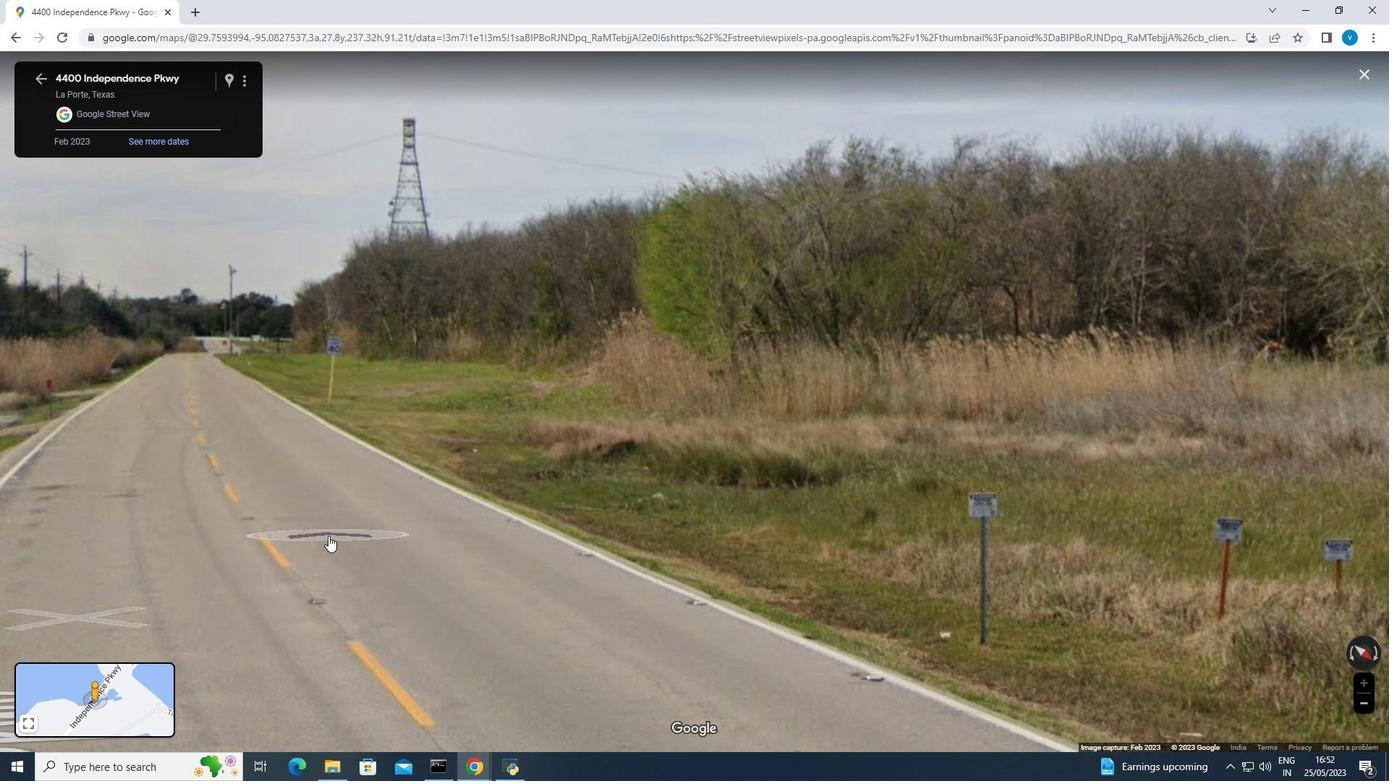 
Action: Mouse scrolled (329, 537) with delta (0, 0)
Screenshot: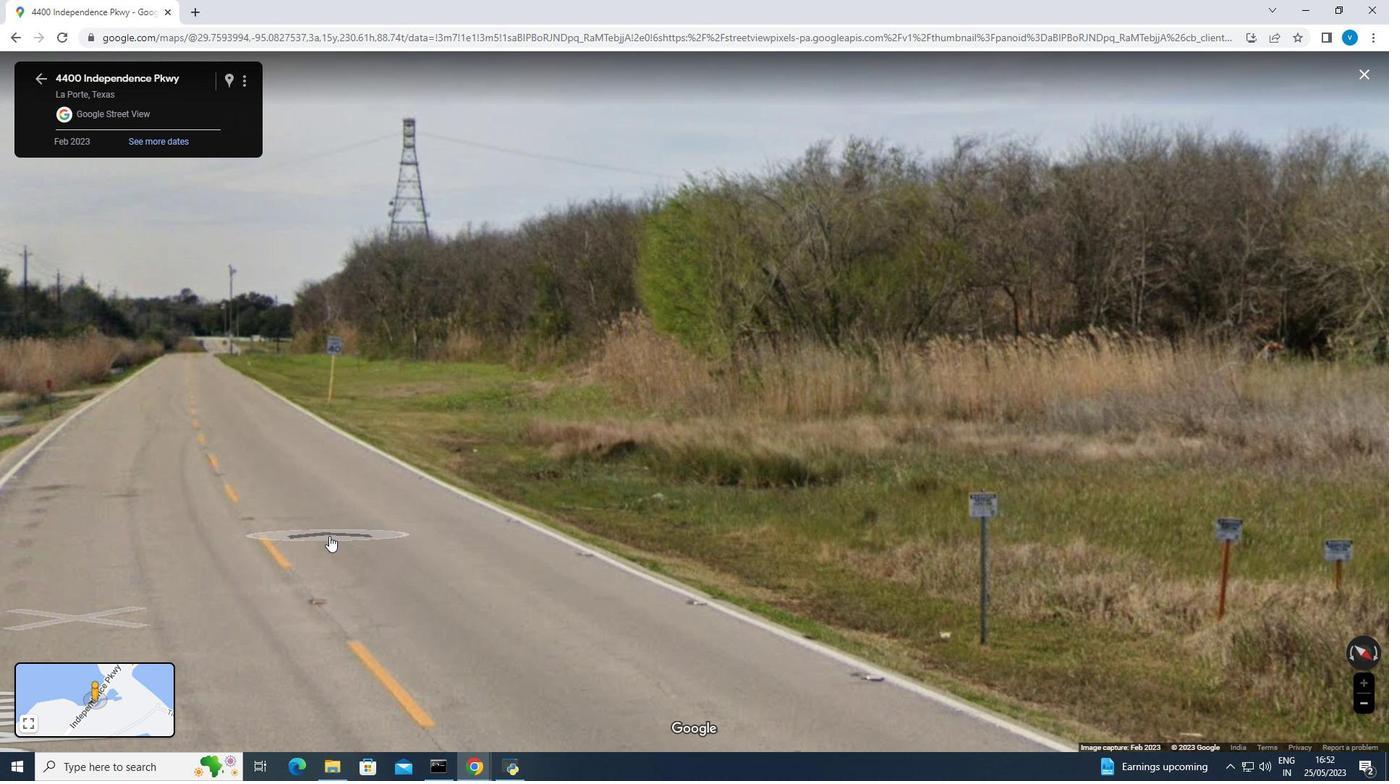 
Action: Mouse moved to (330, 516)
Screenshot: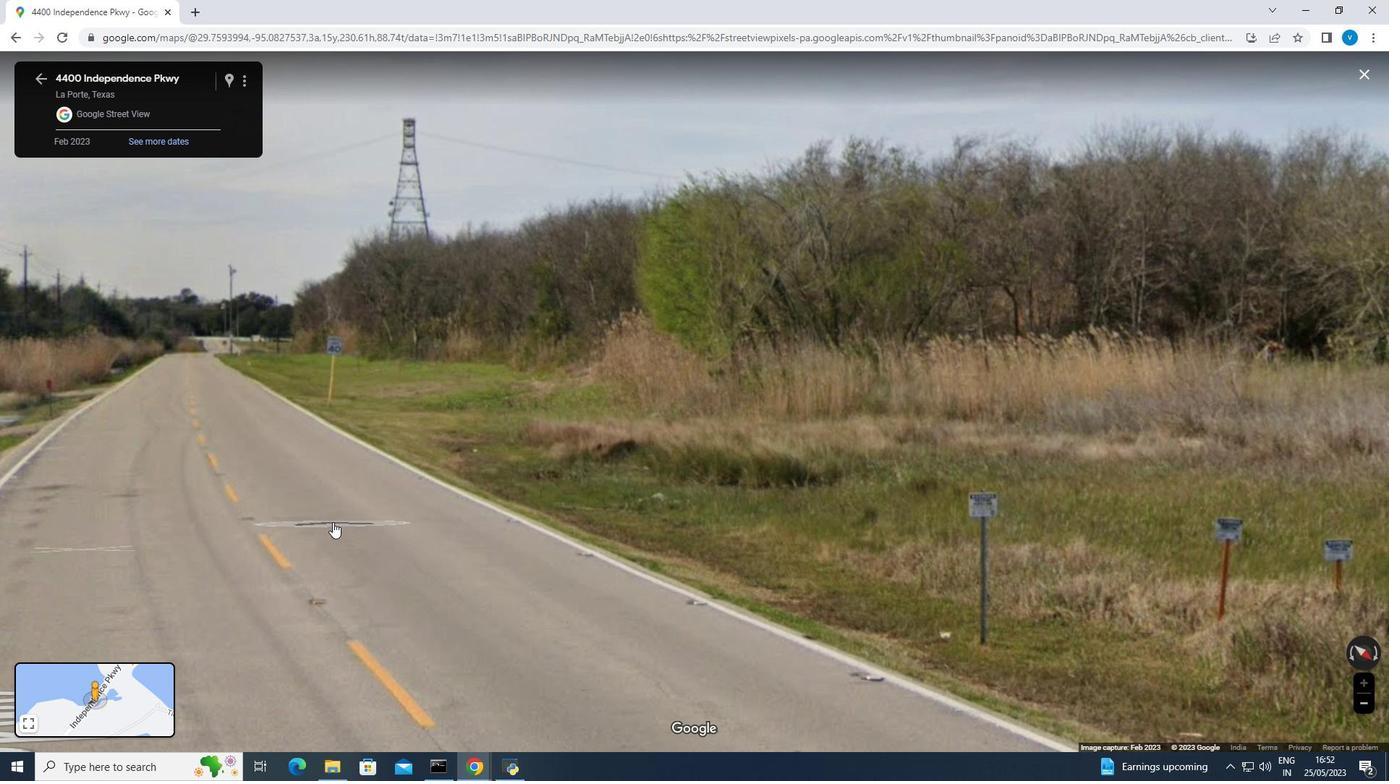 
Action: Mouse scrolled (330, 516) with delta (0, 0)
Screenshot: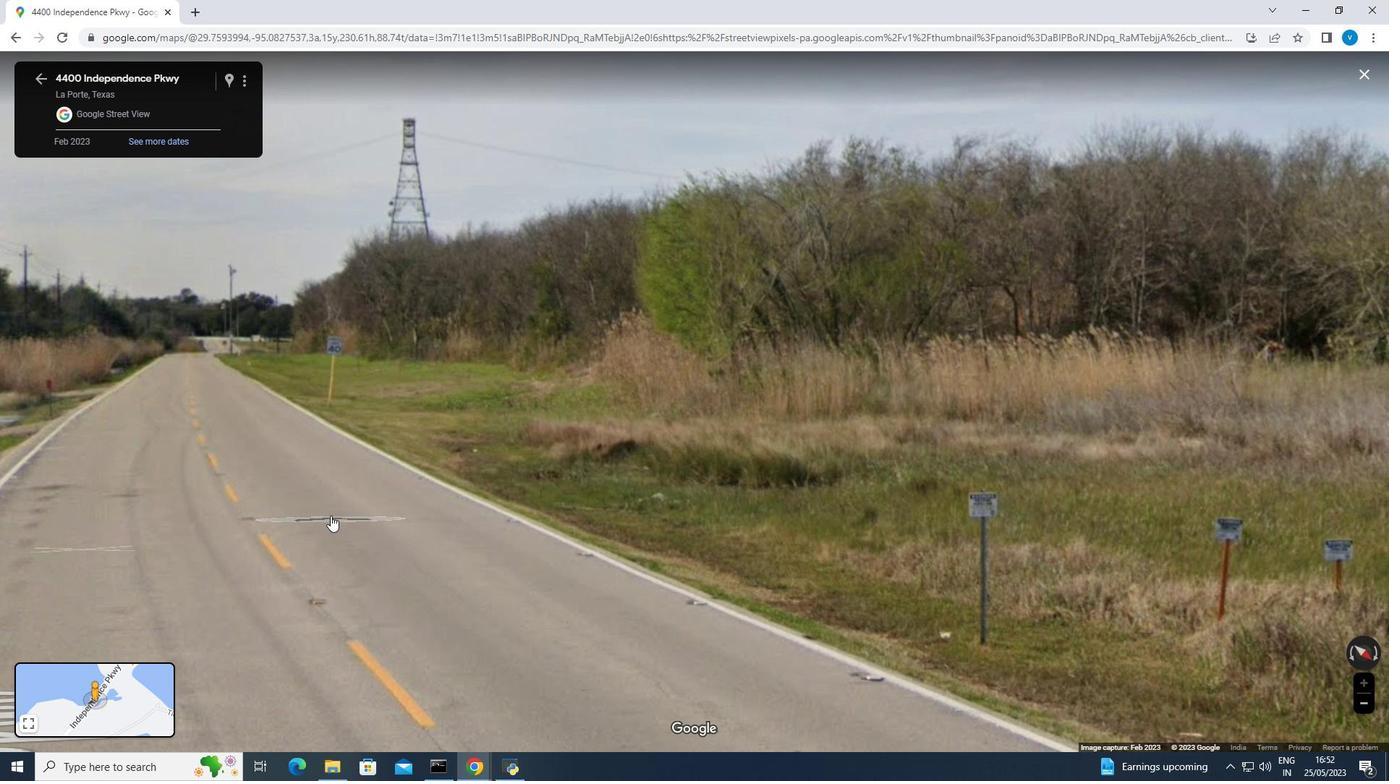 
Action: Mouse scrolled (330, 516) with delta (0, 0)
Screenshot: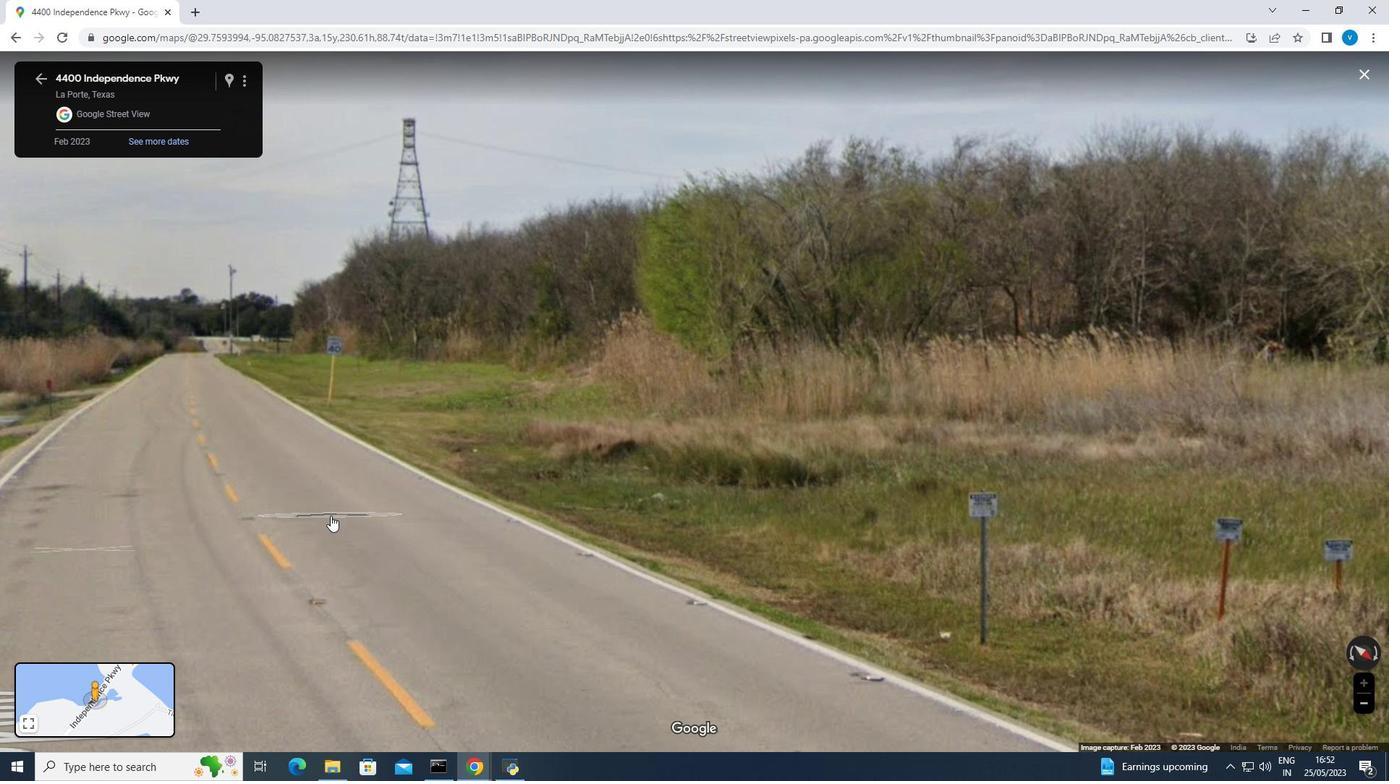 
Action: Mouse moved to (329, 513)
Screenshot: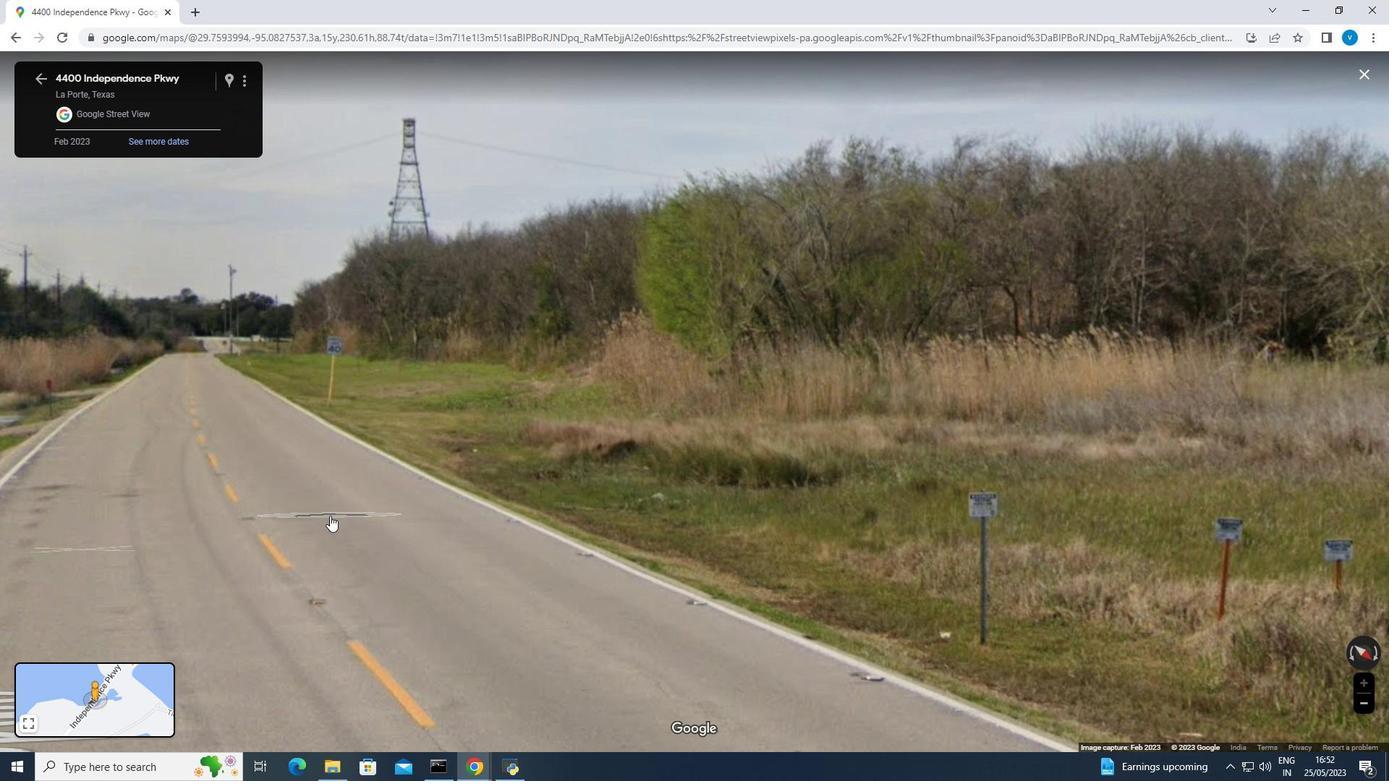 
Action: Mouse scrolled (329, 514) with delta (0, 0)
Screenshot: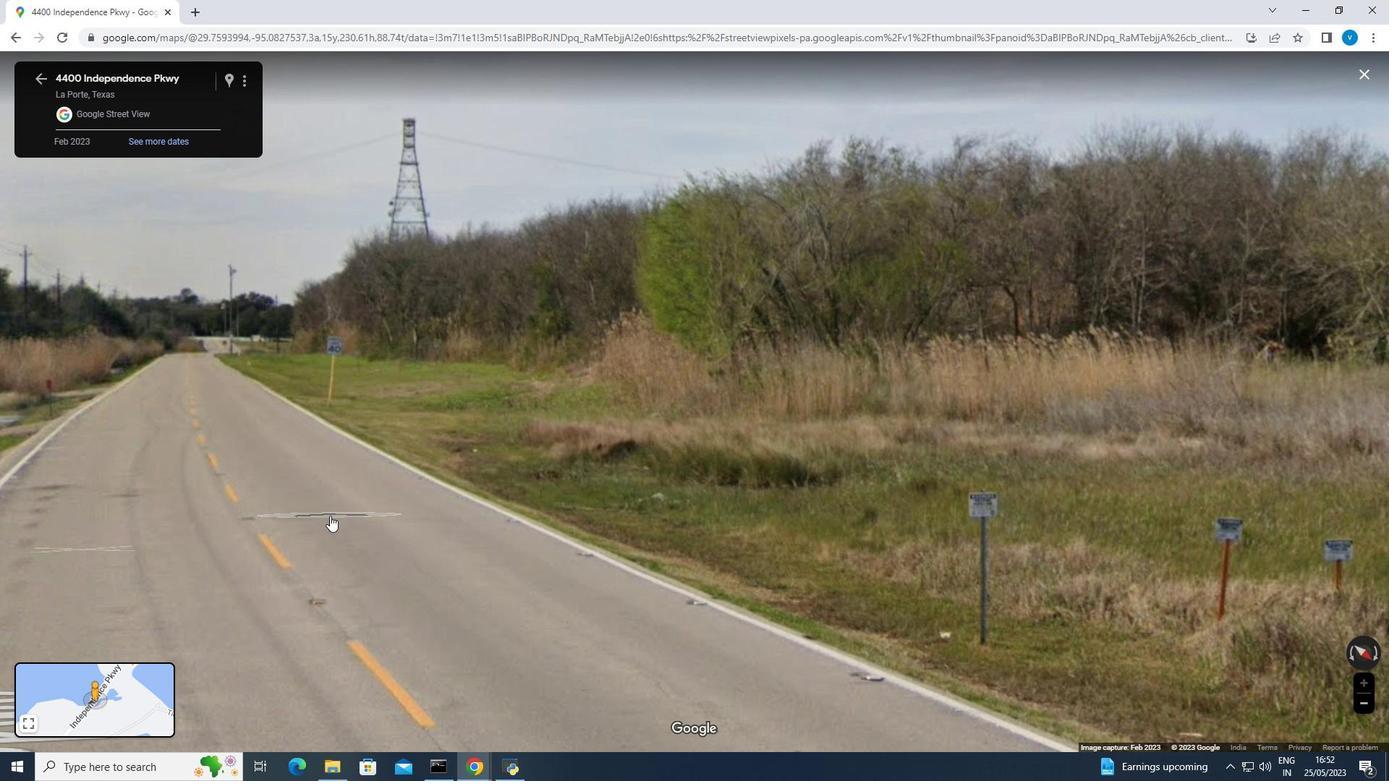 
Action: Mouse moved to (277, 445)
Screenshot: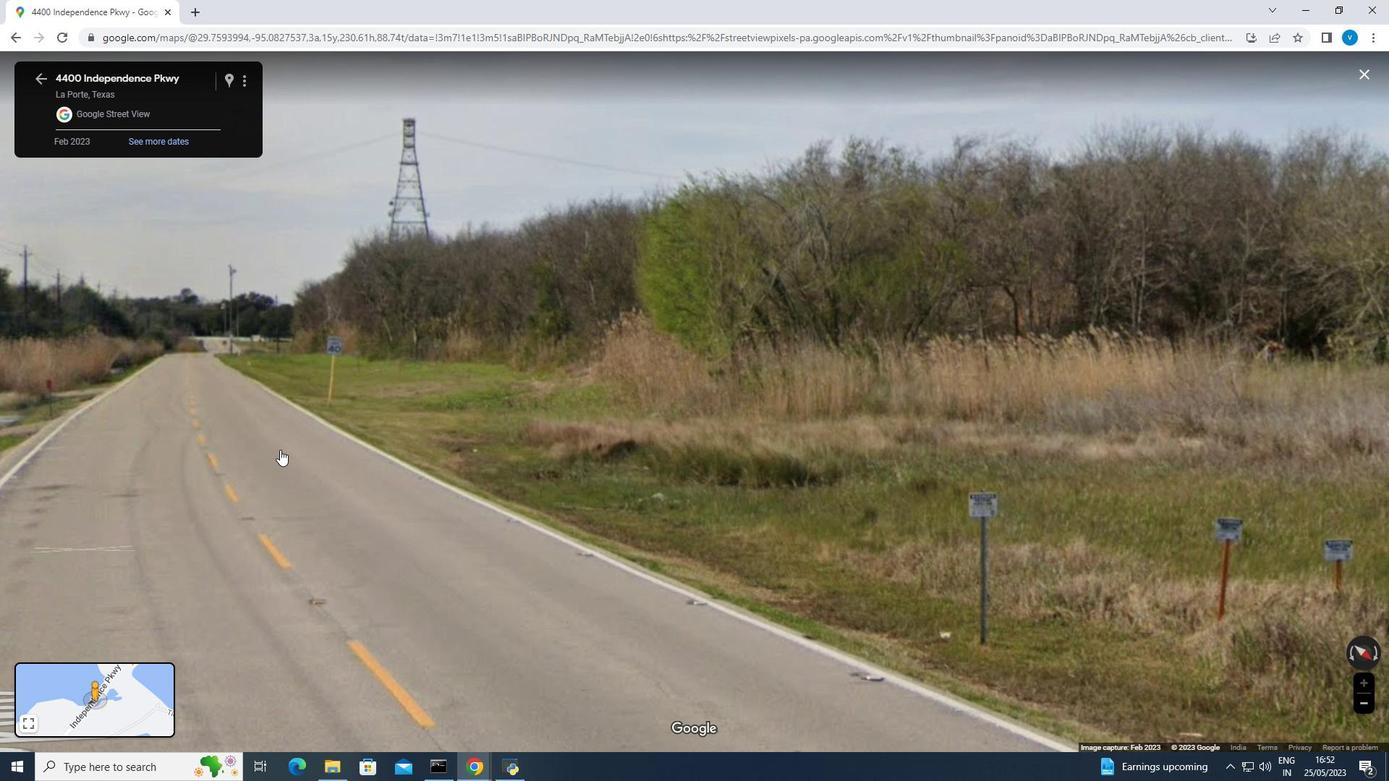 
Action: Mouse pressed left at (277, 445)
Screenshot: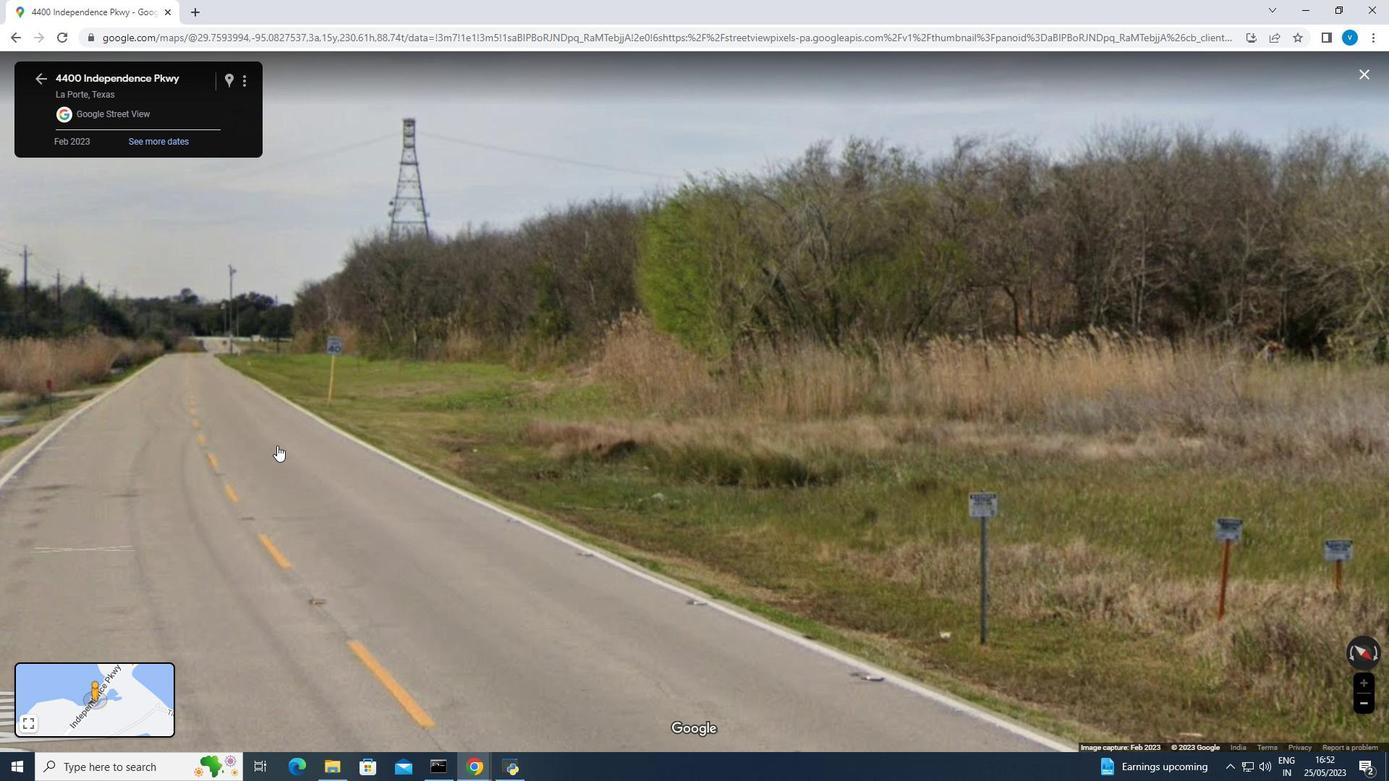 
Action: Mouse pressed left at (277, 445)
Screenshot: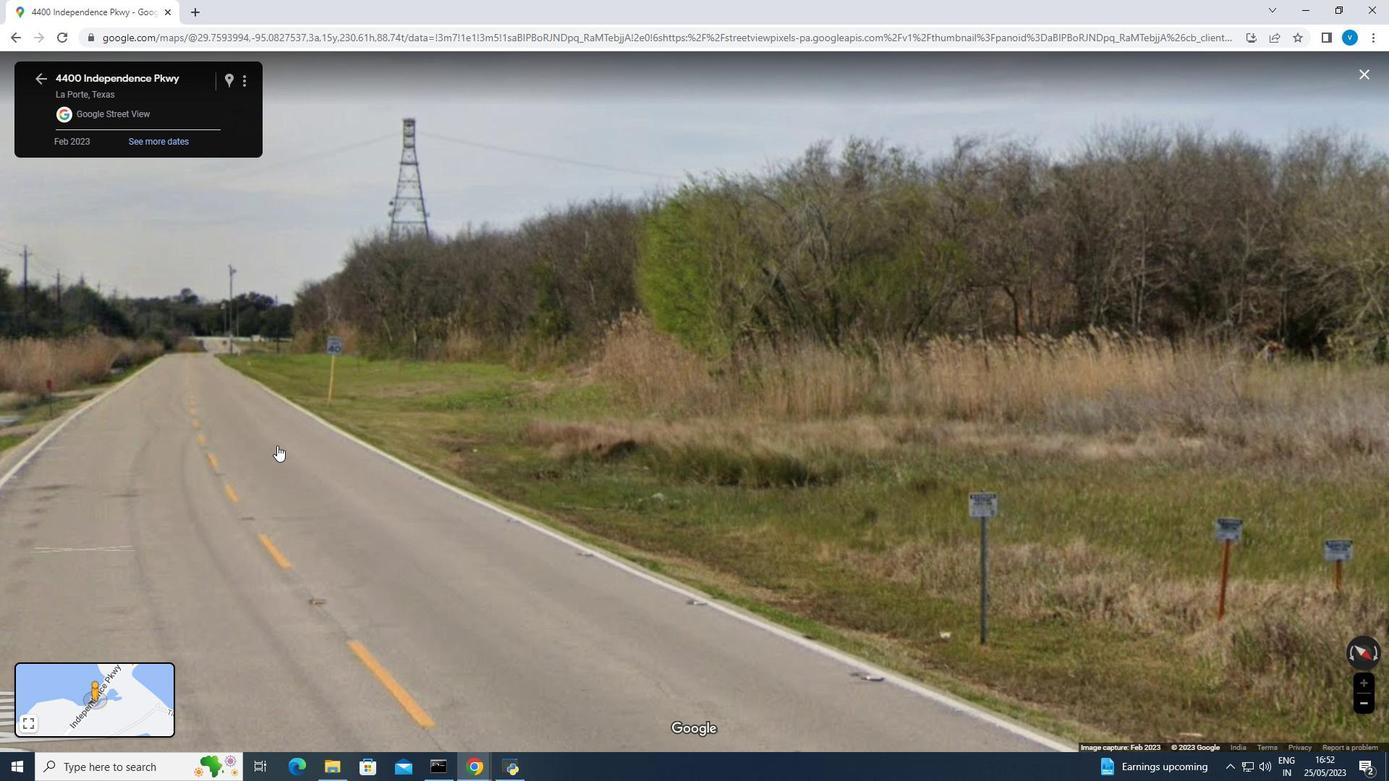 
Action: Mouse moved to (574, 502)
Screenshot: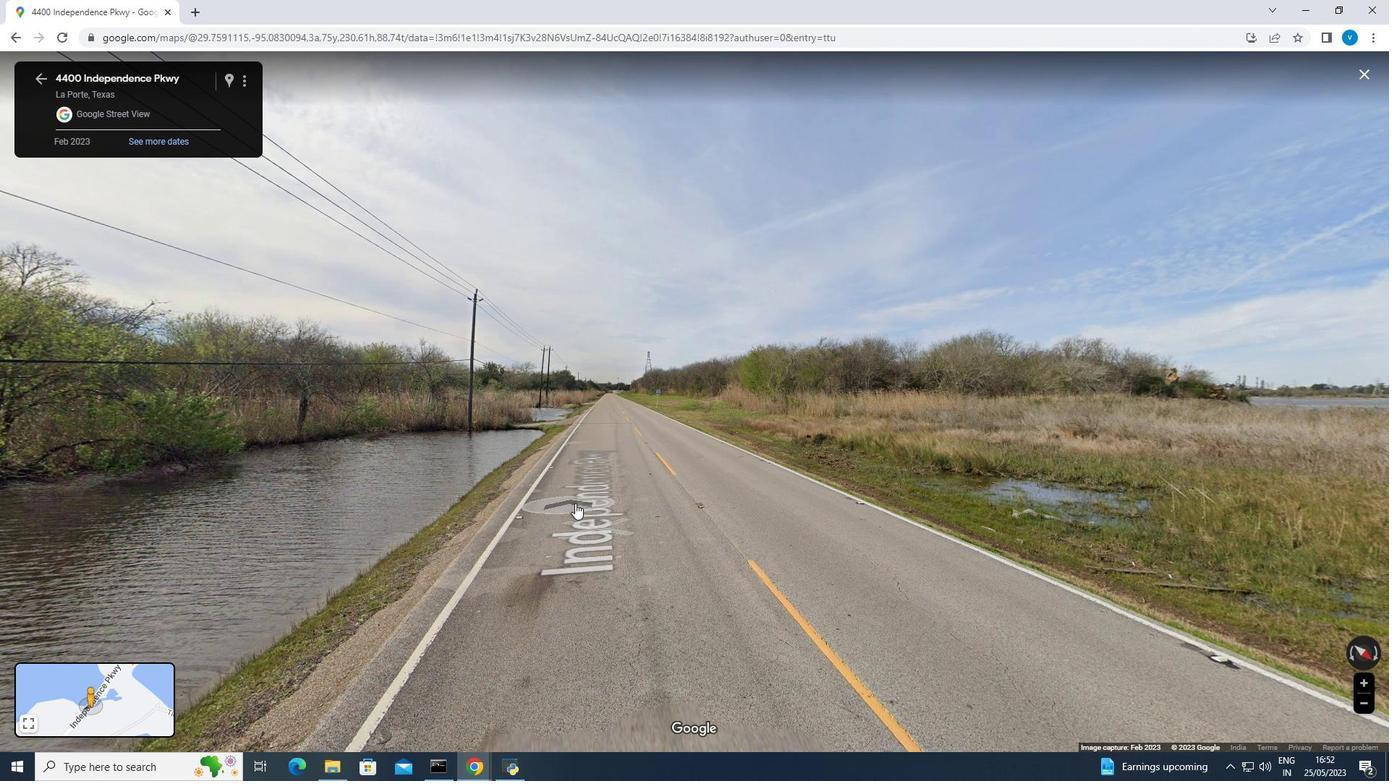 
Action: Mouse scrolled (574, 503) with delta (0, 0)
Screenshot: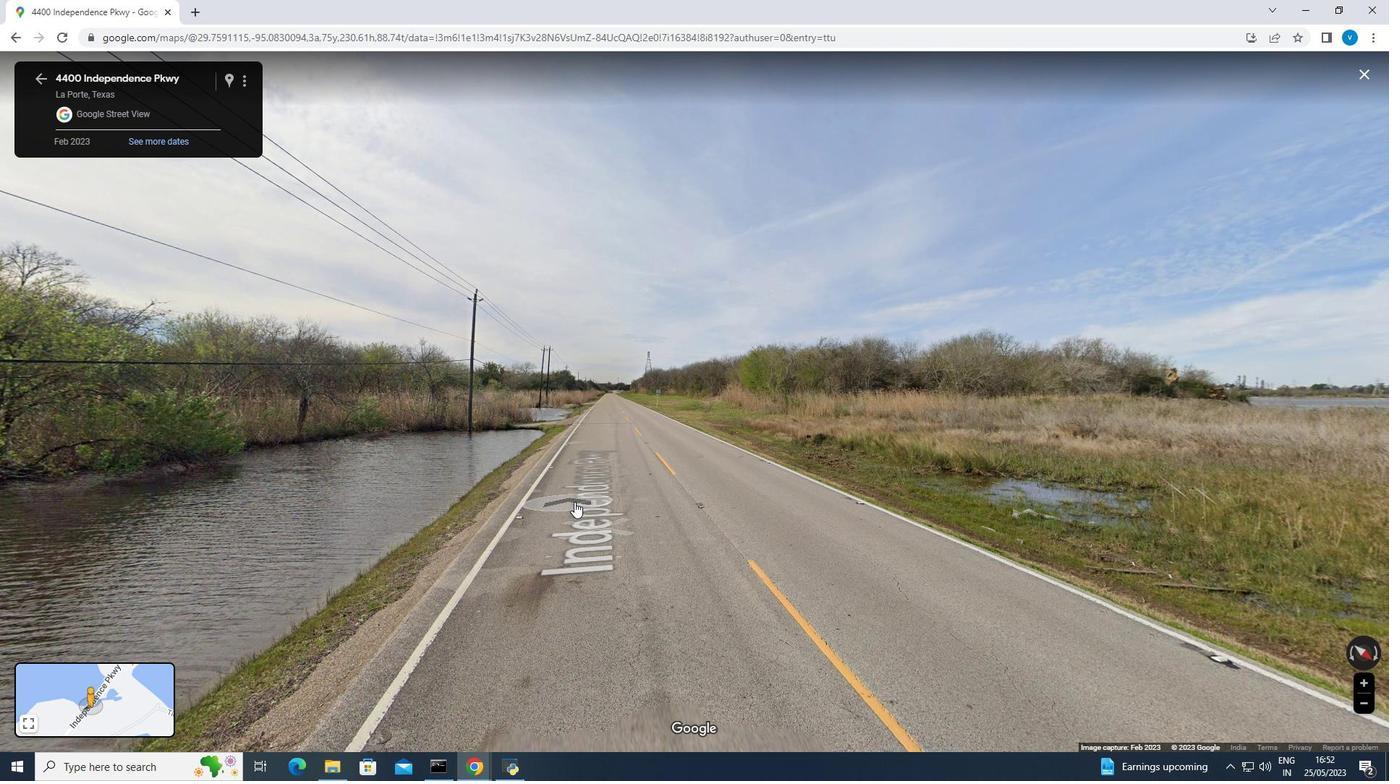 
Action: Mouse scrolled (574, 503) with delta (0, 0)
Screenshot: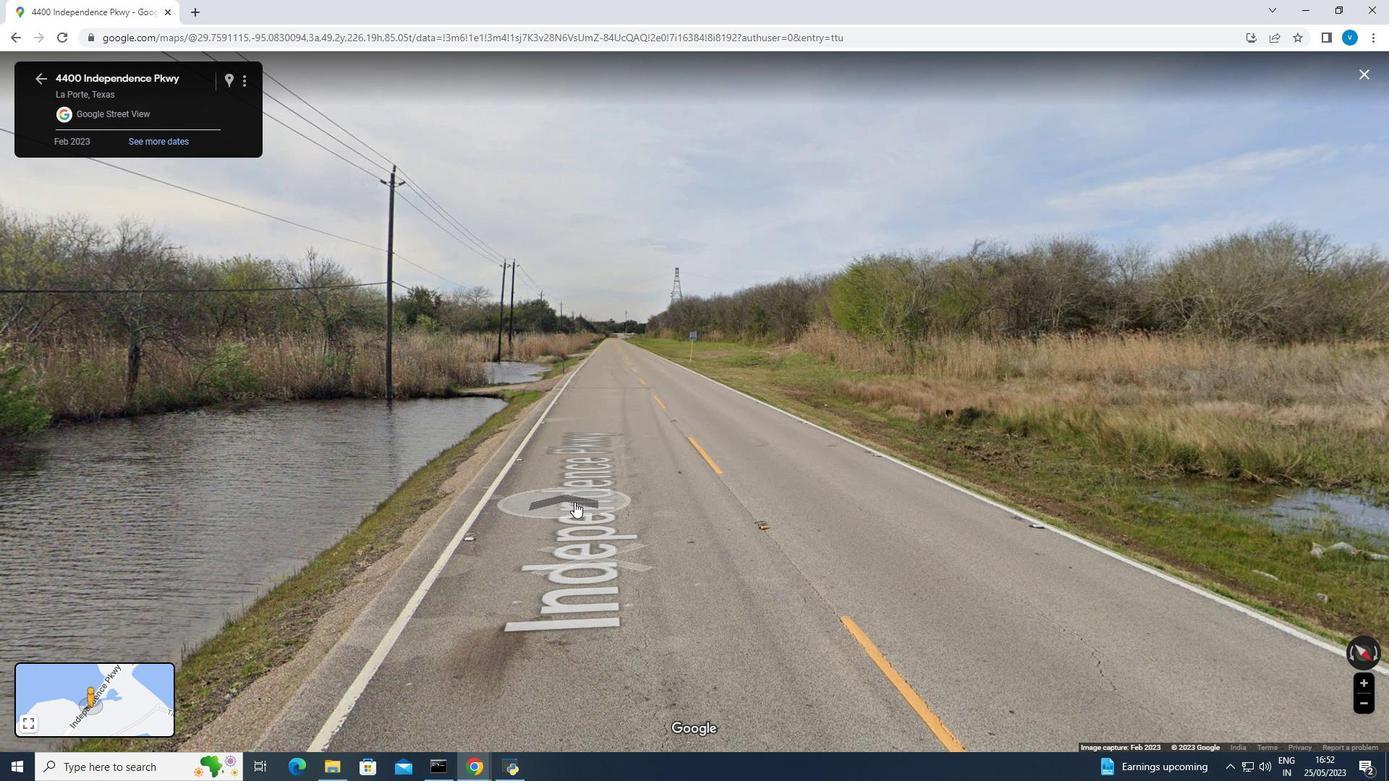 
Action: Mouse moved to (602, 430)
Screenshot: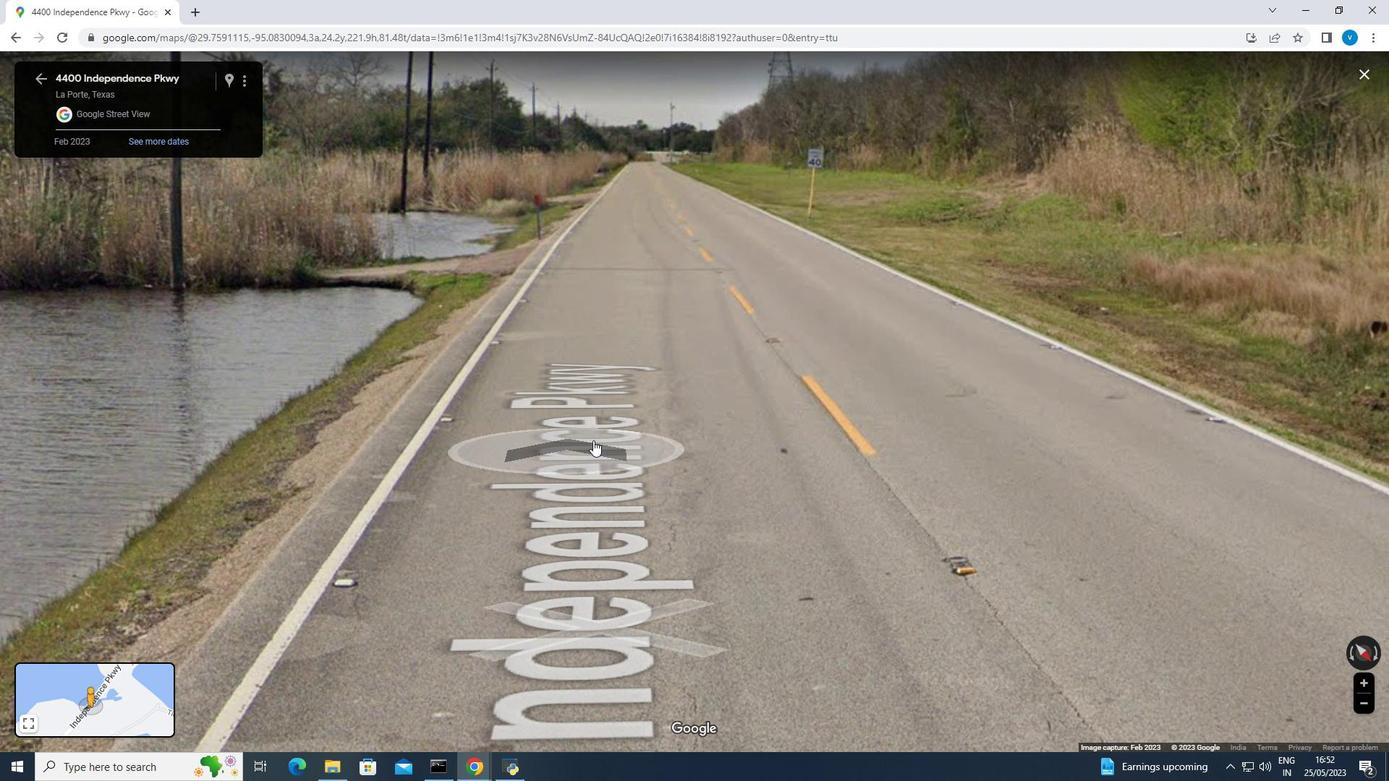 
Action: Mouse scrolled (602, 431) with delta (0, 0)
Screenshot: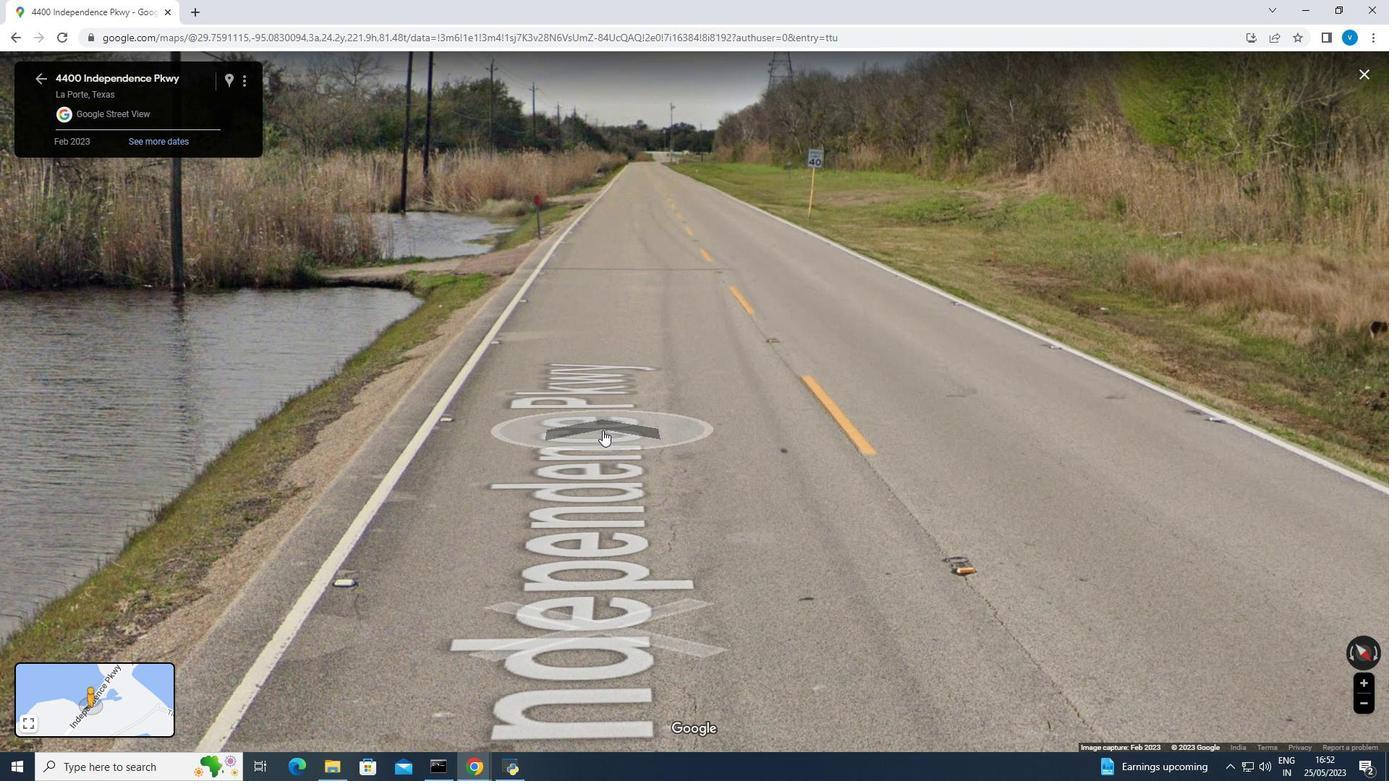 
Action: Mouse moved to (699, 303)
Screenshot: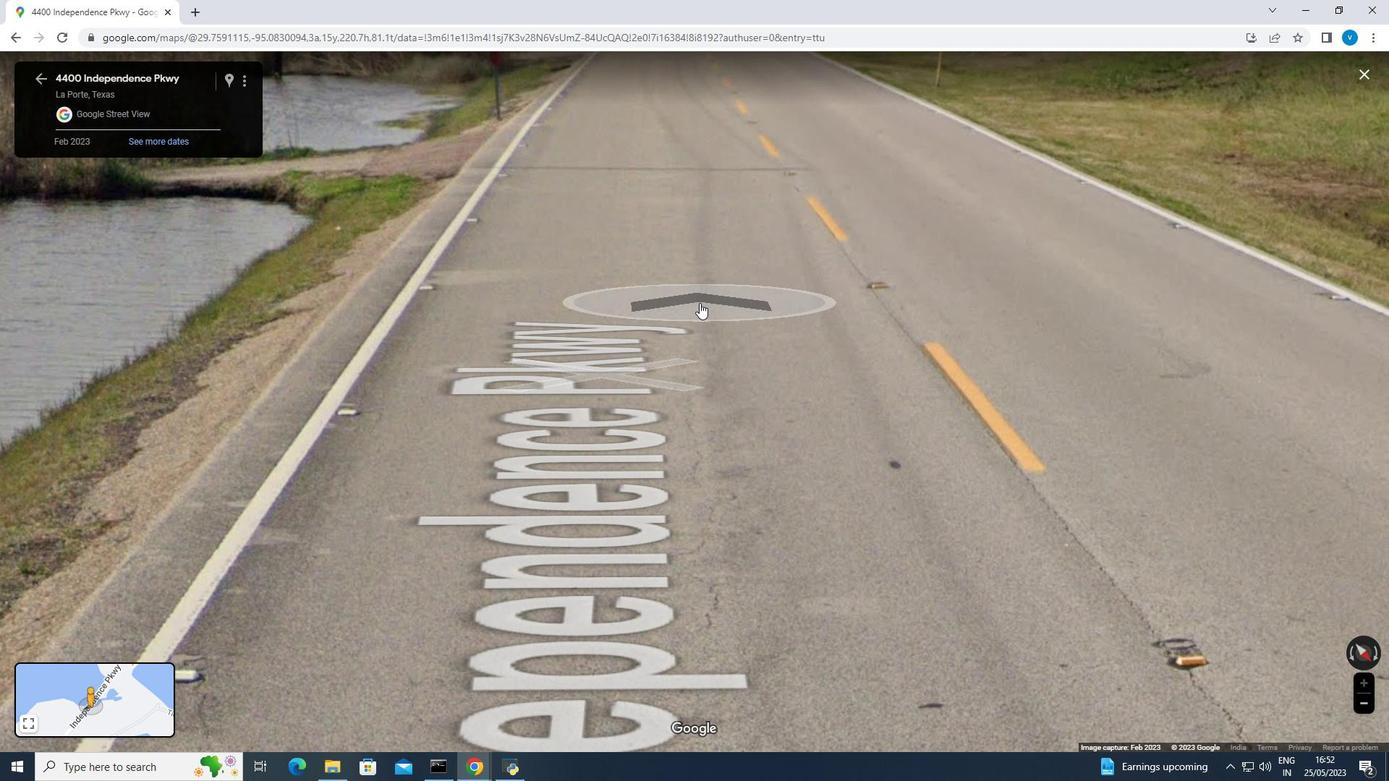 
Action: Mouse pressed left at (699, 303)
Screenshot: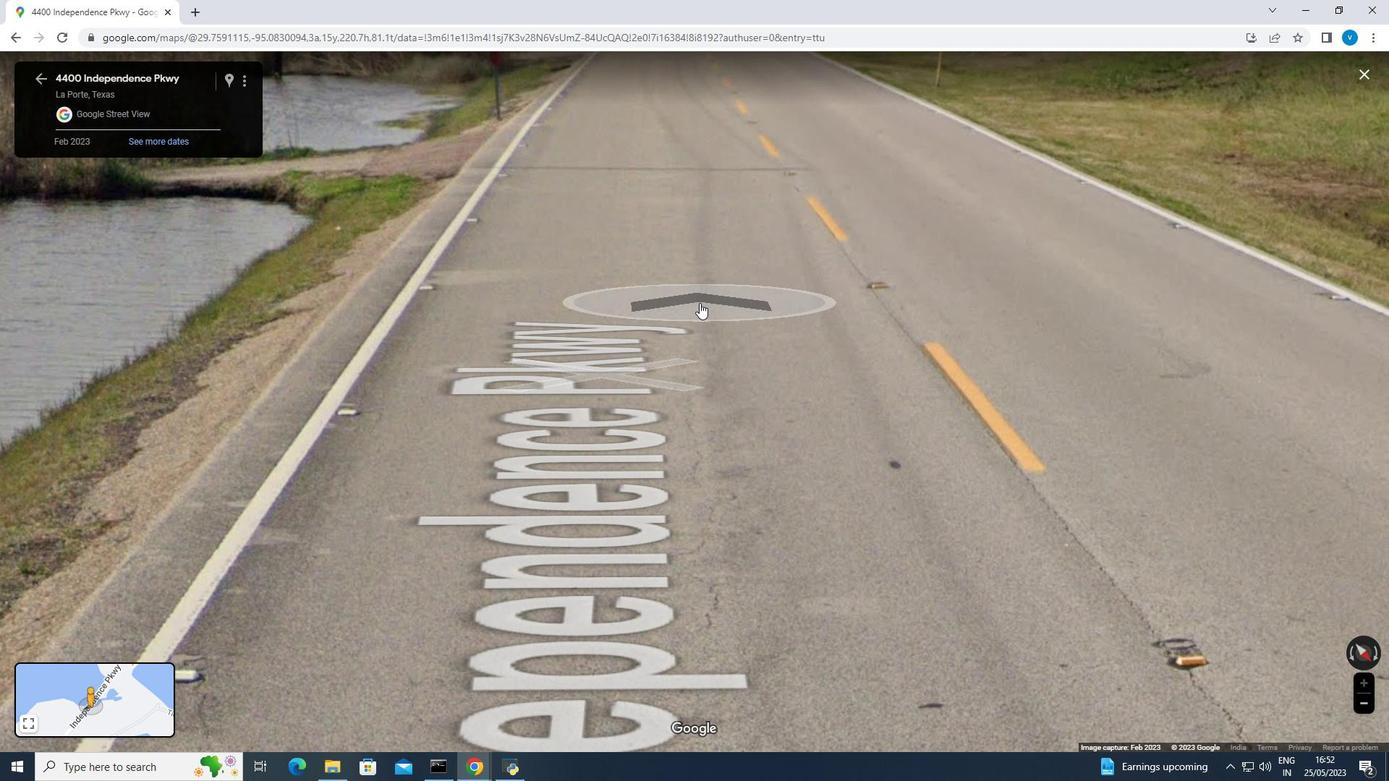 
Action: Mouse moved to (715, 332)
Screenshot: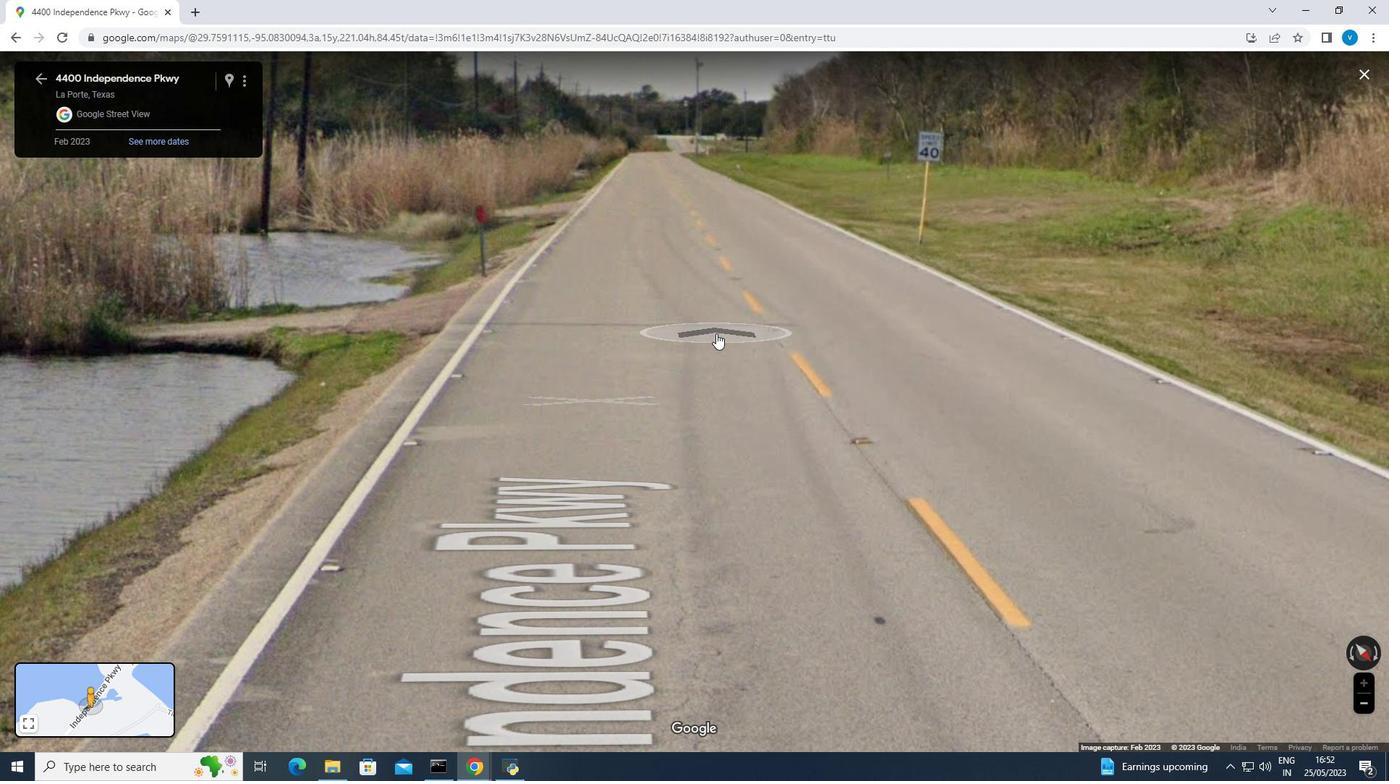 
Action: Mouse pressed left at (715, 332)
Screenshot: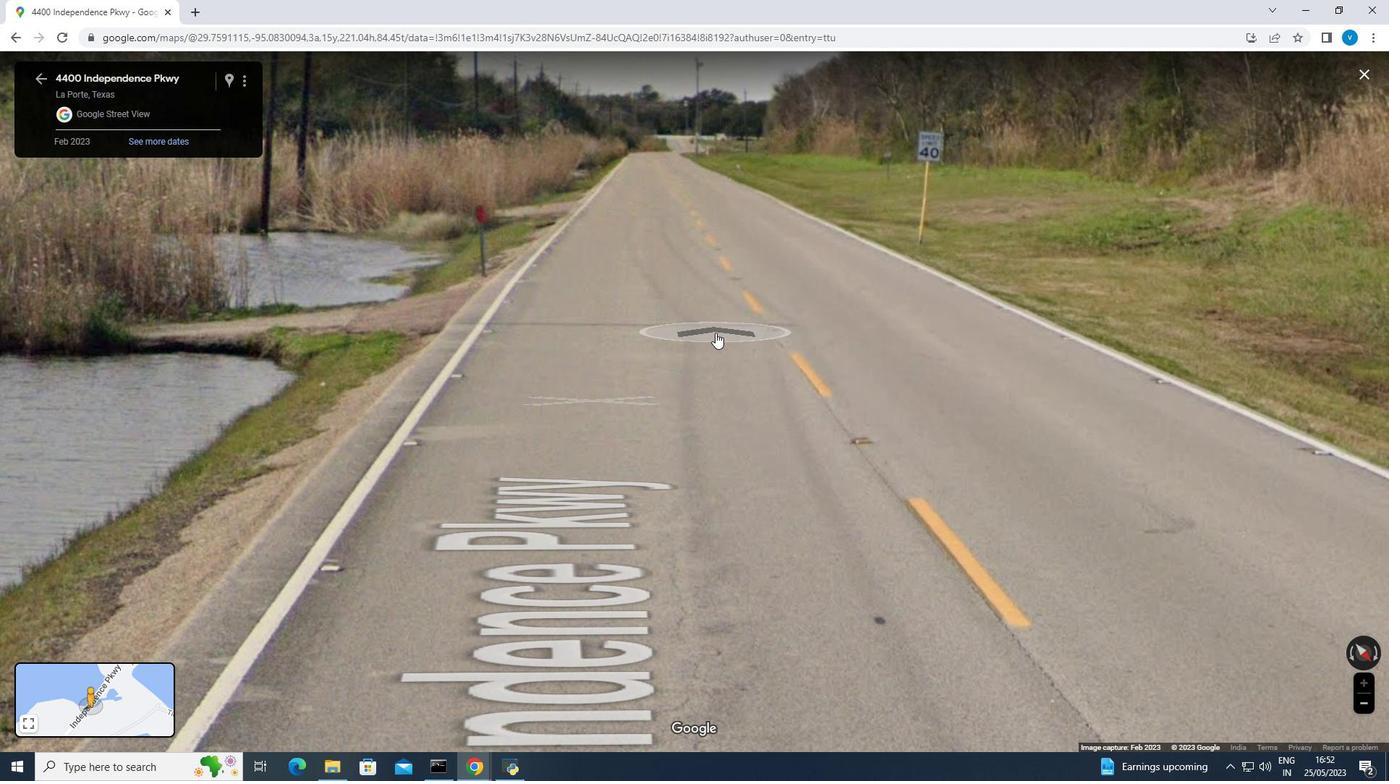 
Action: Mouse moved to (925, 395)
Screenshot: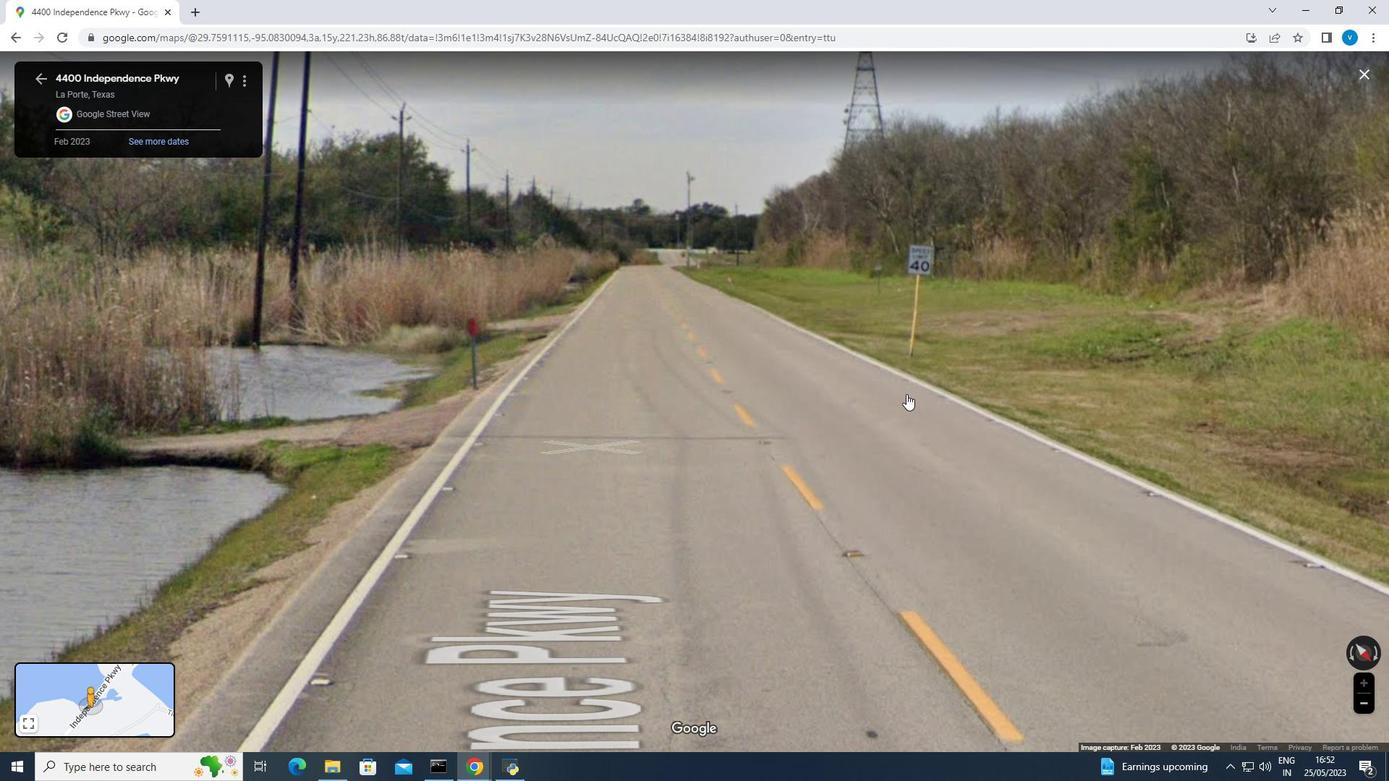 
Action: Mouse pressed left at (925, 395)
Screenshot: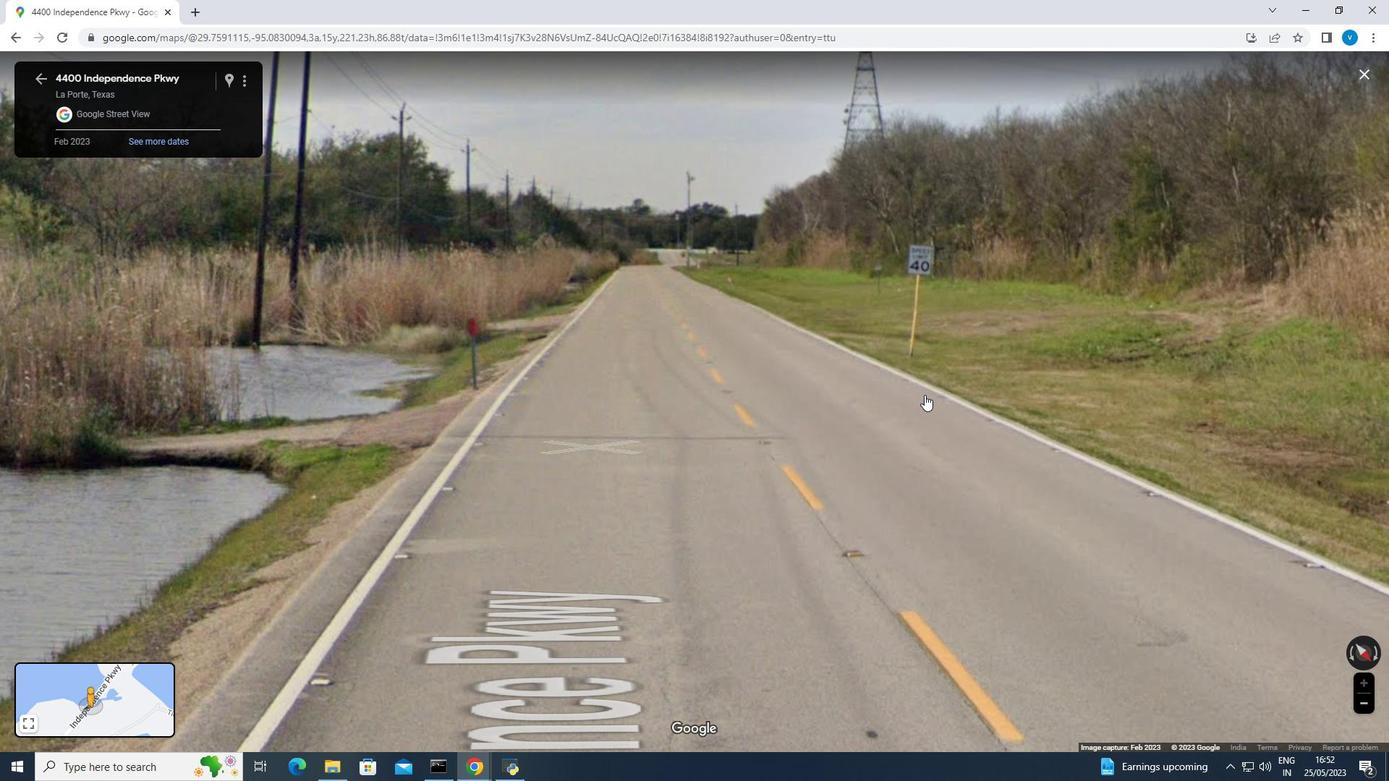 
Action: Mouse moved to (858, 386)
Screenshot: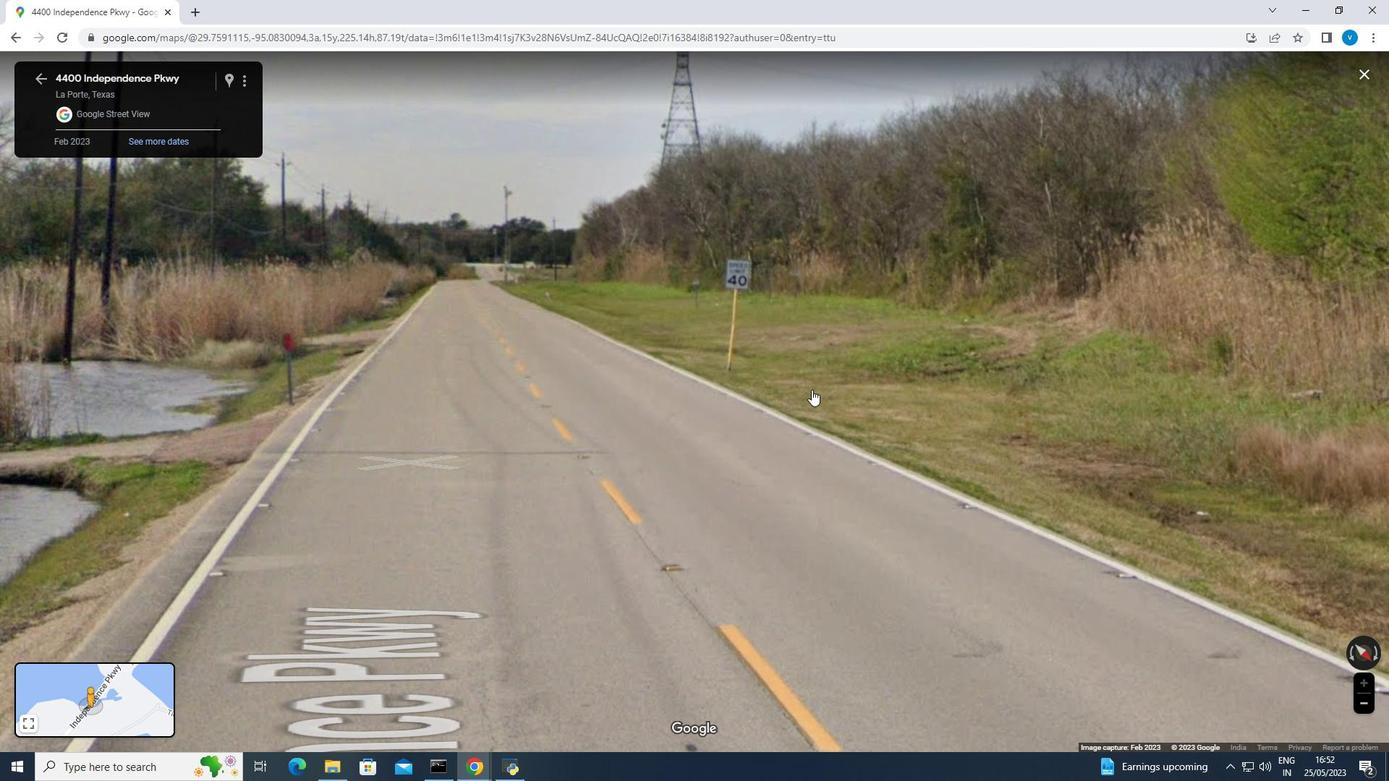 
Action: Mouse pressed left at (858, 386)
Screenshot: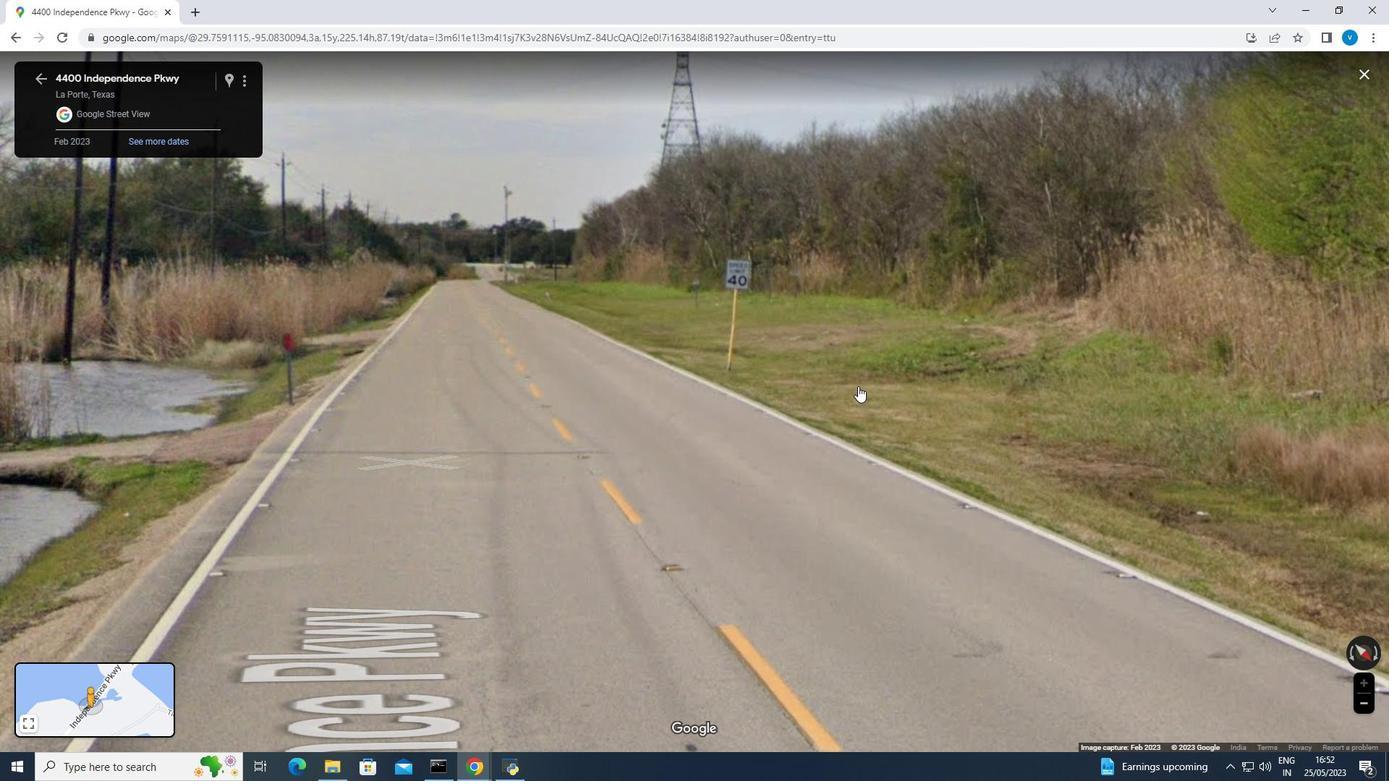 
Action: Mouse moved to (872, 396)
Screenshot: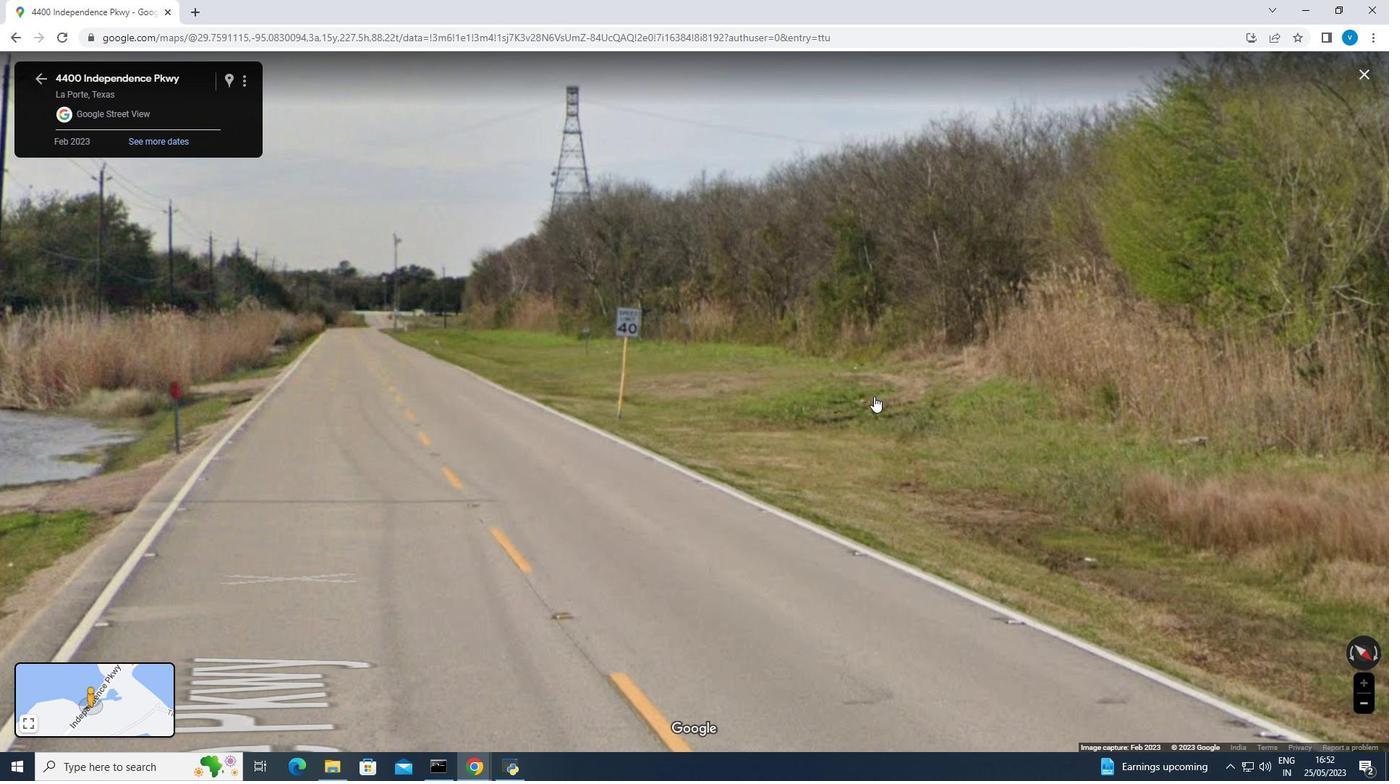 
Action: Mouse pressed left at (873, 396)
Screenshot: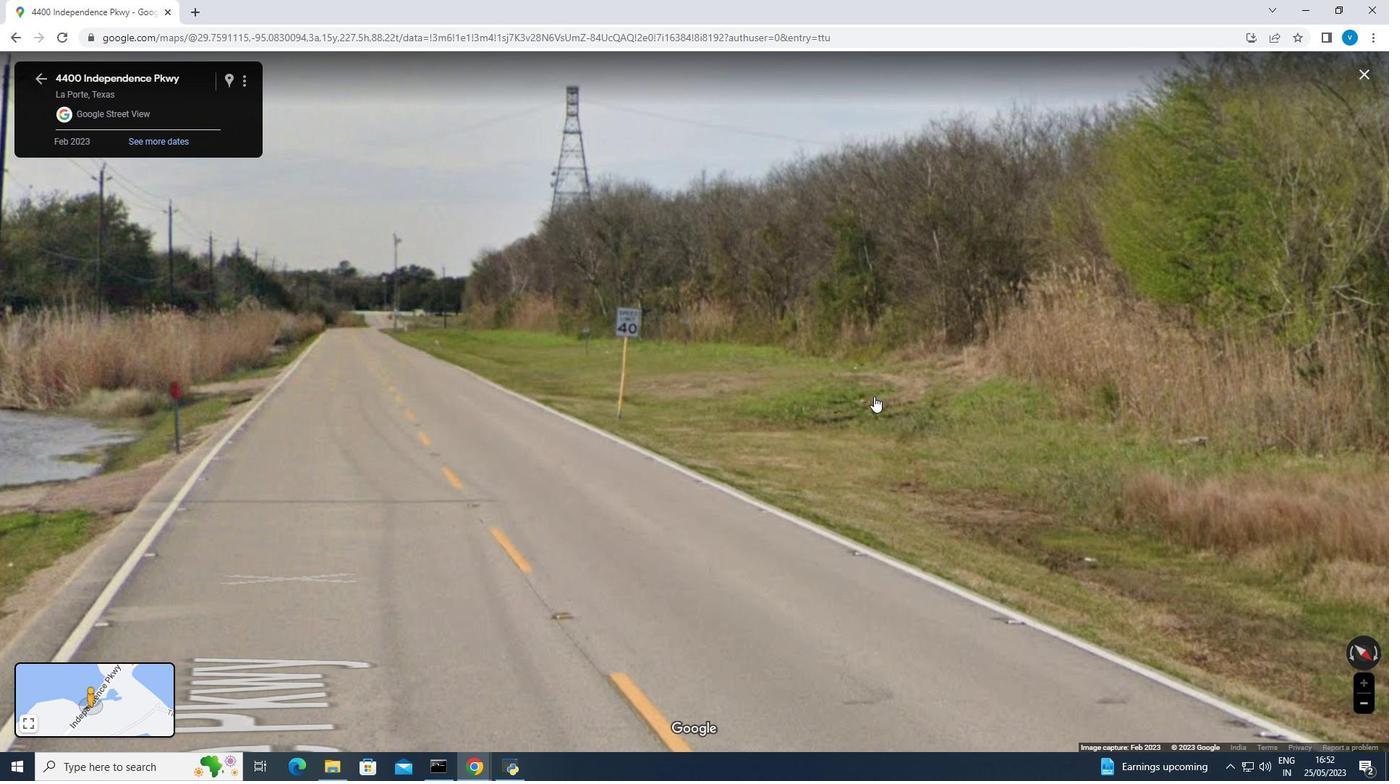 
Action: Mouse moved to (914, 390)
Screenshot: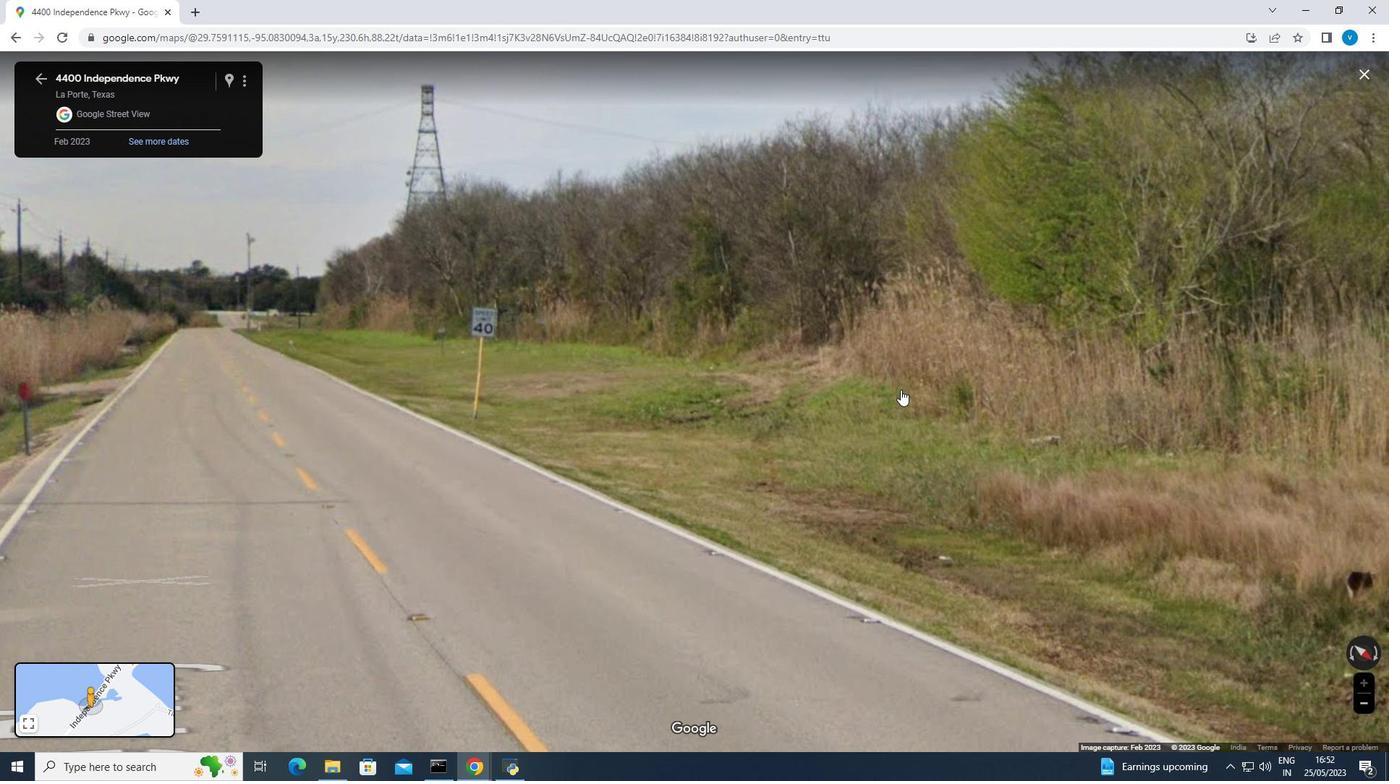 
Action: Mouse pressed left at (914, 390)
Screenshot: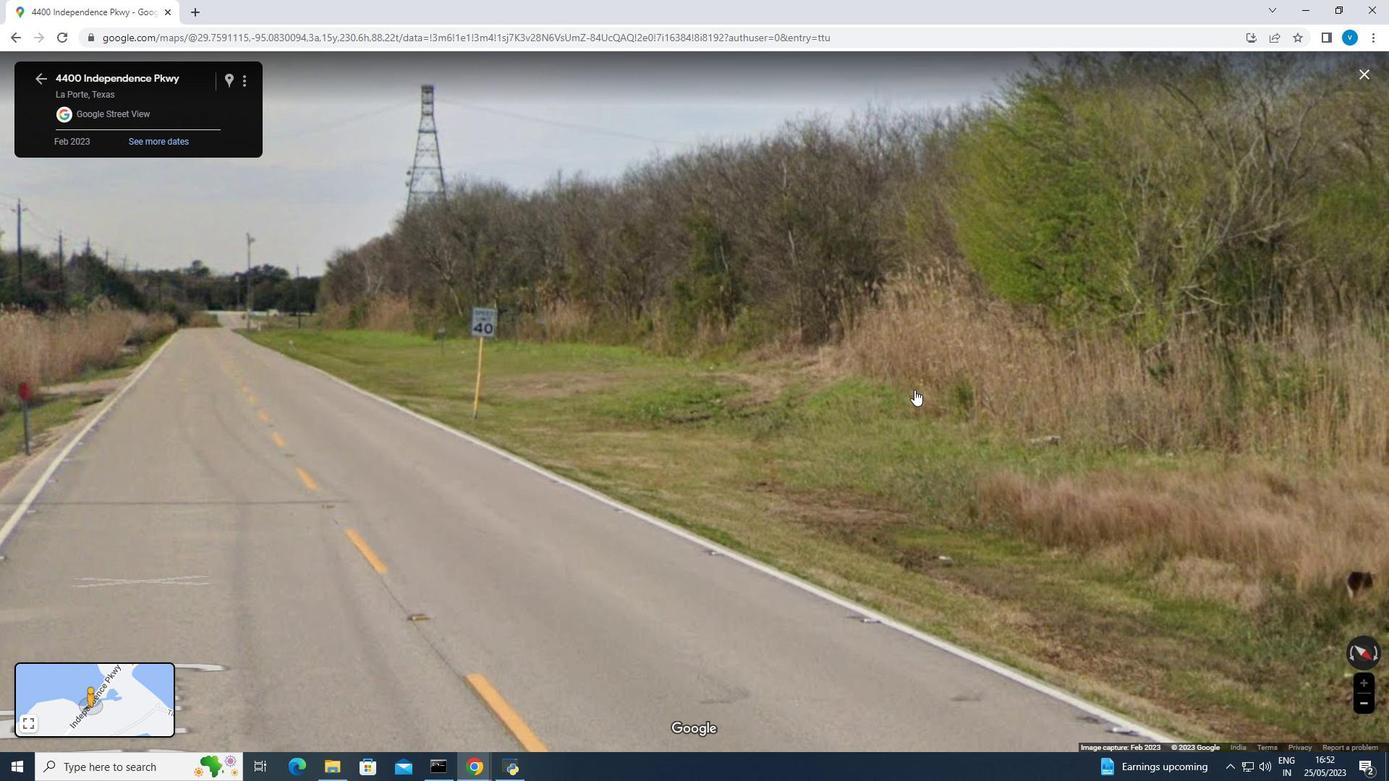 
Action: Mouse moved to (955, 387)
Screenshot: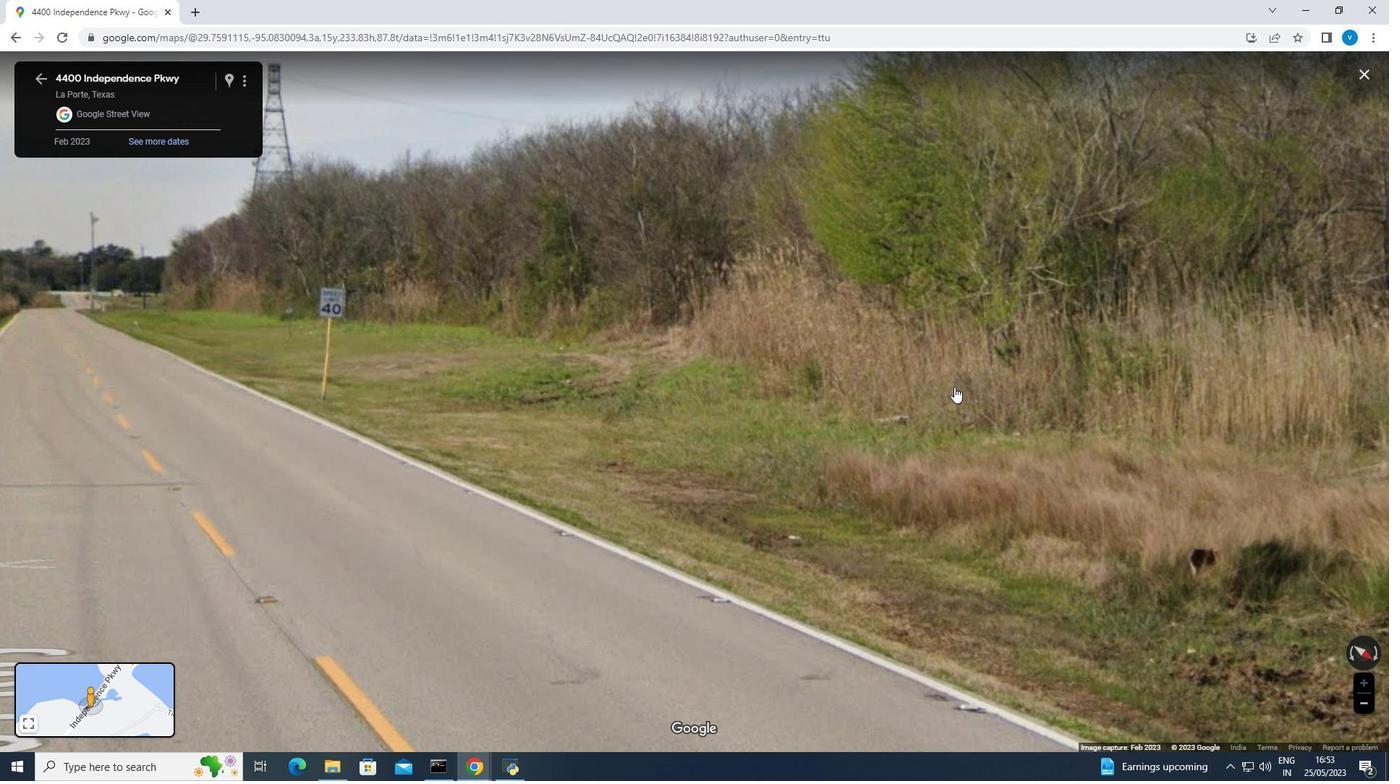 
Action: Mouse pressed left at (955, 387)
Screenshot: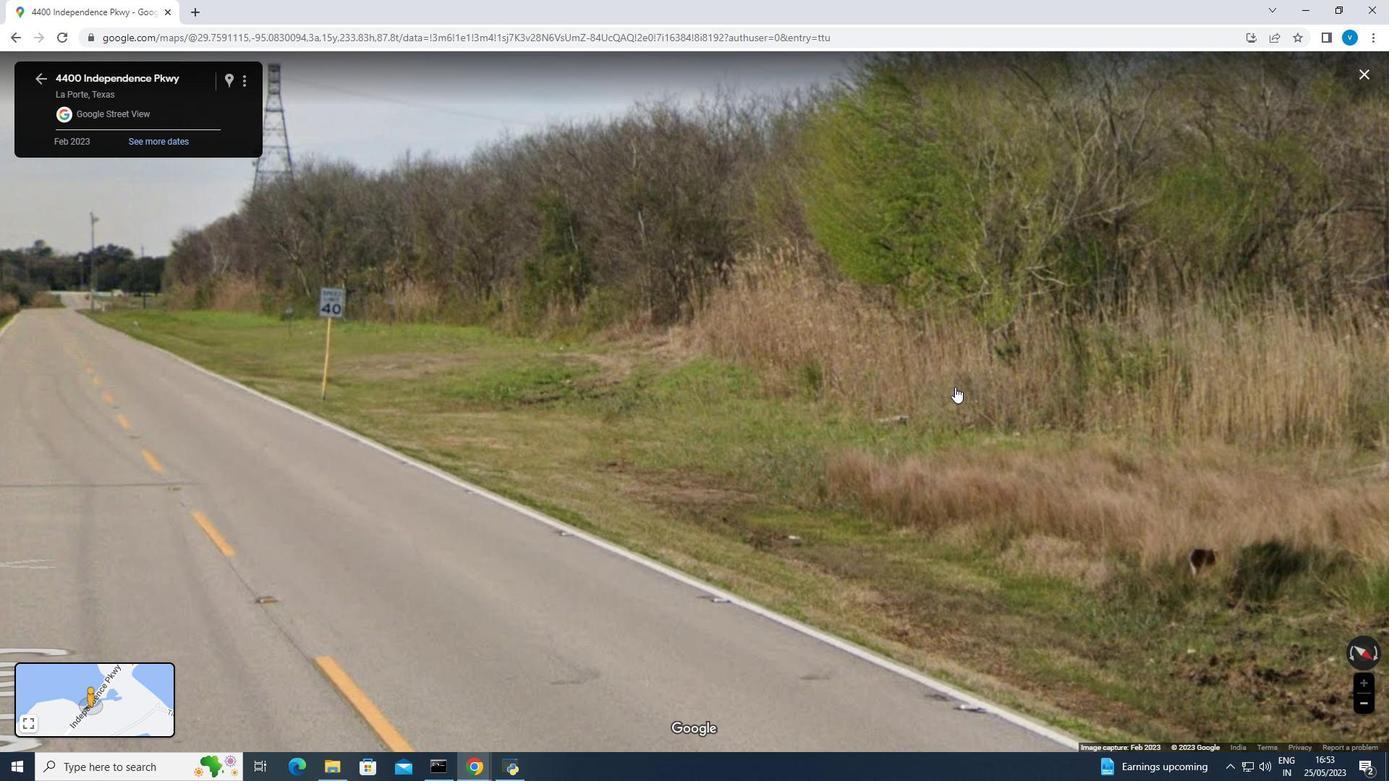 
Action: Mouse moved to (992, 416)
Screenshot: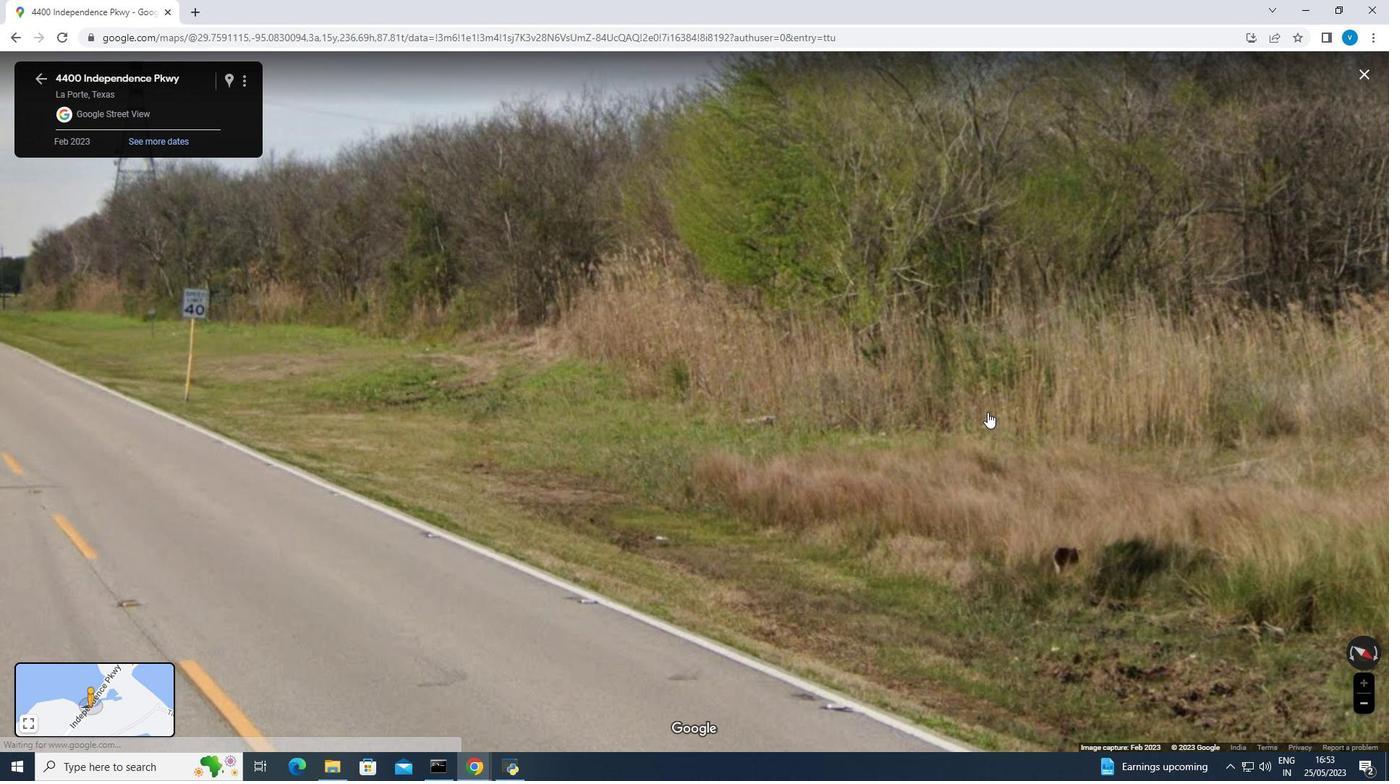 
Action: Mouse pressed left at (992, 416)
Screenshot: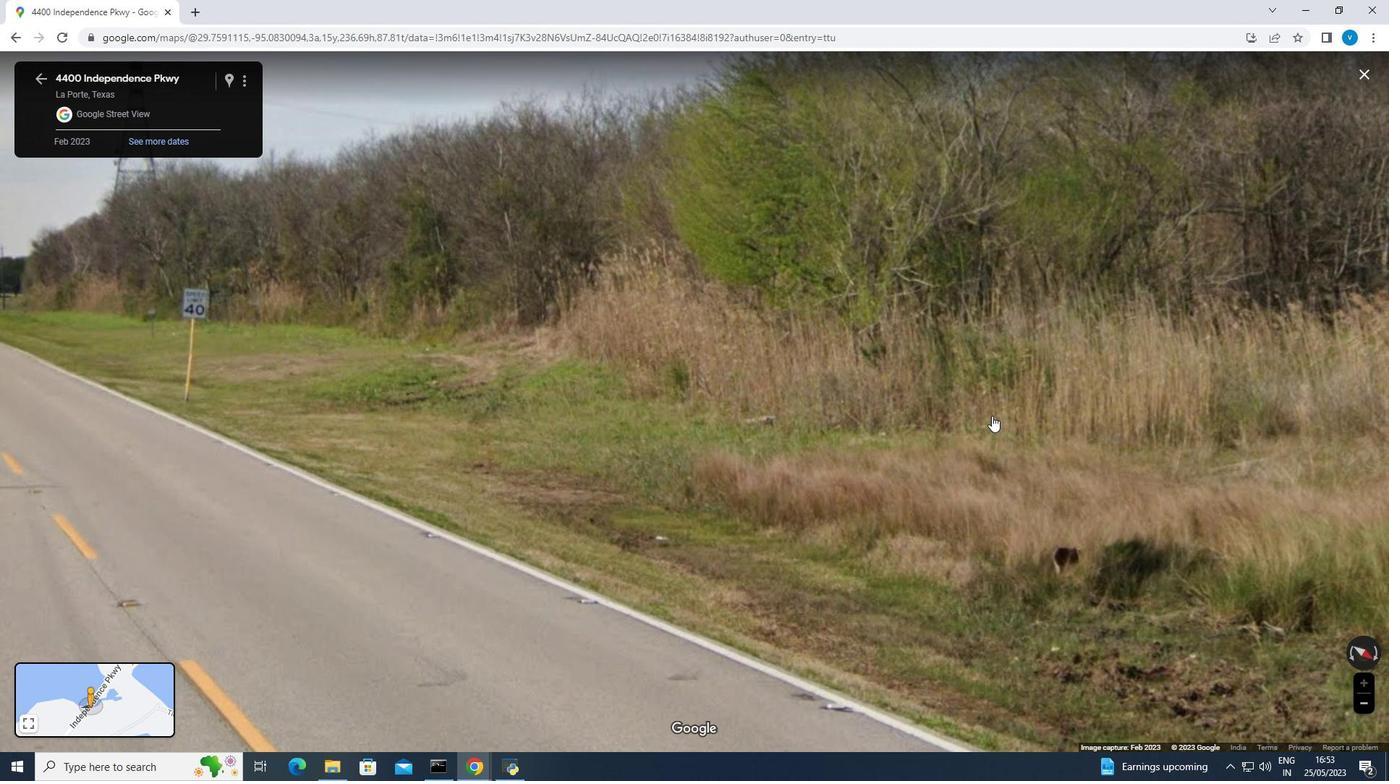 
Action: Mouse moved to (1051, 456)
Screenshot: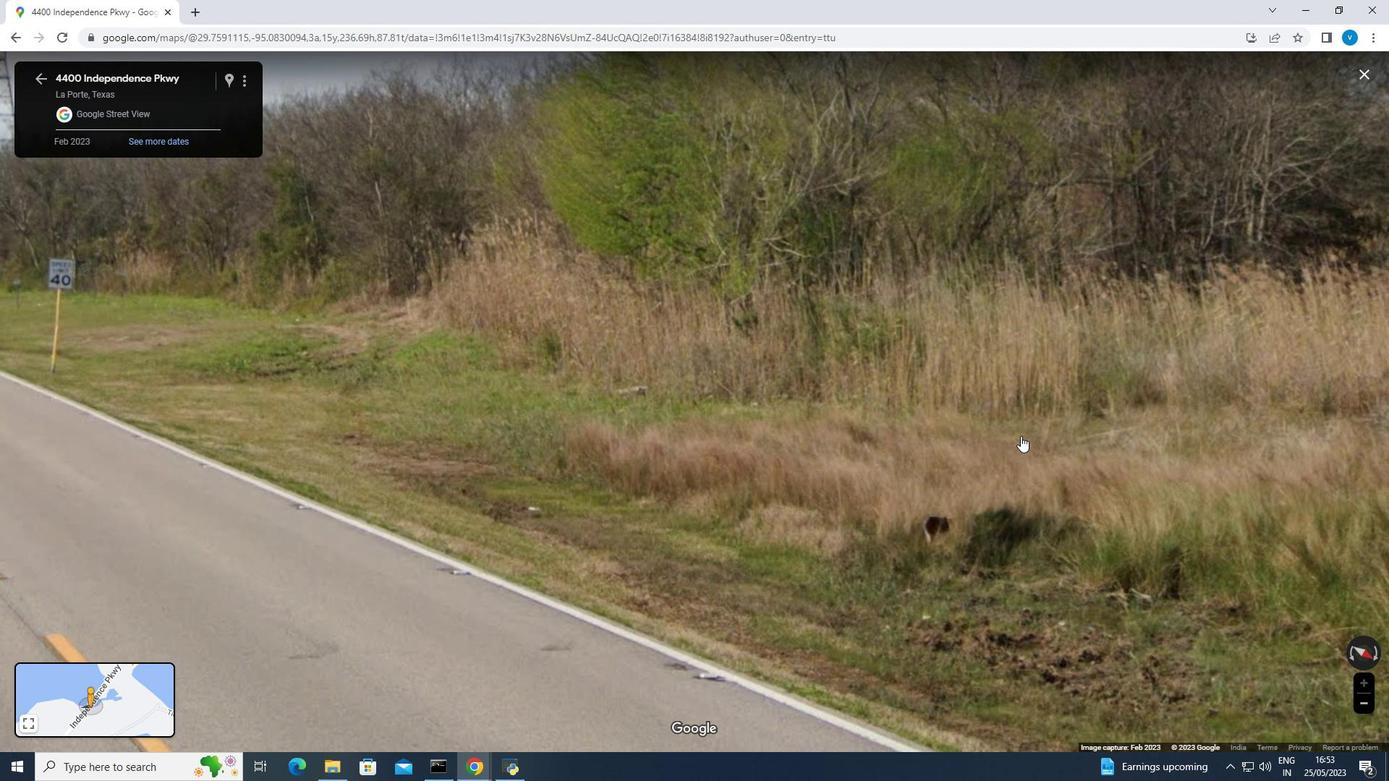 
Action: Mouse pressed left at (1051, 456)
Screenshot: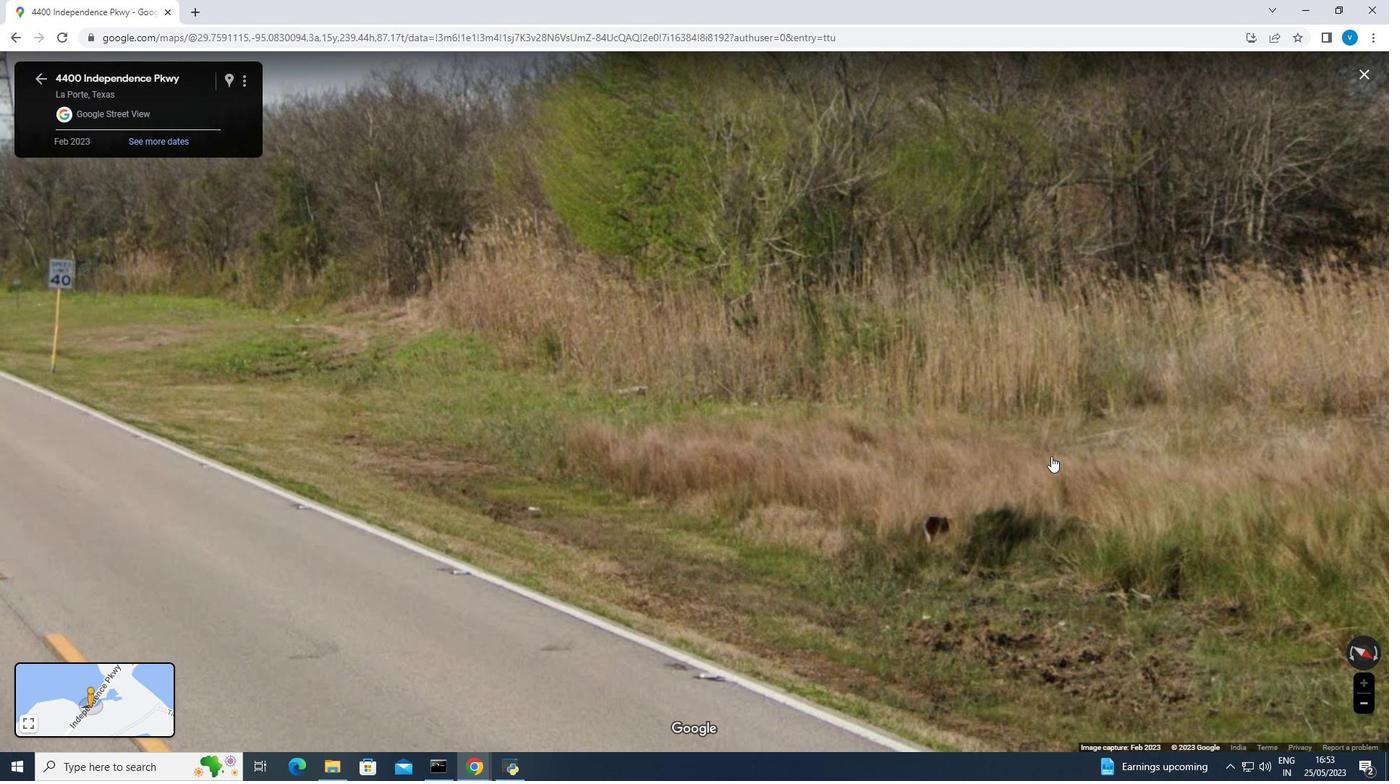 
Action: Mouse moved to (1152, 516)
Screenshot: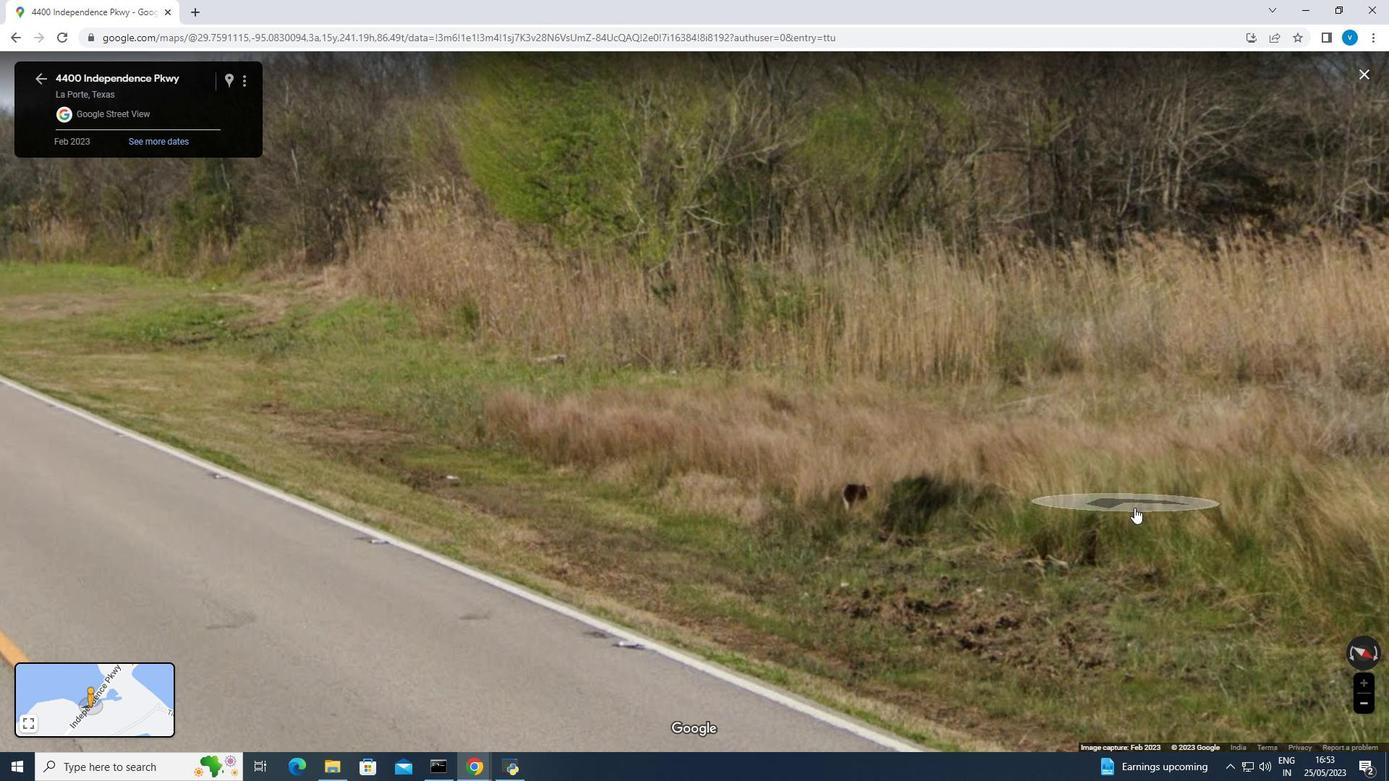 
Action: Mouse pressed left at (1152, 516)
Screenshot: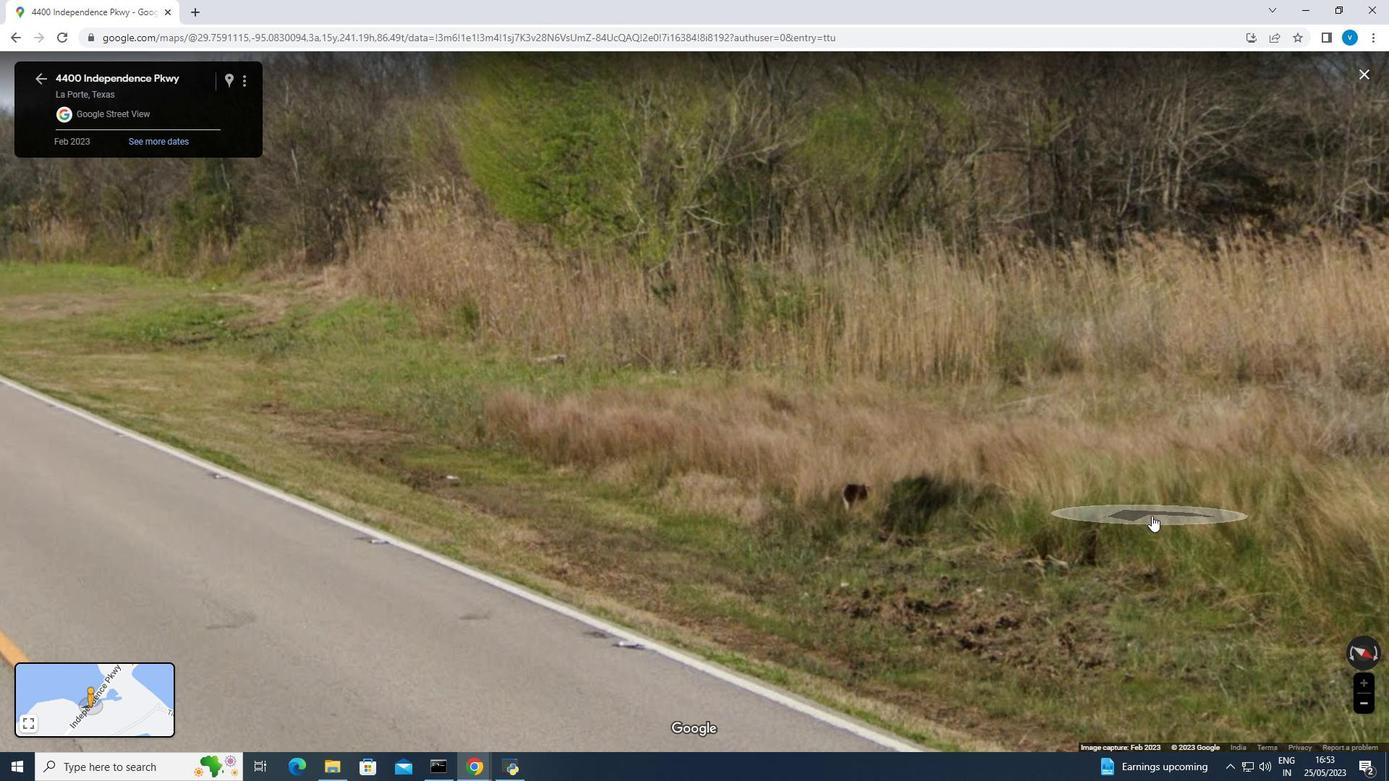
Action: Mouse moved to (1237, 522)
Screenshot: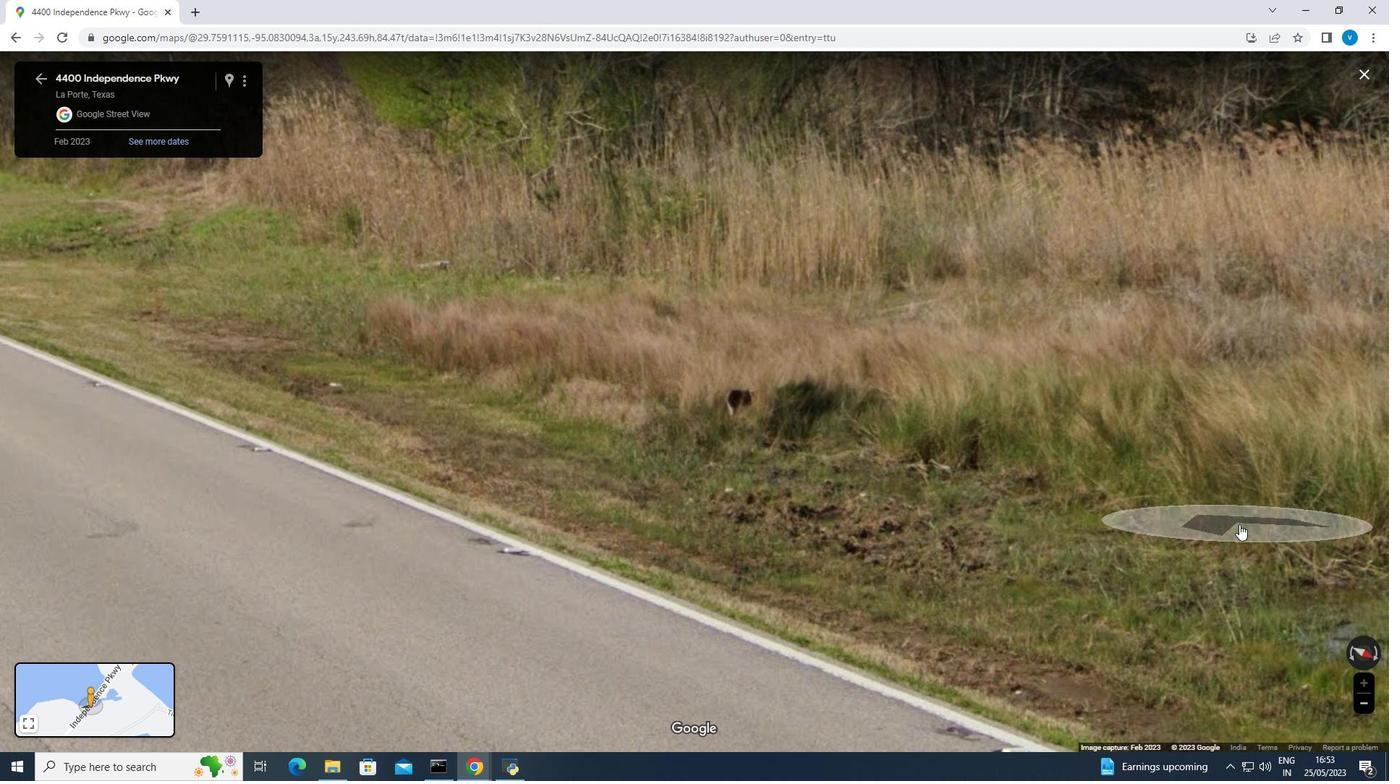 
Action: Mouse pressed left at (1238, 523)
Screenshot: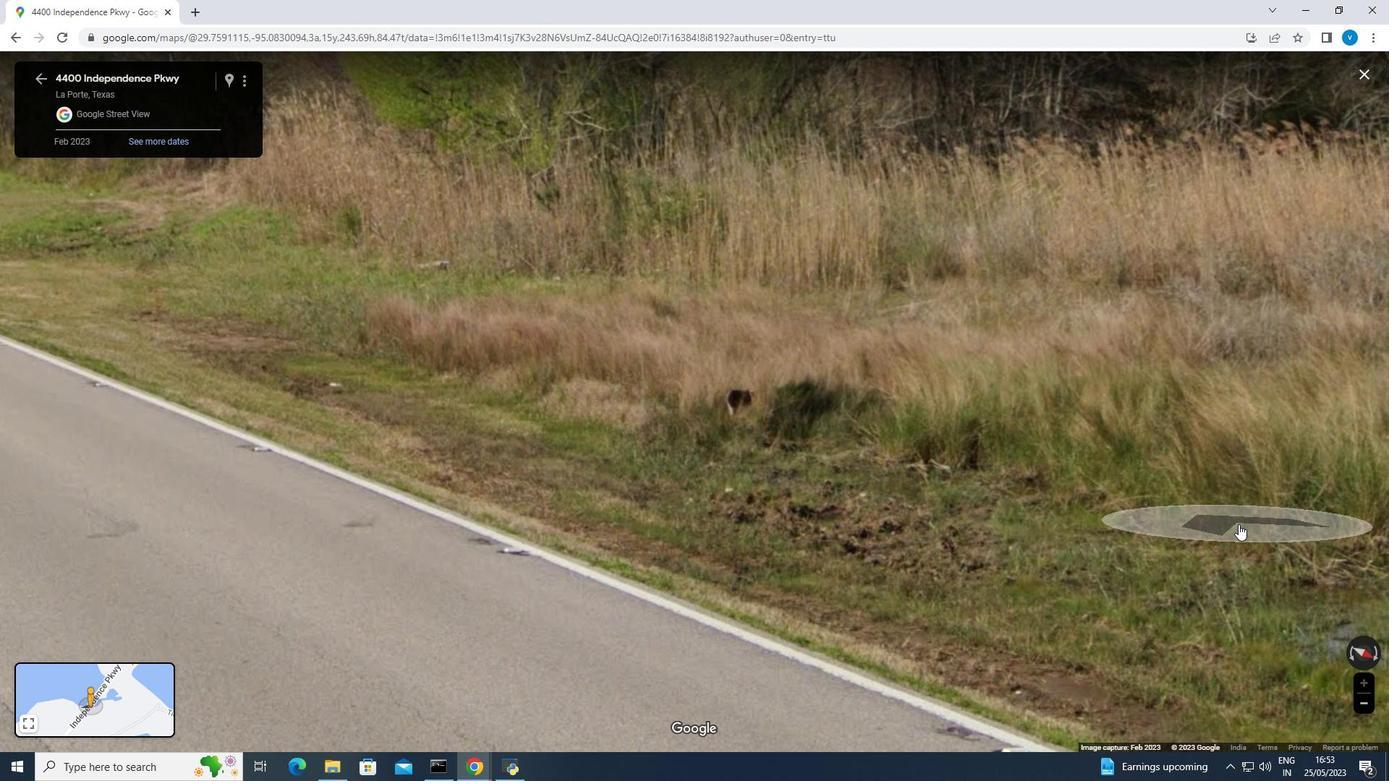 
Action: Mouse moved to (1363, 76)
Screenshot: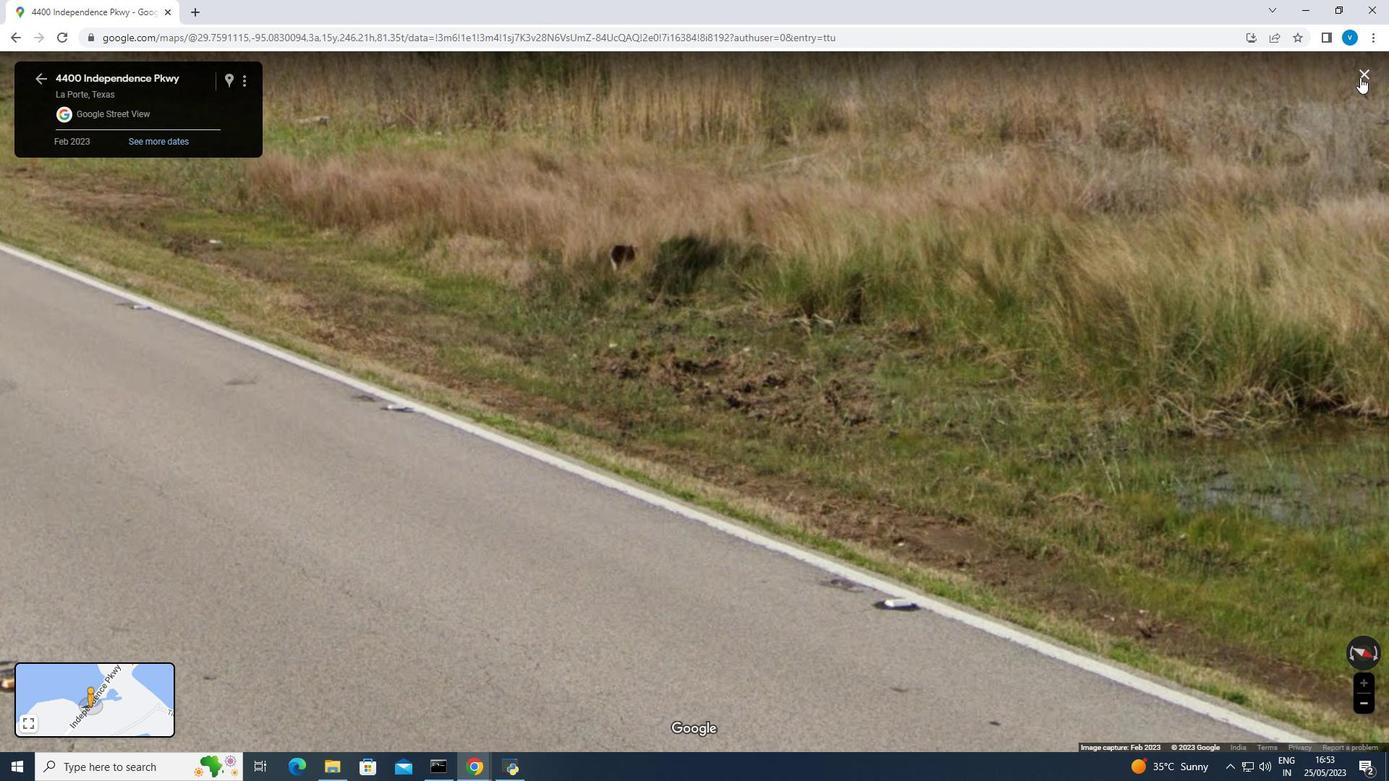 
Action: Mouse pressed left at (1363, 76)
Screenshot: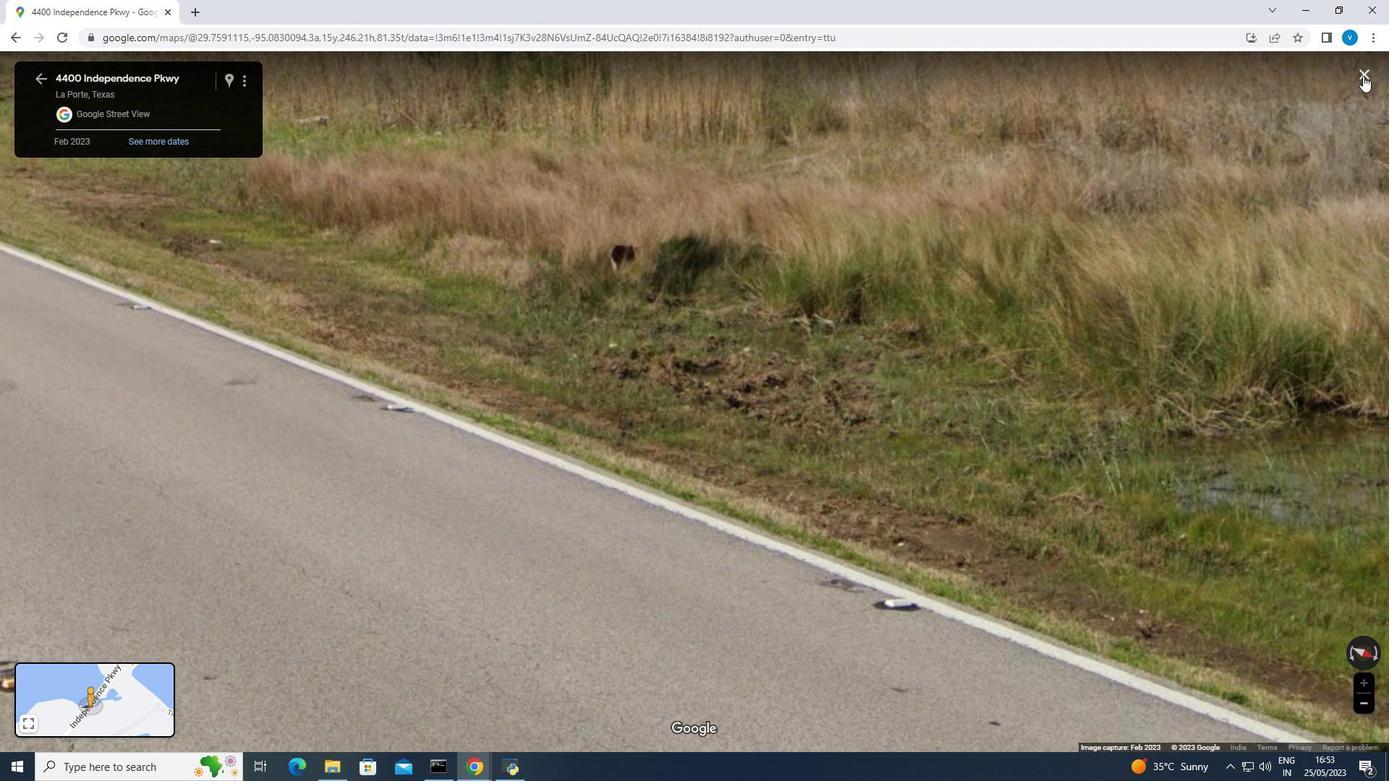 
Action: Mouse moved to (578, 593)
Screenshot: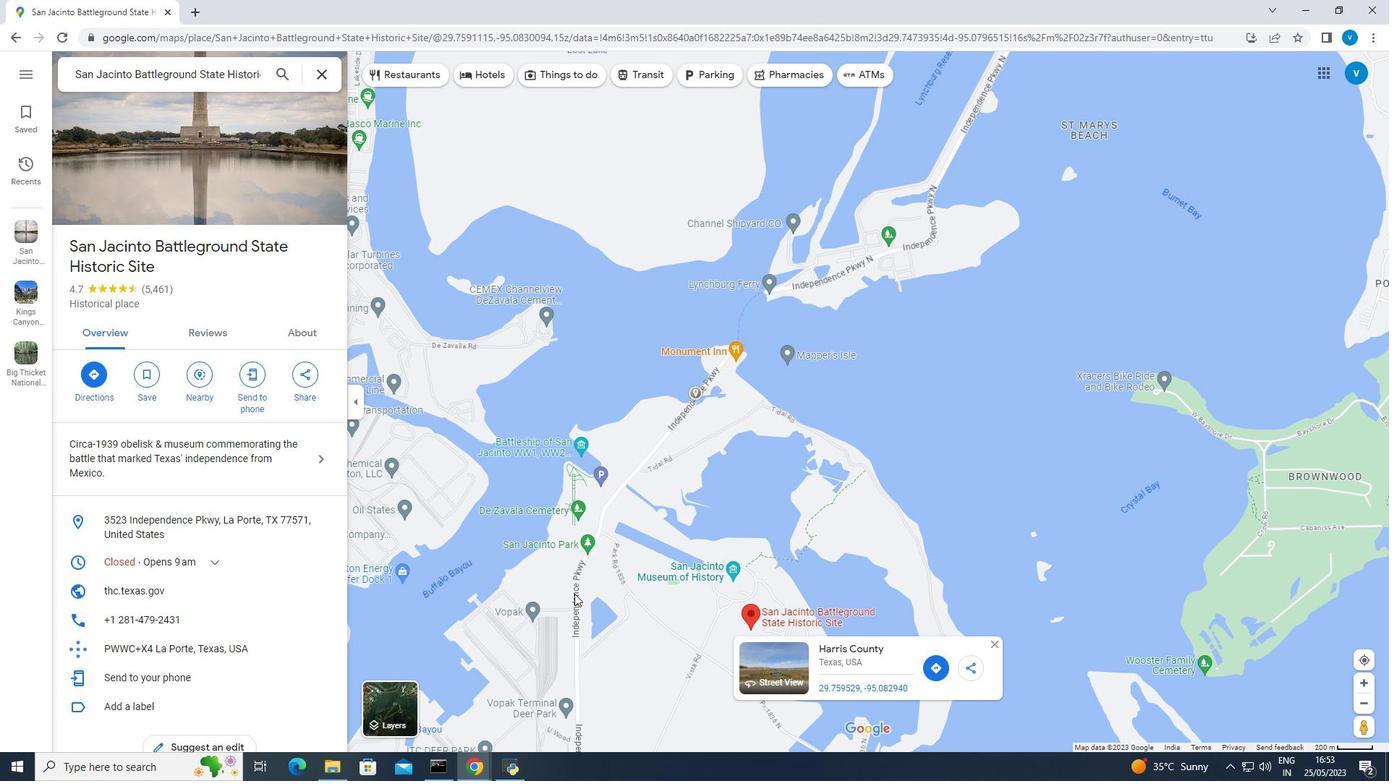 
Action: Mouse pressed left at (578, 593)
Screenshot: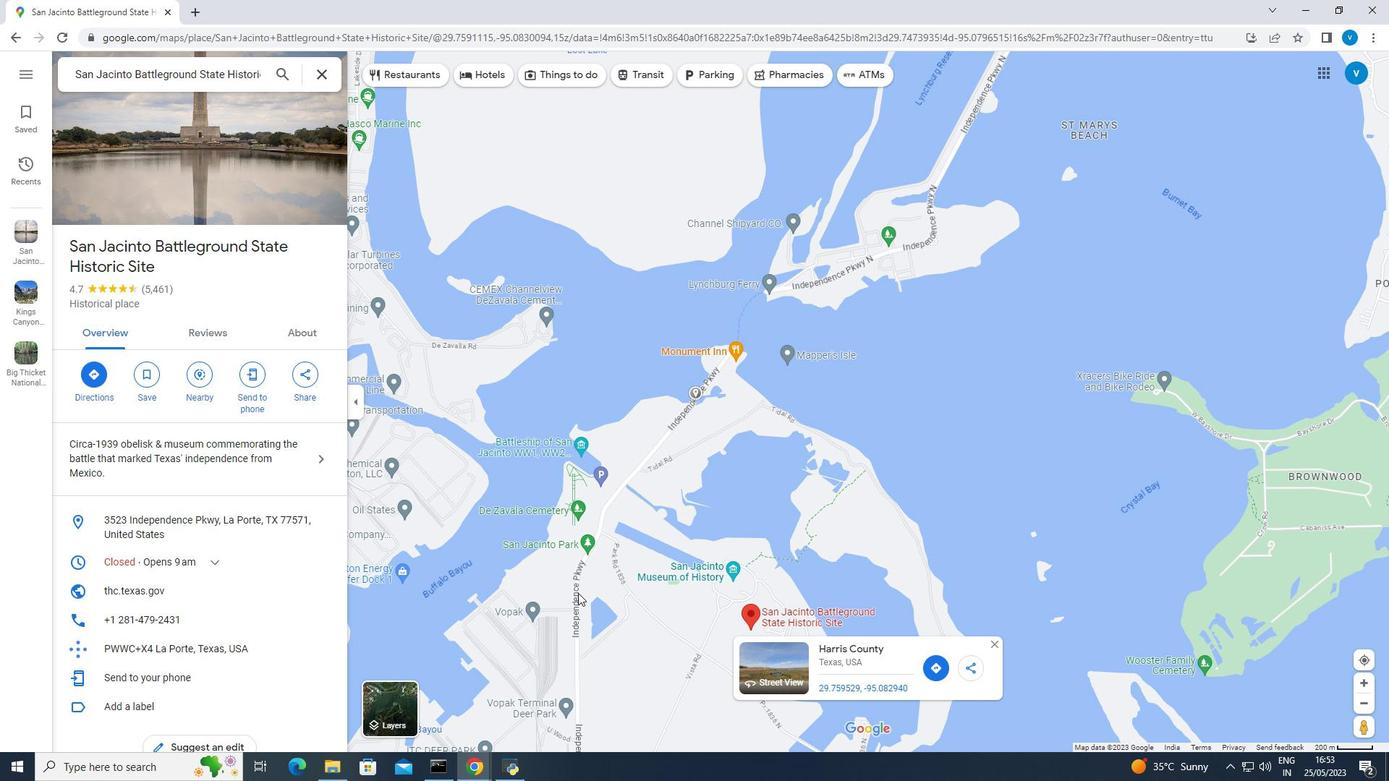 
Action: Mouse moved to (579, 586)
Screenshot: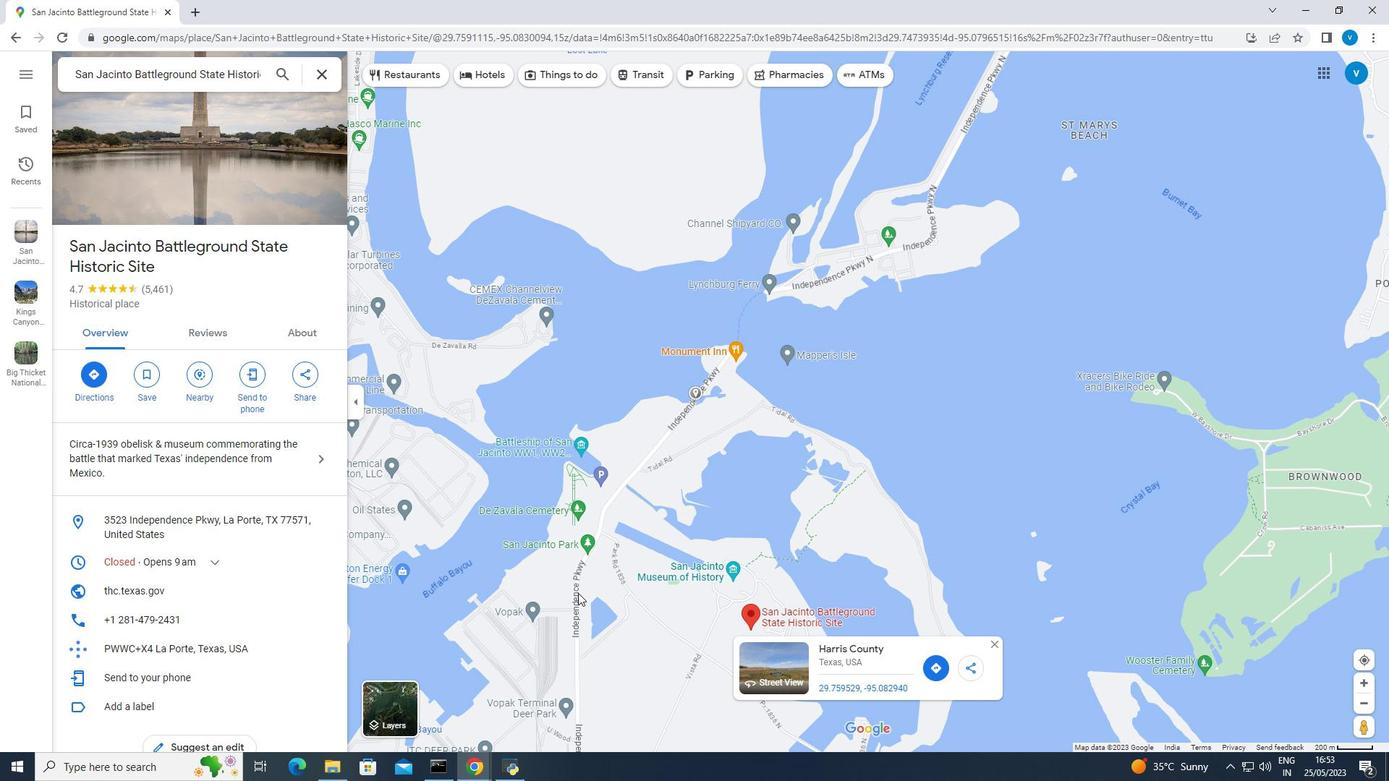 
Action: Mouse pressed left at (579, 586)
Screenshot: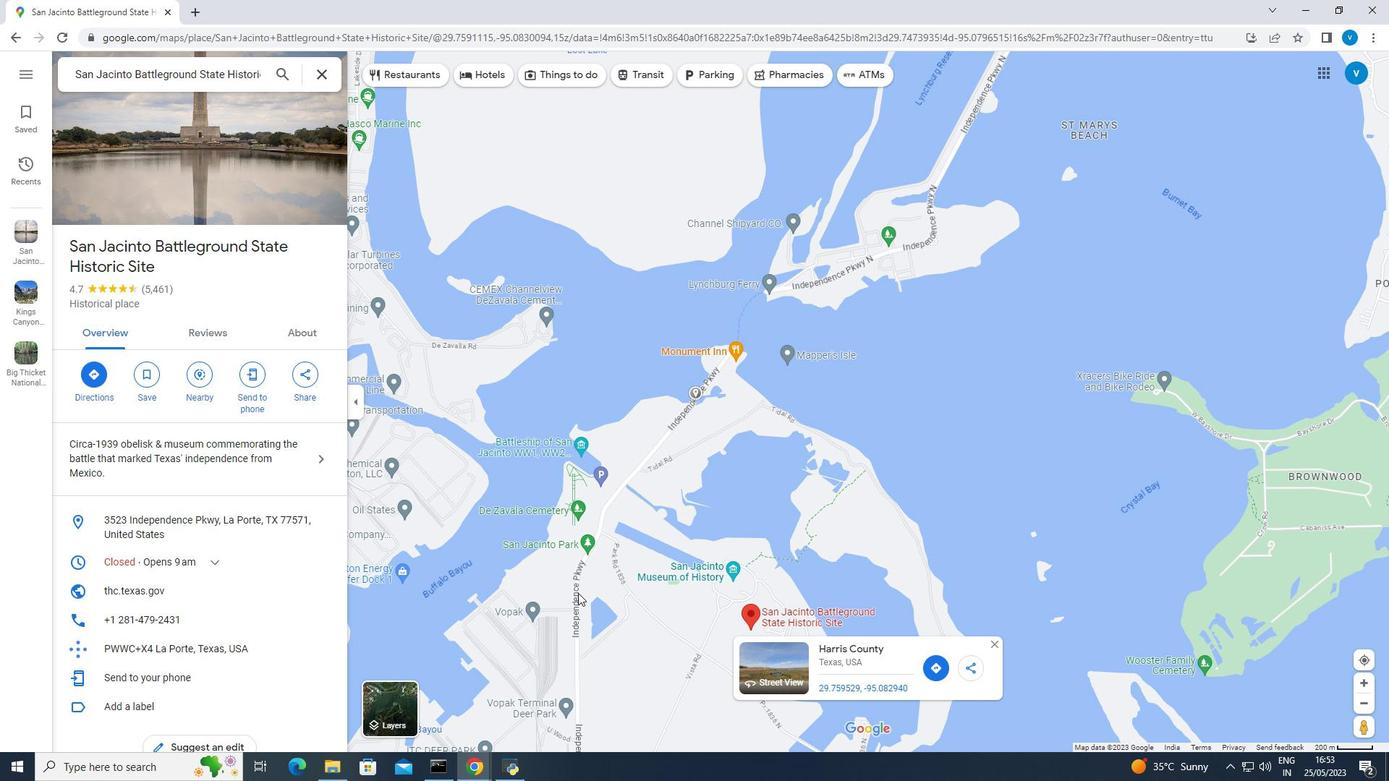 
Action: Mouse moved to (781, 671)
Screenshot: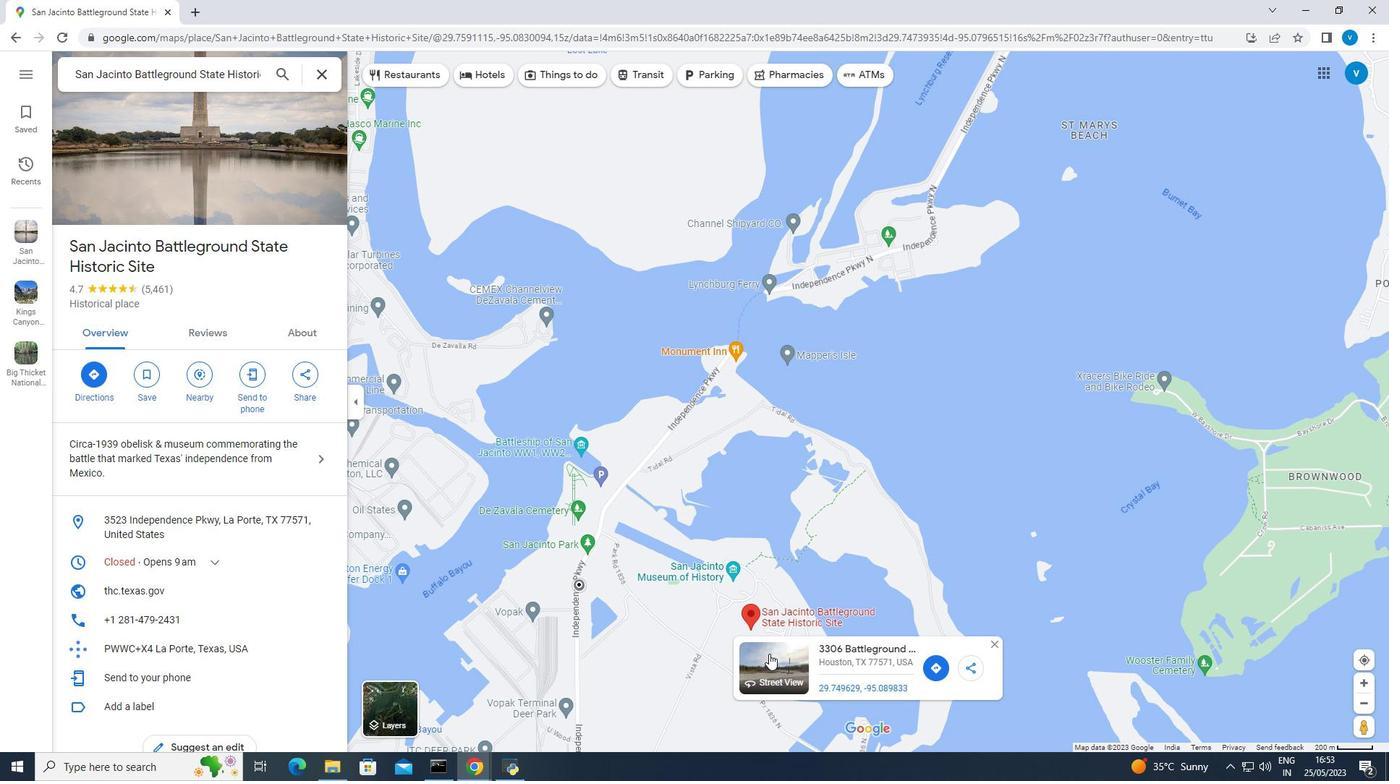 
Action: Mouse pressed left at (781, 671)
Screenshot: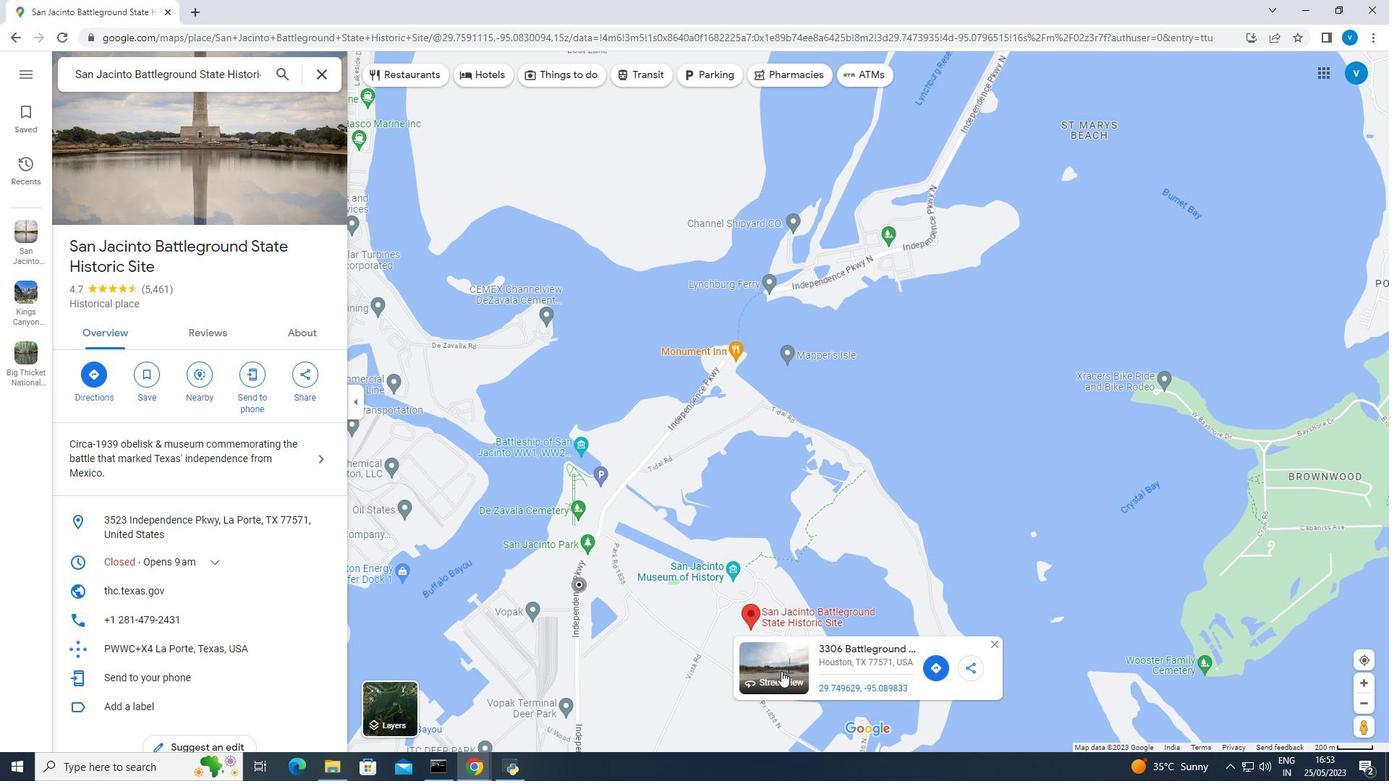 
Action: Mouse moved to (782, 671)
Screenshot: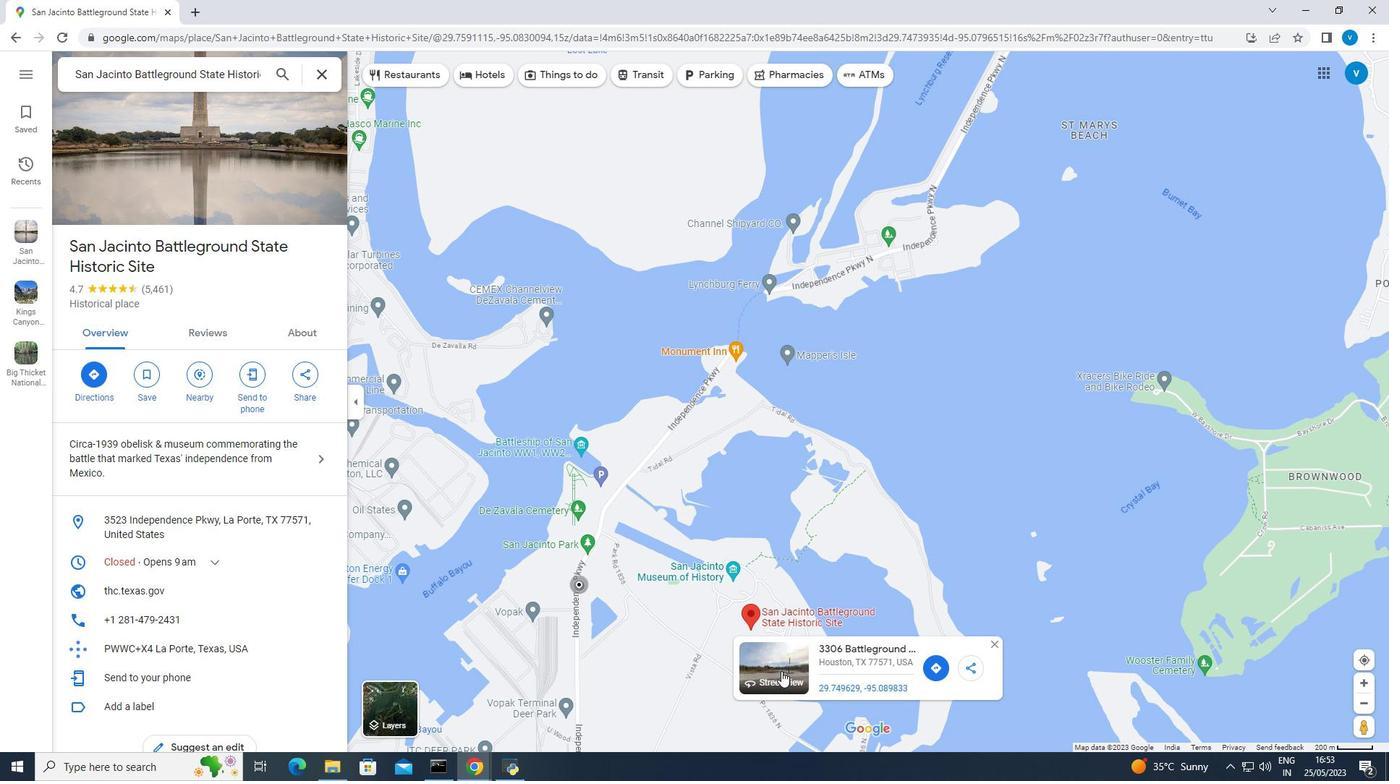 
Action: Mouse pressed left at (782, 671)
Screenshot: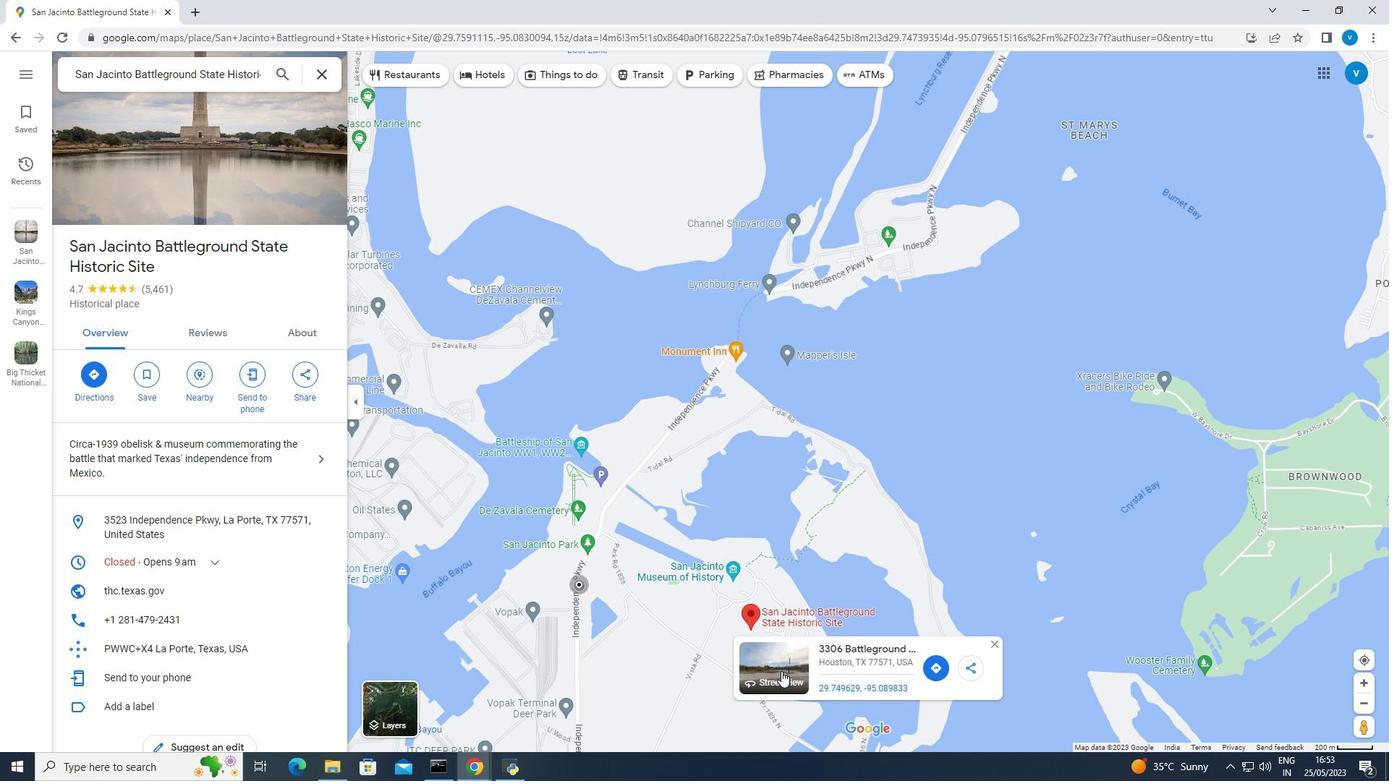 
Action: Mouse moved to (752, 585)
Screenshot: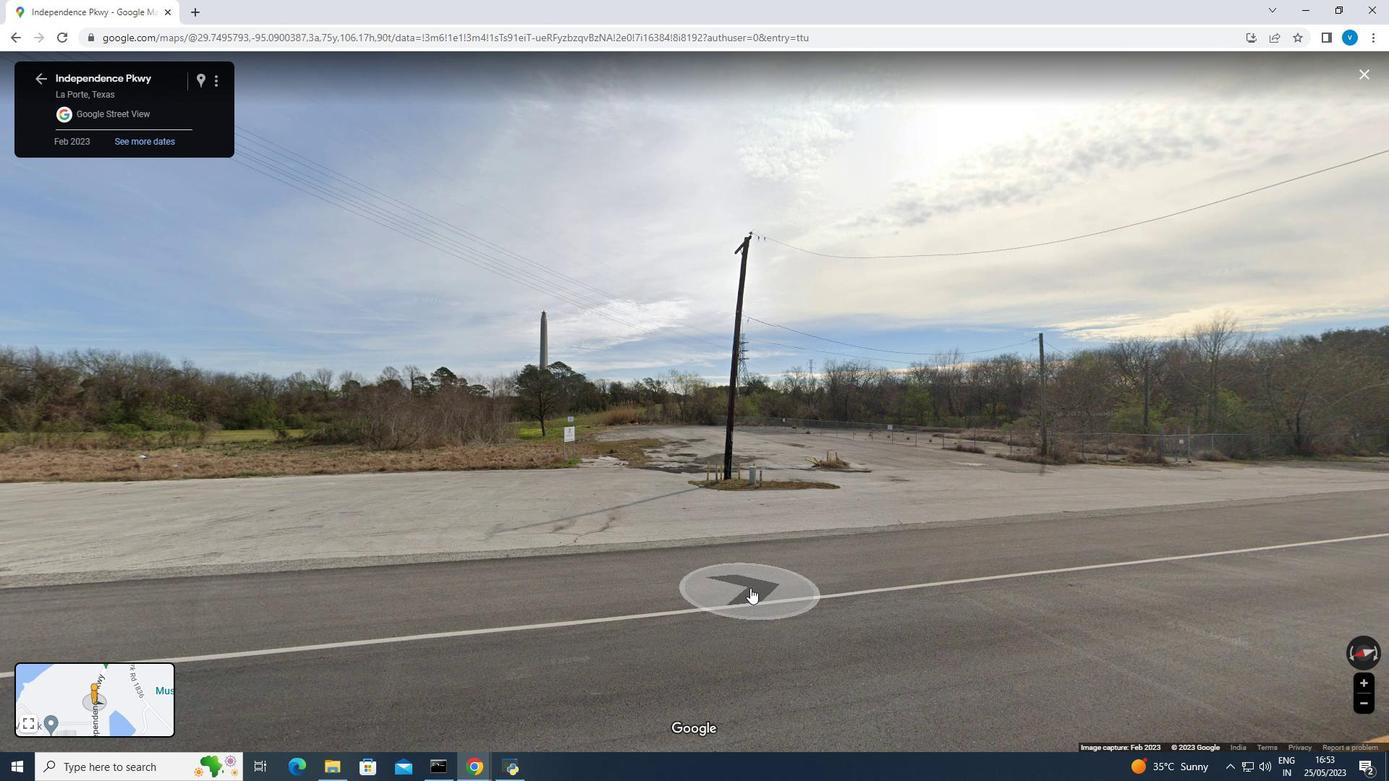 
Action: Mouse scrolled (752, 584) with delta (0, 0)
Screenshot: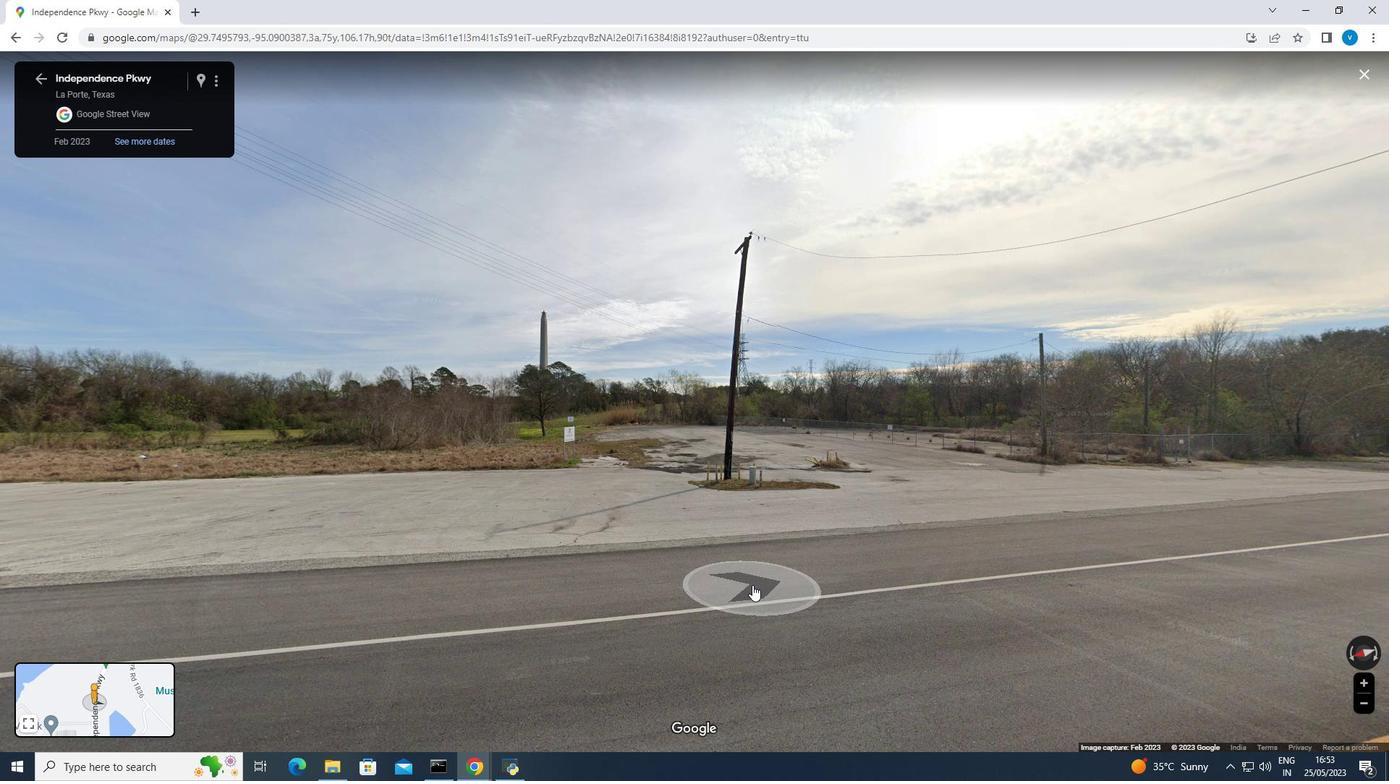 
Action: Mouse scrolled (752, 584) with delta (0, 0)
Screenshot: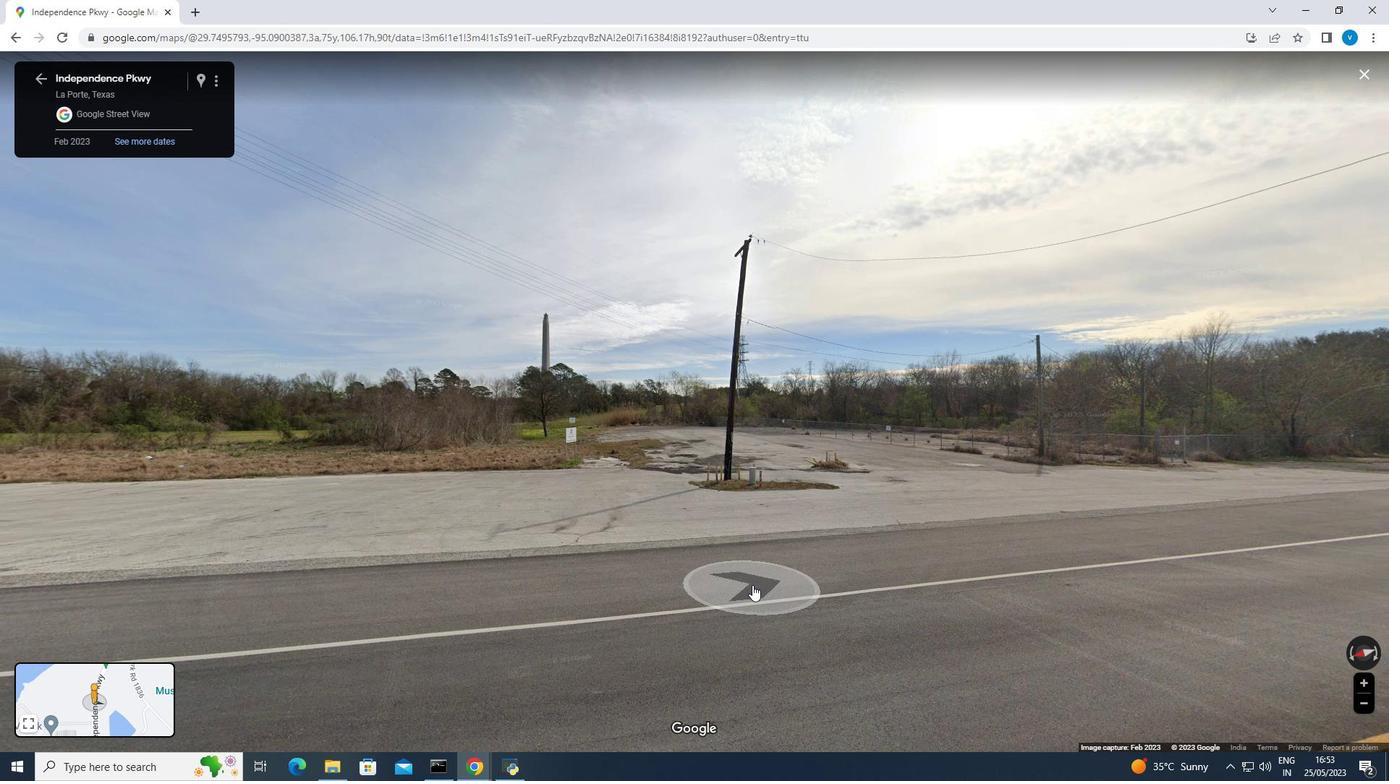 
Action: Mouse scrolled (752, 584) with delta (0, 0)
Screenshot: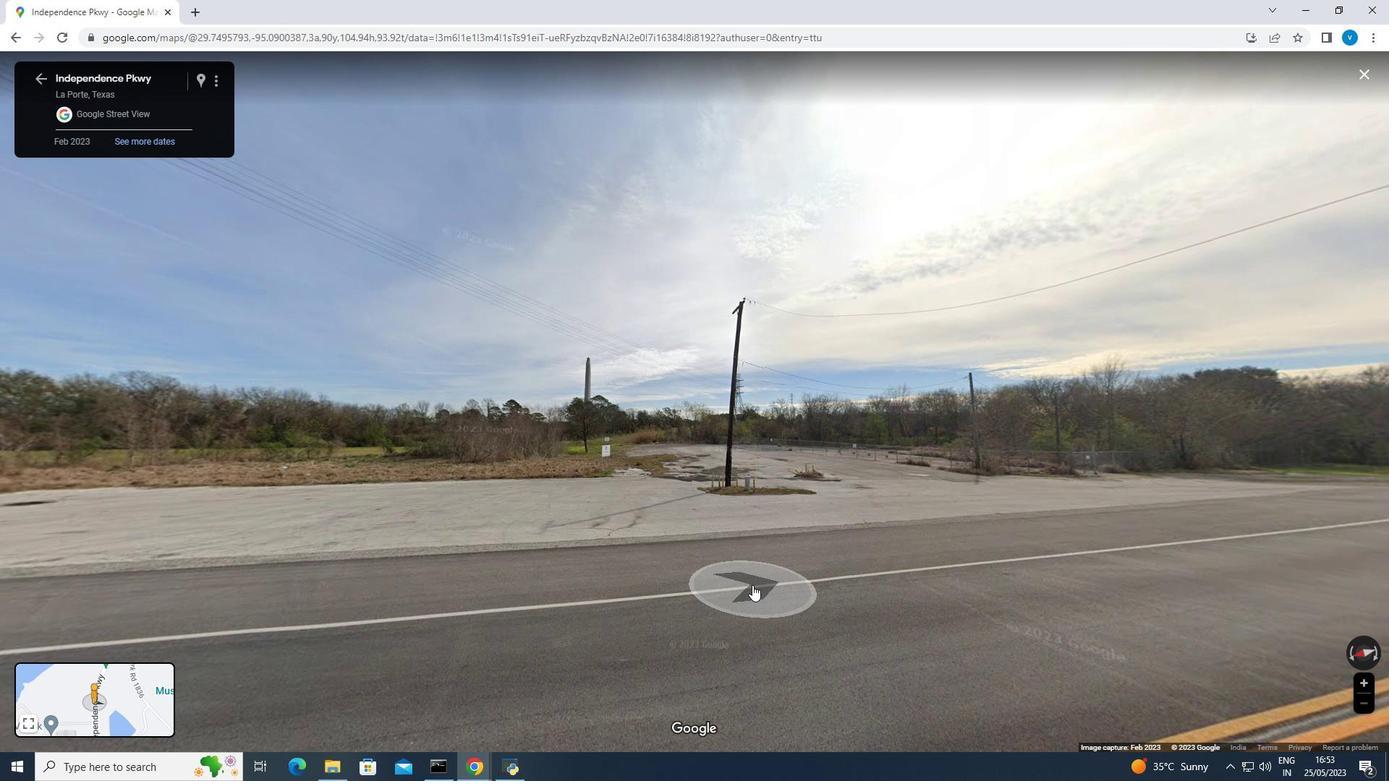 
Action: Mouse scrolled (752, 584) with delta (0, 0)
Screenshot: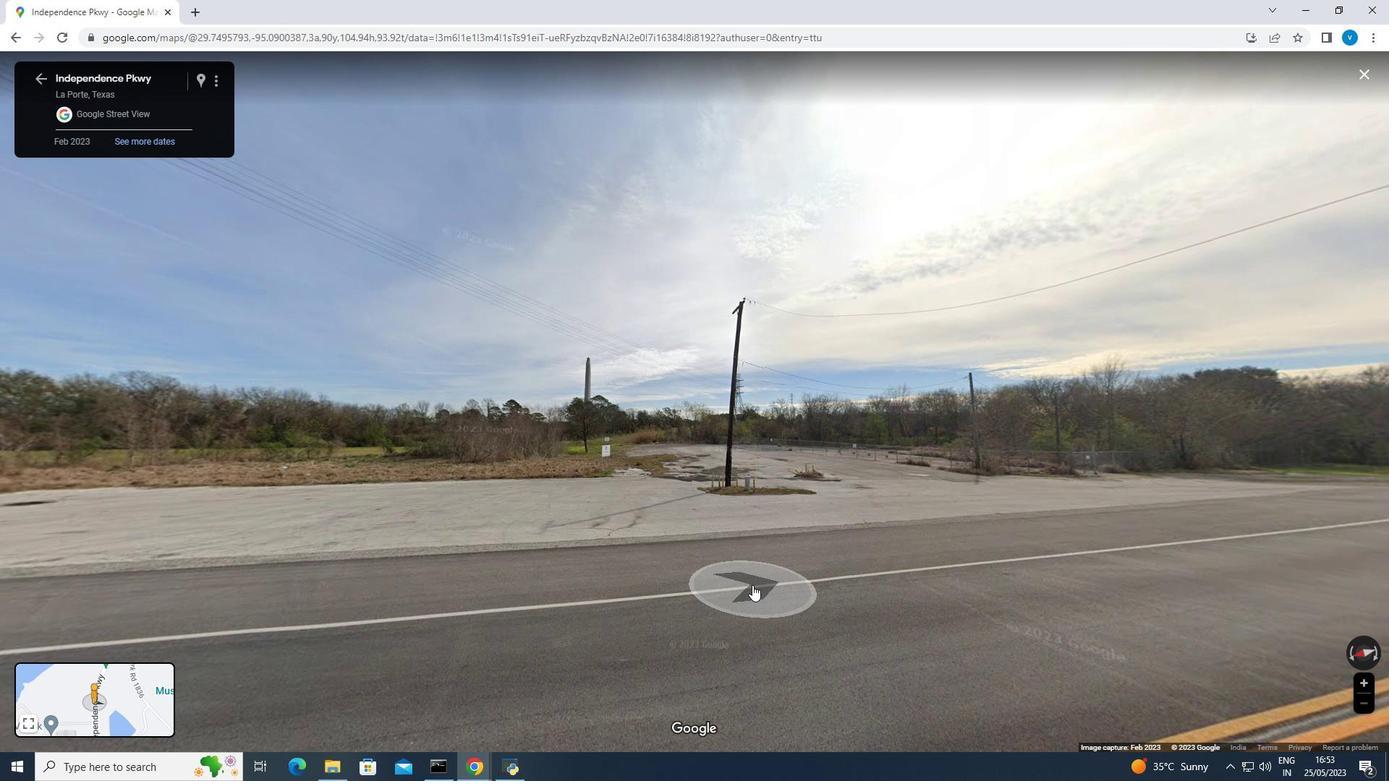 
Action: Mouse moved to (753, 585)
Screenshot: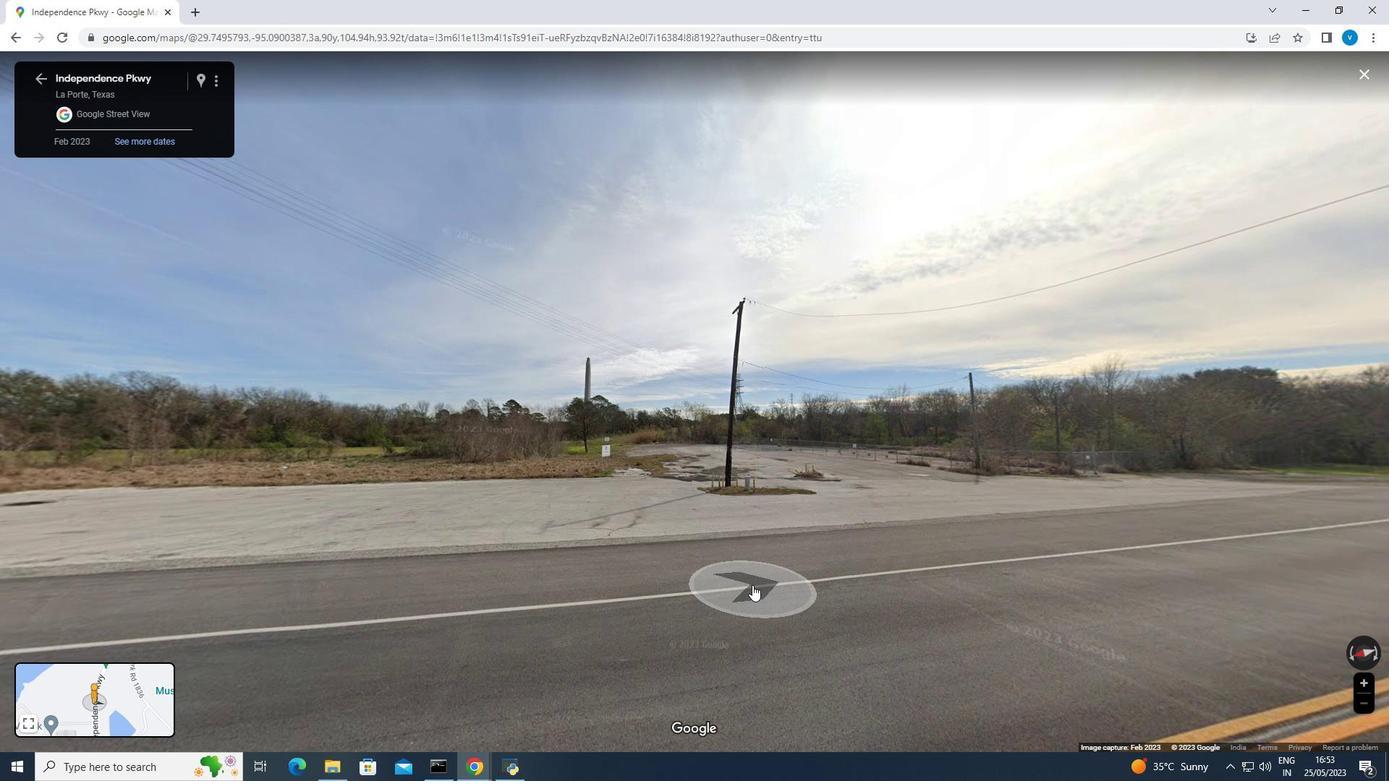 
Action: Mouse scrolled (753, 584) with delta (0, 0)
Screenshot: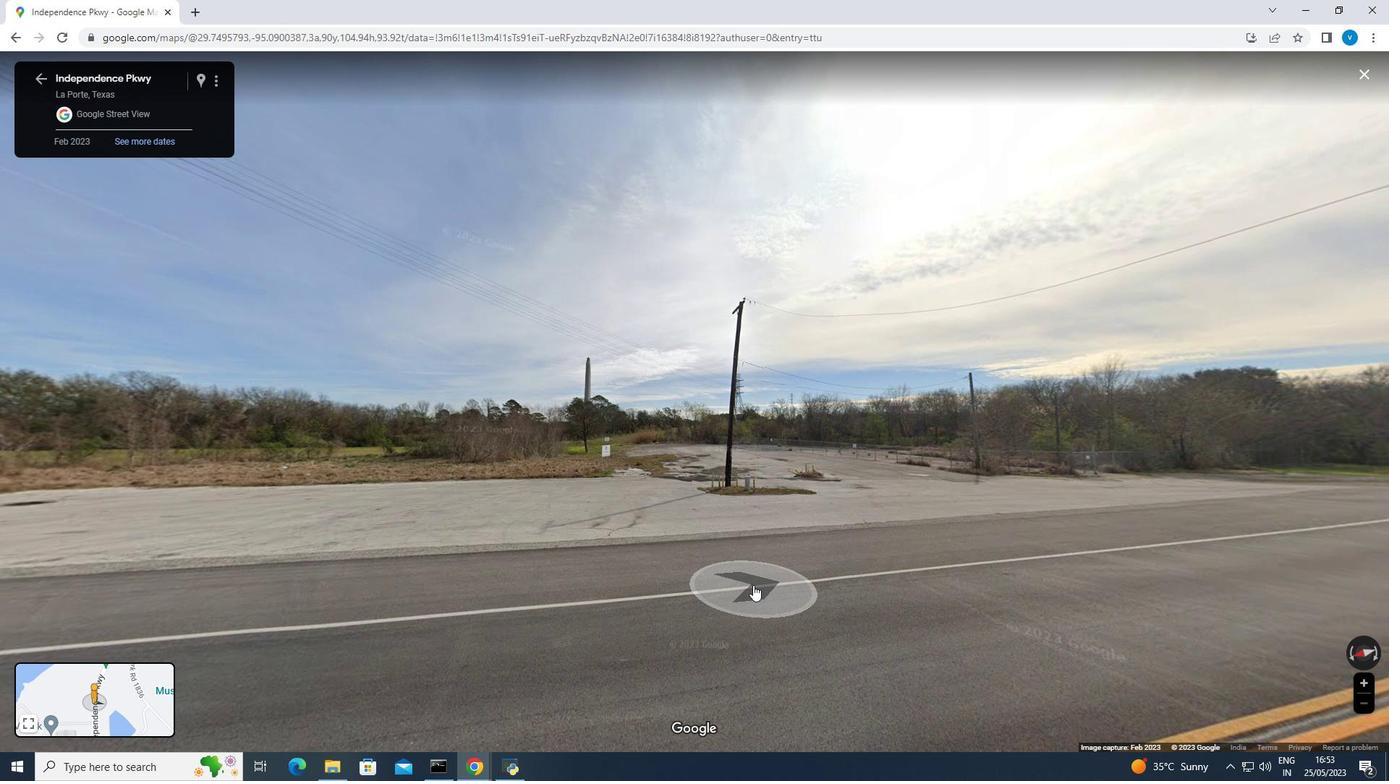 
Action: Mouse moved to (858, 581)
Screenshot: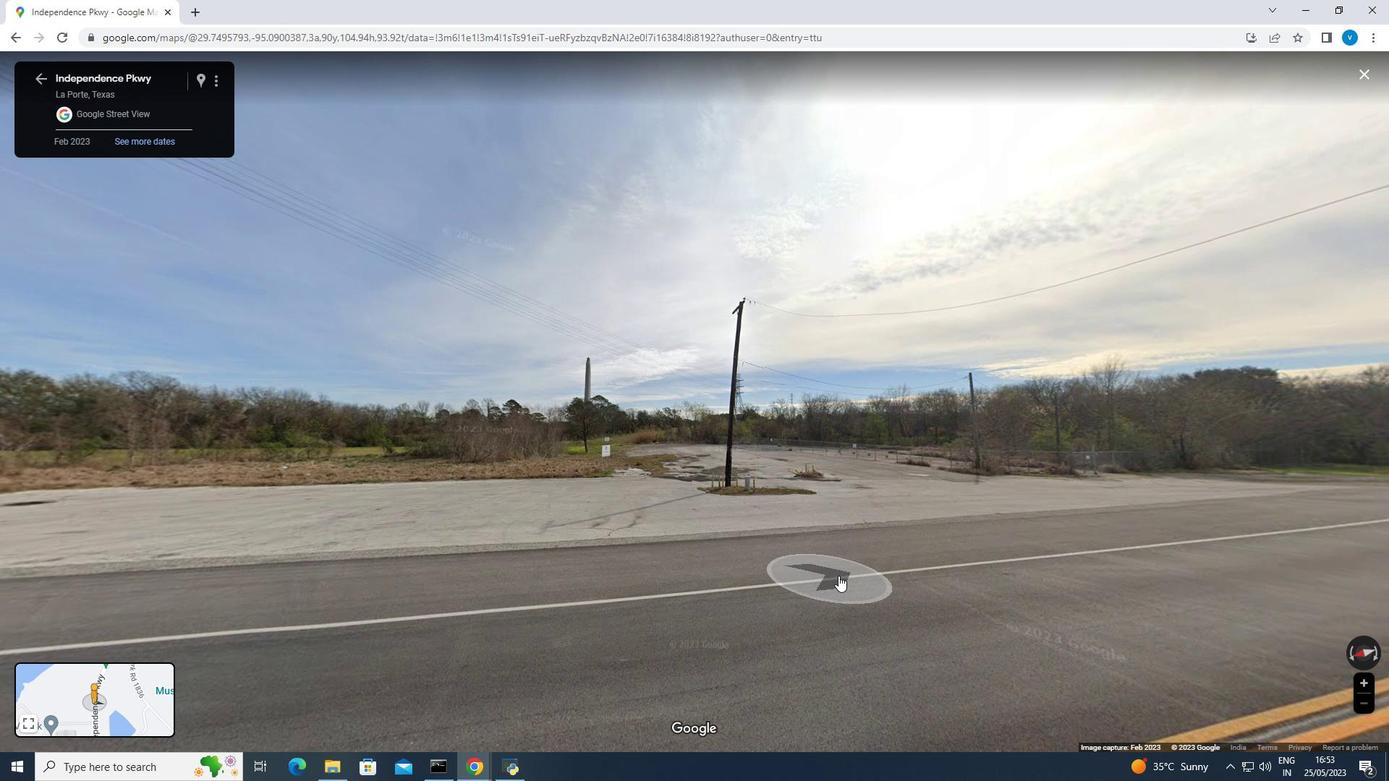 
Action: Mouse pressed left at (858, 581)
Screenshot: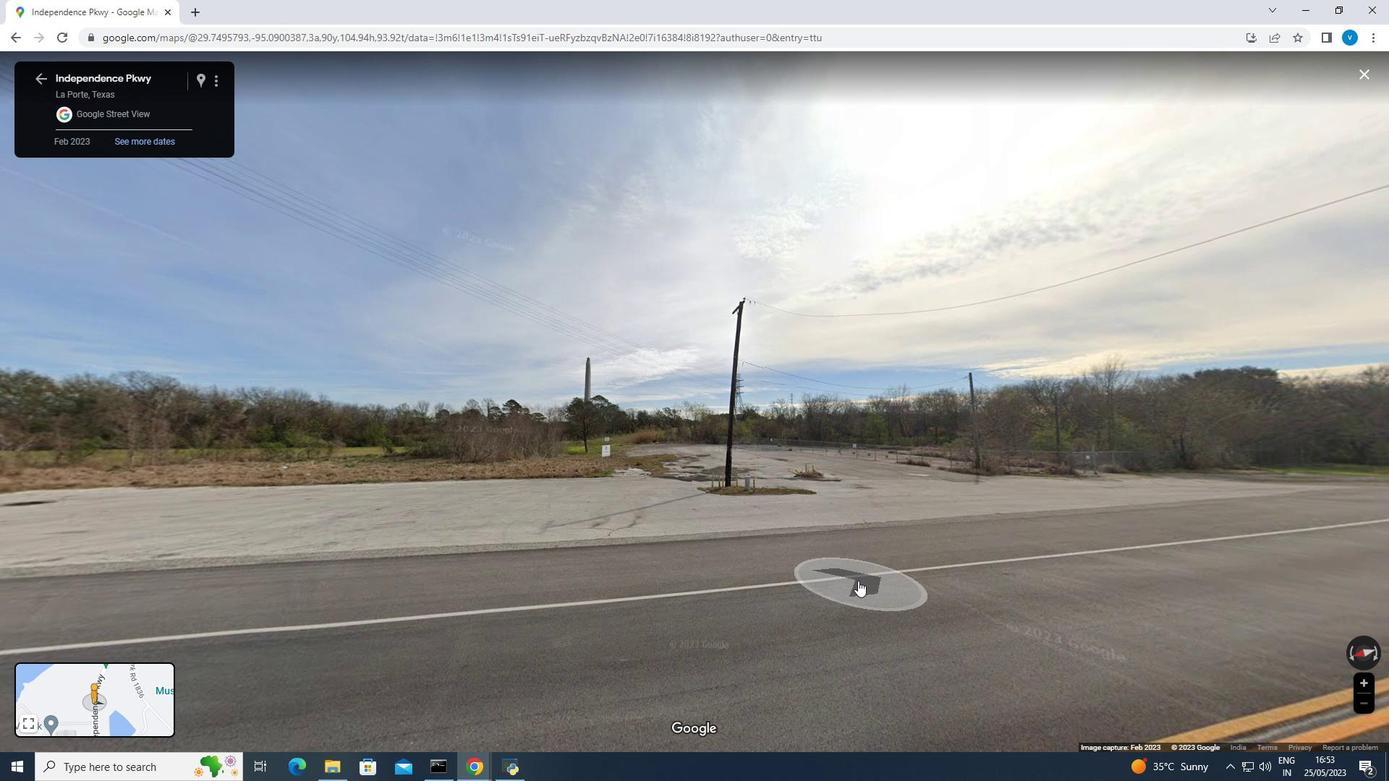 
Action: Mouse moved to (889, 560)
Screenshot: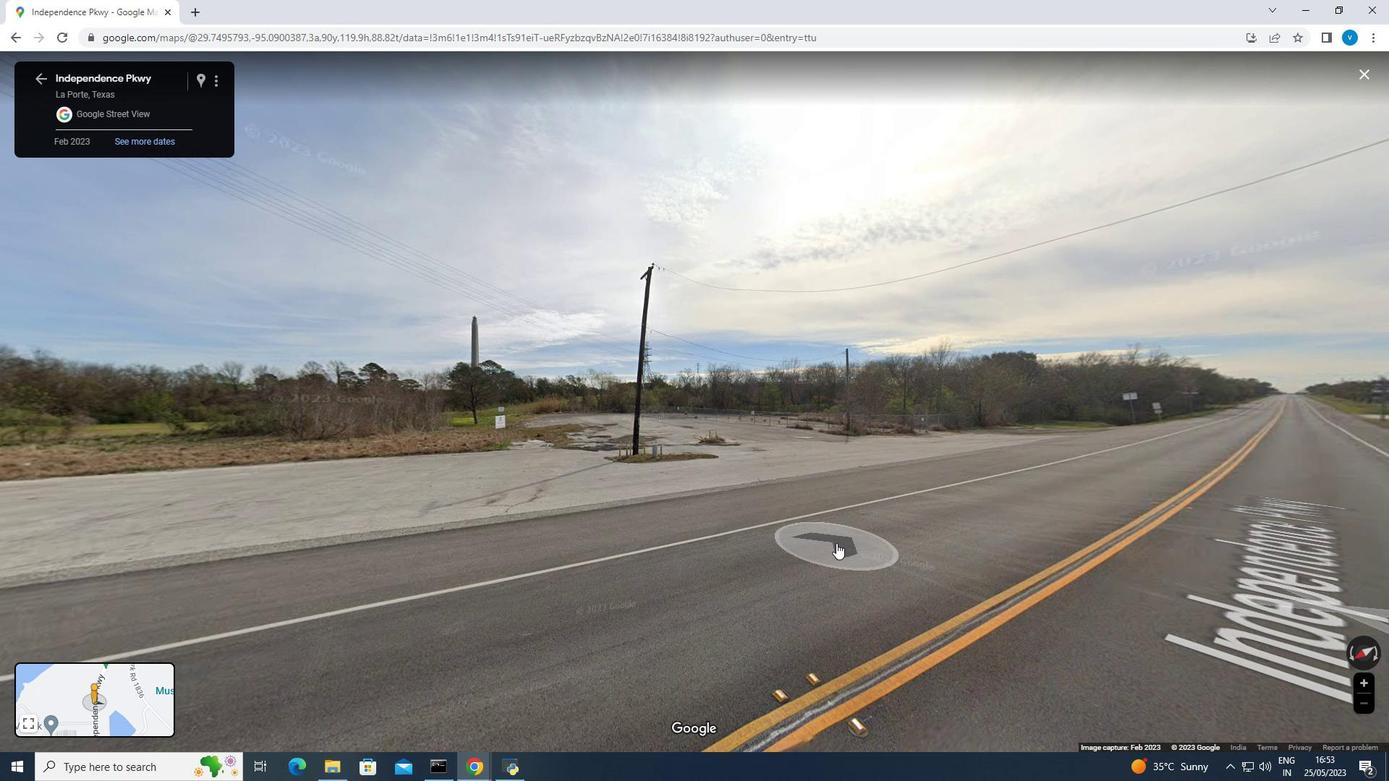 
Action: Mouse pressed left at (889, 560)
Screenshot: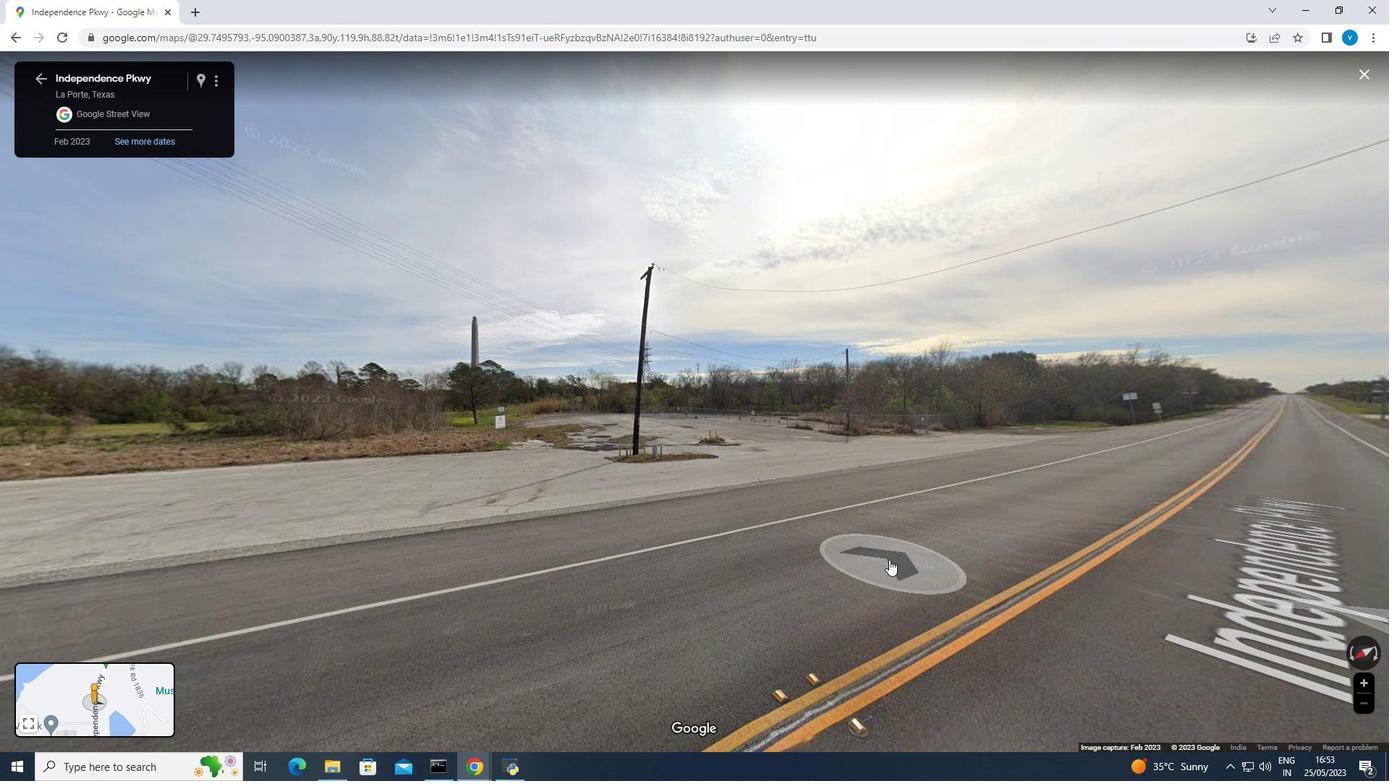 
Action: Mouse moved to (948, 571)
Screenshot: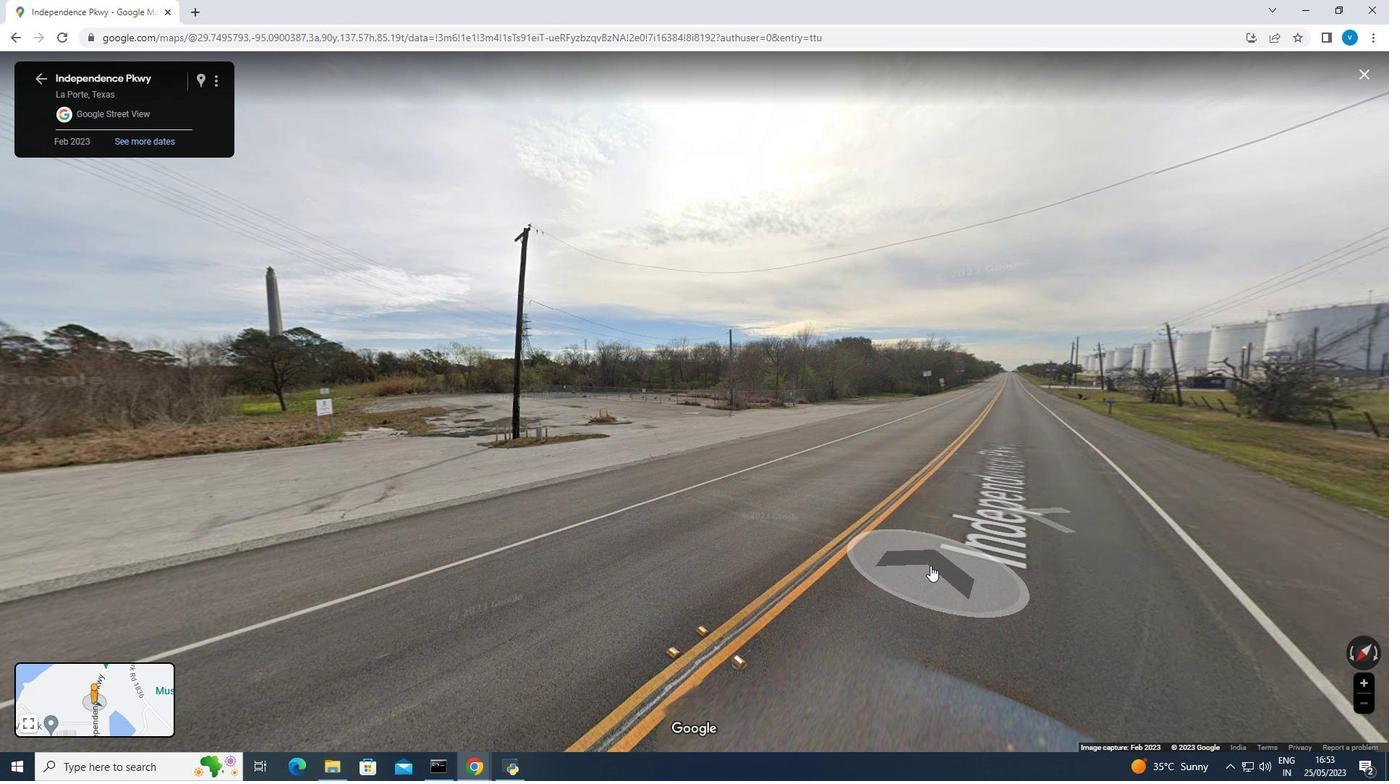 
Action: Mouse pressed left at (948, 571)
Screenshot: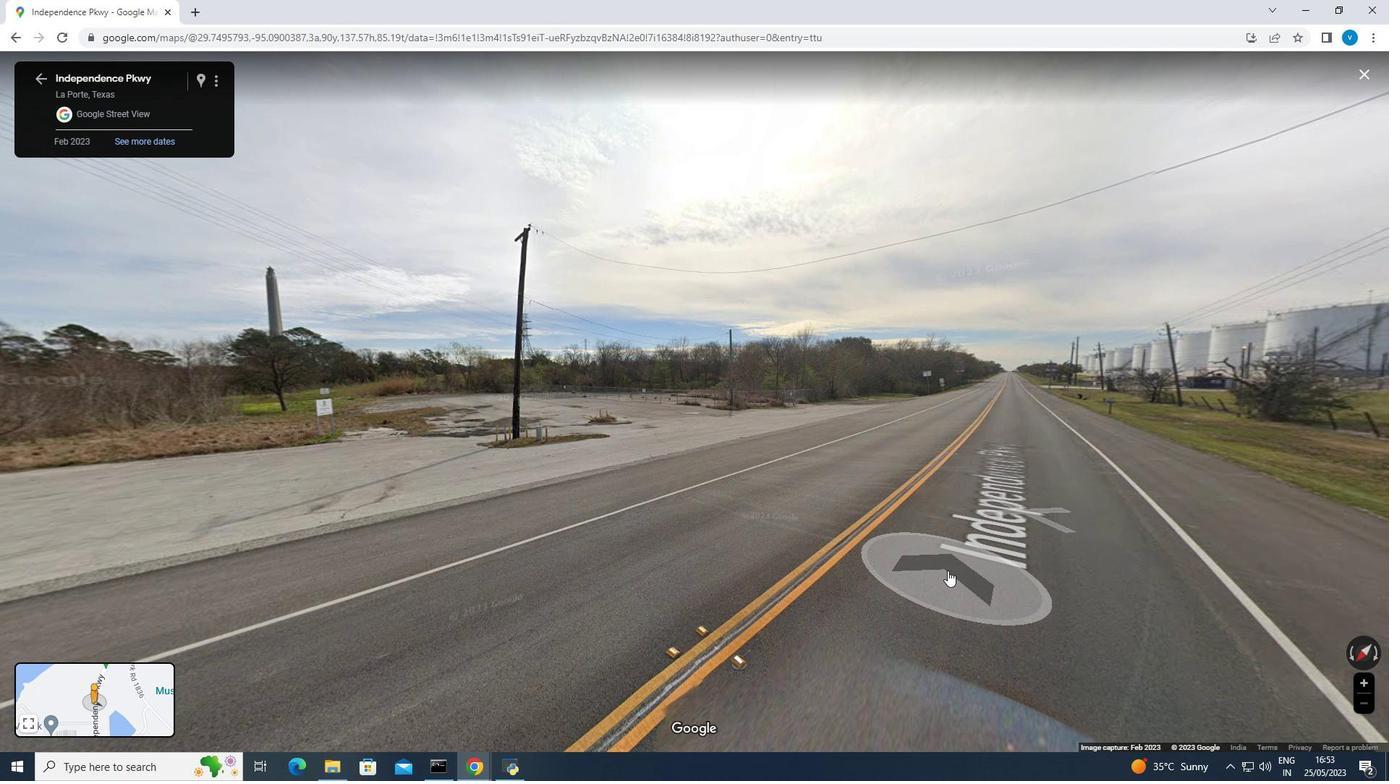 
Action: Mouse moved to (932, 521)
Screenshot: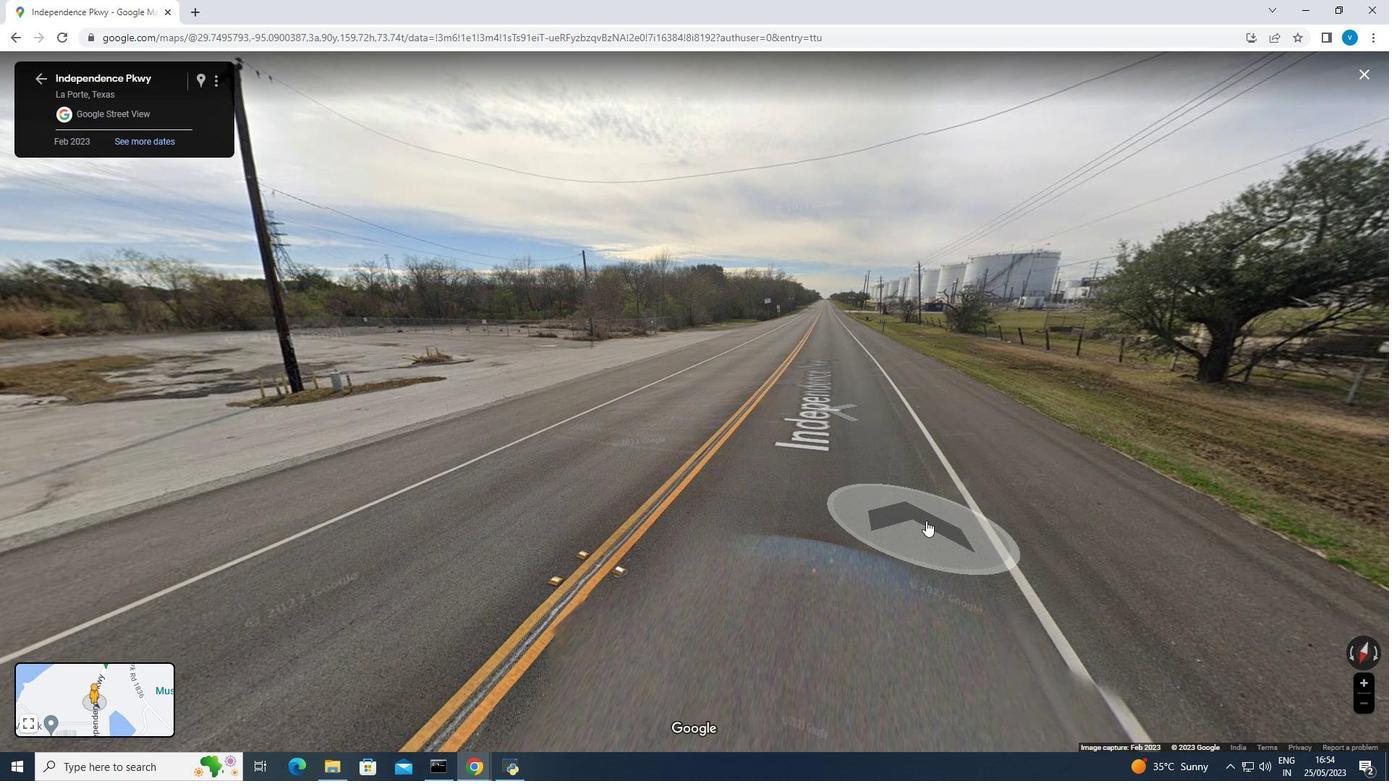 
Action: Mouse pressed left at (932, 521)
Screenshot: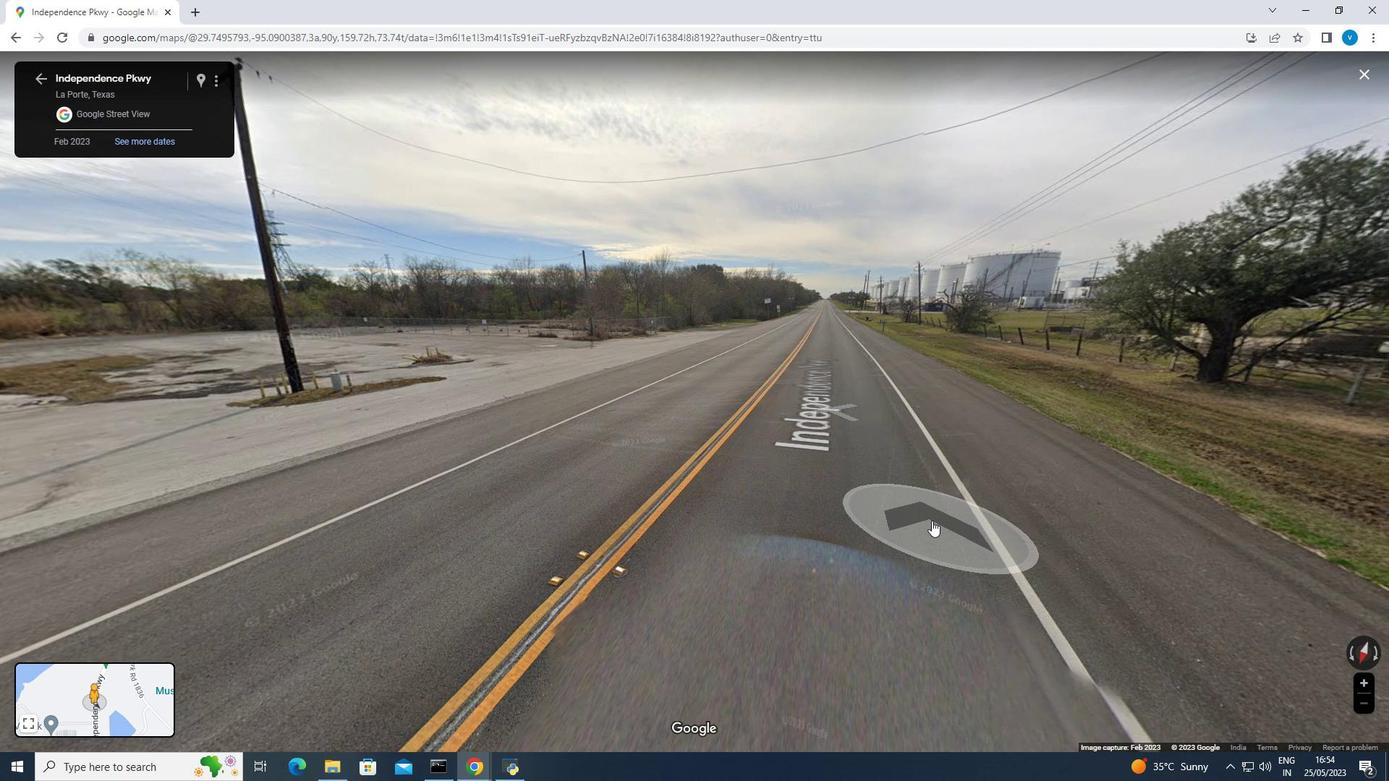 
Action: Mouse moved to (949, 539)
Screenshot: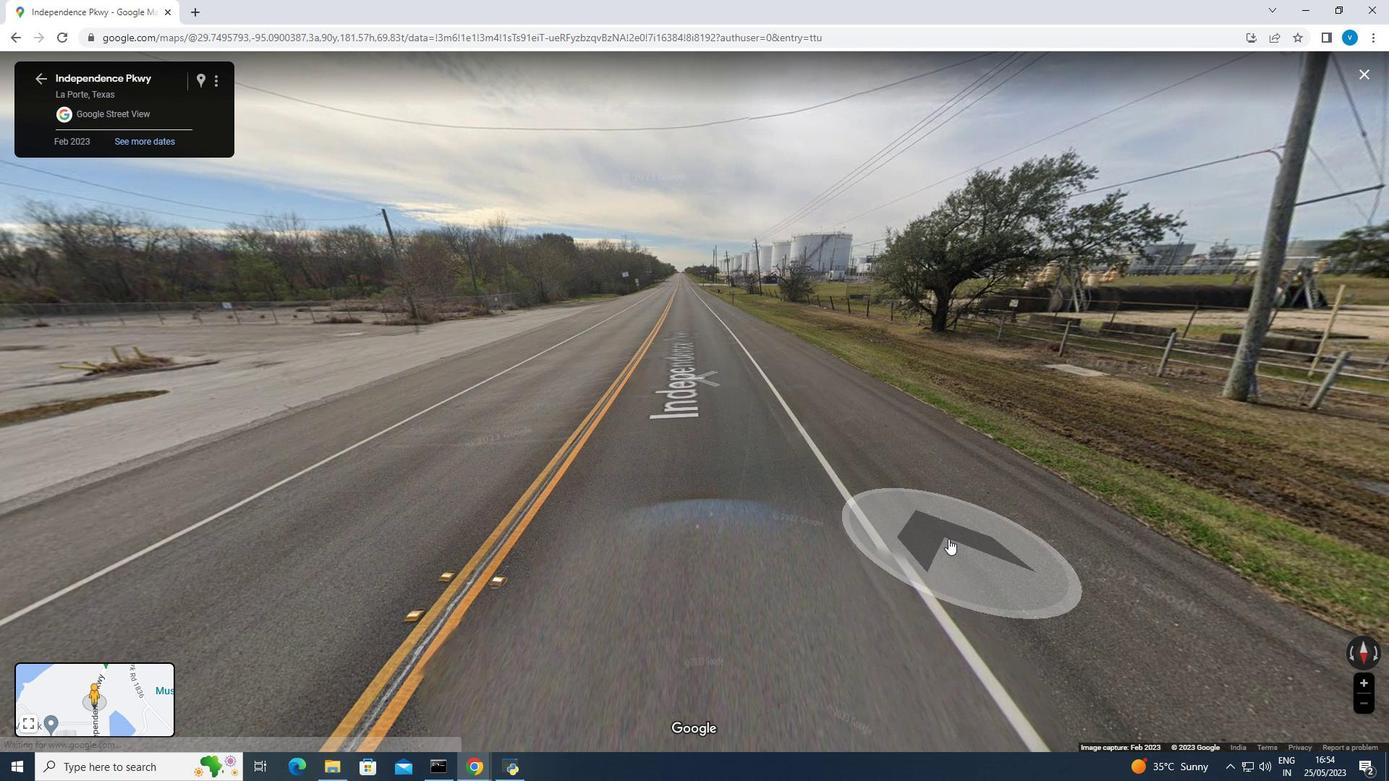 
Action: Mouse pressed left at (949, 539)
Screenshot: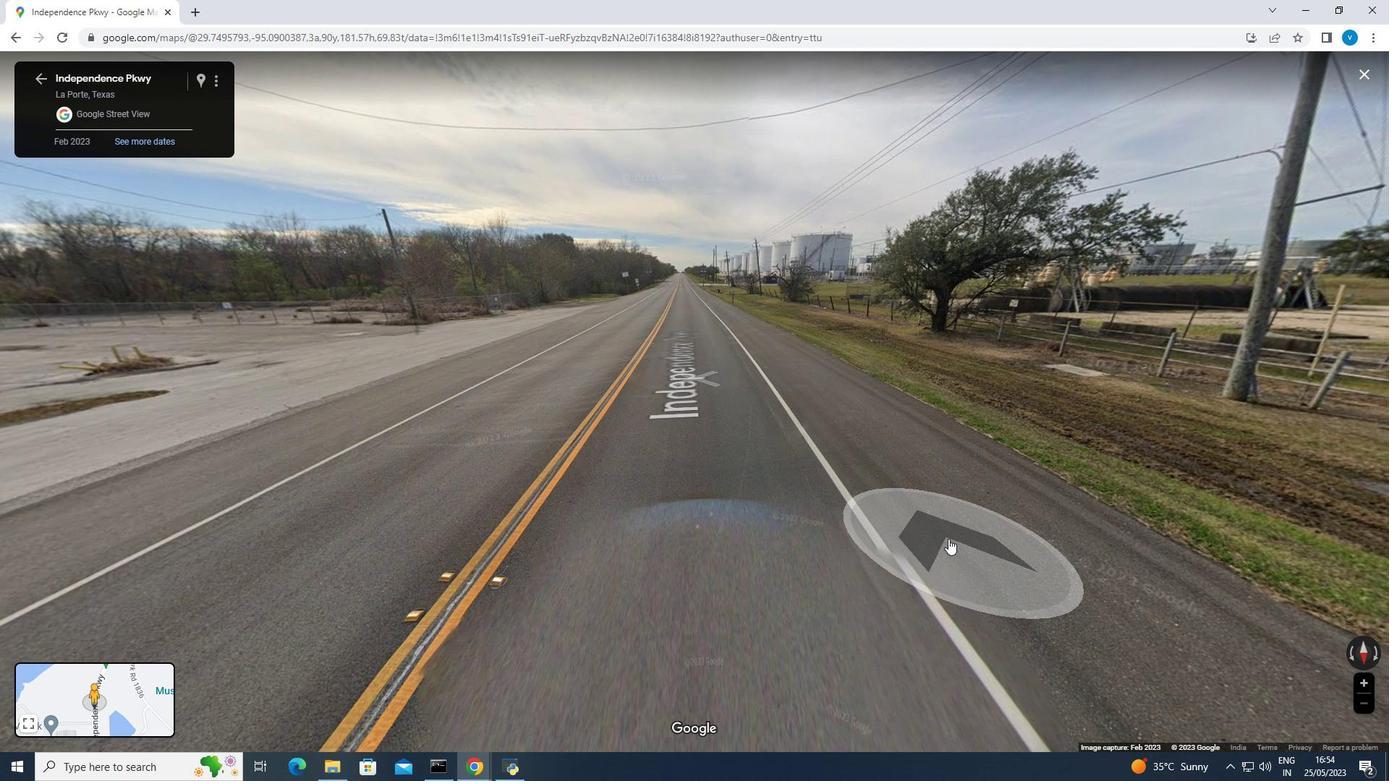 
Action: Mouse moved to (975, 551)
Screenshot: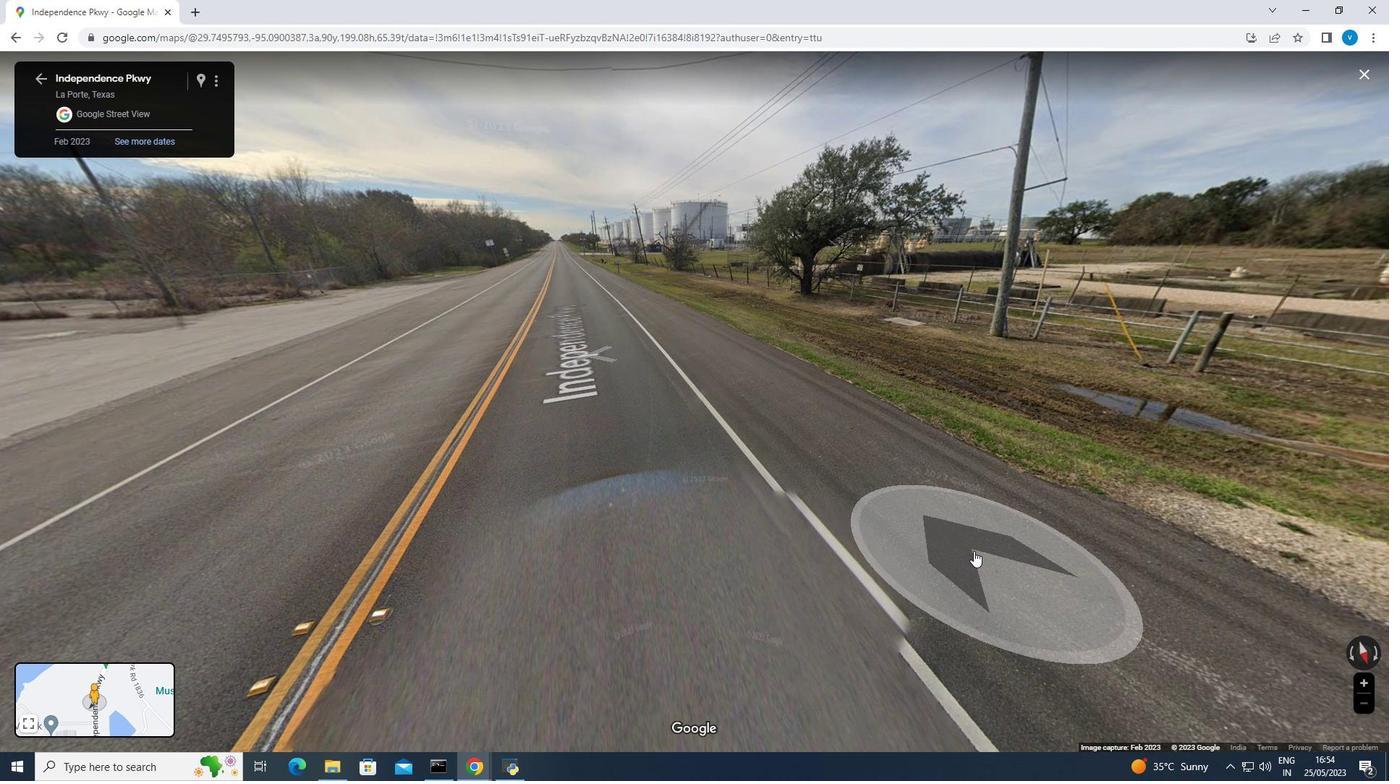 
Action: Mouse pressed left at (975, 551)
Screenshot: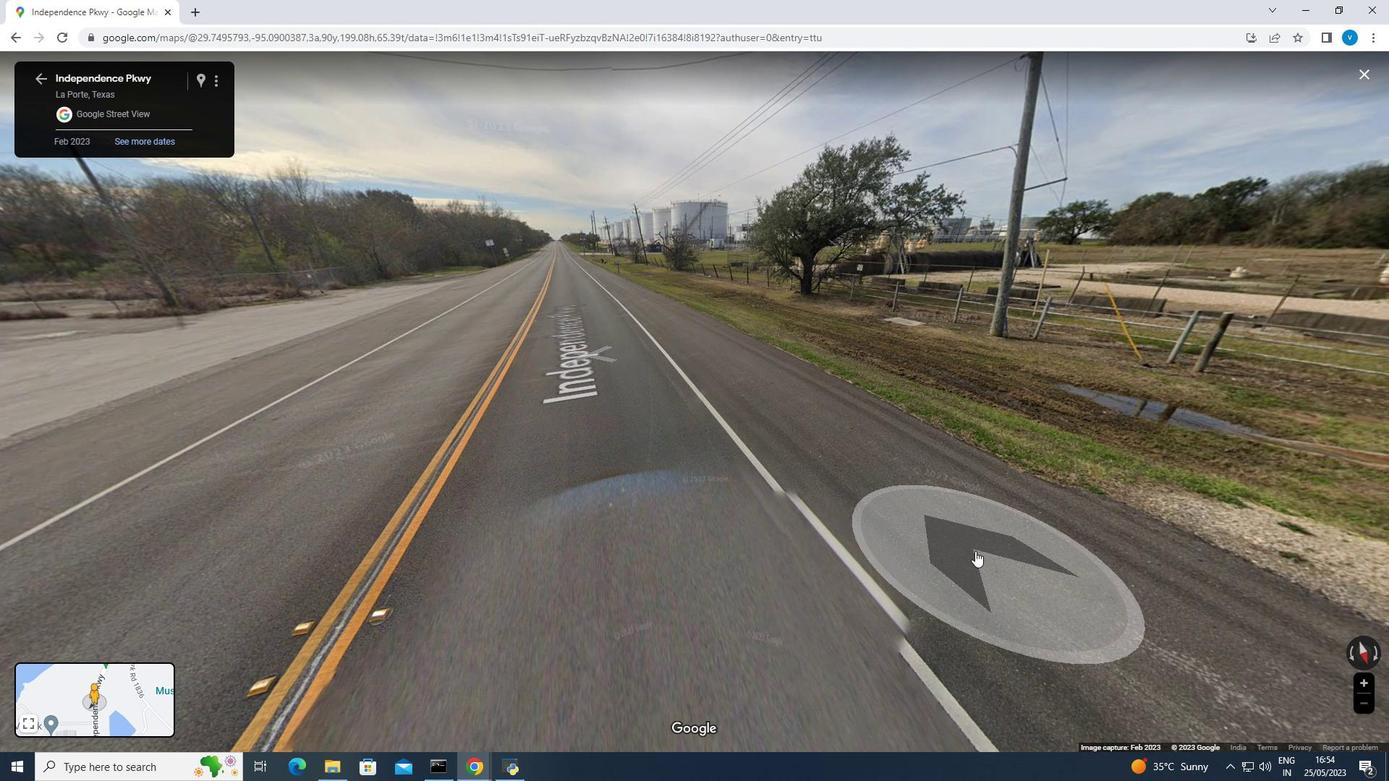 
Action: Mouse moved to (1014, 548)
Screenshot: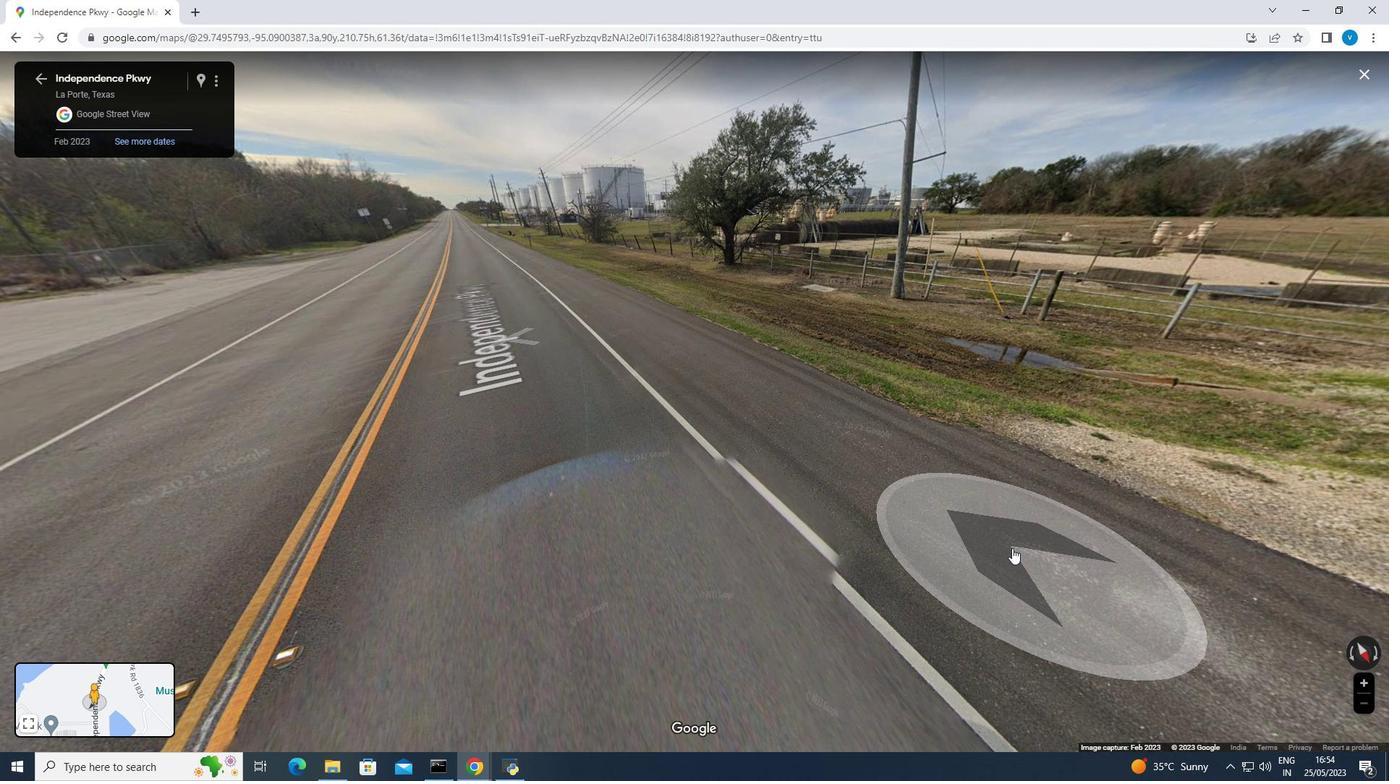 
Action: Mouse pressed left at (1014, 548)
Screenshot: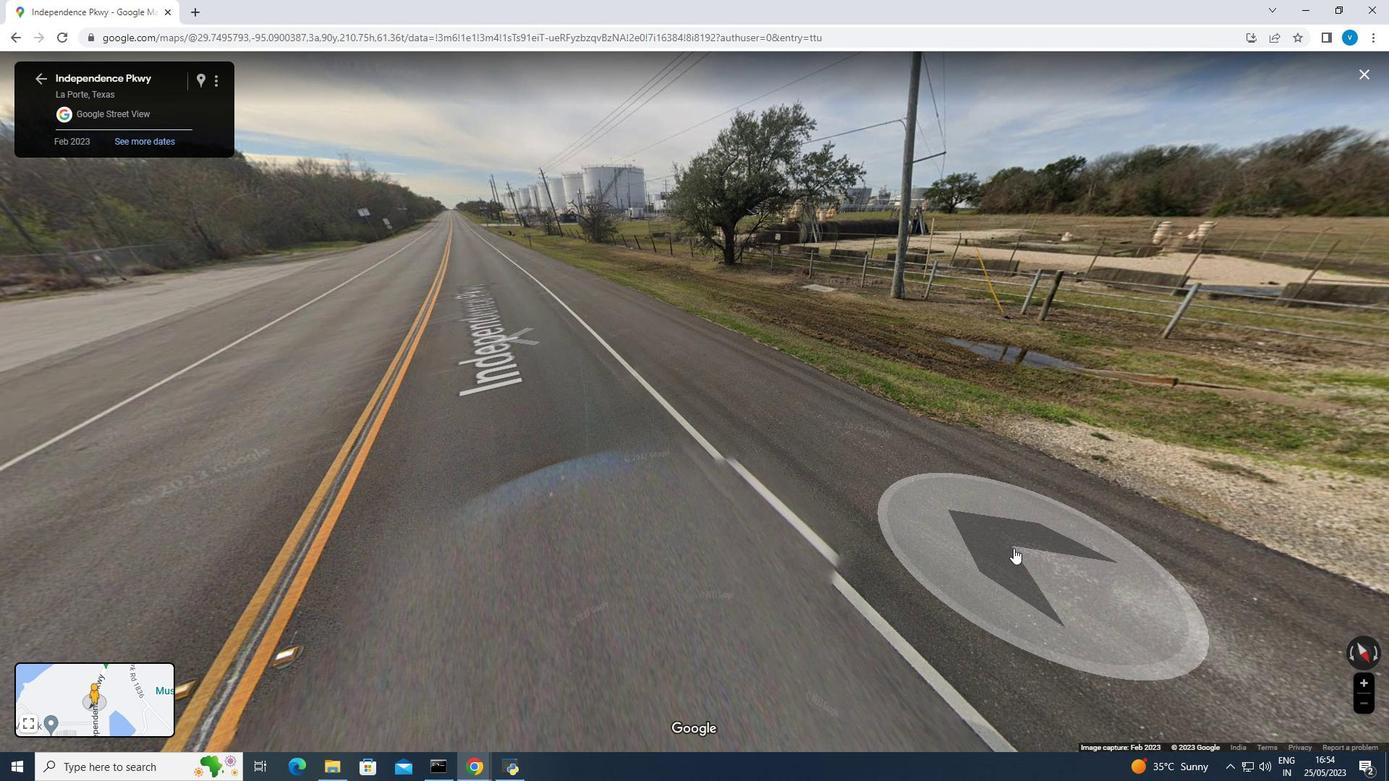 
Action: Mouse moved to (1158, 579)
Screenshot: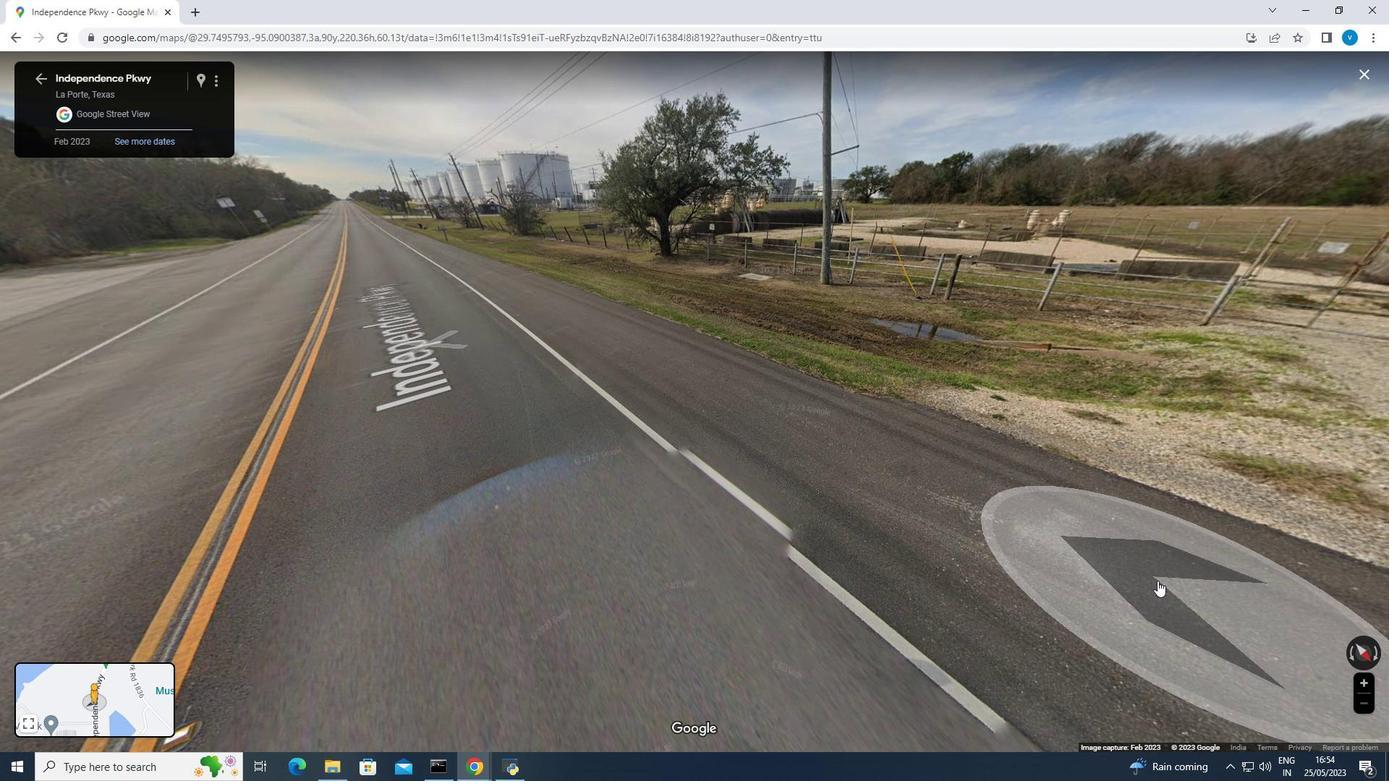 
Action: Mouse pressed left at (1158, 579)
Screenshot: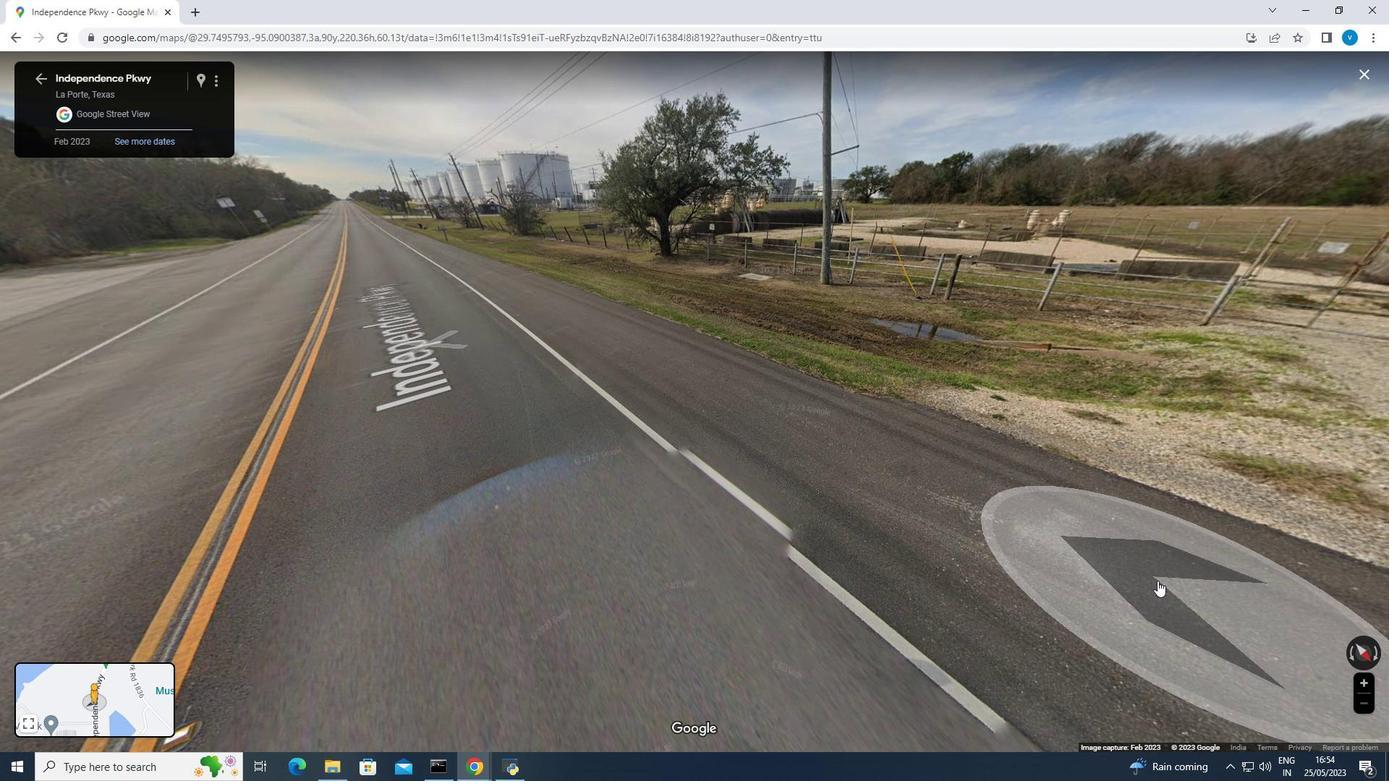 
Action: Mouse moved to (1135, 555)
Screenshot: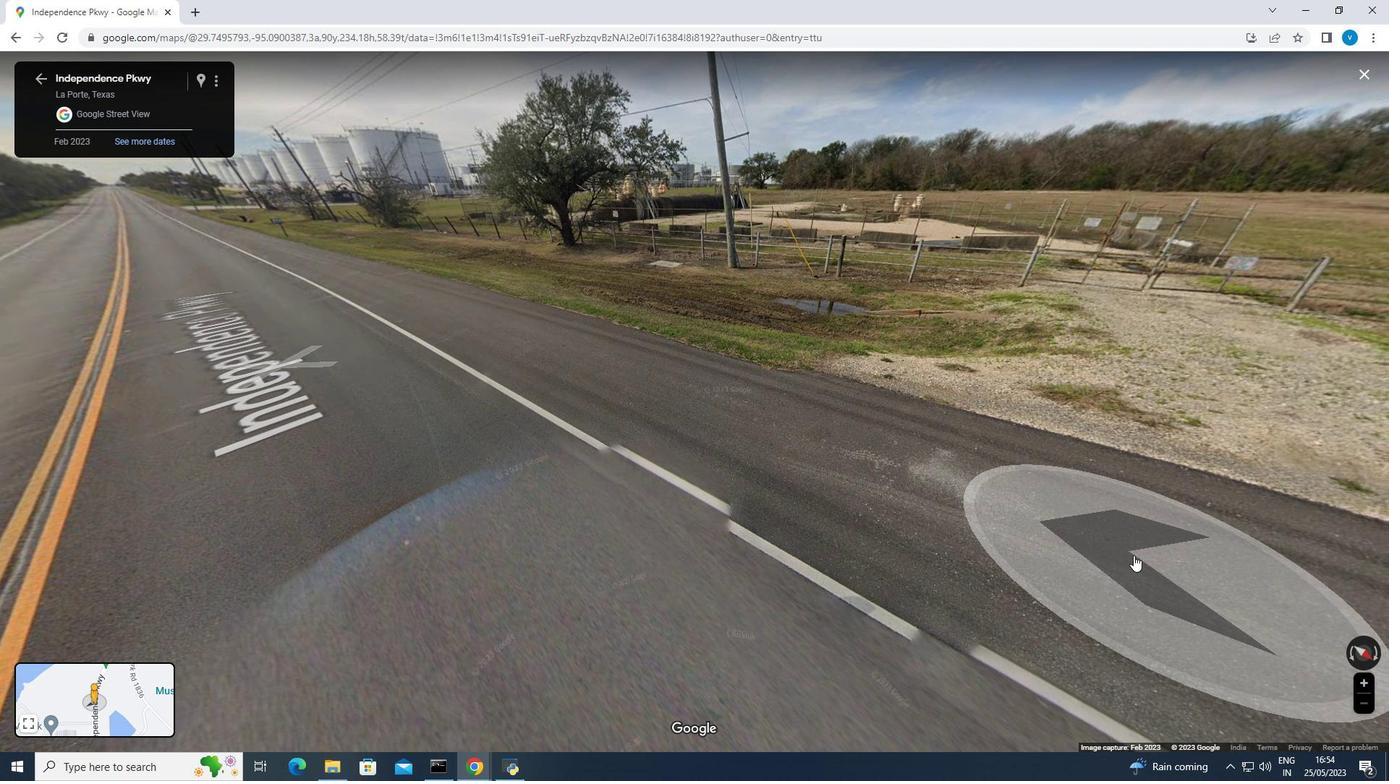 
Action: Mouse pressed left at (1135, 555)
Screenshot: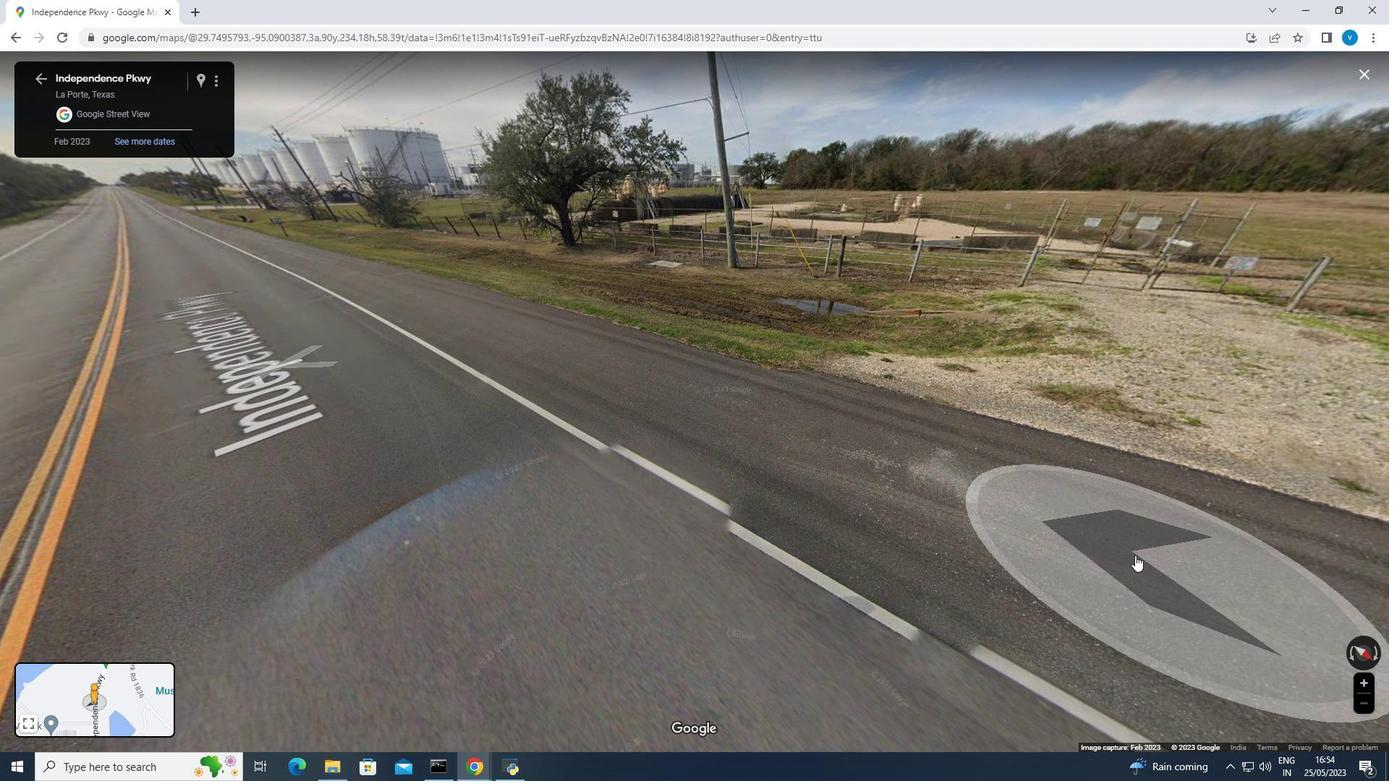 
Action: Mouse moved to (1136, 534)
Screenshot: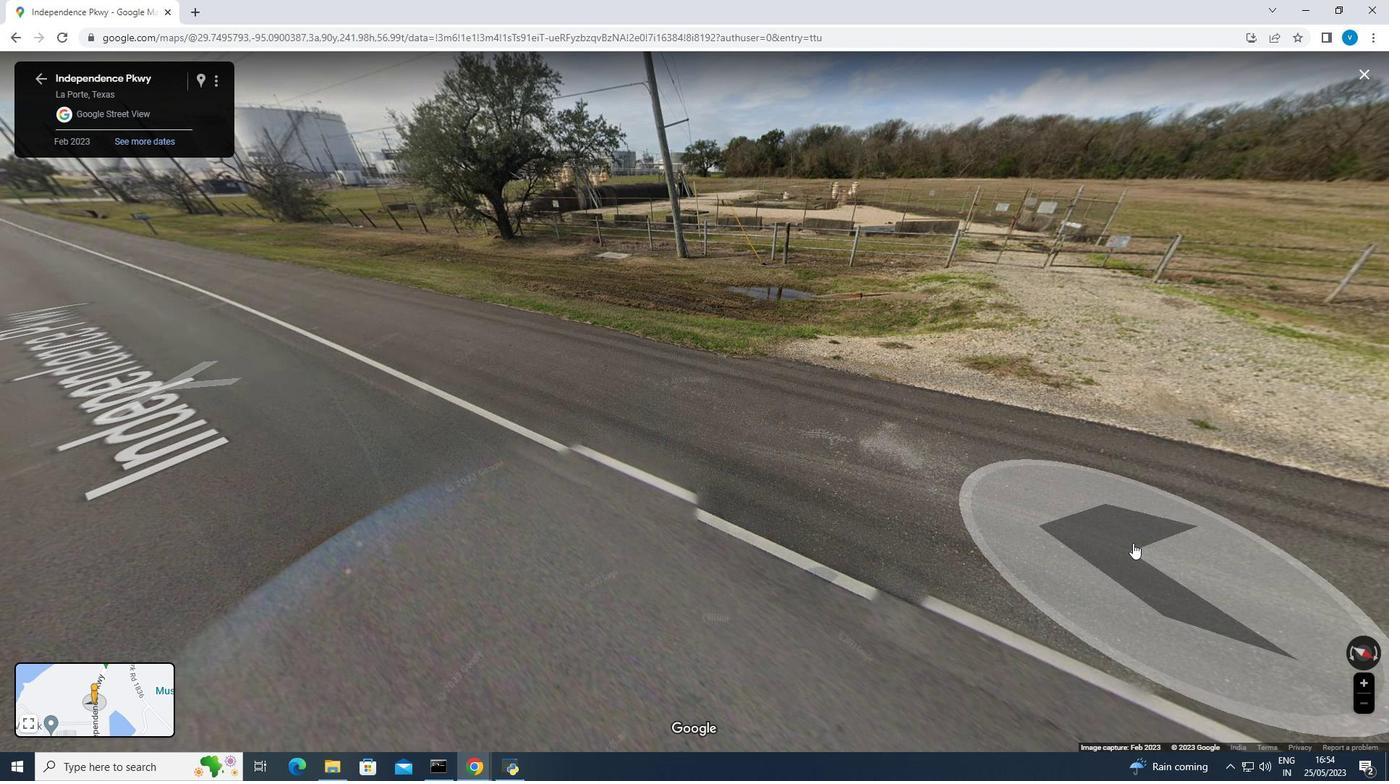 
Action: Mouse pressed left at (1136, 534)
Screenshot: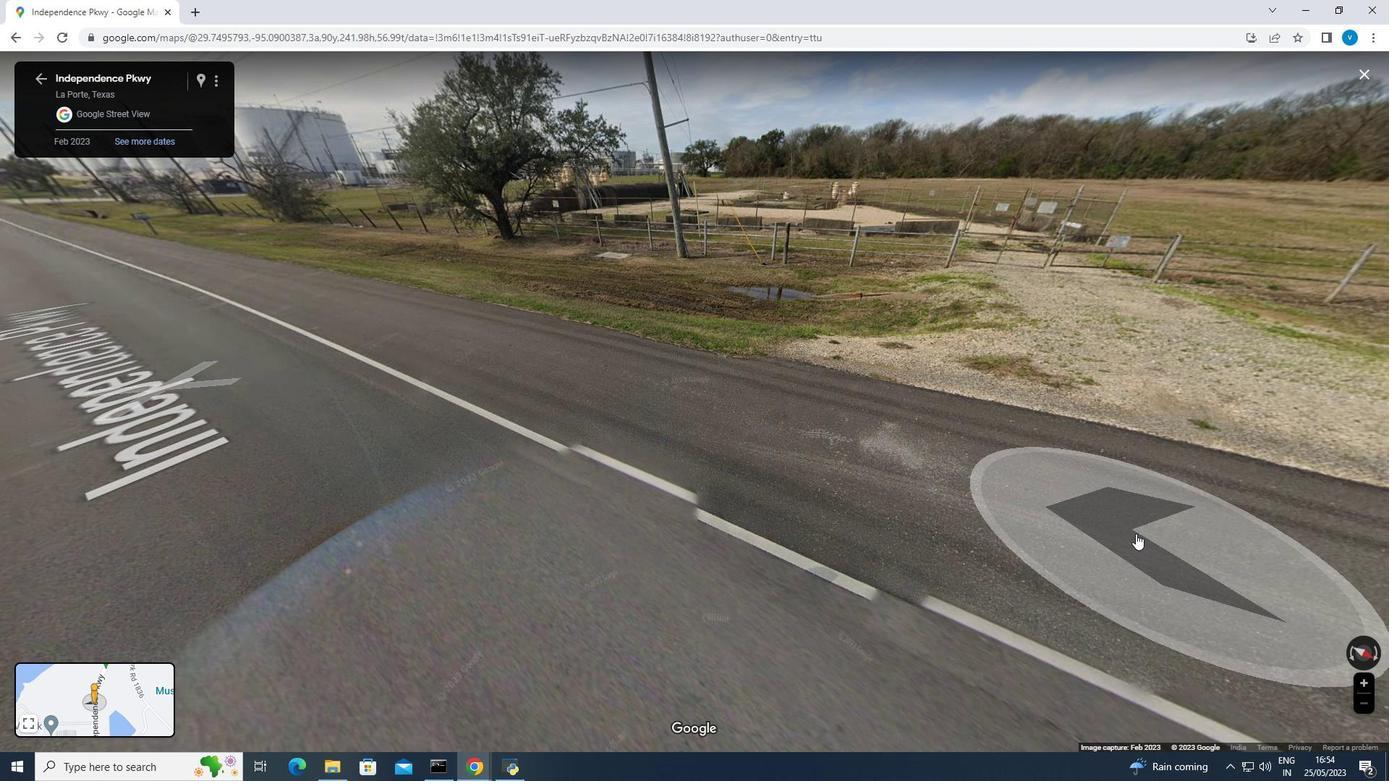 
Action: Mouse moved to (1187, 512)
Screenshot: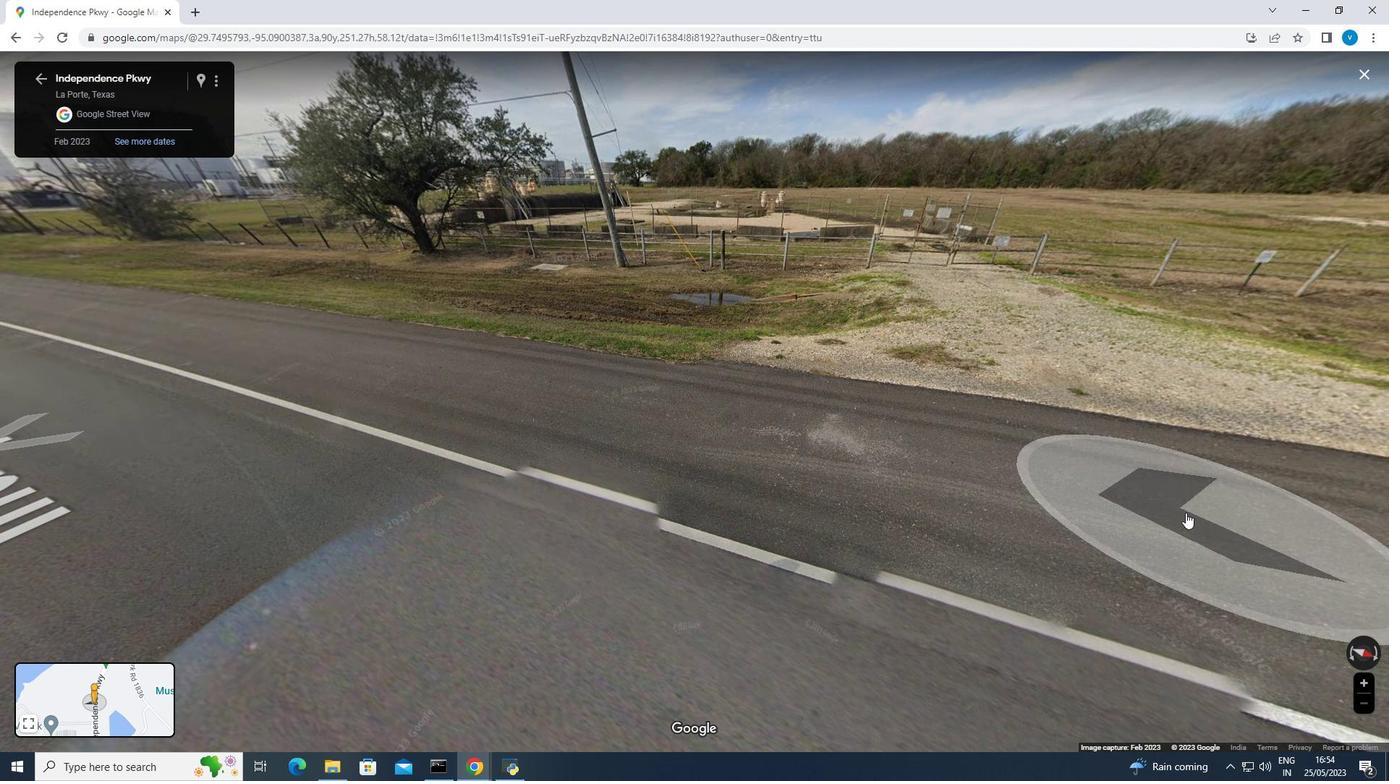 
Action: Mouse pressed left at (1187, 512)
Screenshot: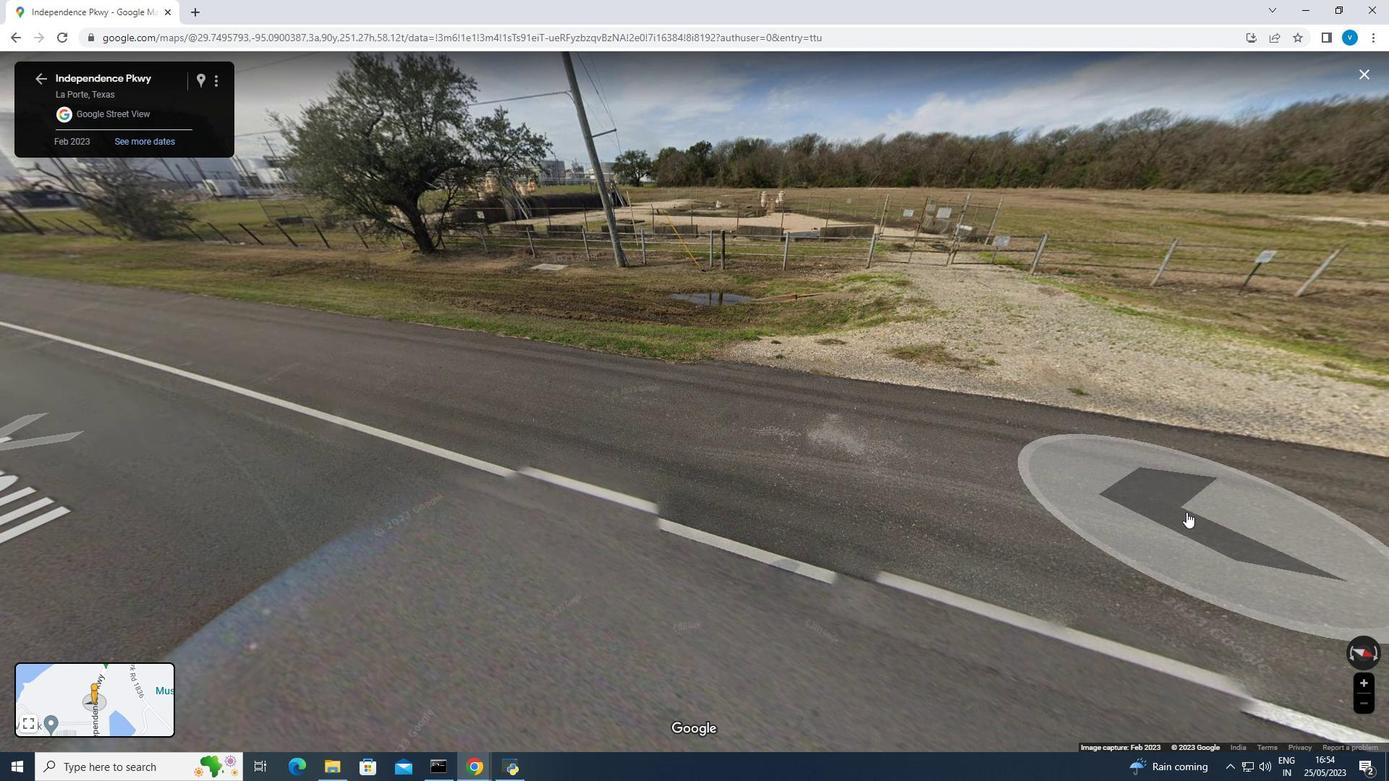
Action: Mouse moved to (1165, 492)
Screenshot: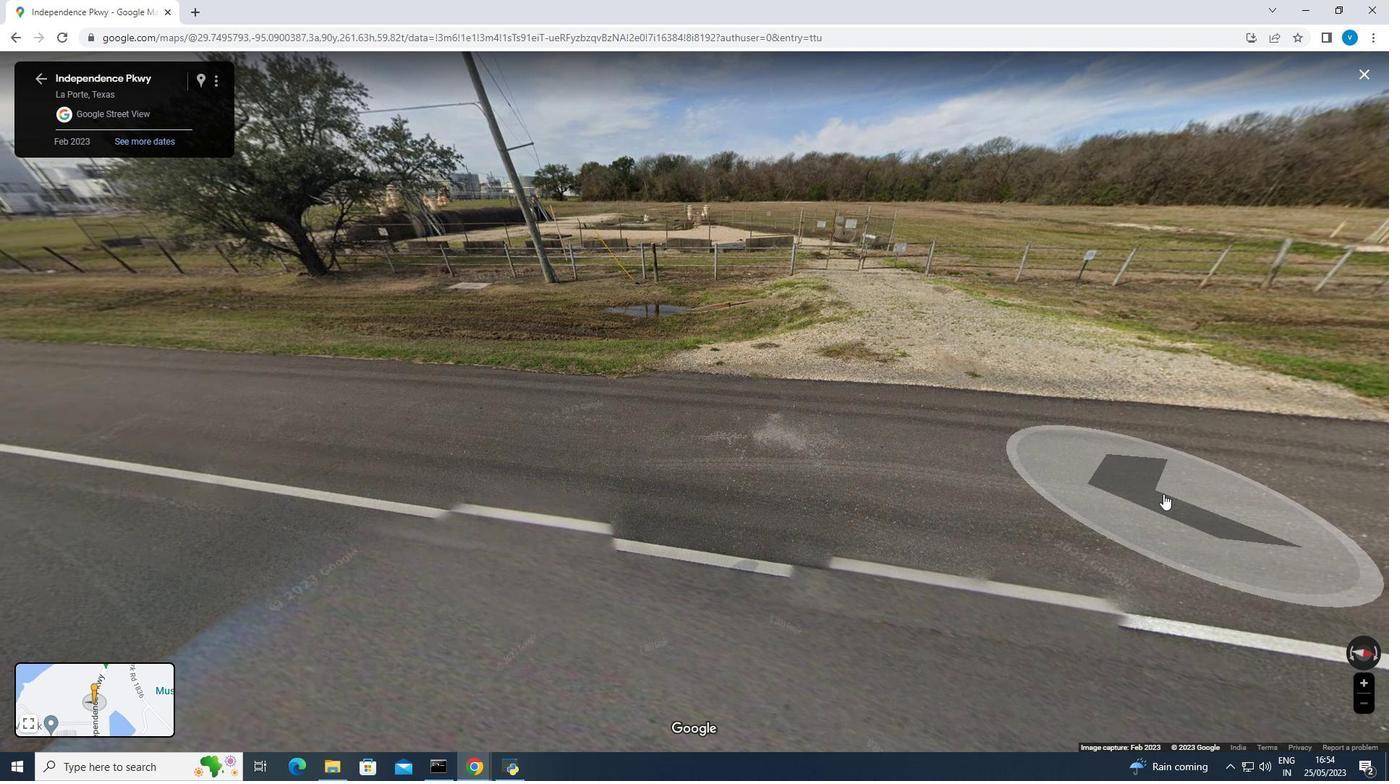 
Action: Mouse pressed left at (1165, 492)
Screenshot: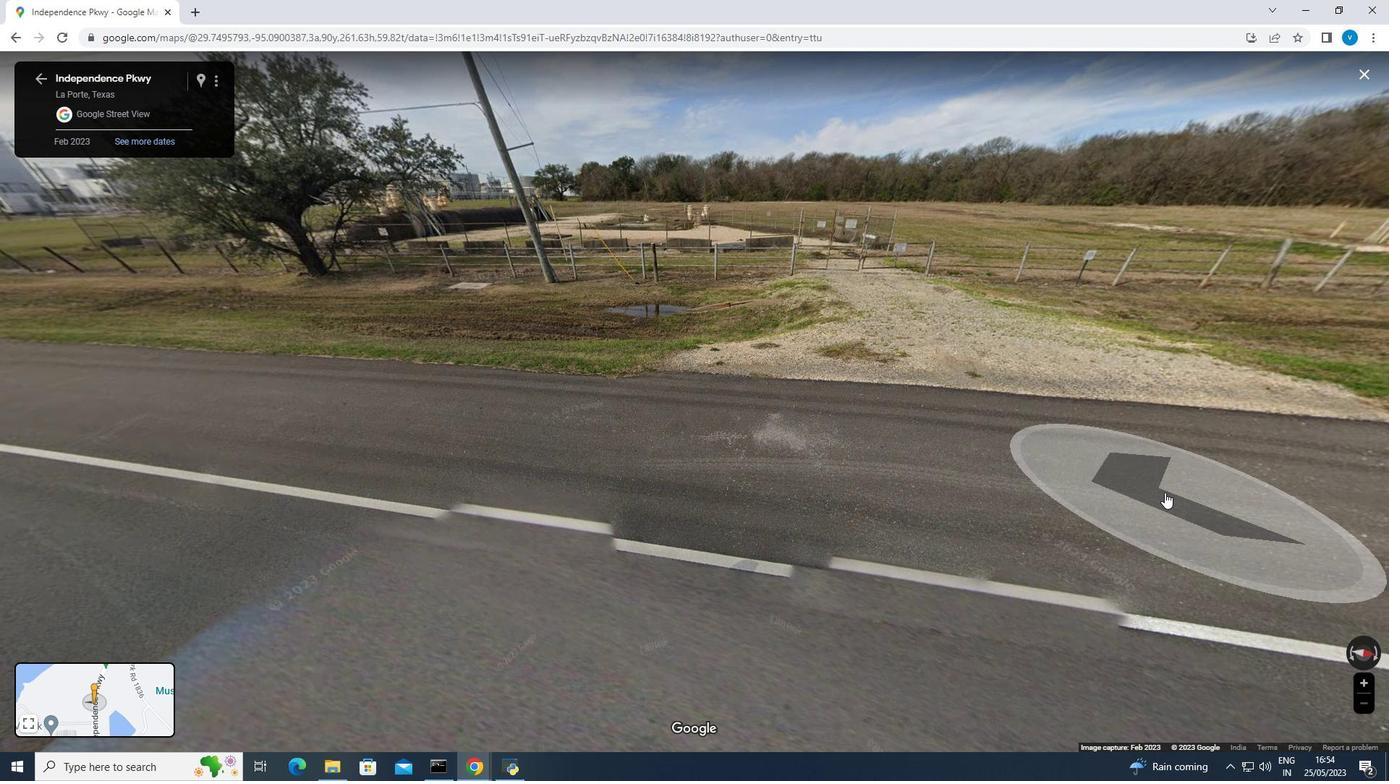 
Action: Mouse moved to (869, 307)
Screenshot: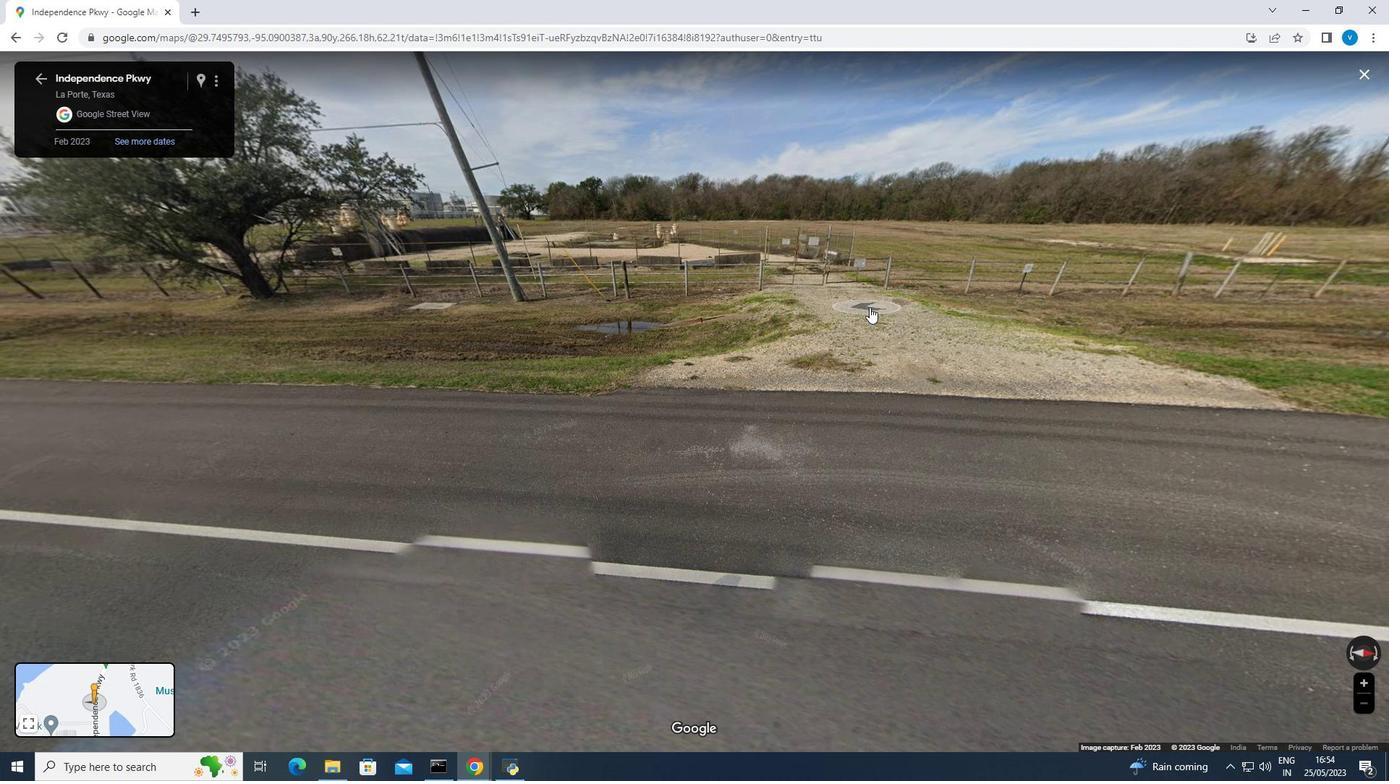 
Action: Mouse scrolled (869, 308) with delta (0, 0)
Screenshot: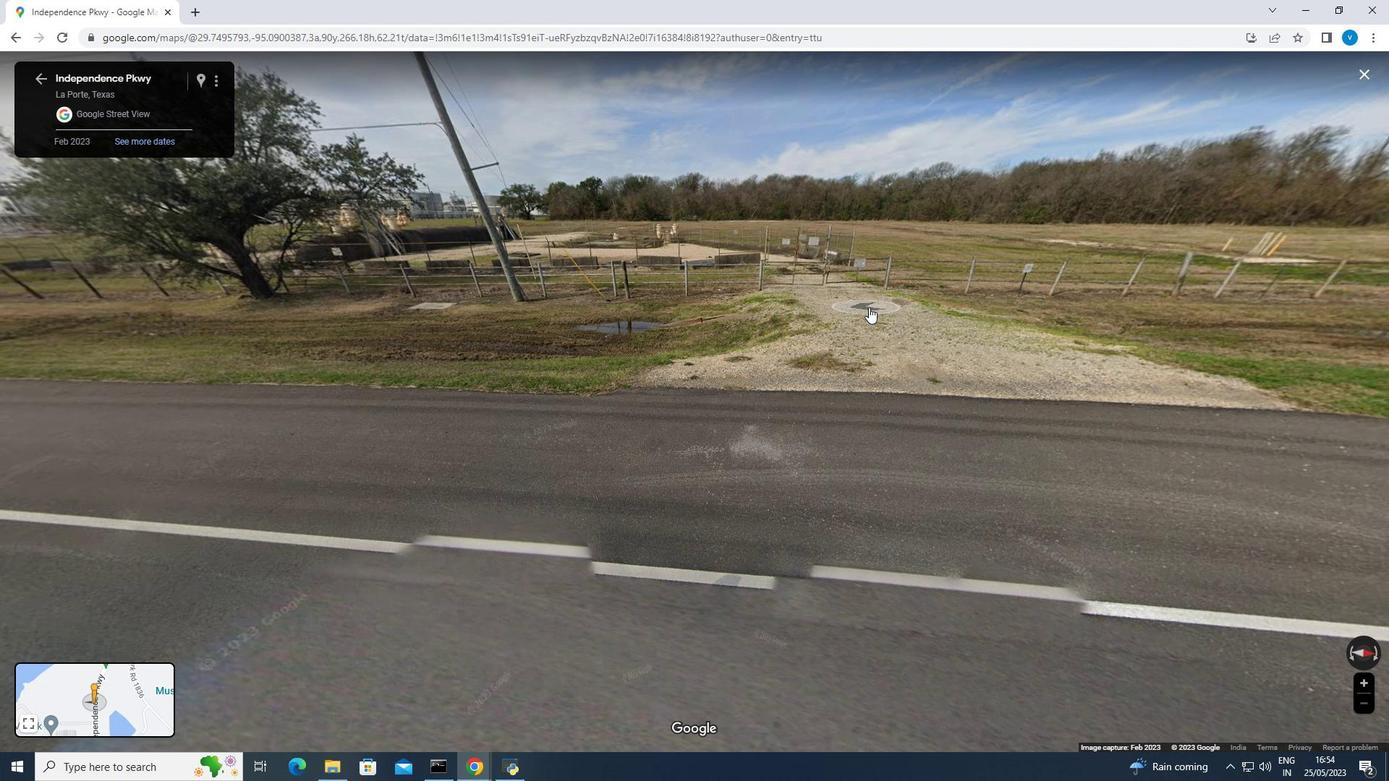 
Action: Mouse moved to (840, 301)
Screenshot: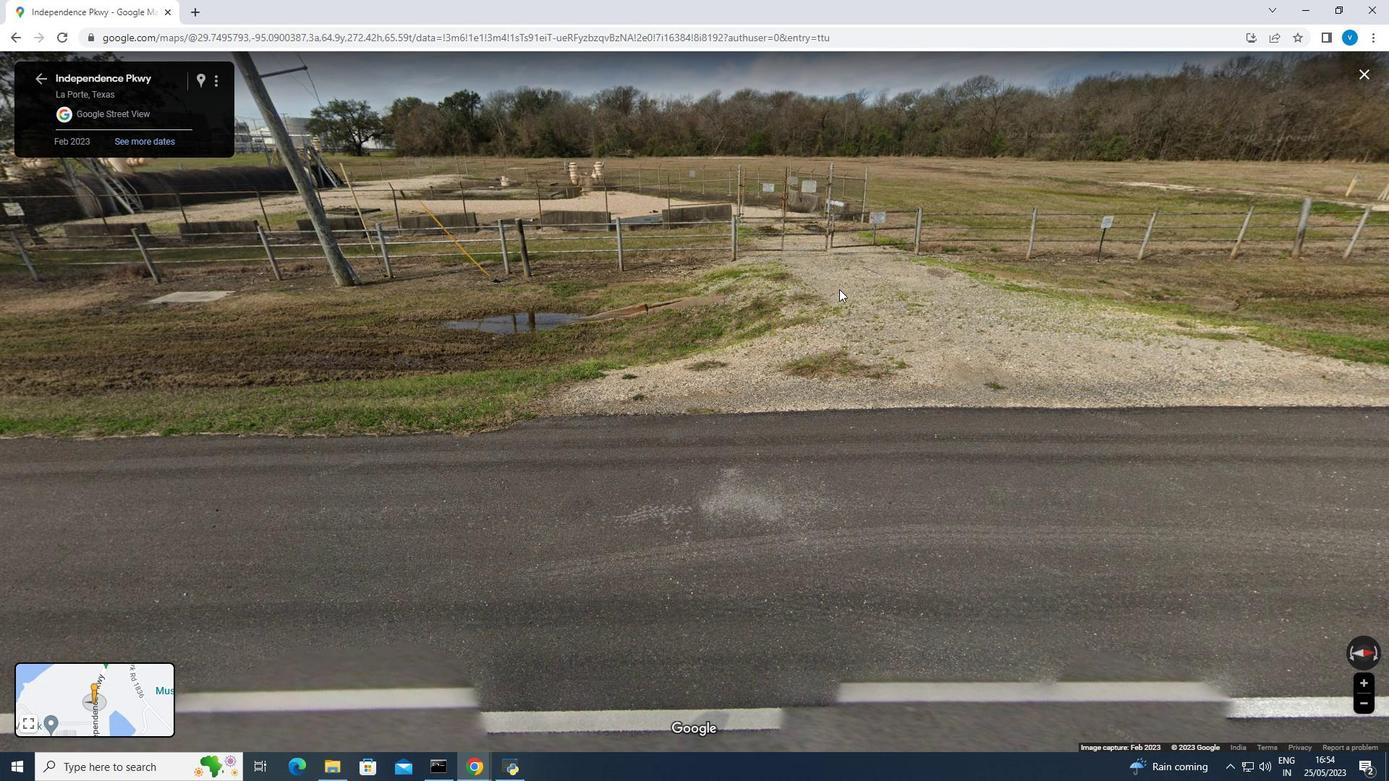 
Action: Mouse pressed left at (839, 290)
Screenshot: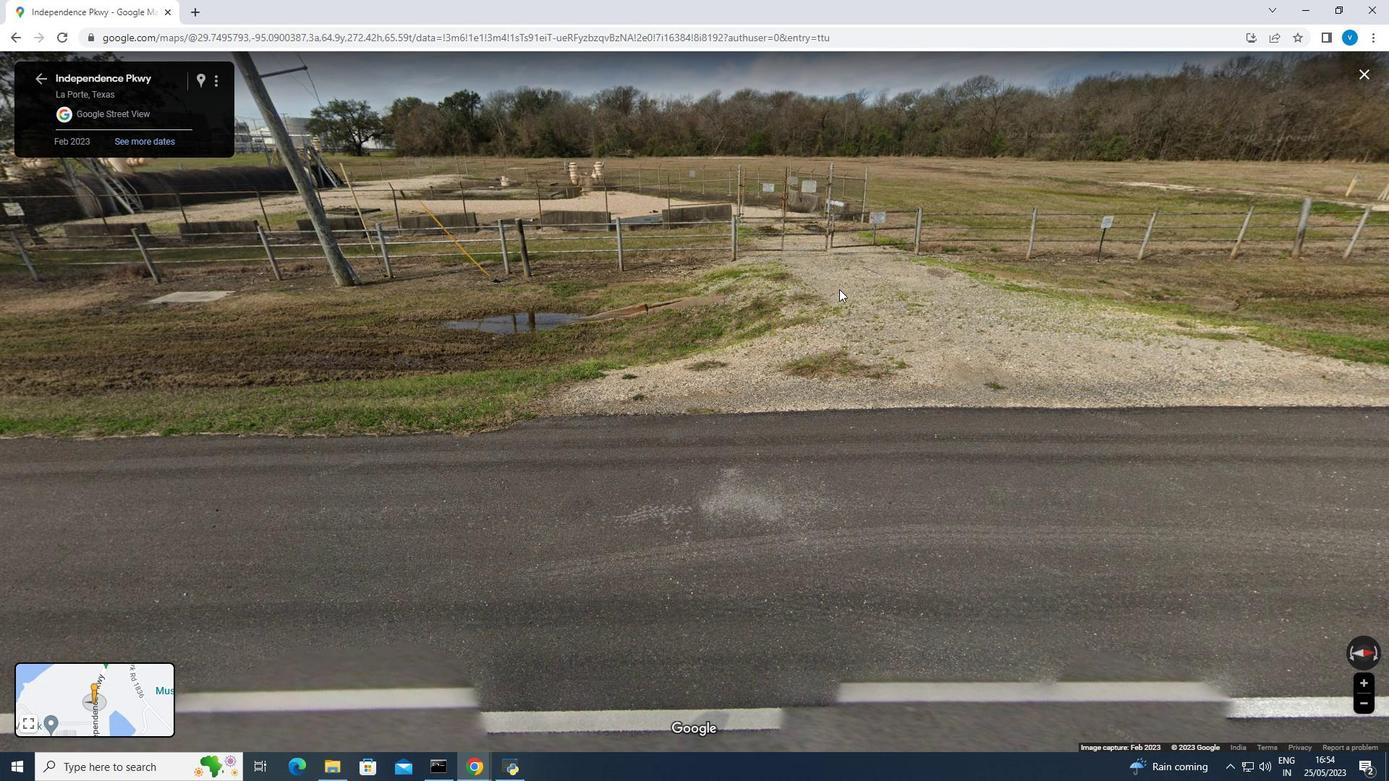 
Action: Mouse moved to (824, 273)
Screenshot: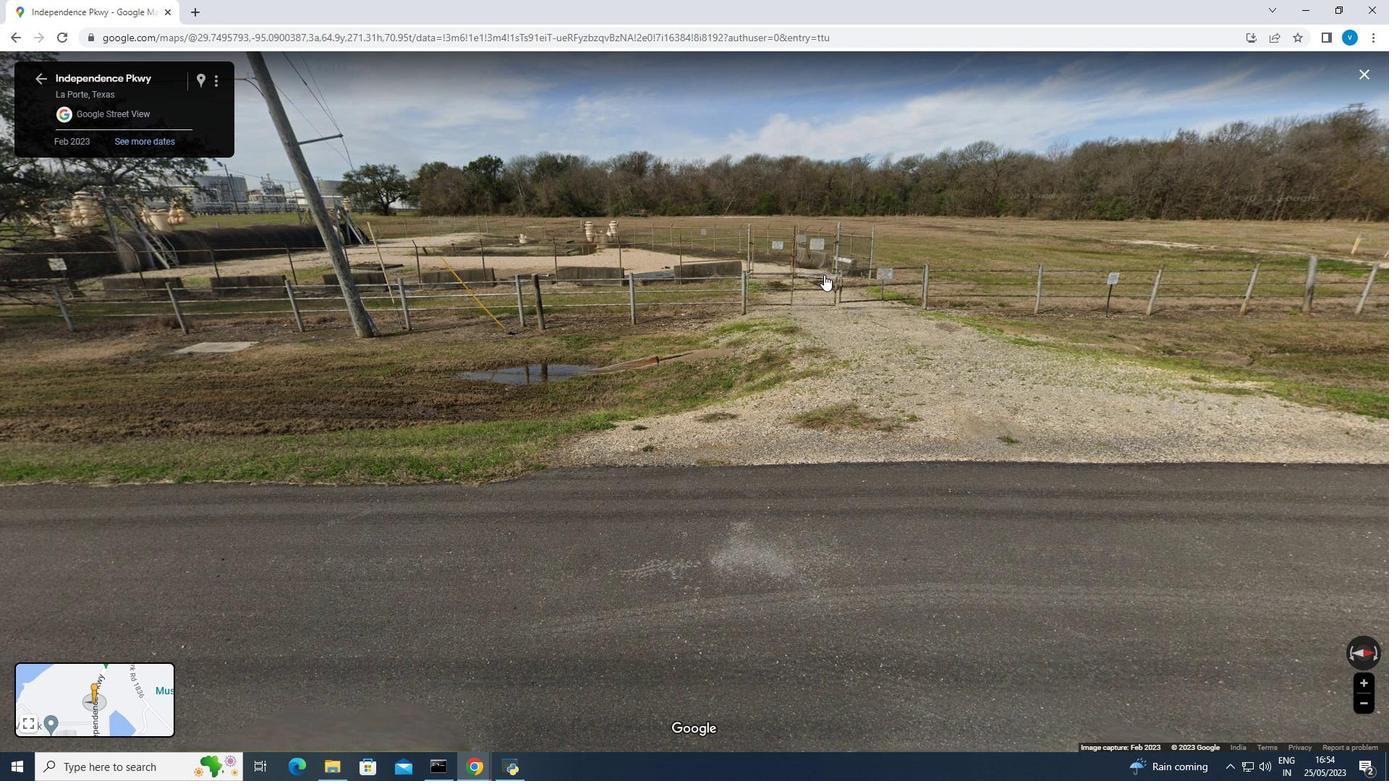 
Action: Mouse scrolled (824, 274) with delta (0, 0)
Screenshot: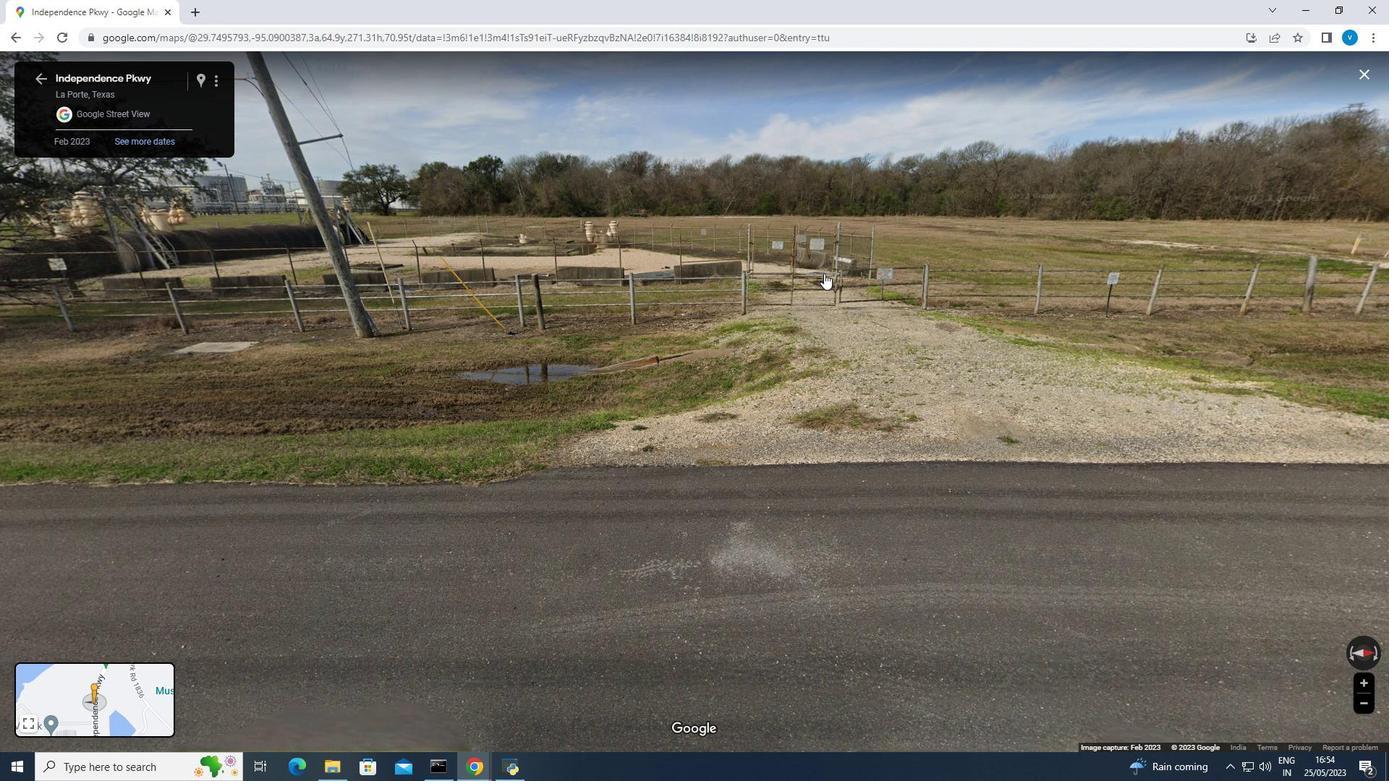 
Action: Mouse moved to (821, 275)
Screenshot: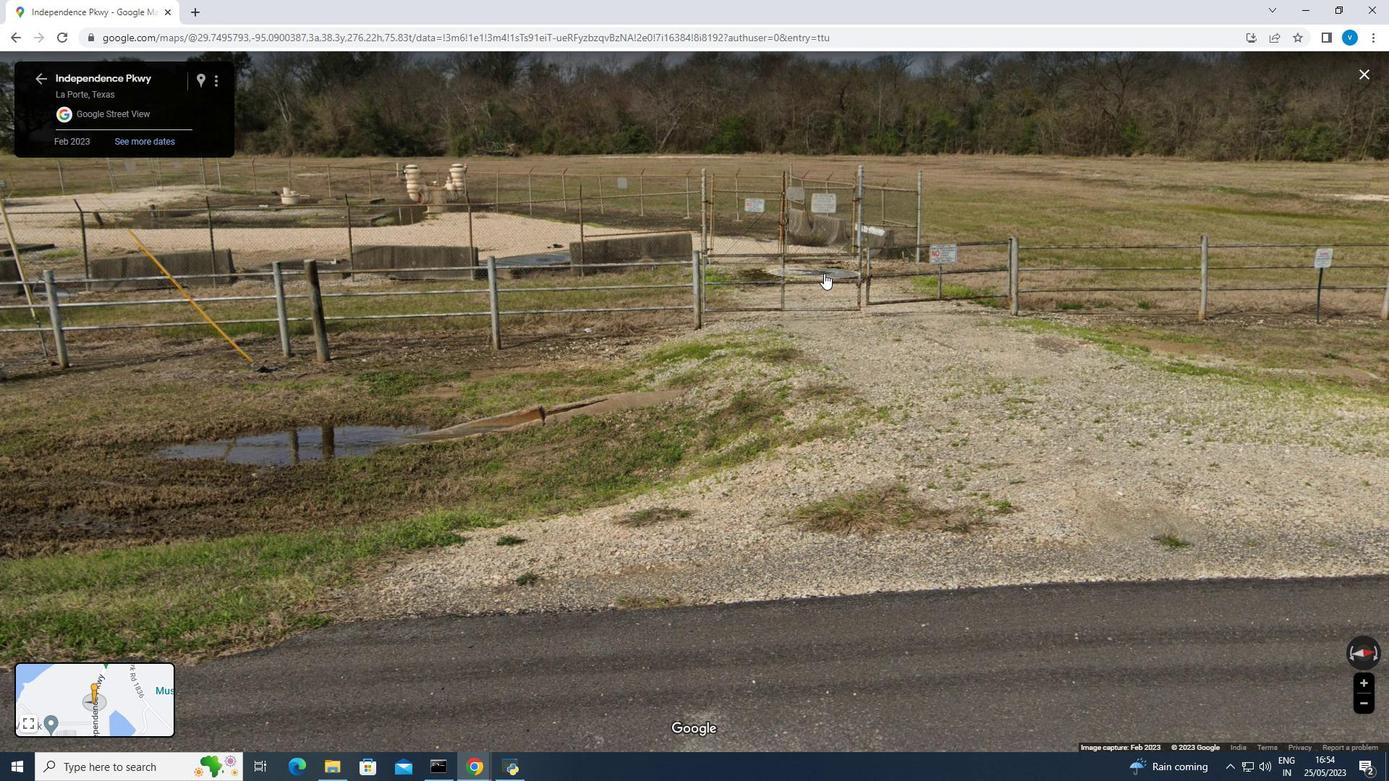 
Action: Mouse pressed left at (822, 274)
Screenshot: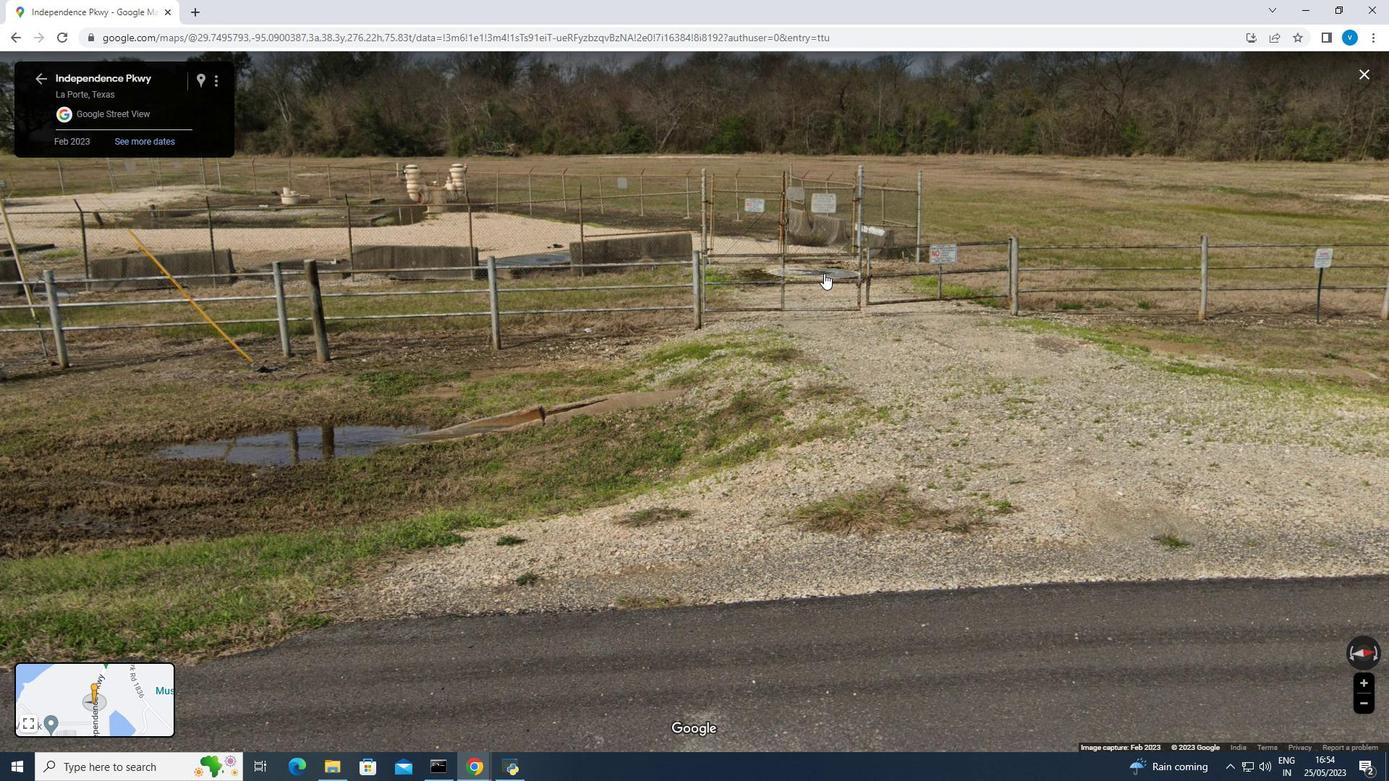 
Action: Mouse moved to (820, 267)
Screenshot: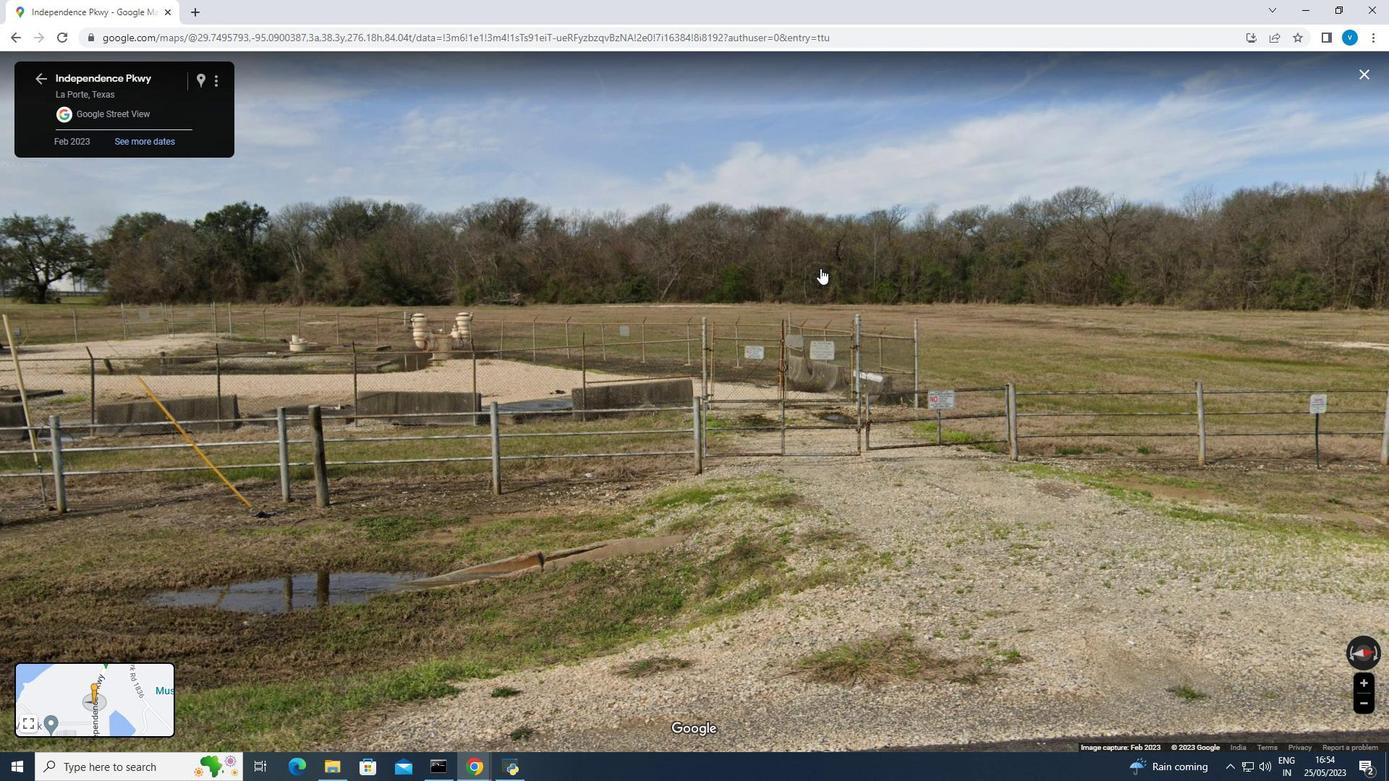 
Action: Mouse scrolled (820, 268) with delta (0, 0)
Screenshot: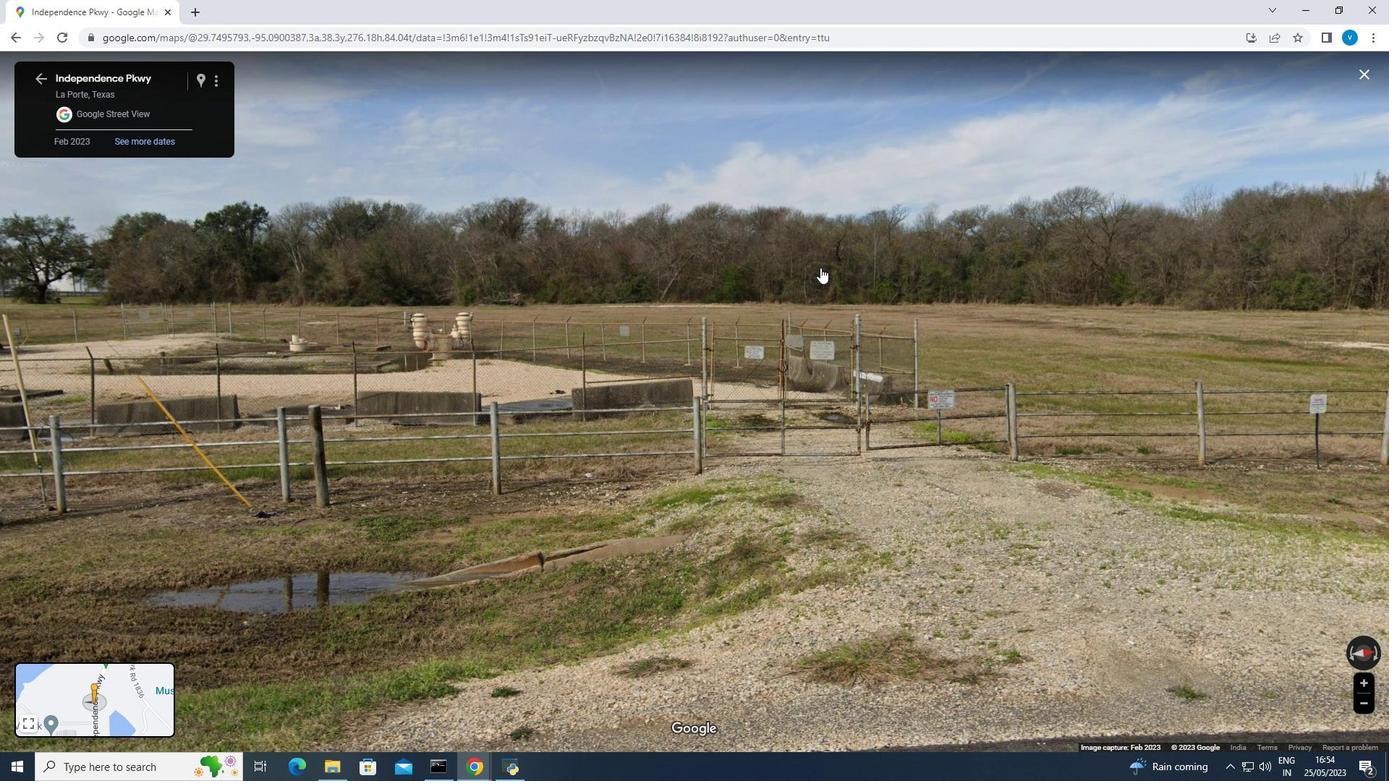 
Action: Mouse moved to (767, 280)
Screenshot: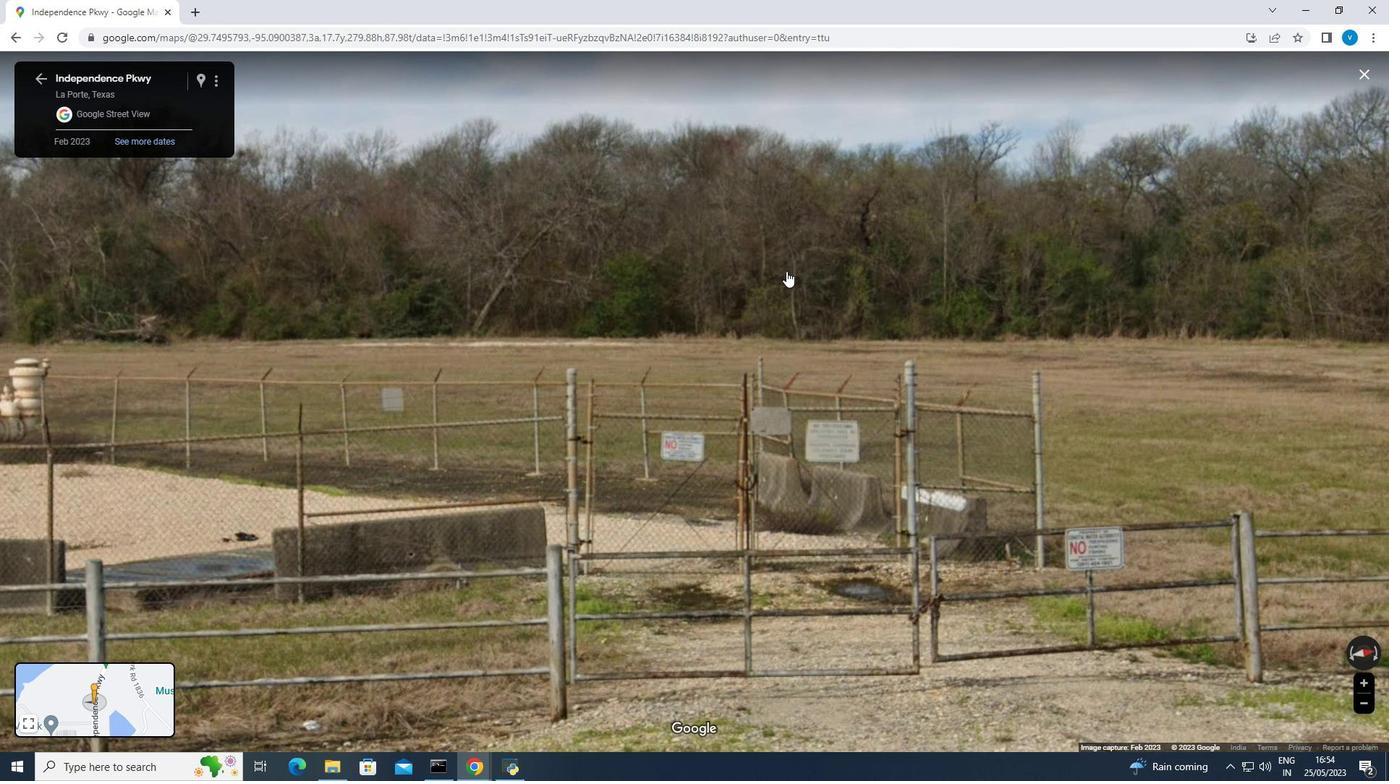 
Action: Mouse pressed left at (767, 280)
Screenshot: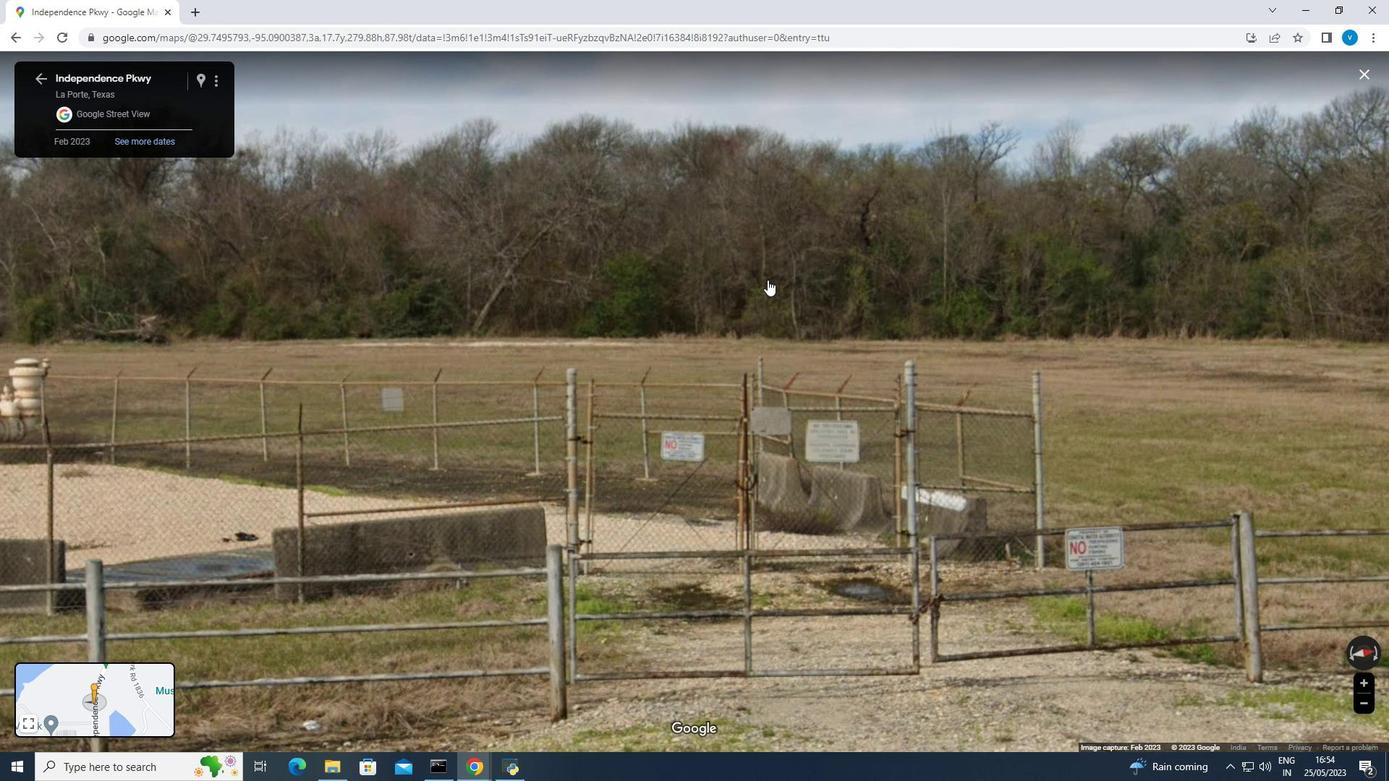
Action: Mouse moved to (785, 319)
Screenshot: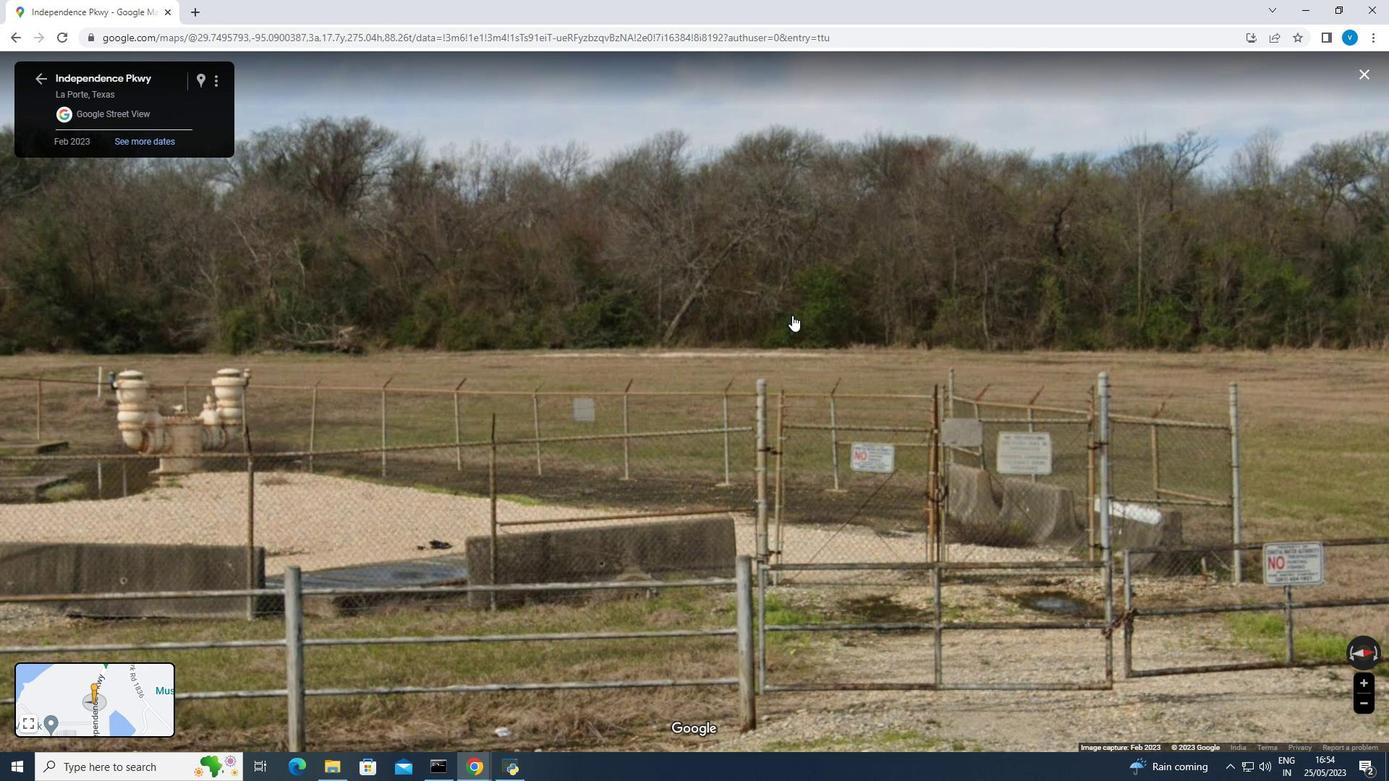 
Action: Mouse pressed left at (785, 319)
Screenshot: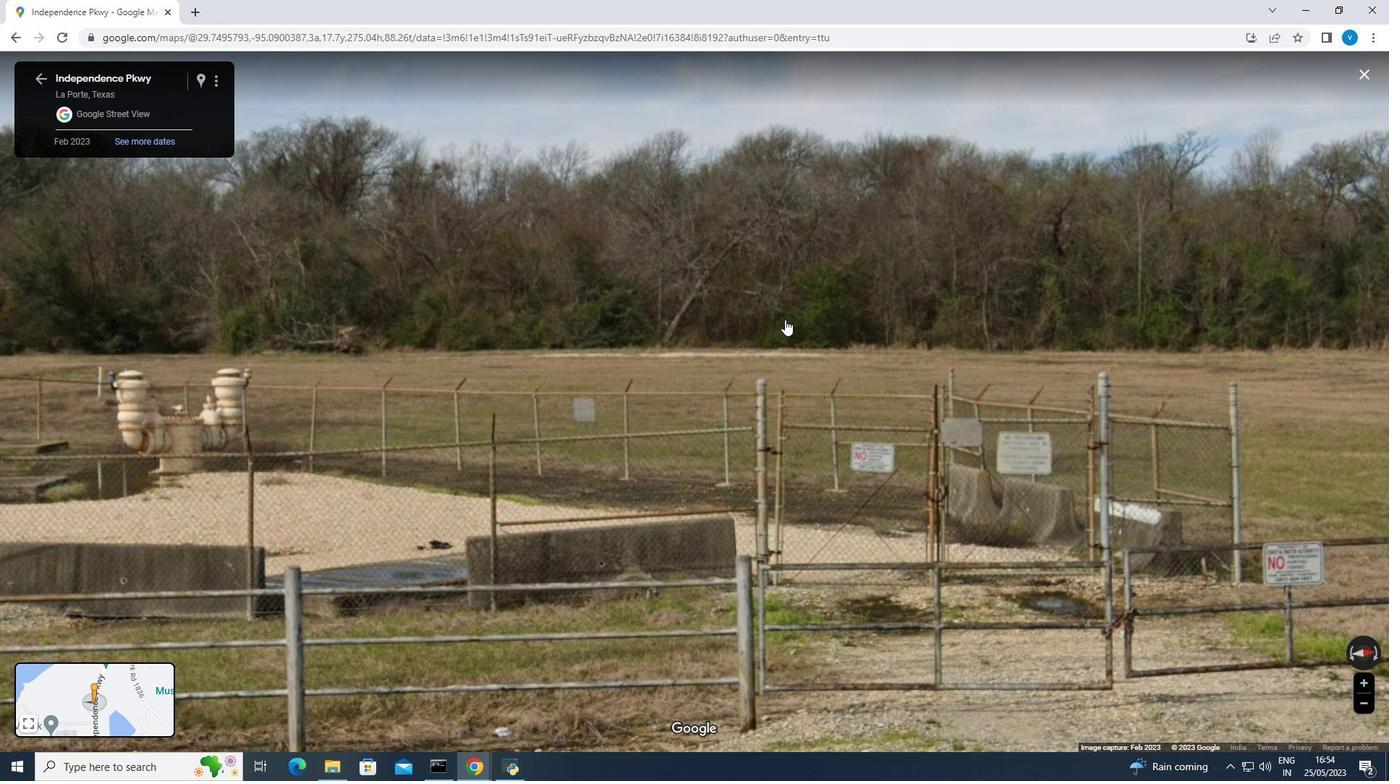 
Action: Mouse moved to (790, 333)
Screenshot: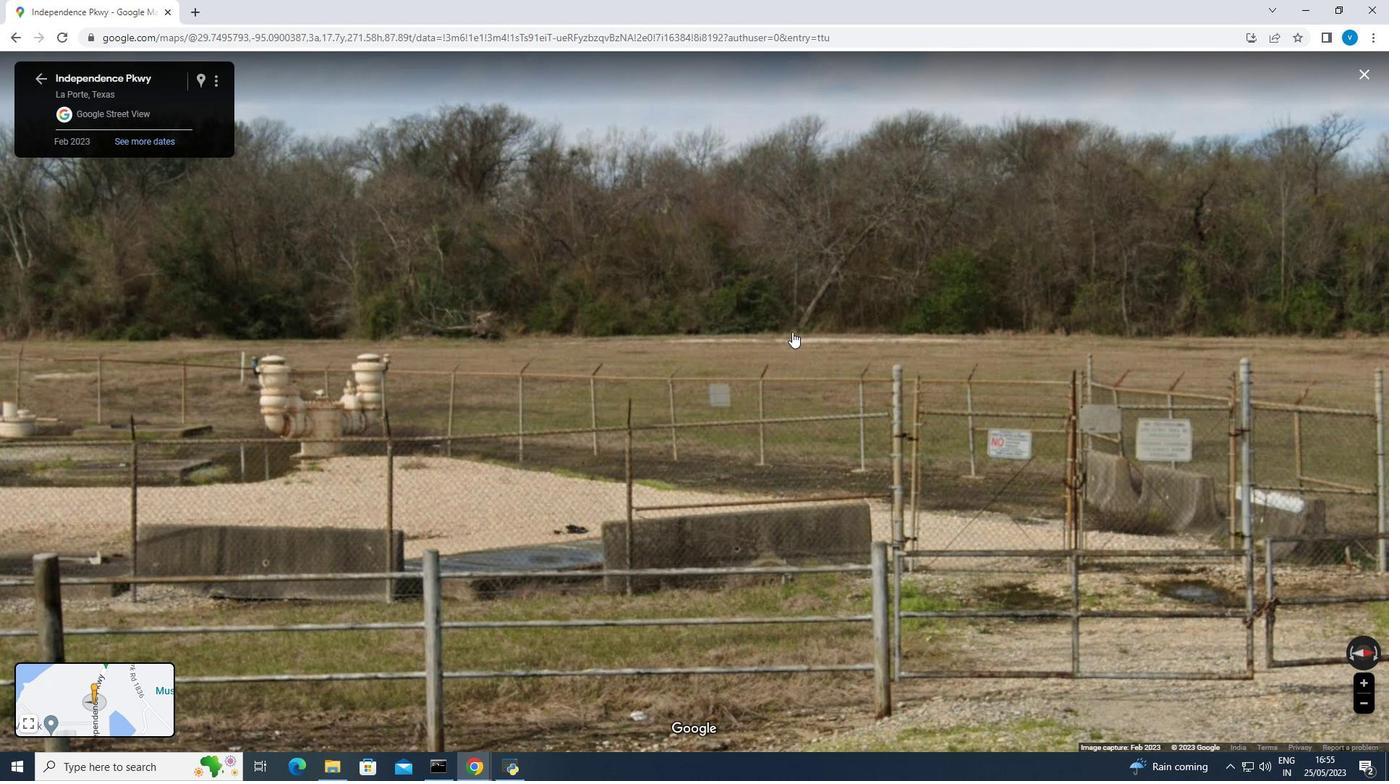 
Action: Mouse pressed left at (790, 333)
Screenshot: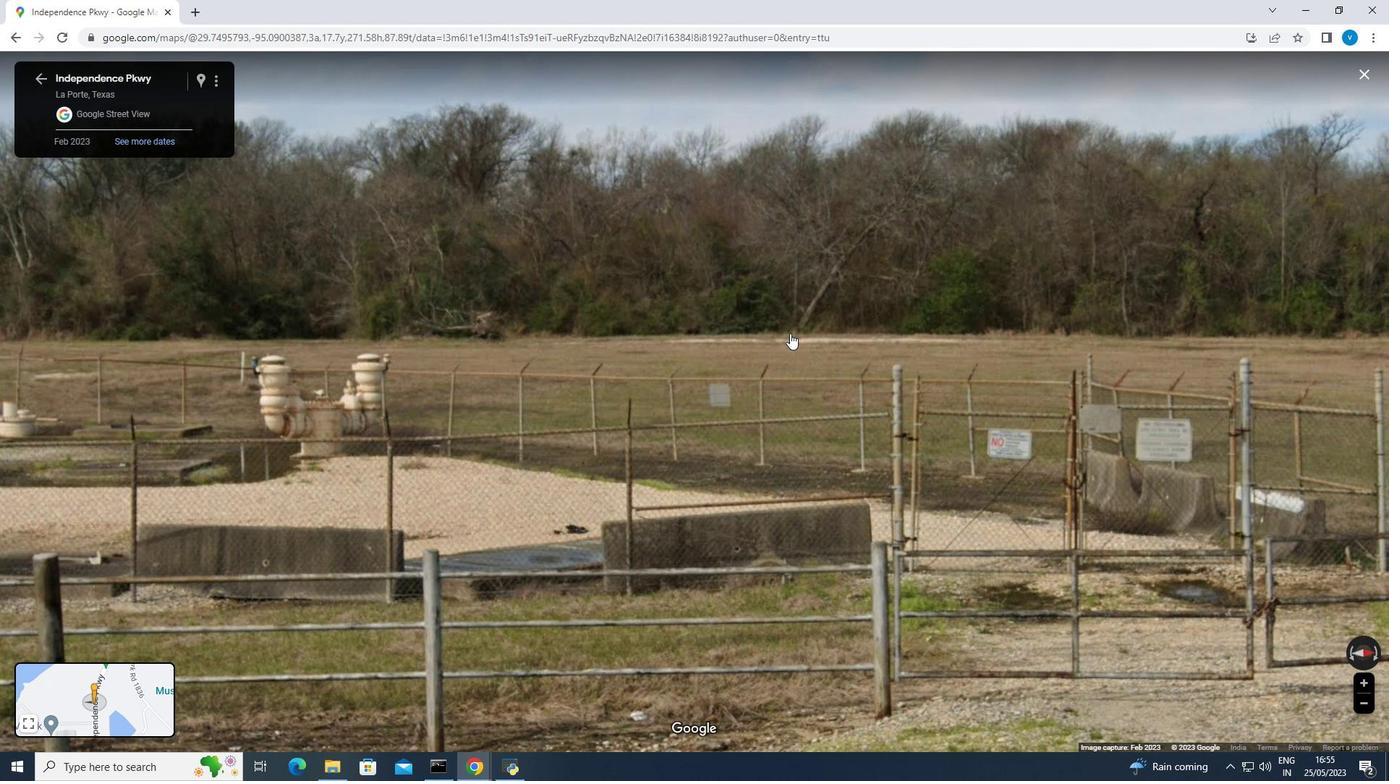 
Action: Mouse moved to (731, 332)
Screenshot: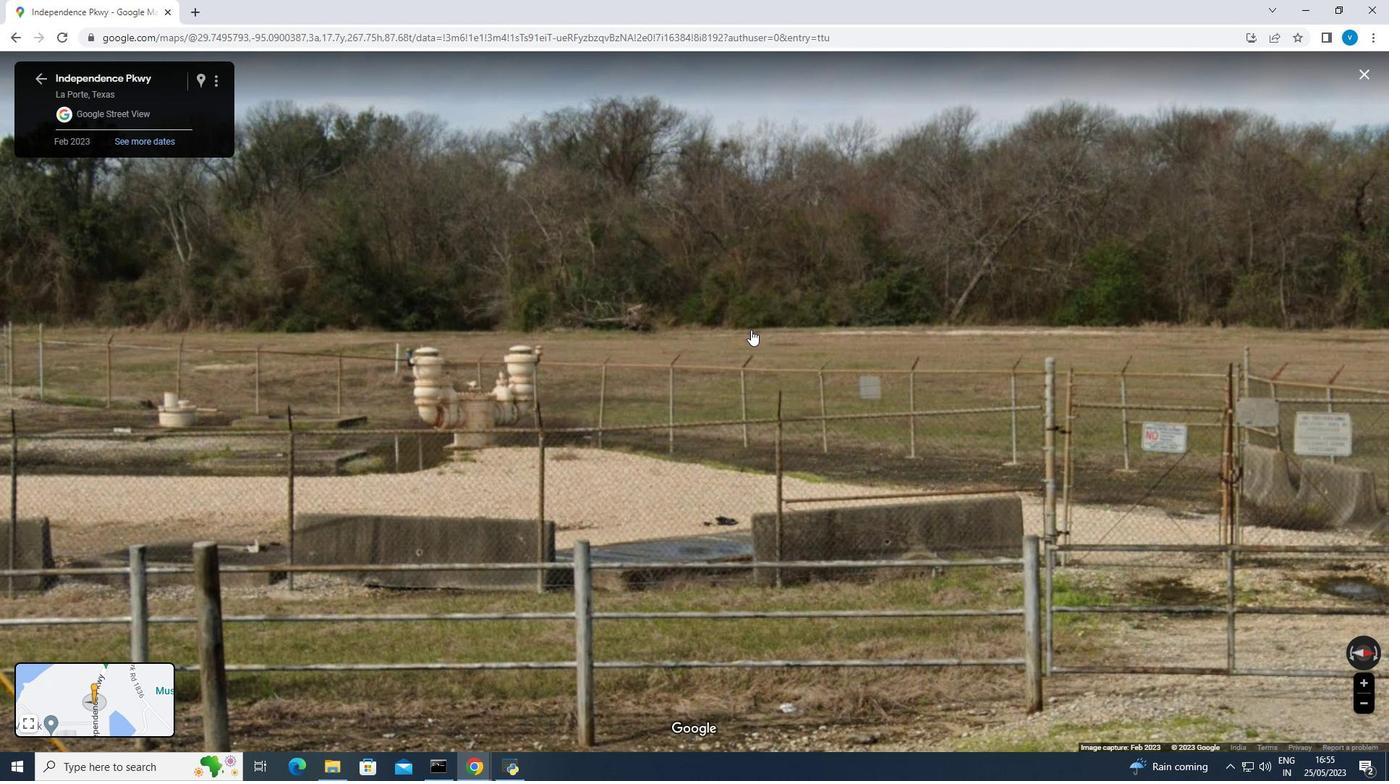 
Action: Mouse pressed left at (731, 332)
Screenshot: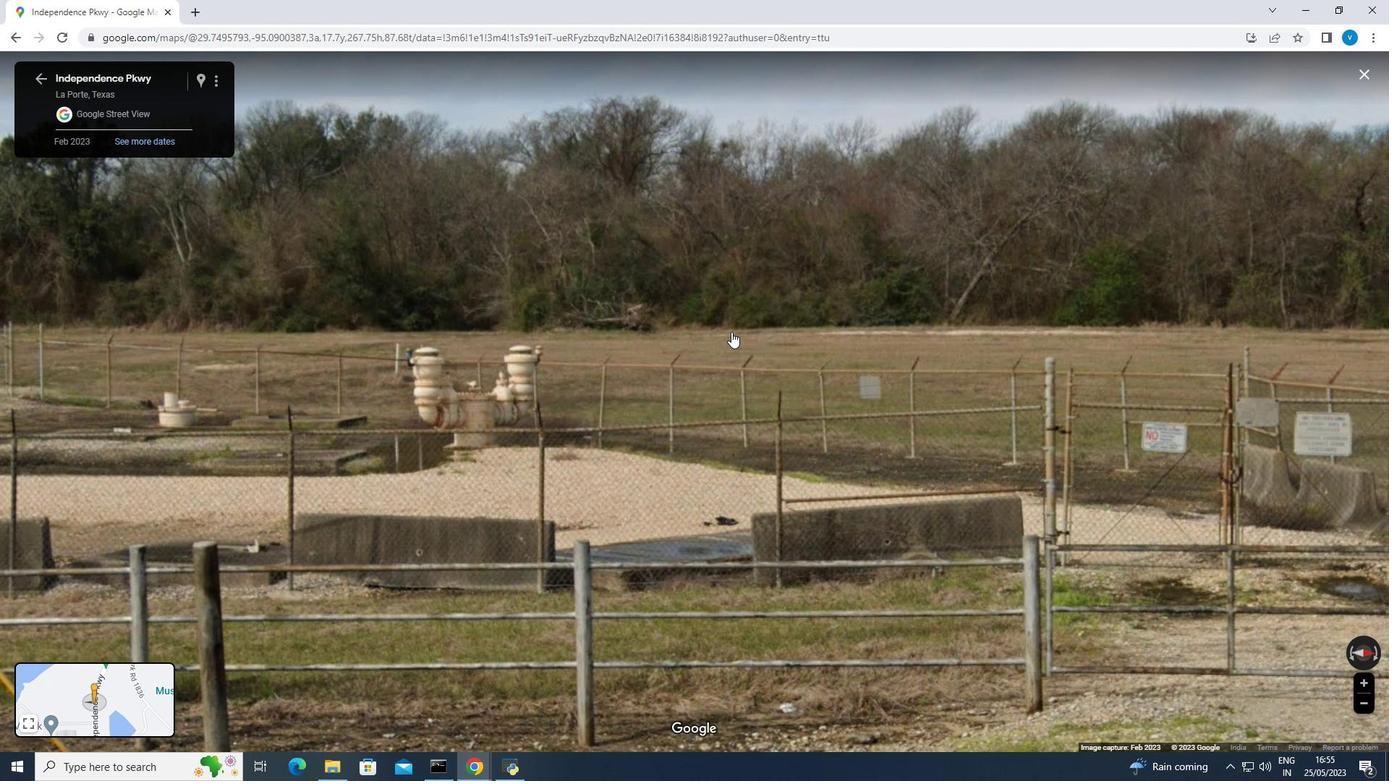 
Action: Mouse moved to (814, 322)
Screenshot: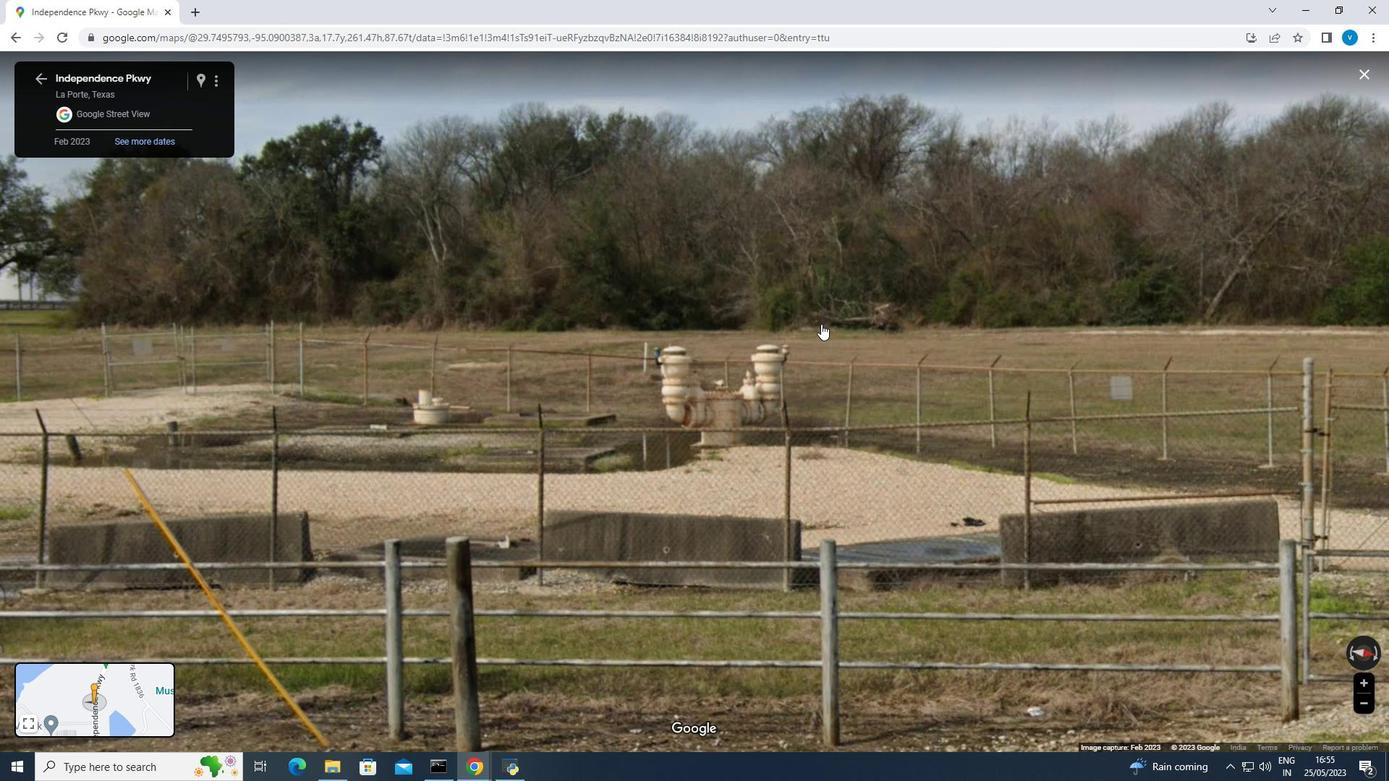 
Action: Mouse scrolled (814, 323) with delta (0, 0)
Screenshot: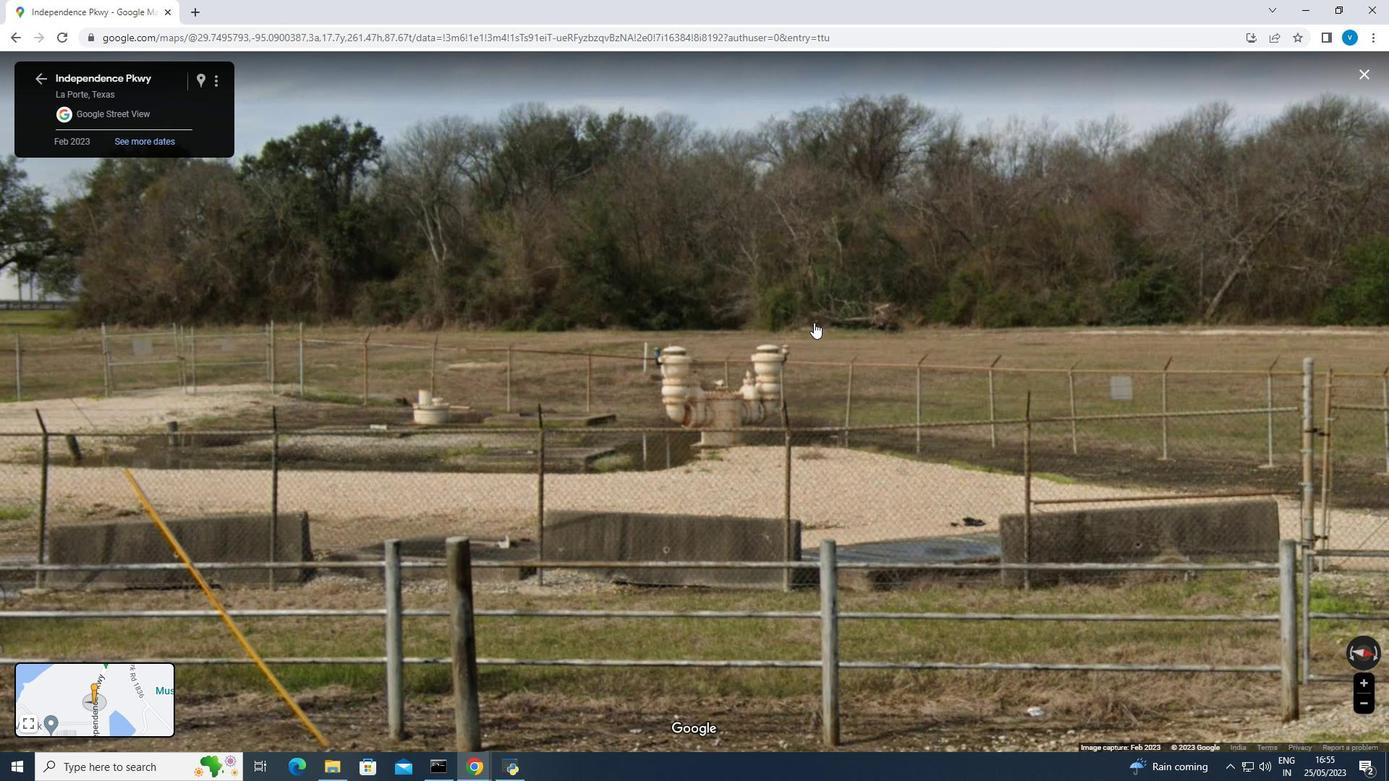 
Action: Mouse moved to (816, 319)
Screenshot: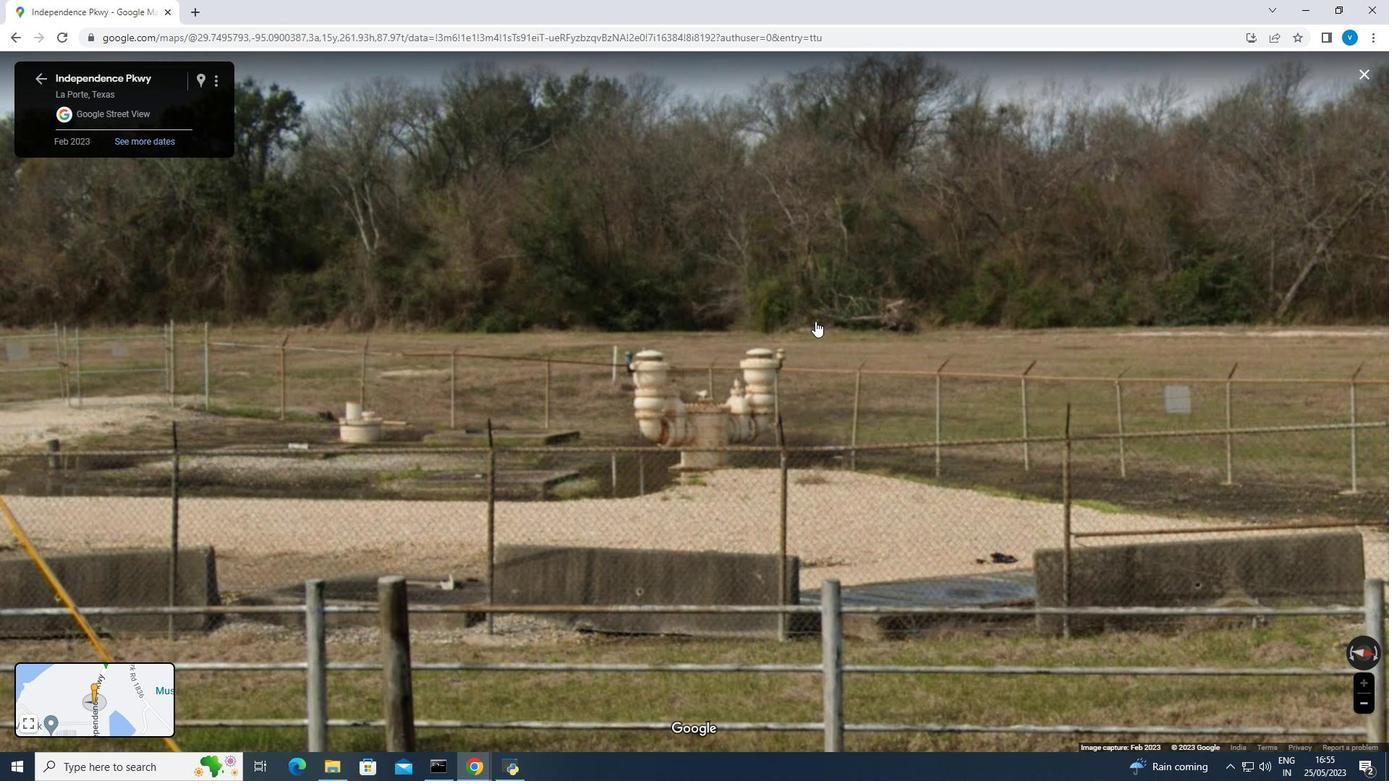 
Action: Mouse scrolled (816, 319) with delta (0, 0)
Screenshot: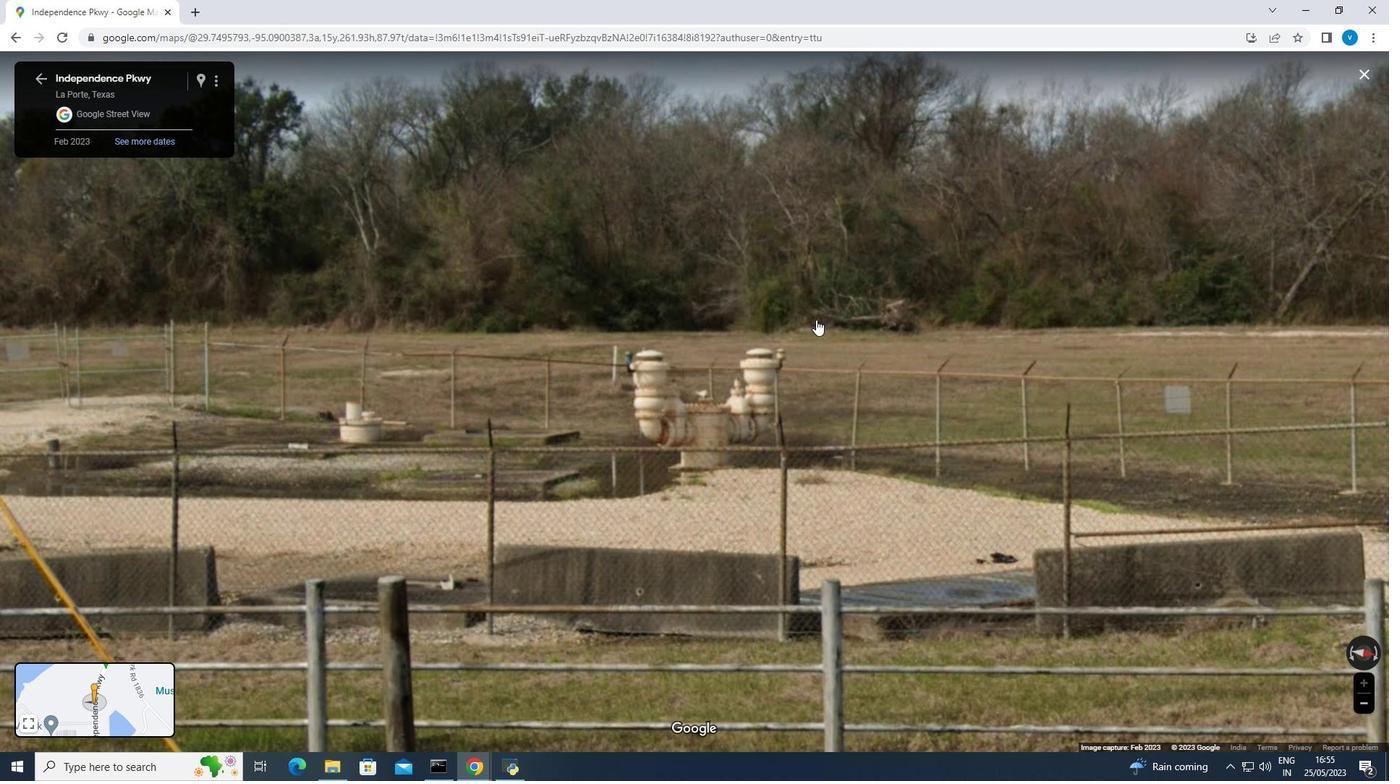 
Action: Mouse moved to (817, 319)
Screenshot: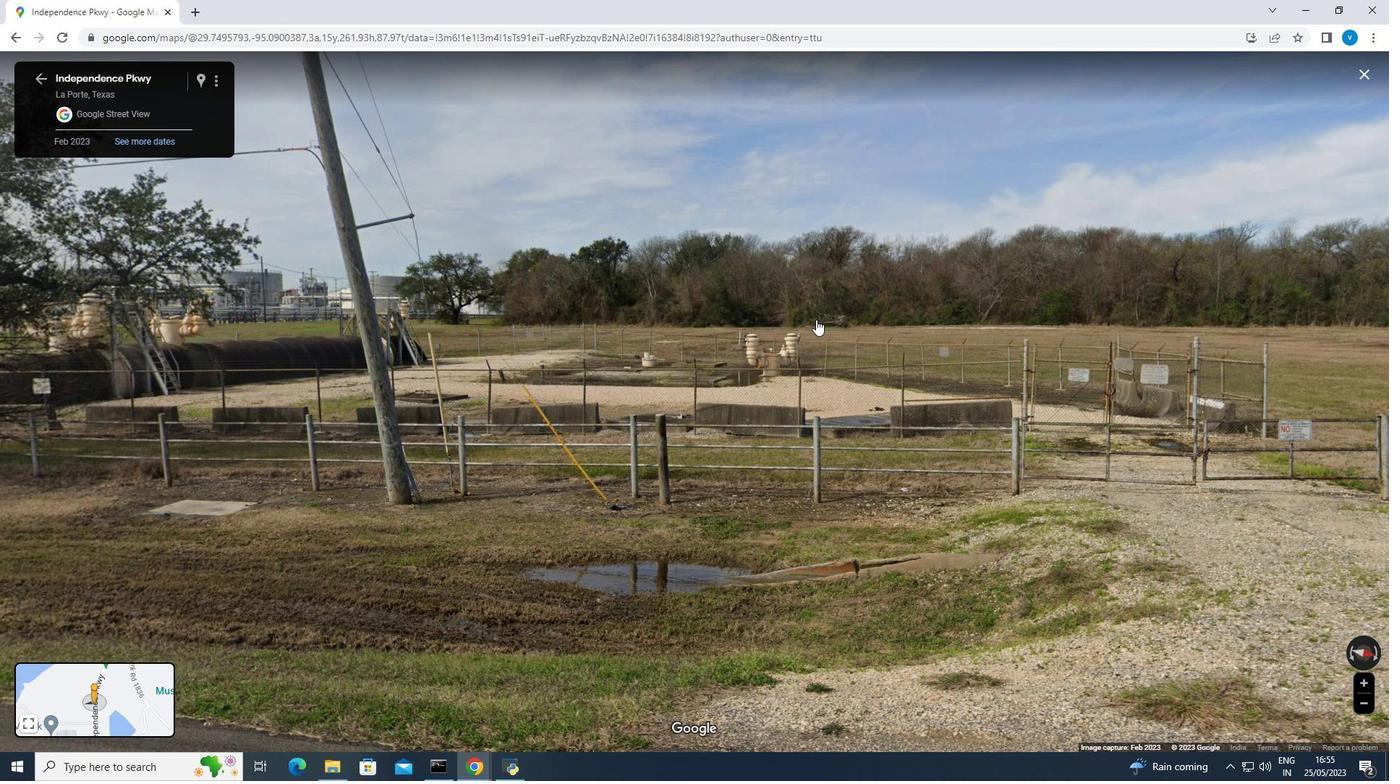 
Action: Mouse scrolled (817, 318) with delta (0, 0)
Screenshot: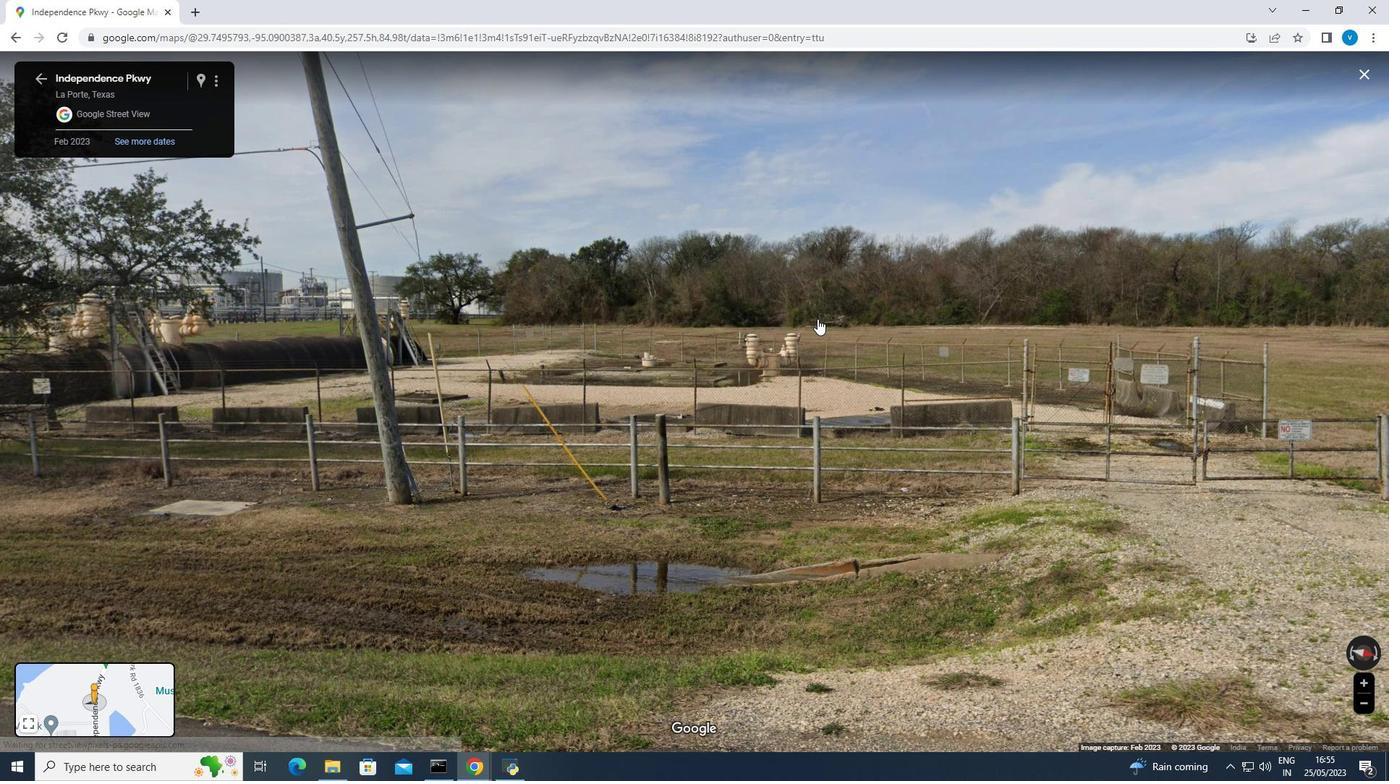 
Action: Mouse moved to (1366, 69)
Screenshot: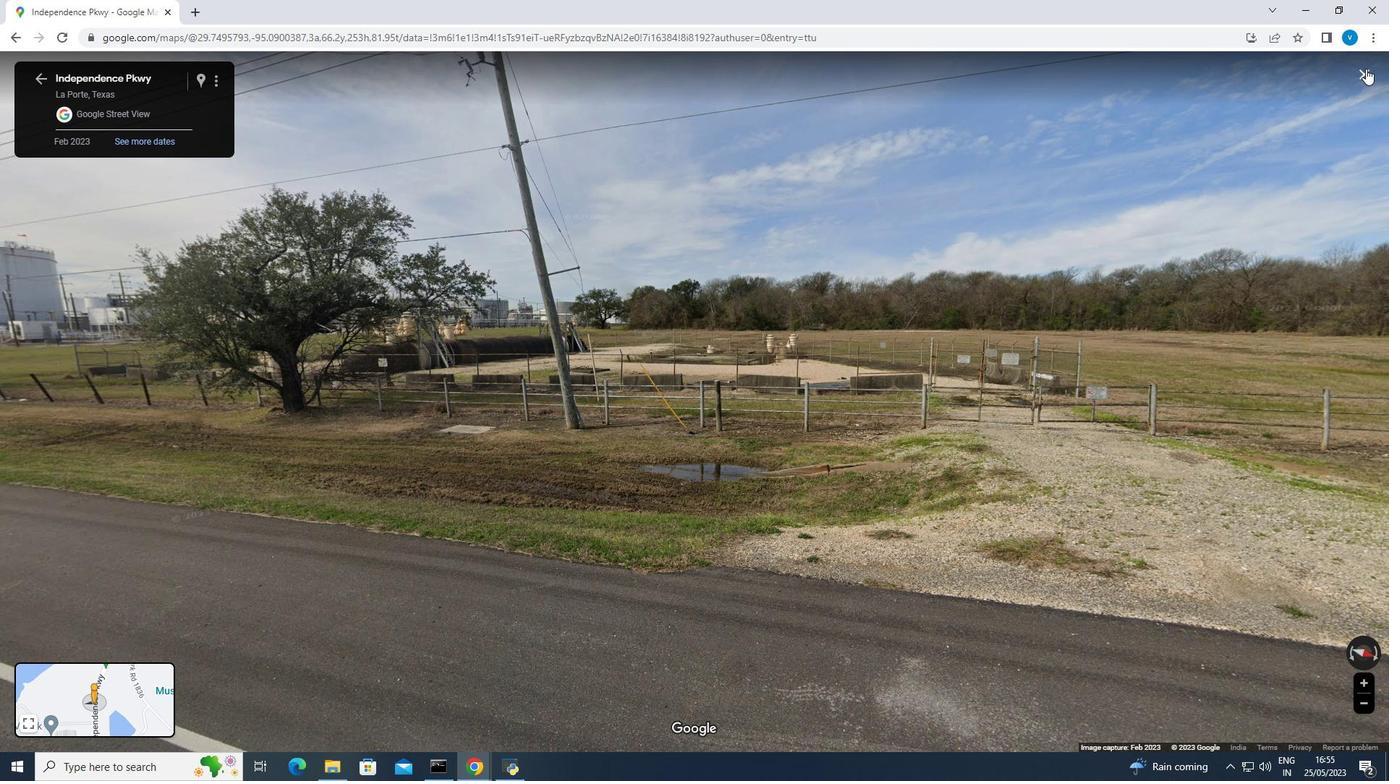 
Action: Mouse pressed left at (1366, 69)
Screenshot: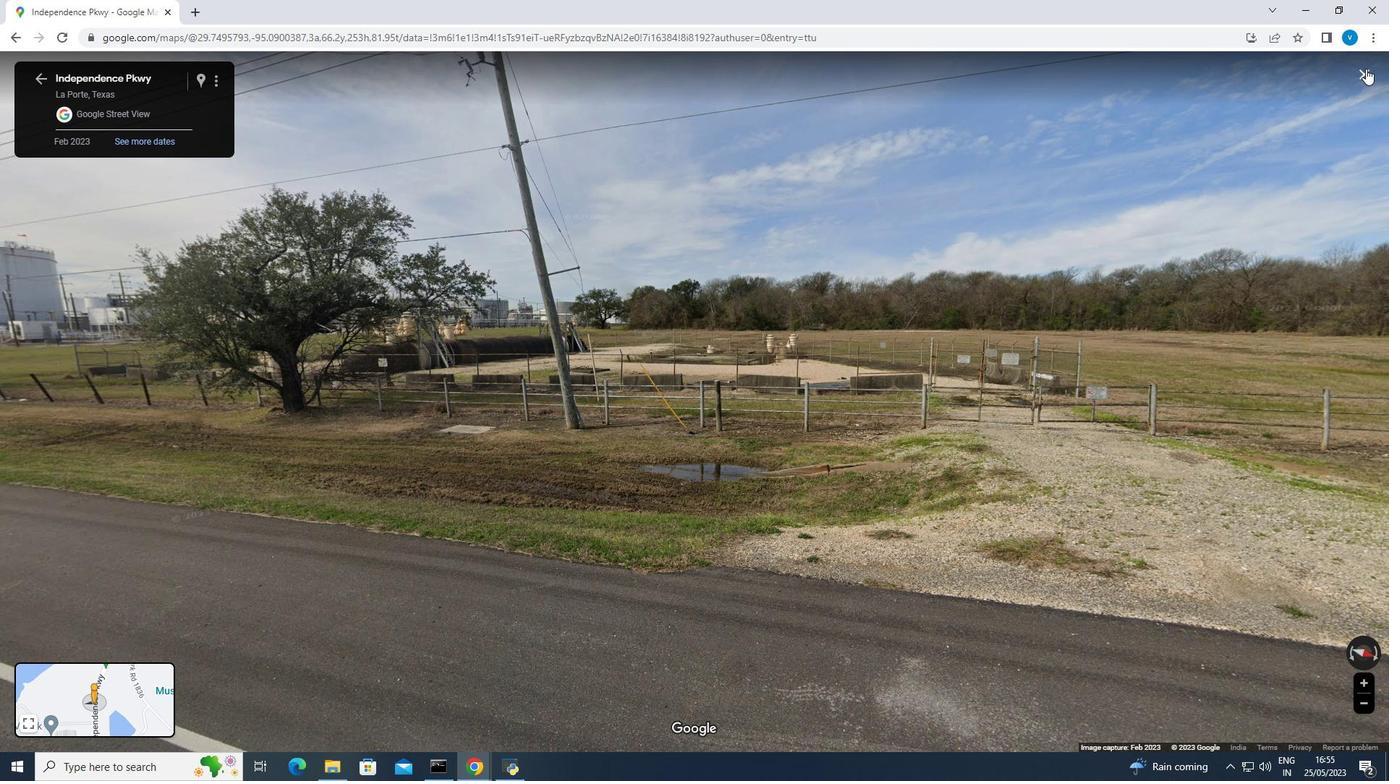 
Action: Mouse moved to (844, 381)
Screenshot: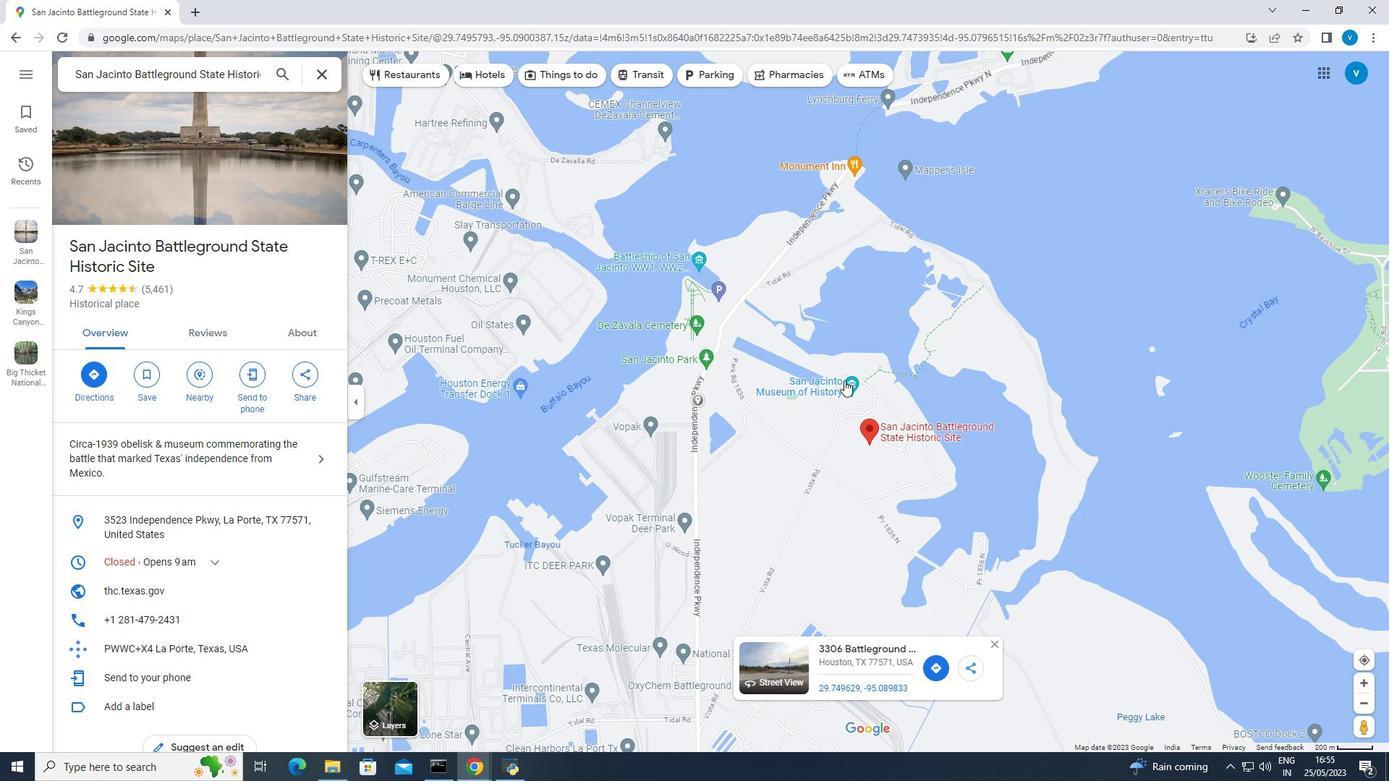 
Action: Mouse pressed left at (844, 381)
Screenshot: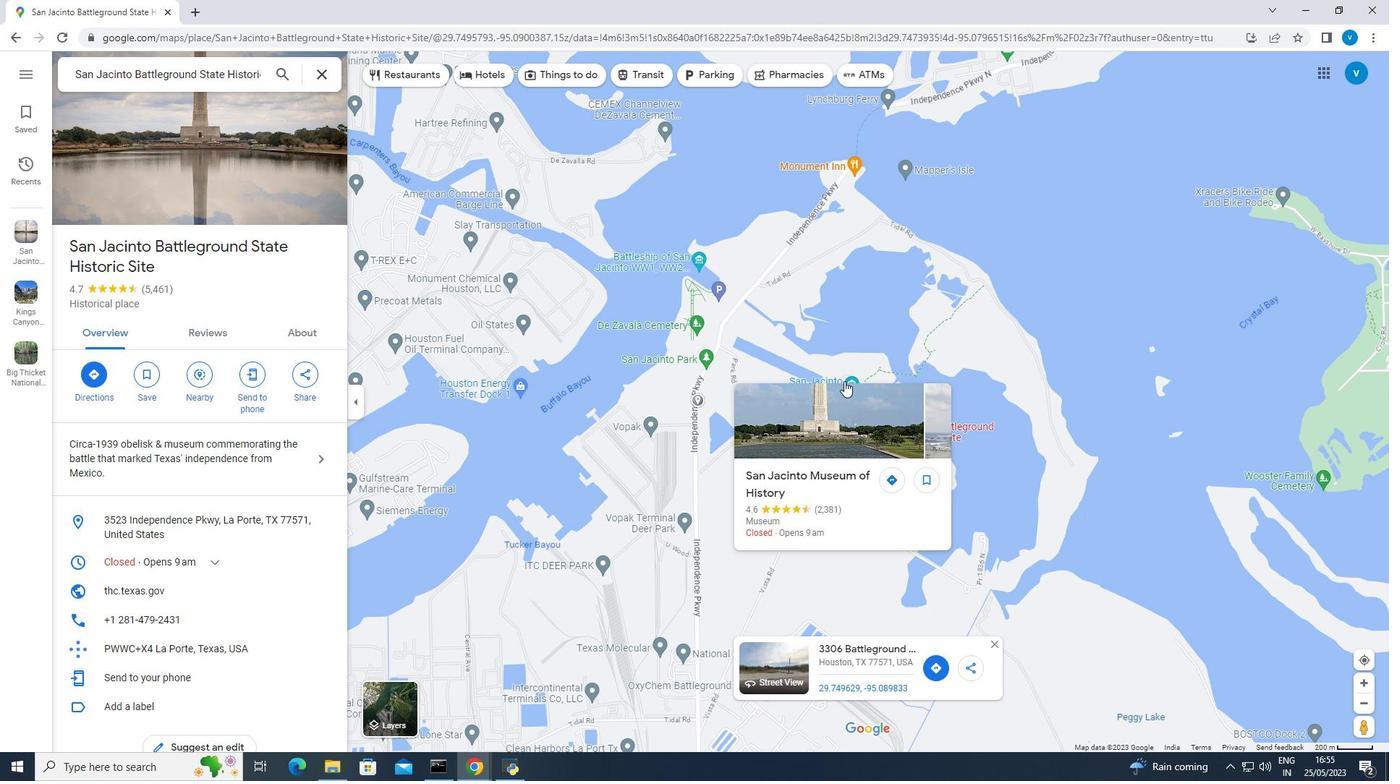 
Action: Mouse pressed left at (844, 381)
Screenshot: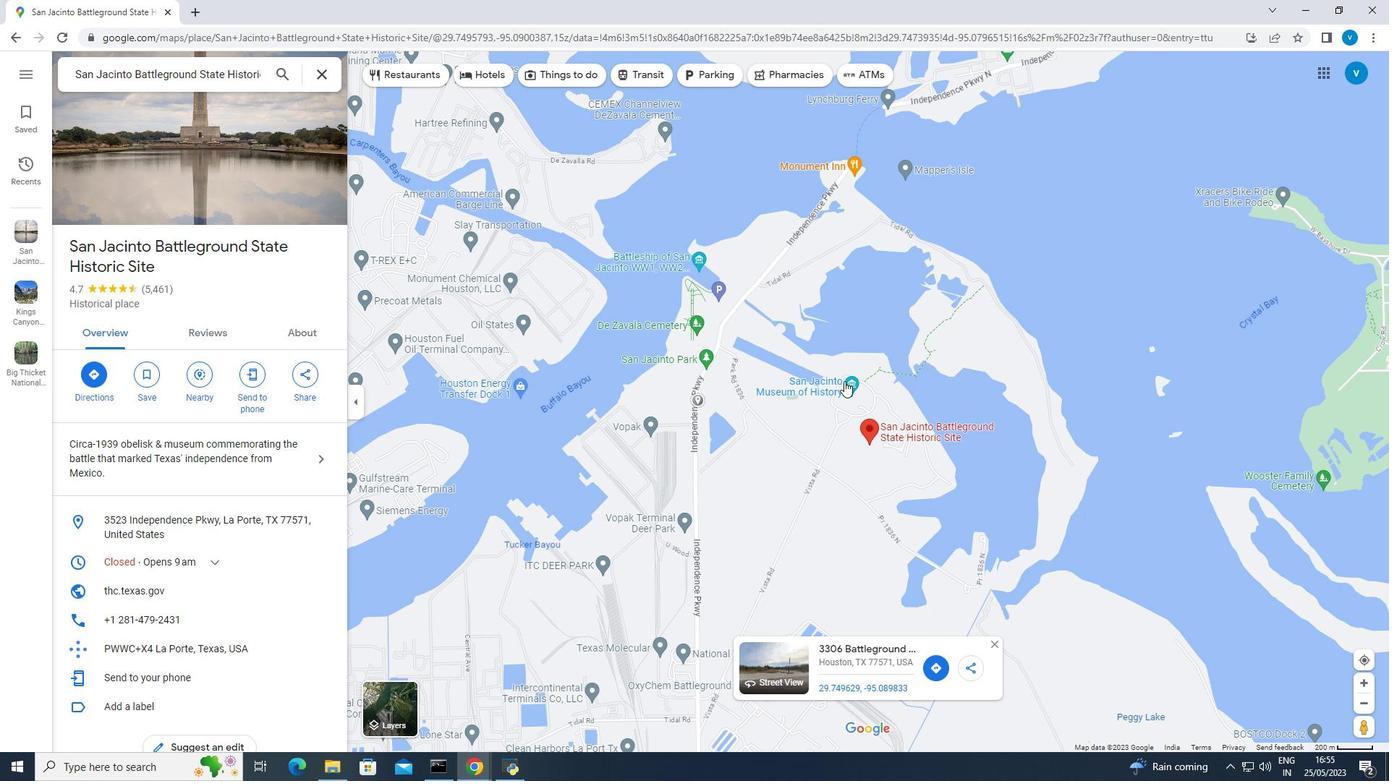 
Action: Mouse moved to (830, 439)
Screenshot: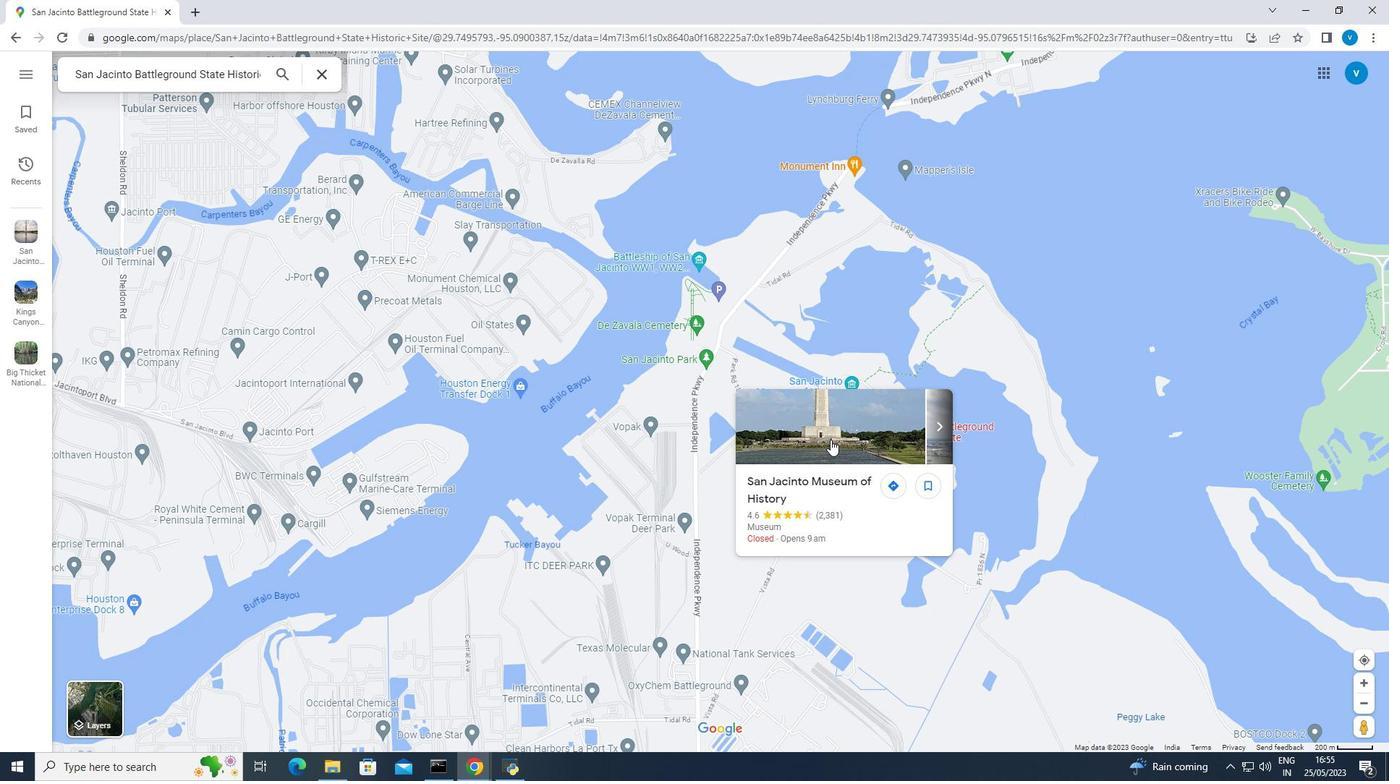 
Action: Mouse pressed left at (830, 439)
Screenshot: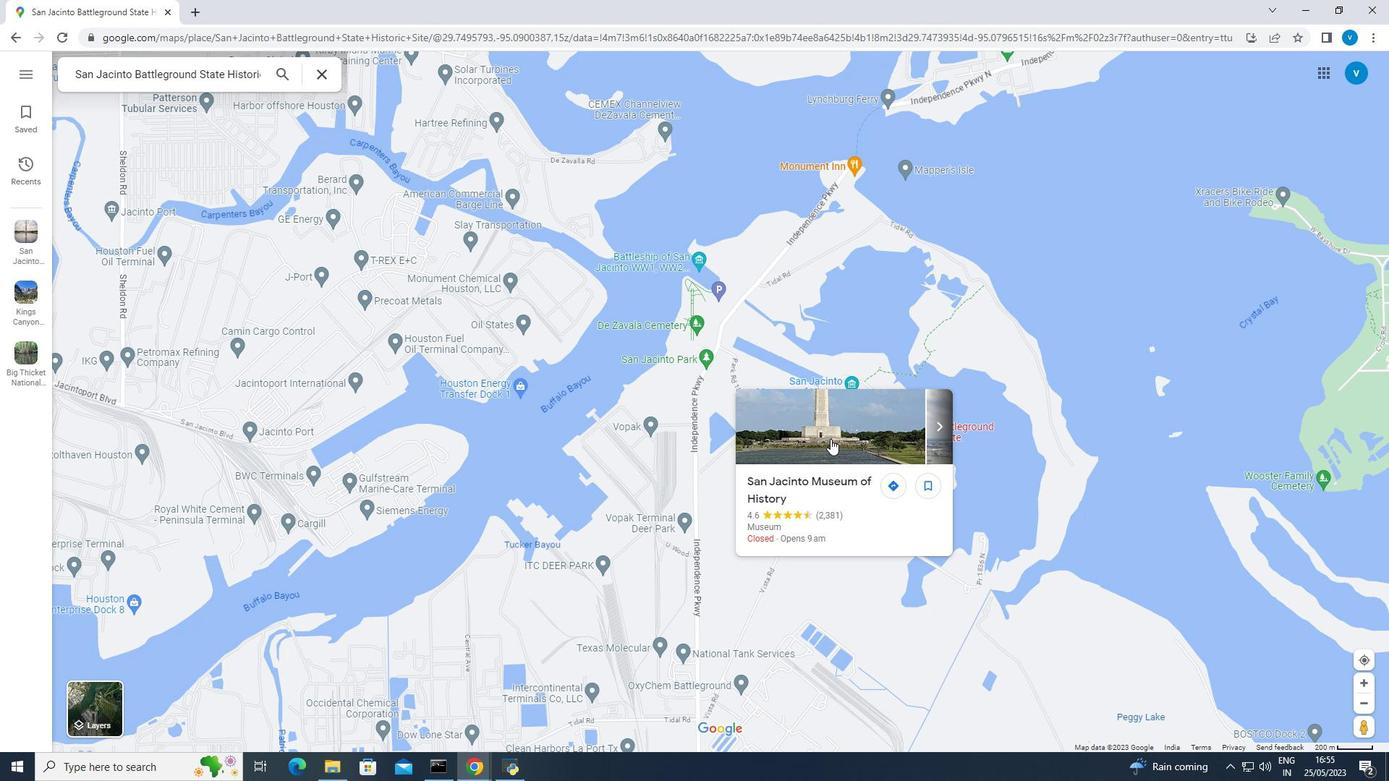 
Action: Mouse moved to (830, 438)
Screenshot: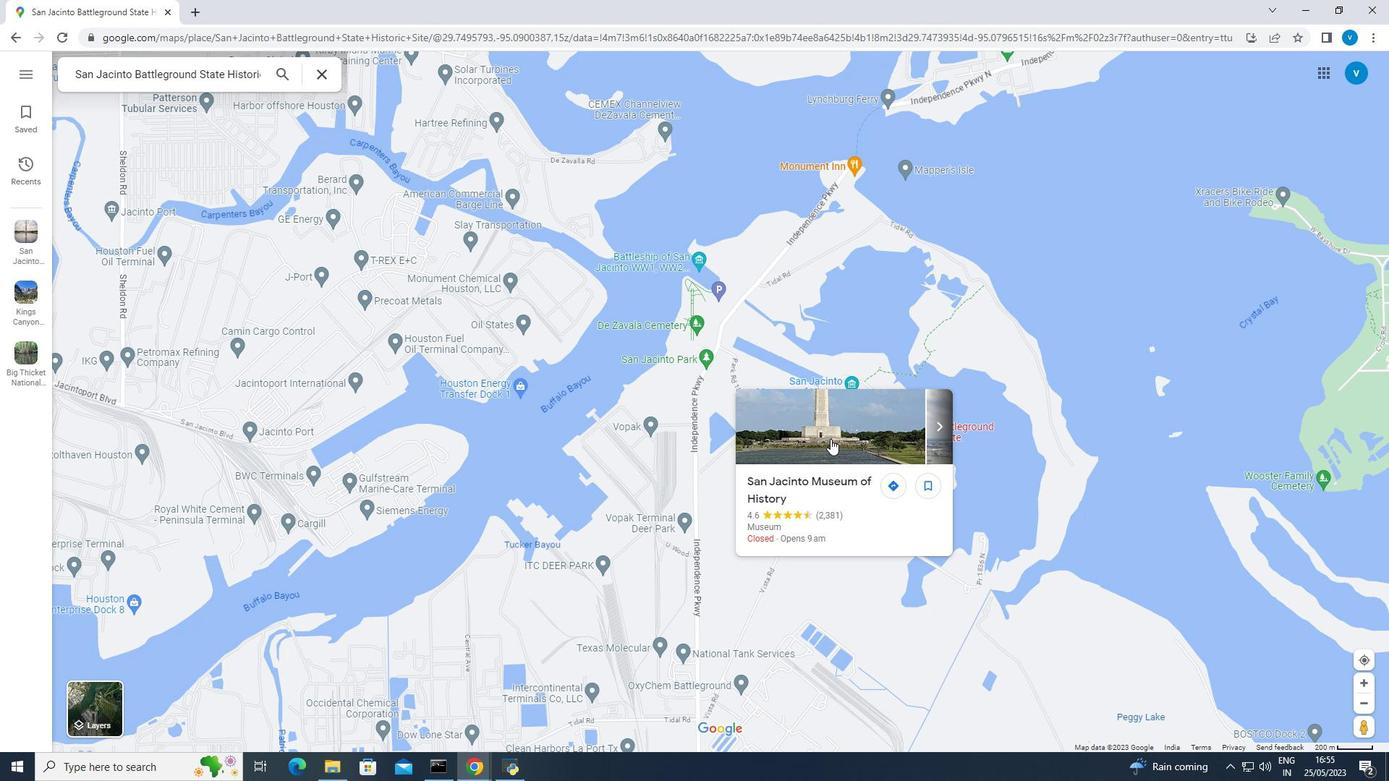 
Action: Mouse pressed left at (830, 438)
Screenshot: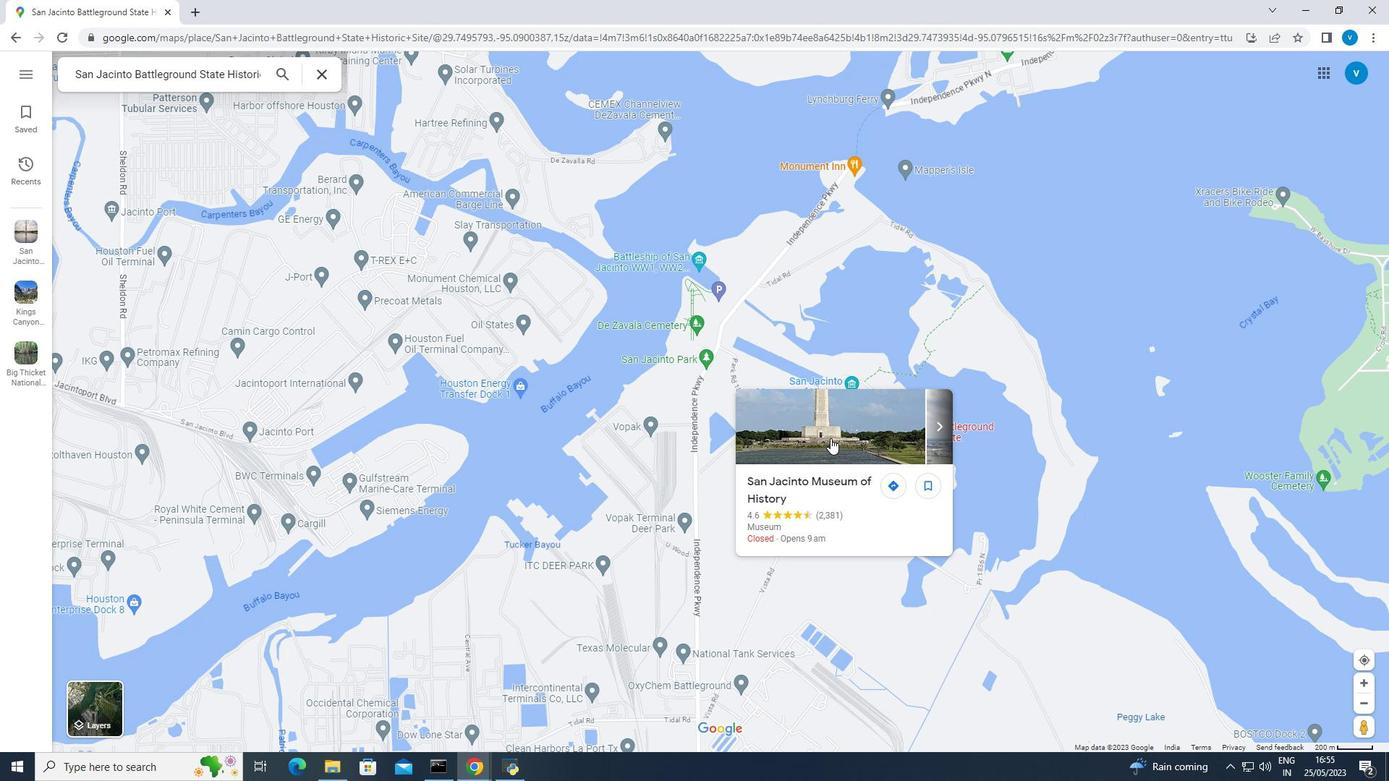 
Action: Mouse moved to (256, 183)
Screenshot: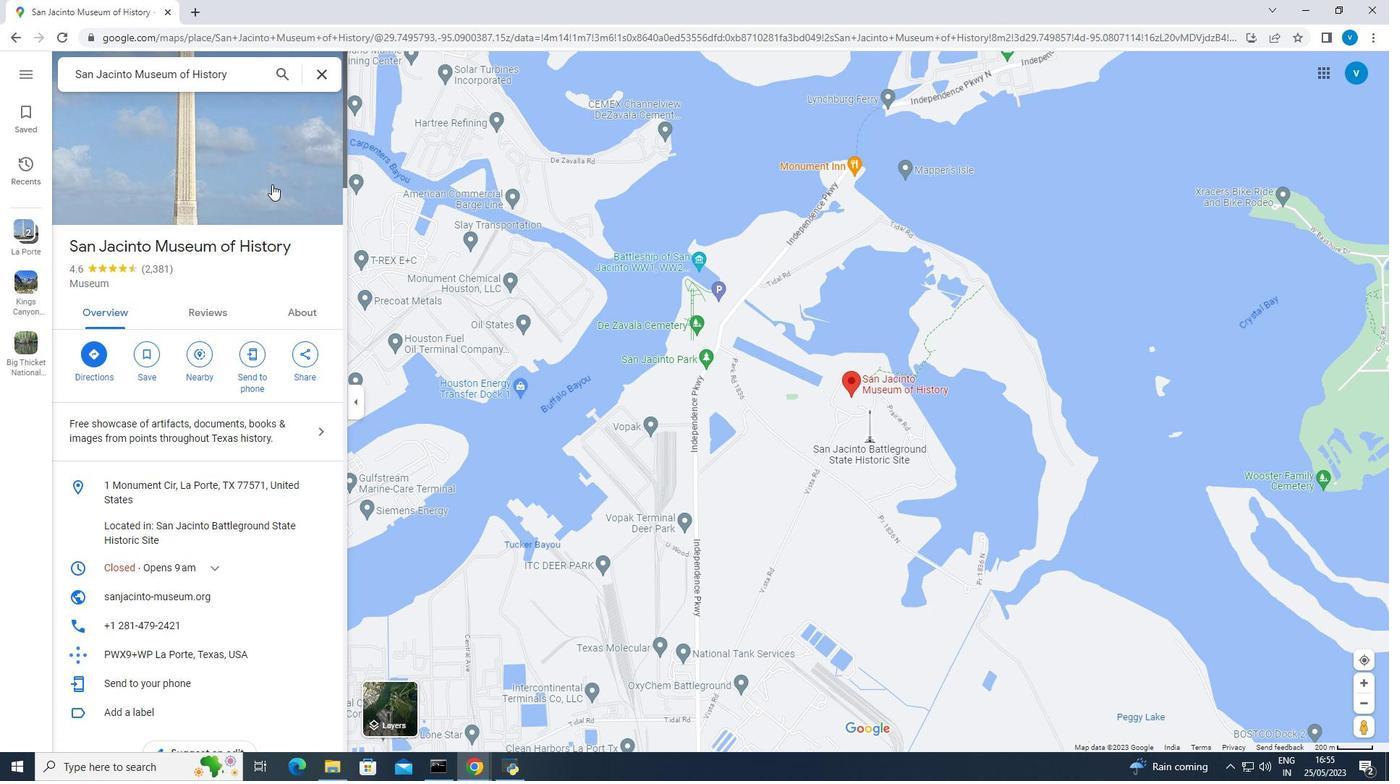 
Action: Mouse pressed left at (256, 183)
Screenshot: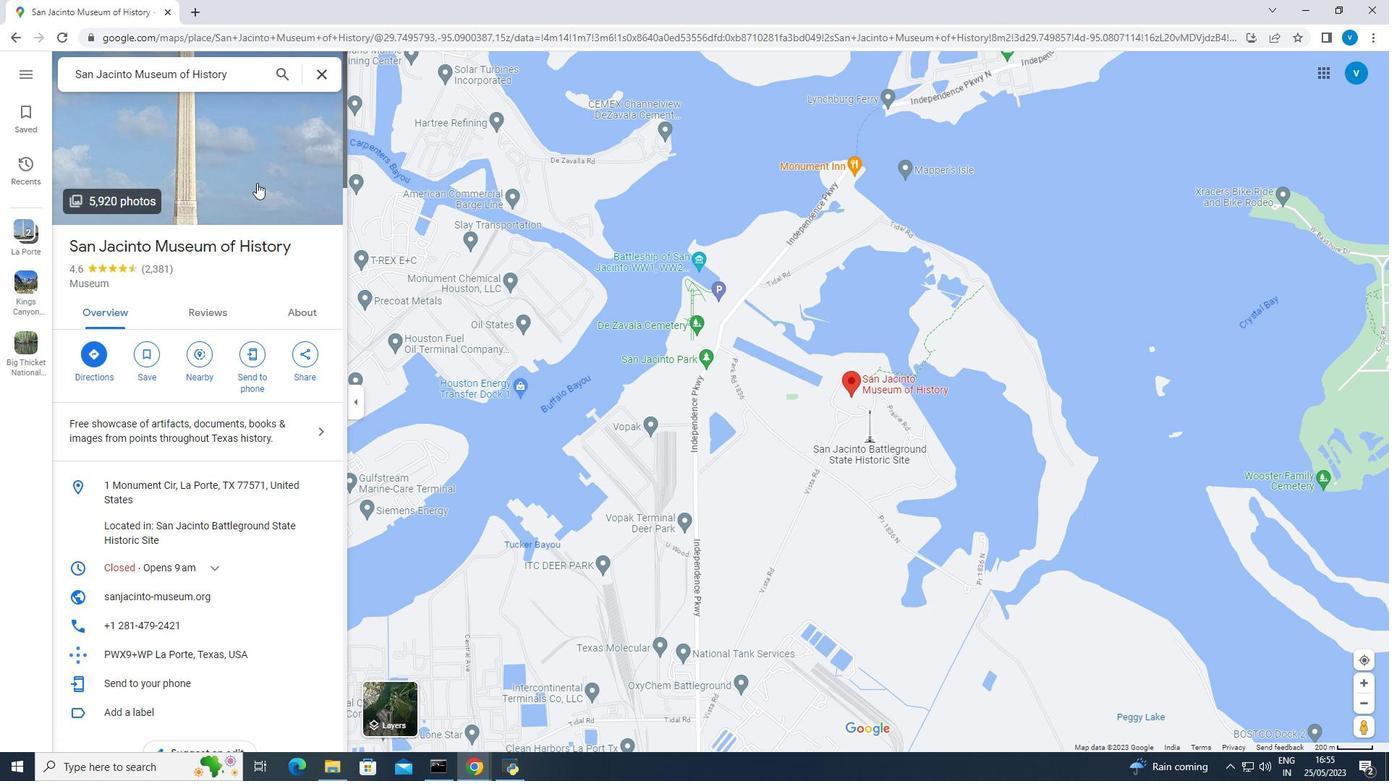 
Action: Mouse moved to (261, 181)
Screenshot: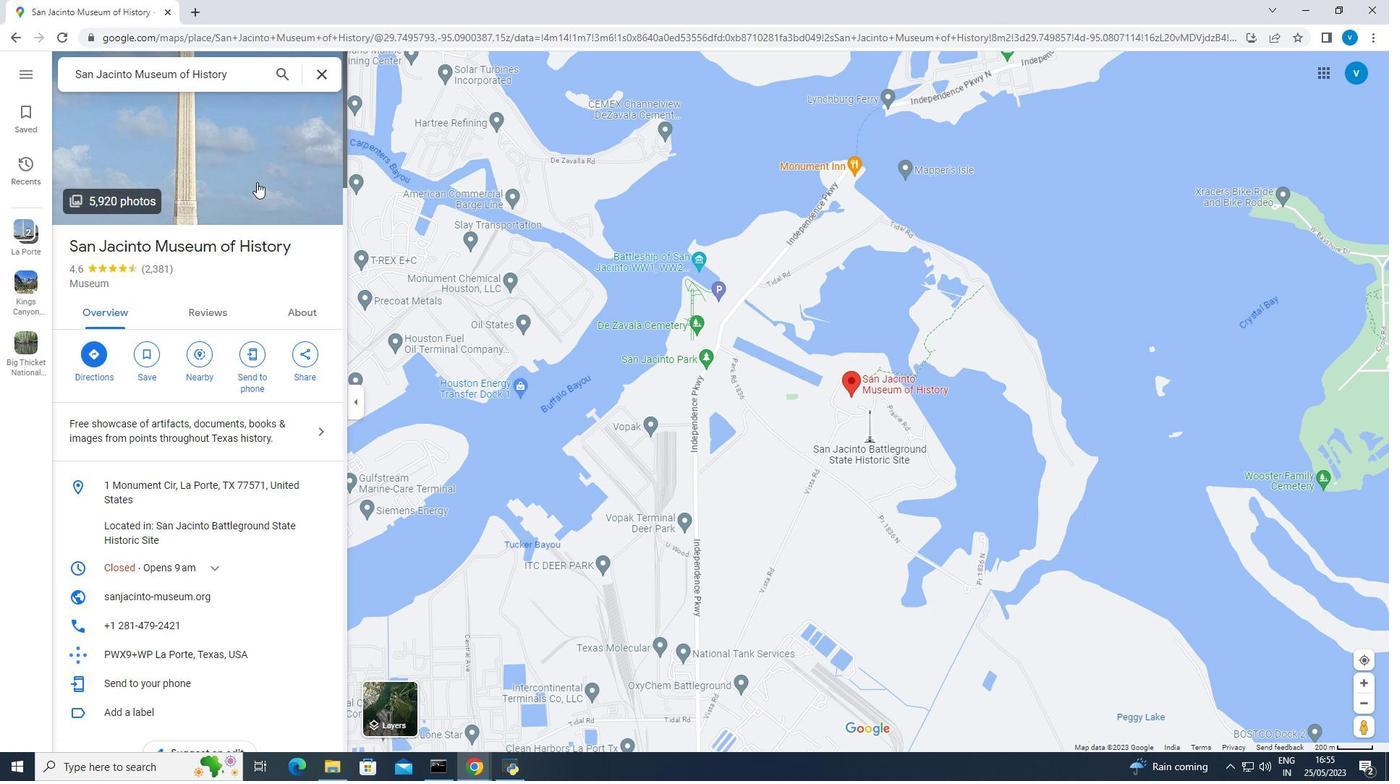 
Action: Mouse pressed left at (258, 181)
Screenshot: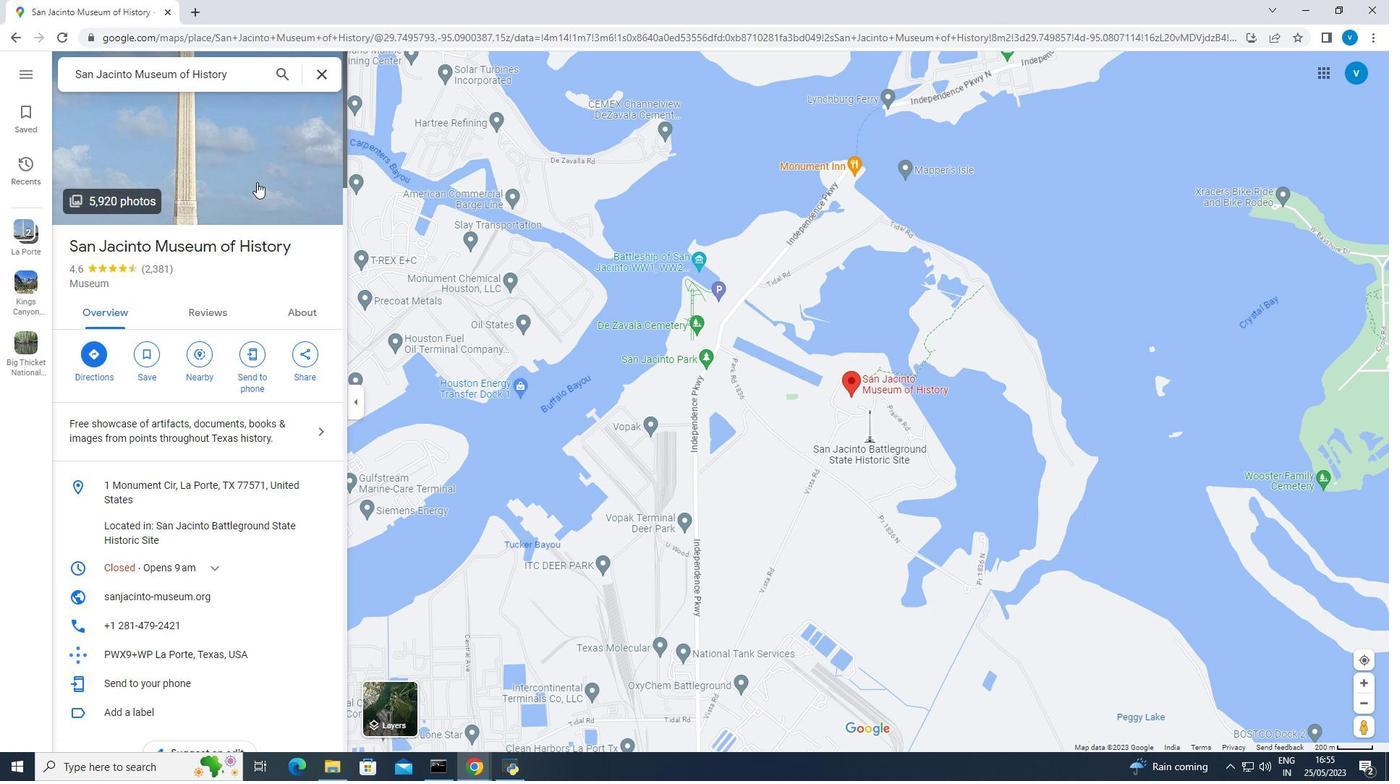 
Action: Mouse moved to (888, 637)
Screenshot: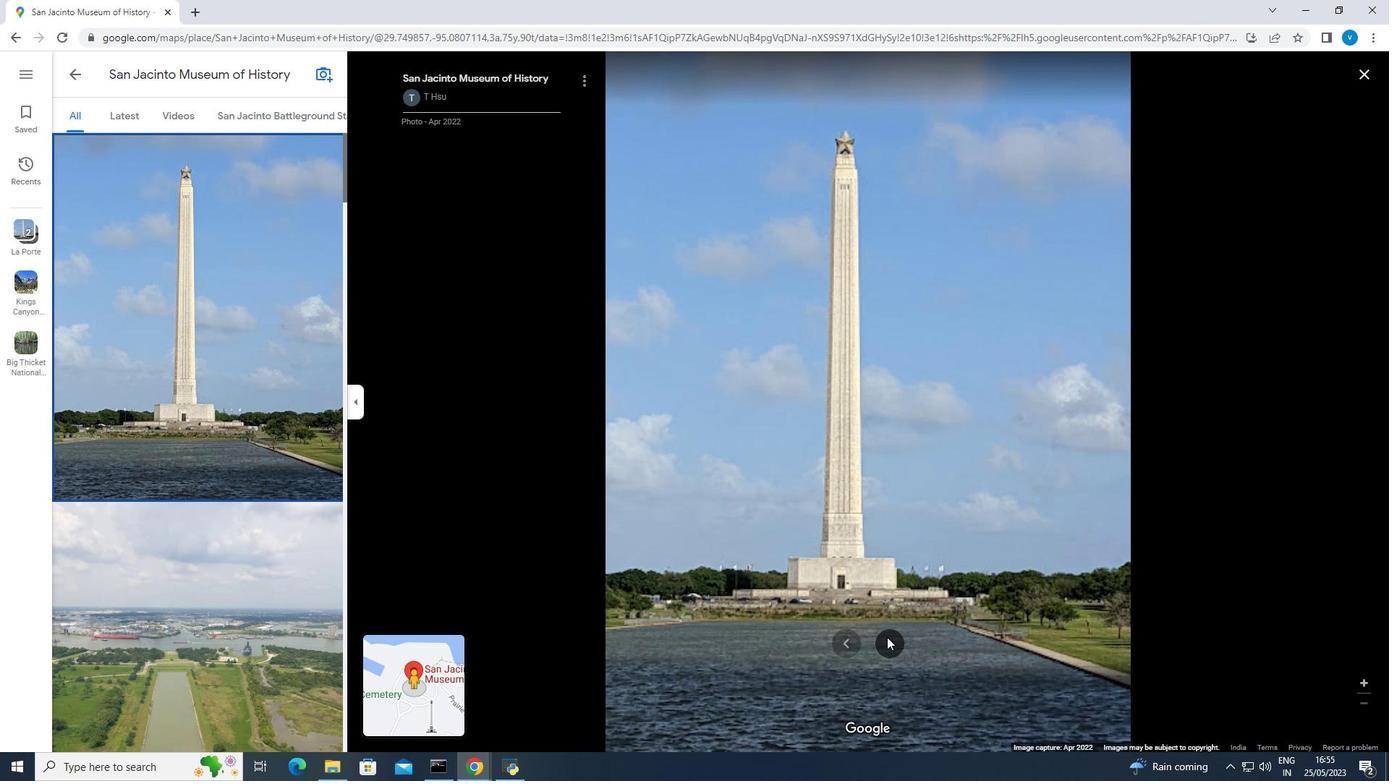 
Action: Mouse pressed left at (888, 637)
Screenshot: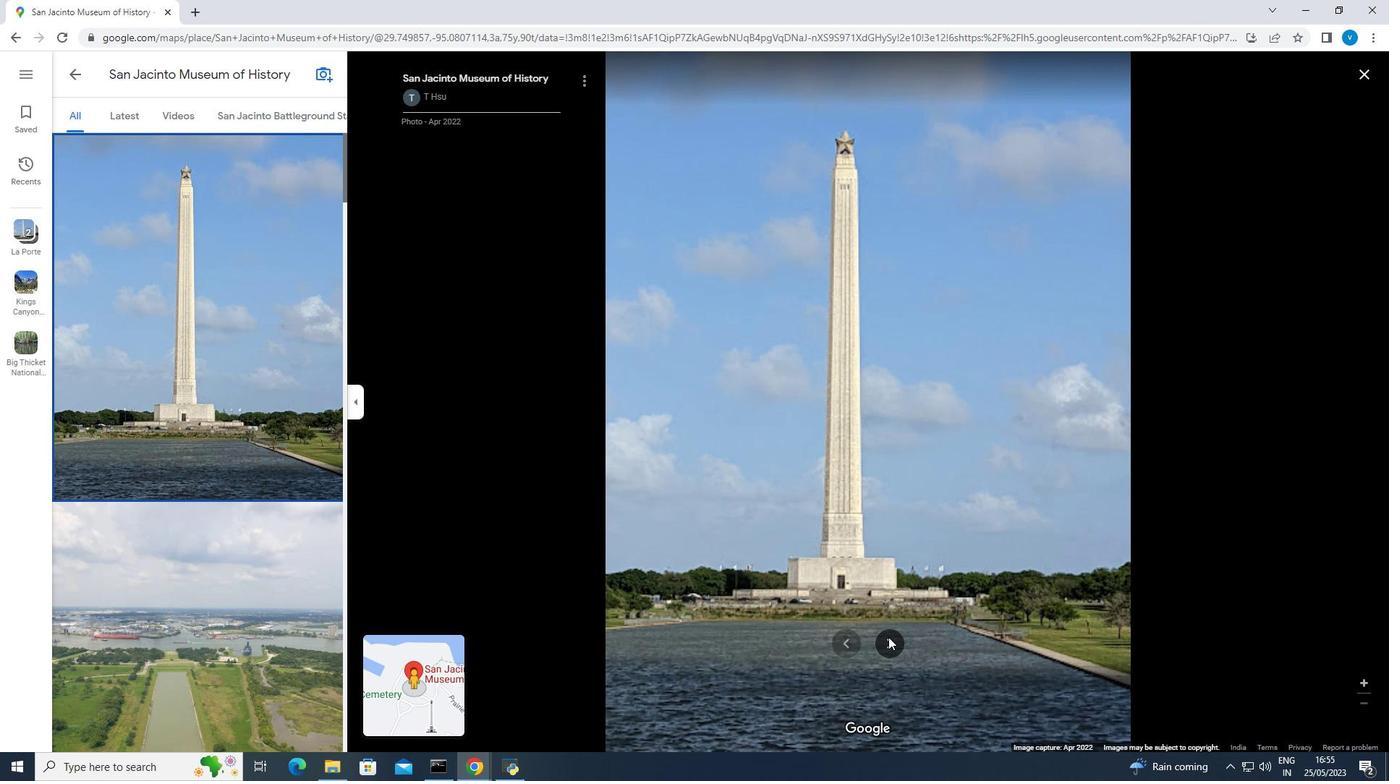 
Action: Mouse moved to (888, 636)
Screenshot: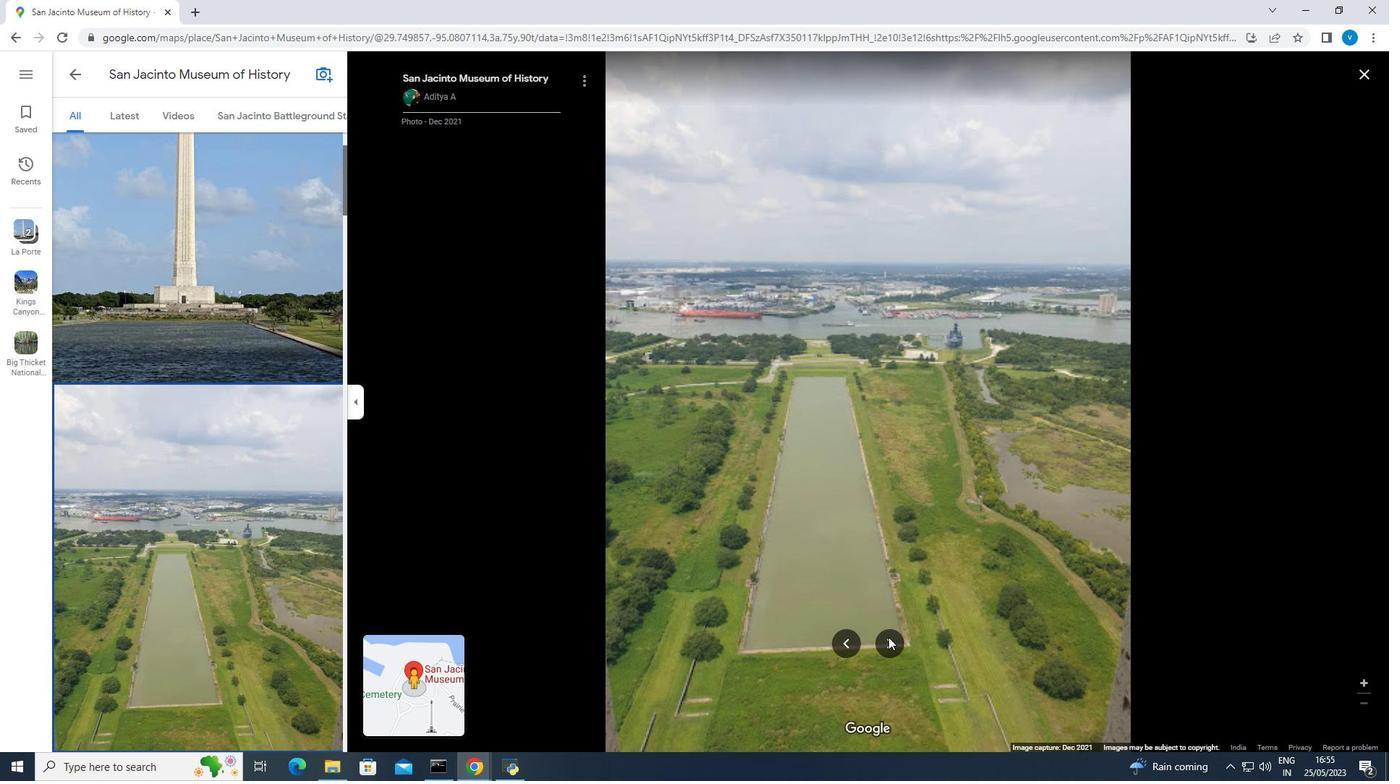 
Action: Mouse pressed left at (888, 636)
Screenshot: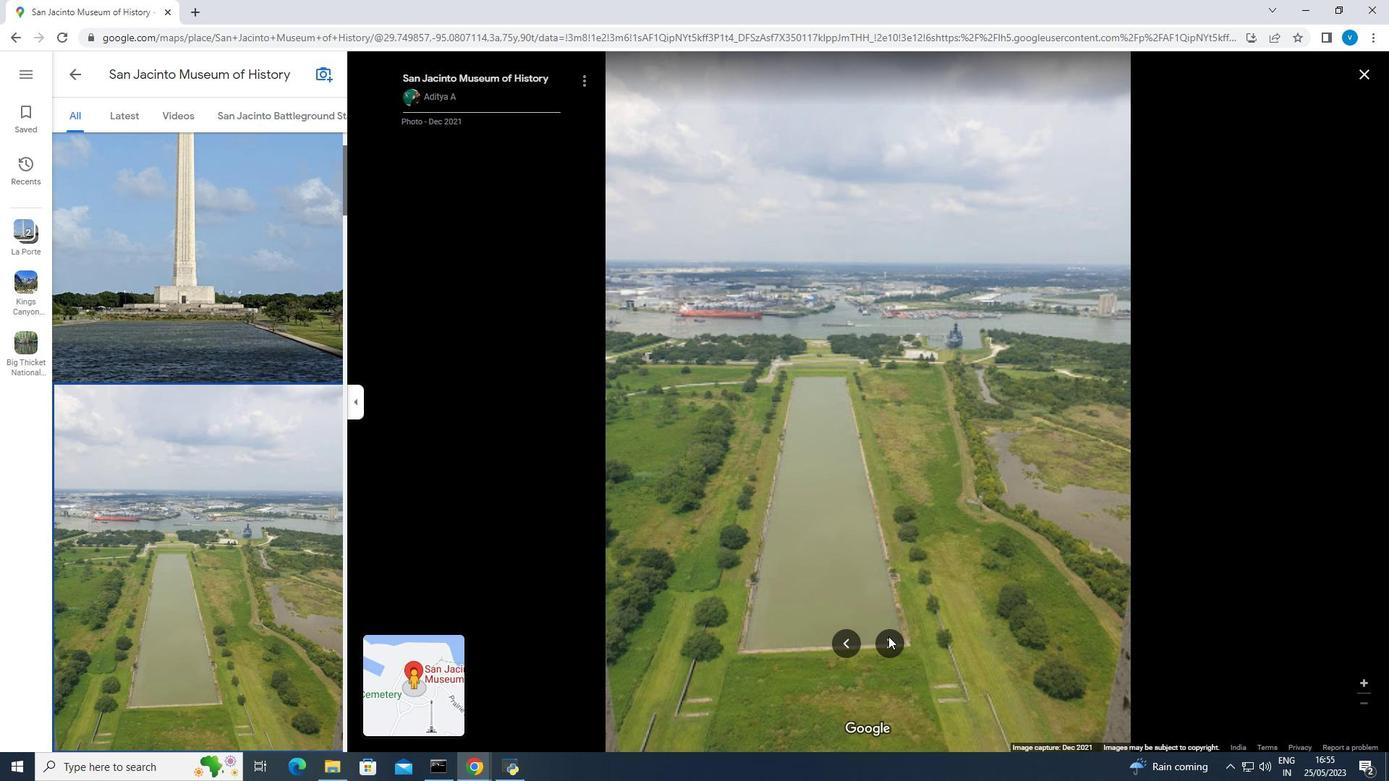 
Action: Mouse moved to (822, 541)
Screenshot: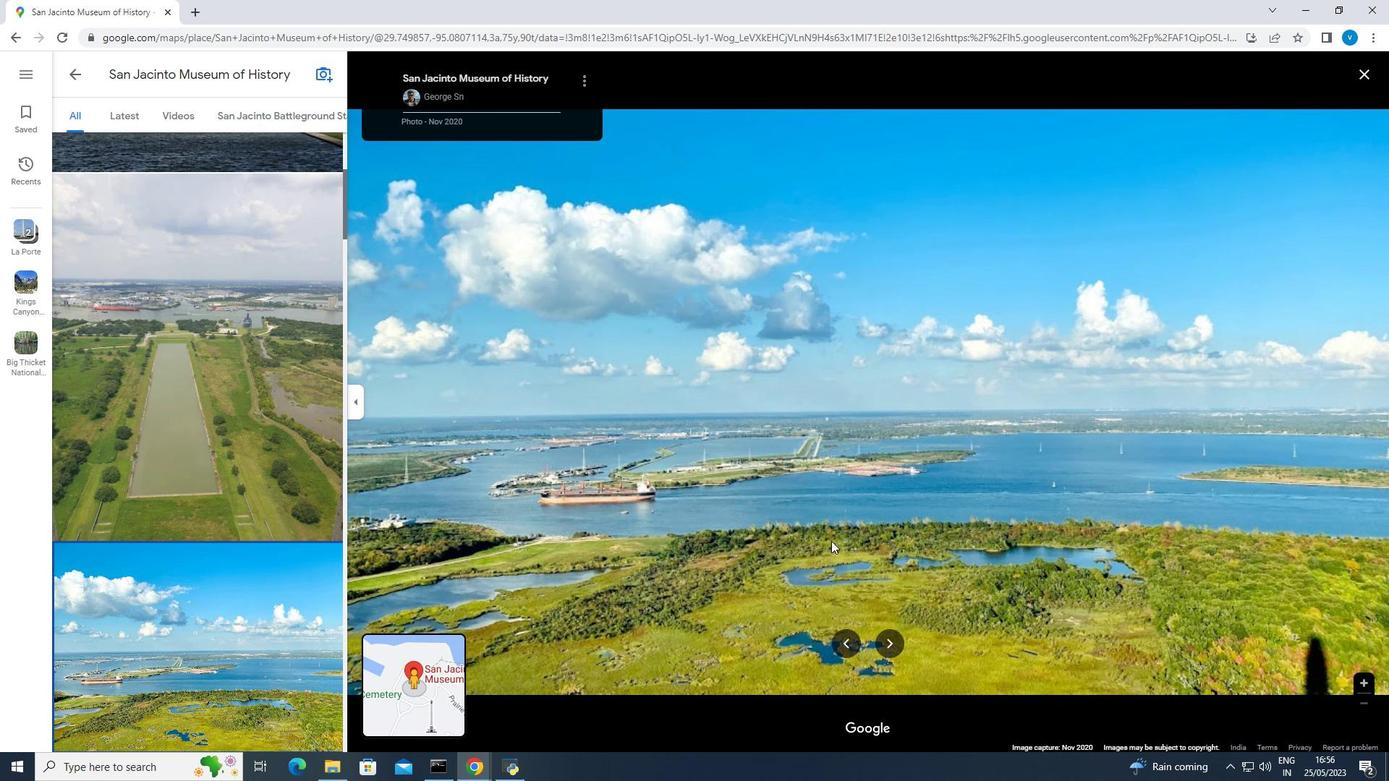 
Action: Mouse scrolled (822, 542) with delta (0, 0)
Screenshot: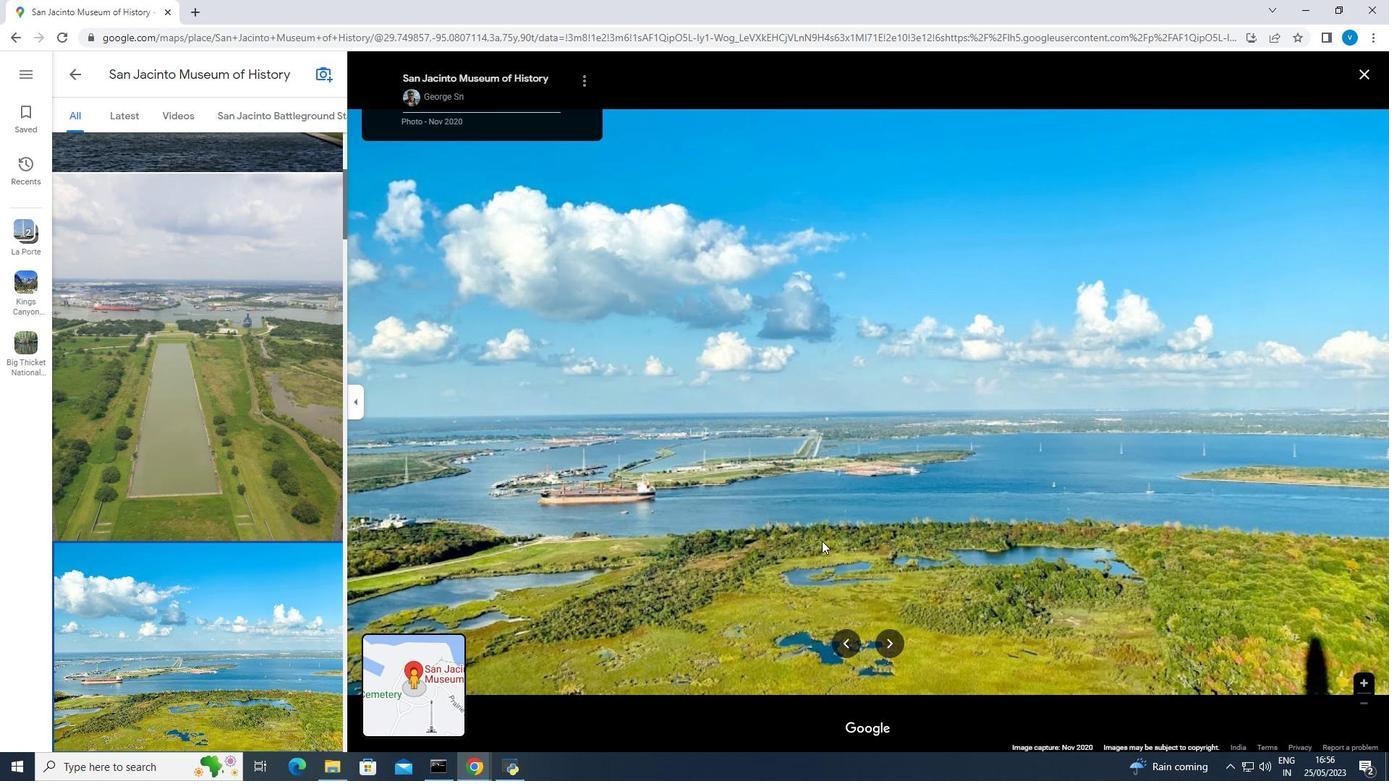 
Action: Mouse scrolled (822, 542) with delta (0, 0)
Screenshot: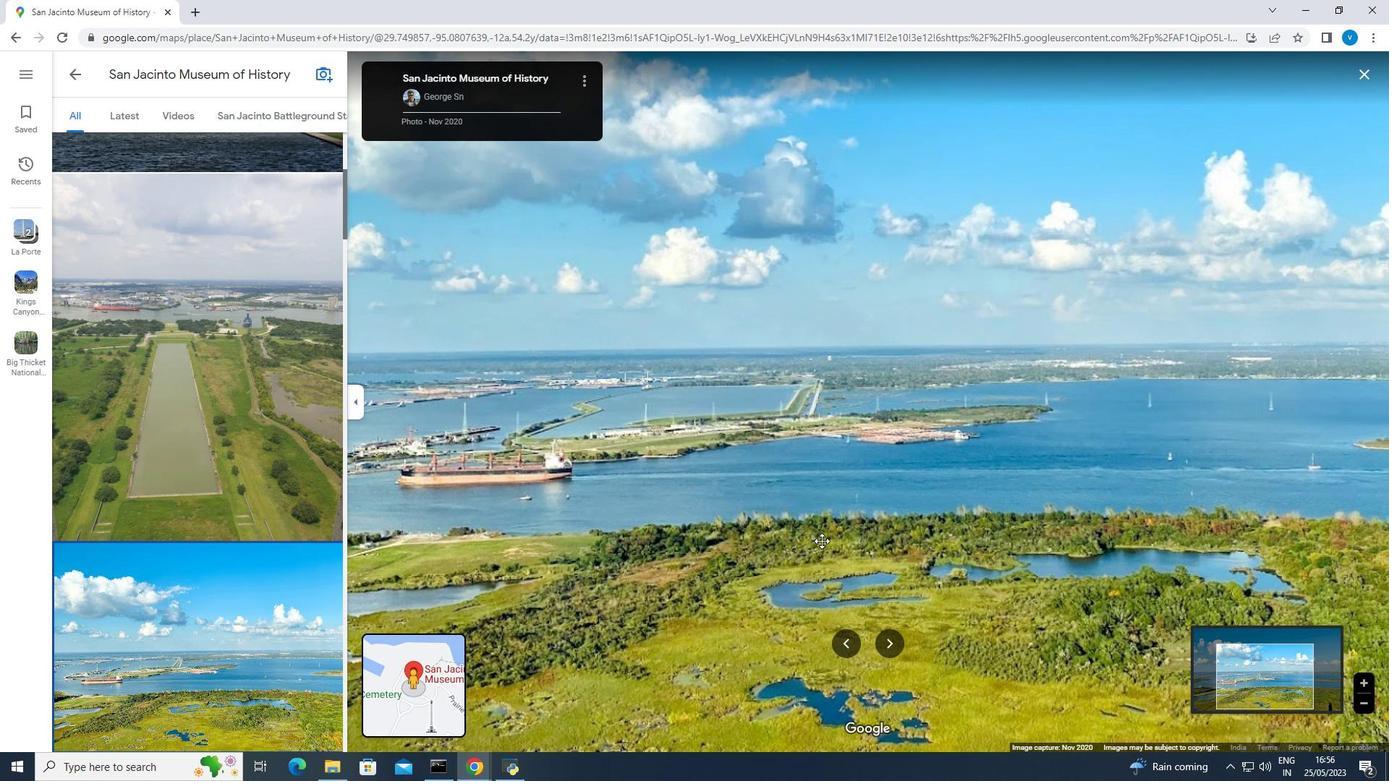 
Action: Mouse moved to (822, 541)
Screenshot: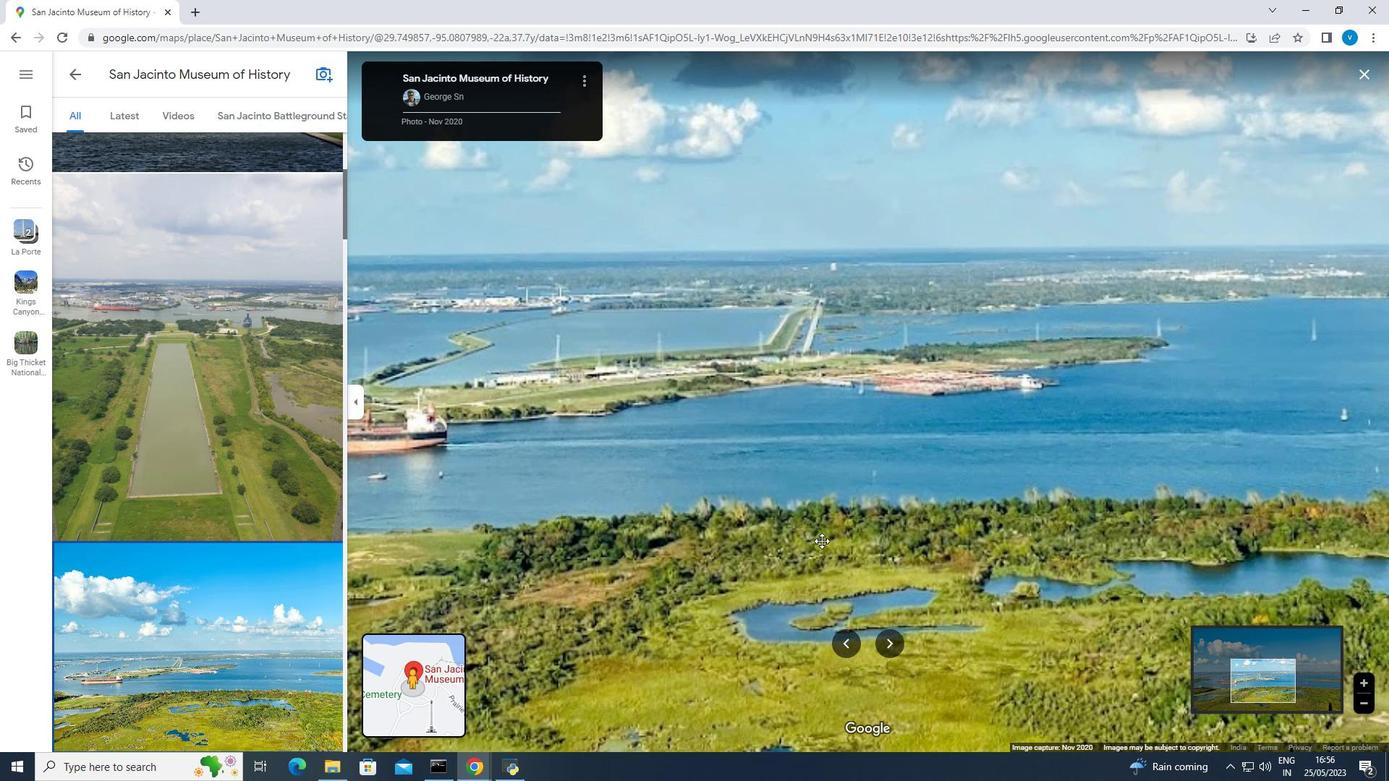 
Action: Mouse scrolled (822, 542) with delta (0, 0)
Screenshot: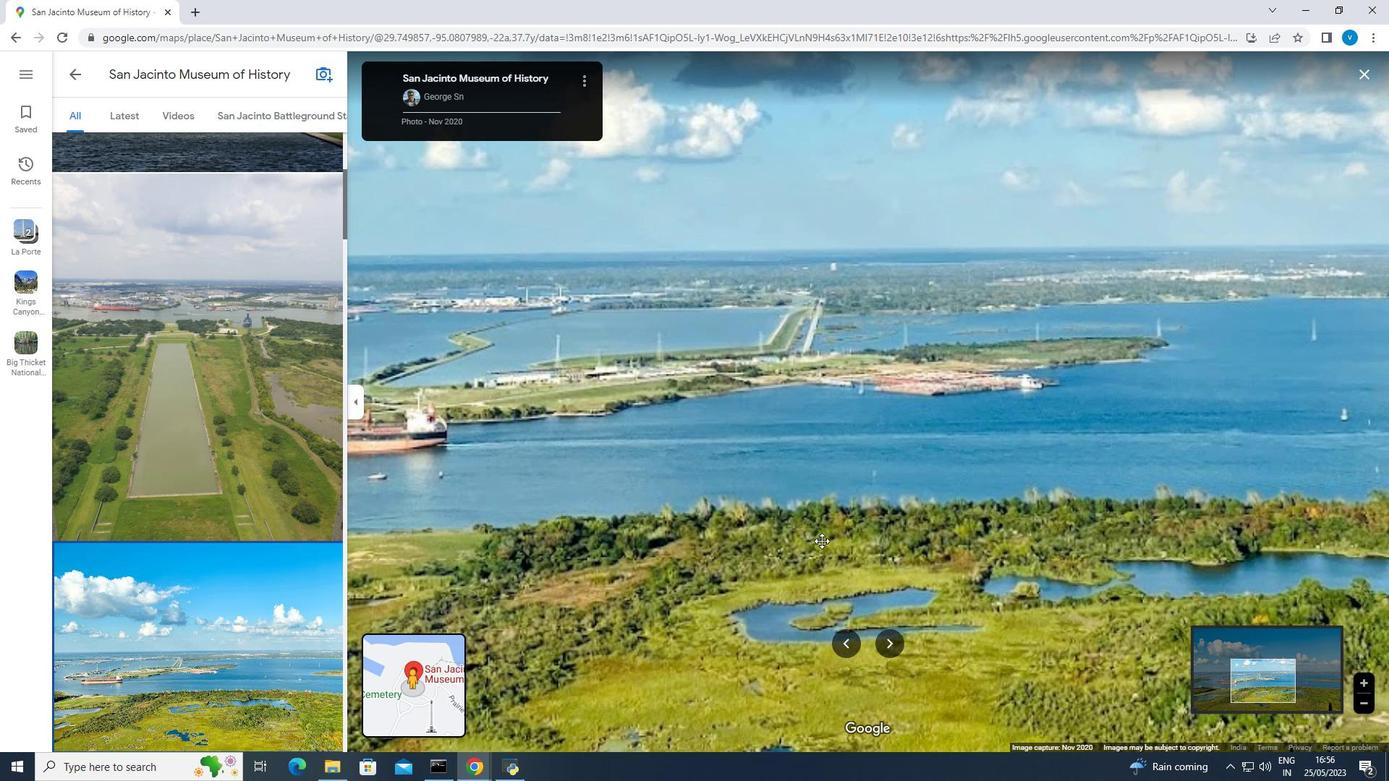 
Action: Mouse moved to (783, 466)
Screenshot: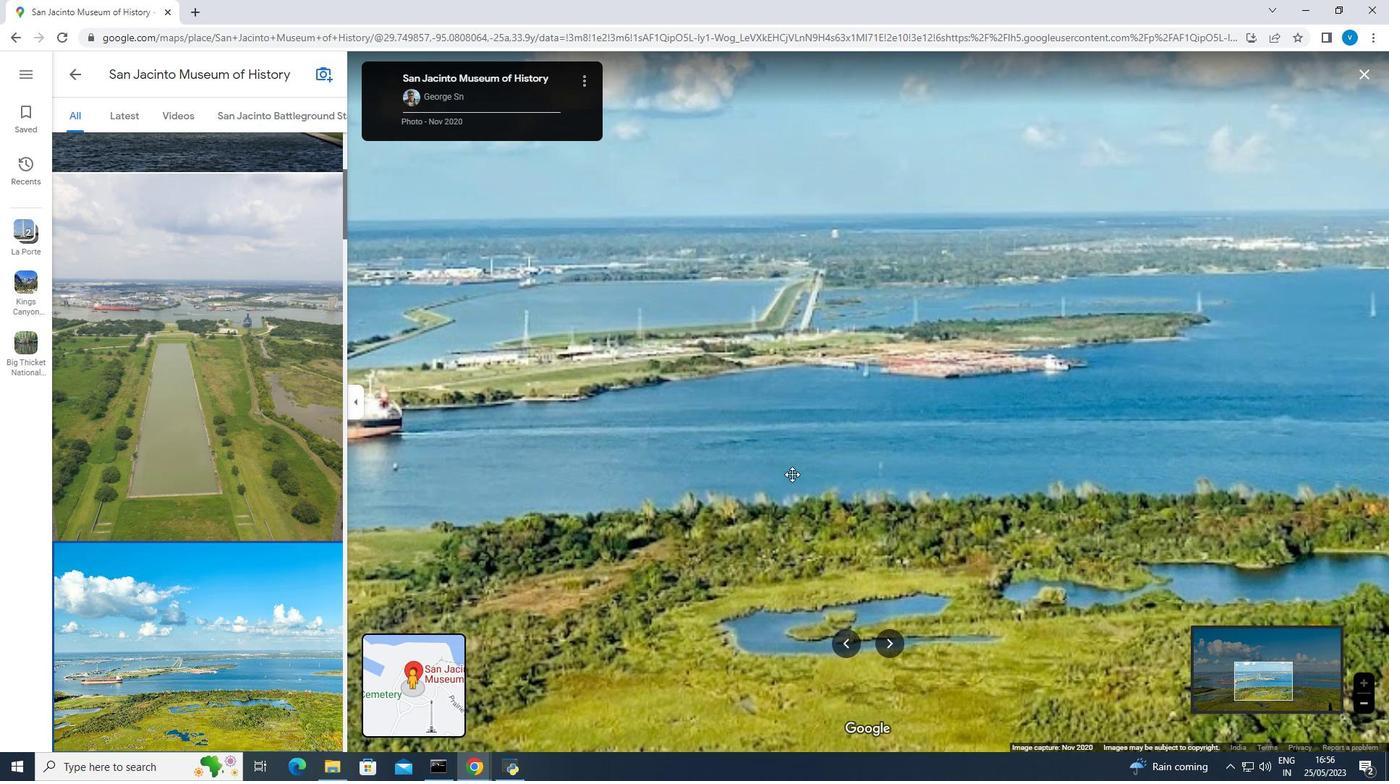 
Action: Mouse scrolled (783, 466) with delta (0, 0)
Screenshot: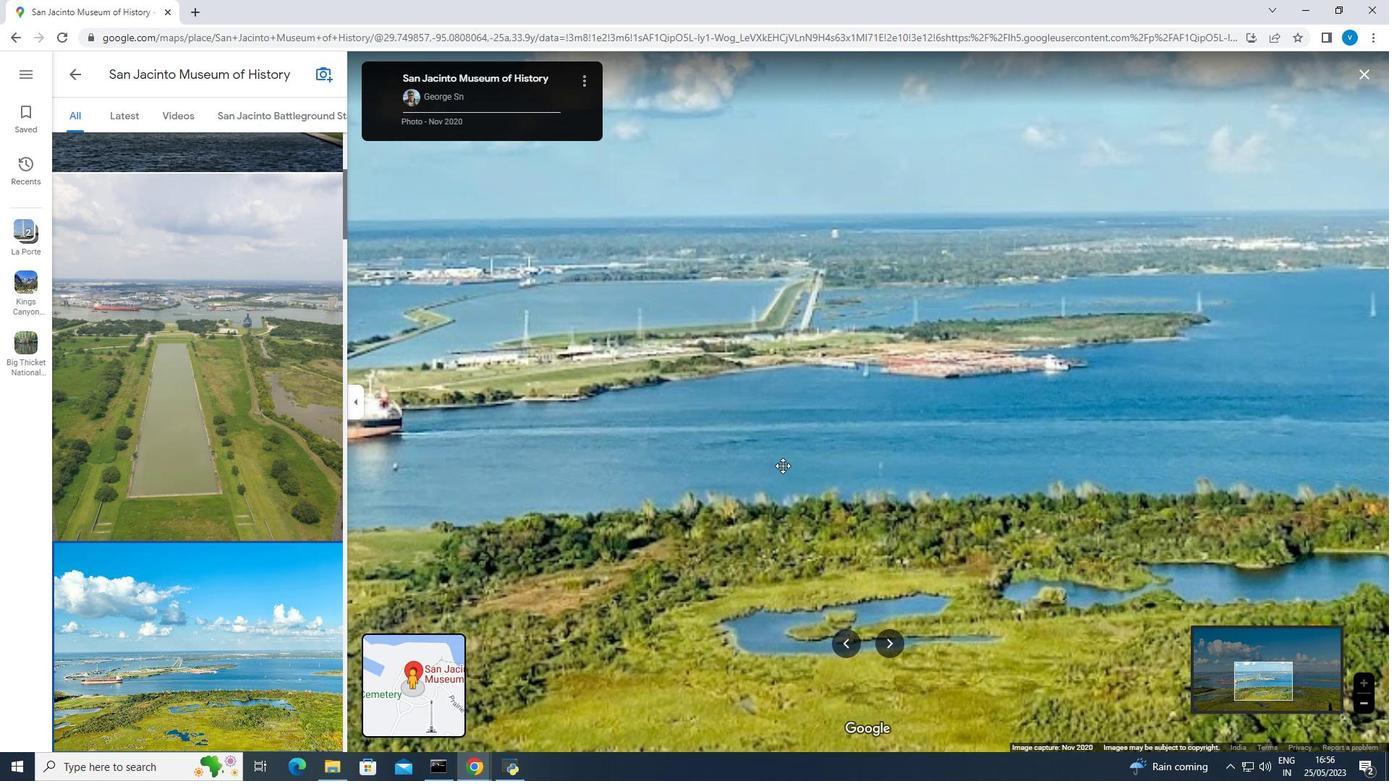 
Action: Mouse scrolled (783, 466) with delta (0, 0)
Screenshot: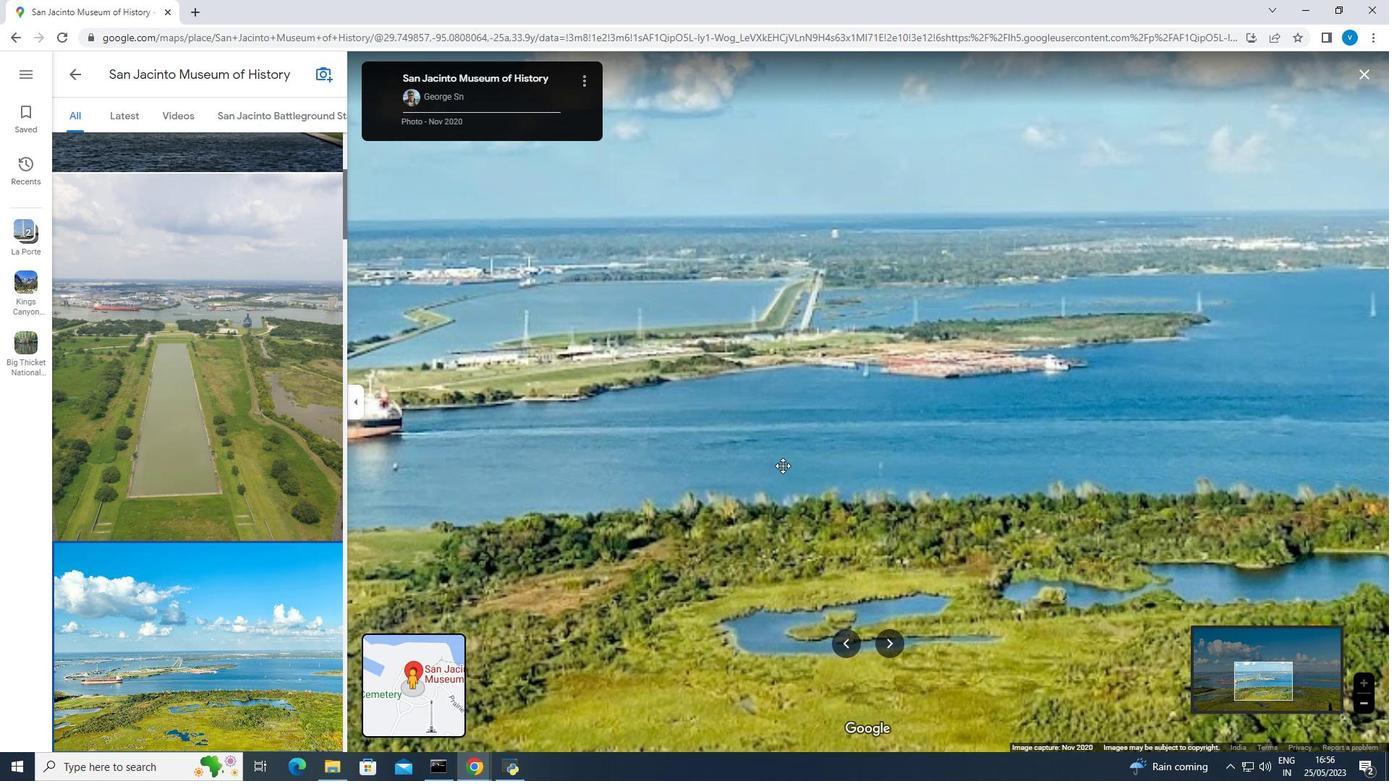 
Action: Mouse moved to (967, 445)
Screenshot: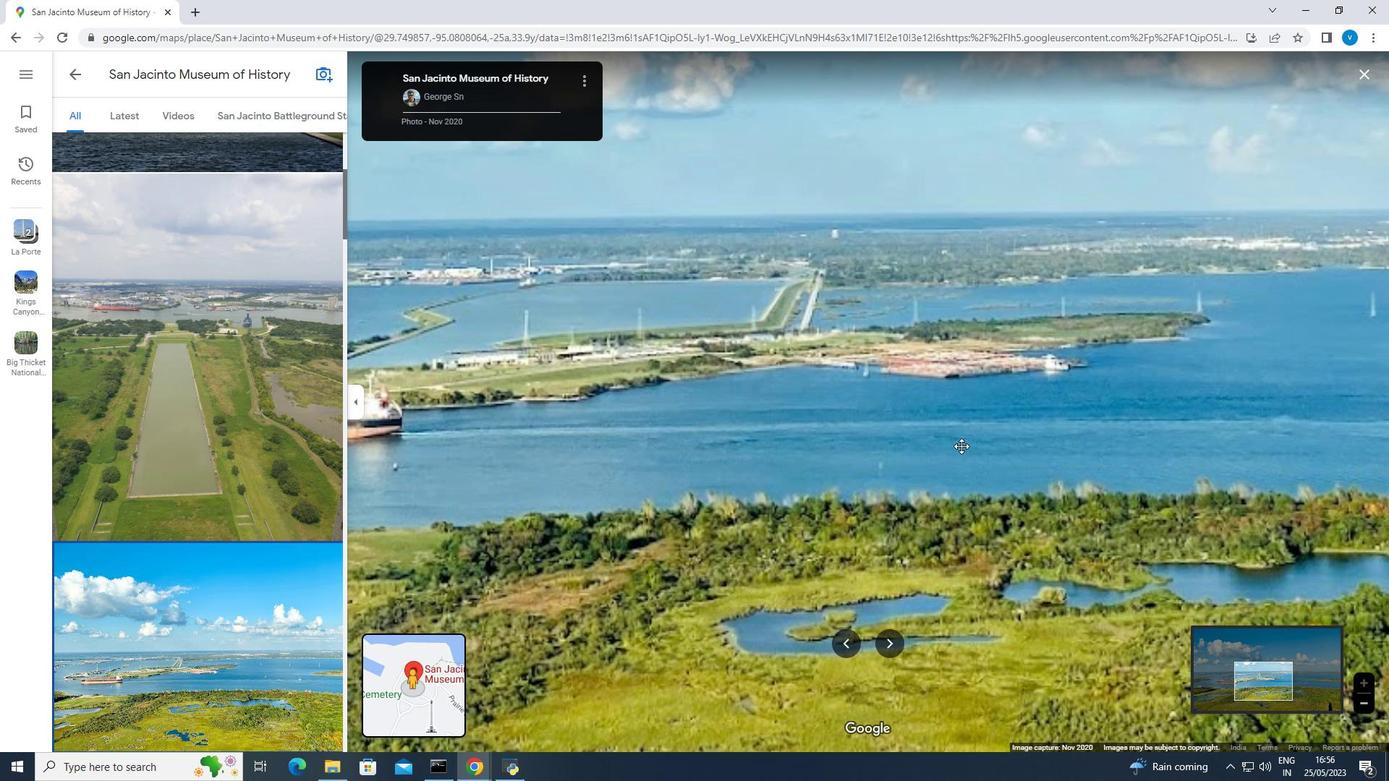 
Action: Mouse pressed left at (967, 445)
Screenshot: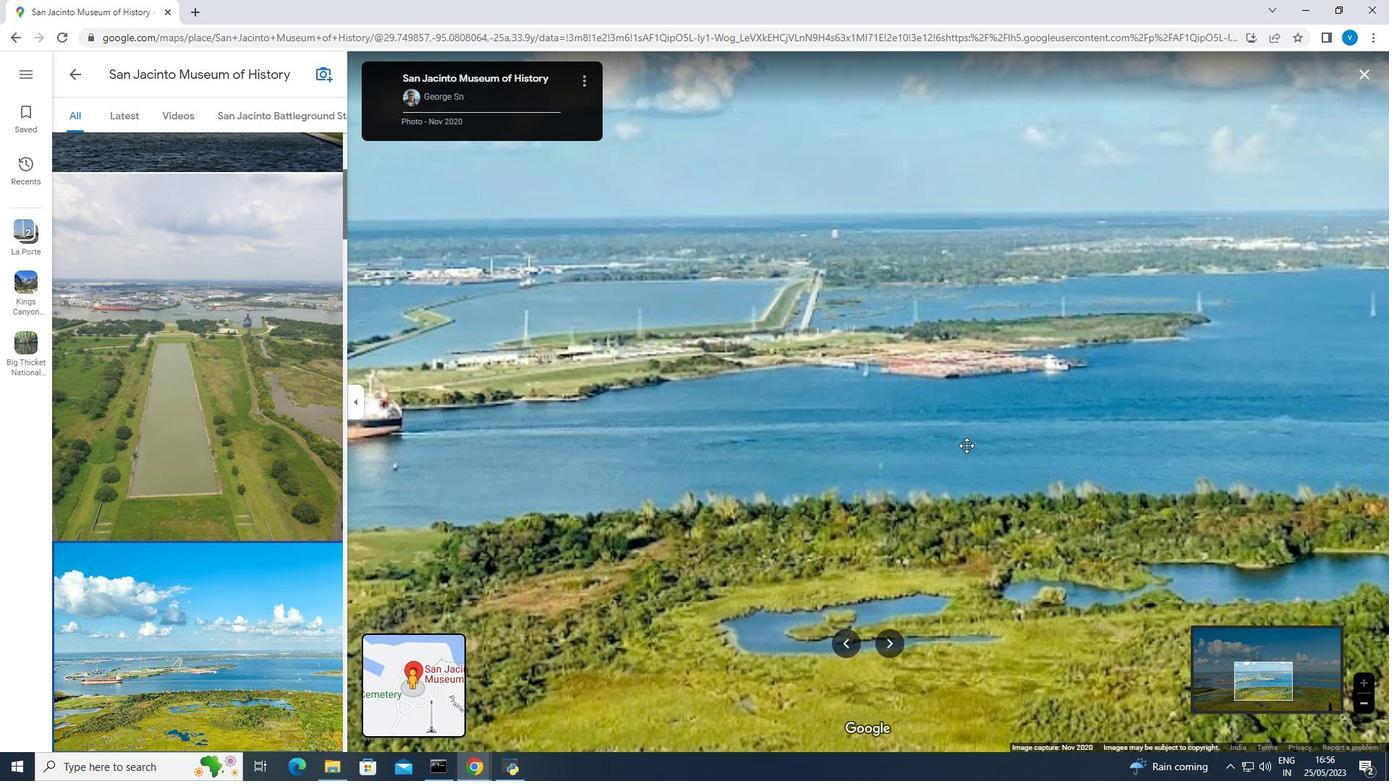 
Action: Mouse moved to (1055, 470)
Screenshot: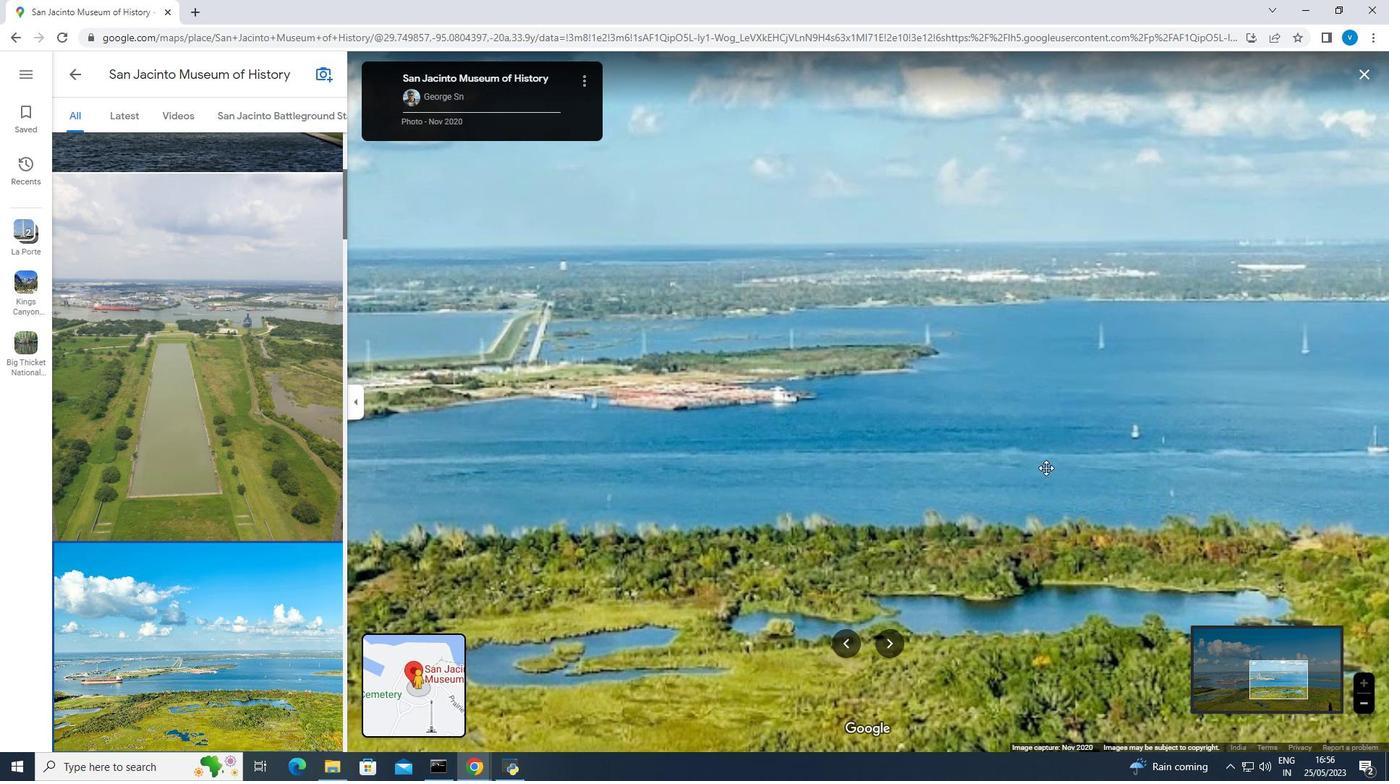 
Action: Mouse pressed left at (1055, 470)
Screenshot: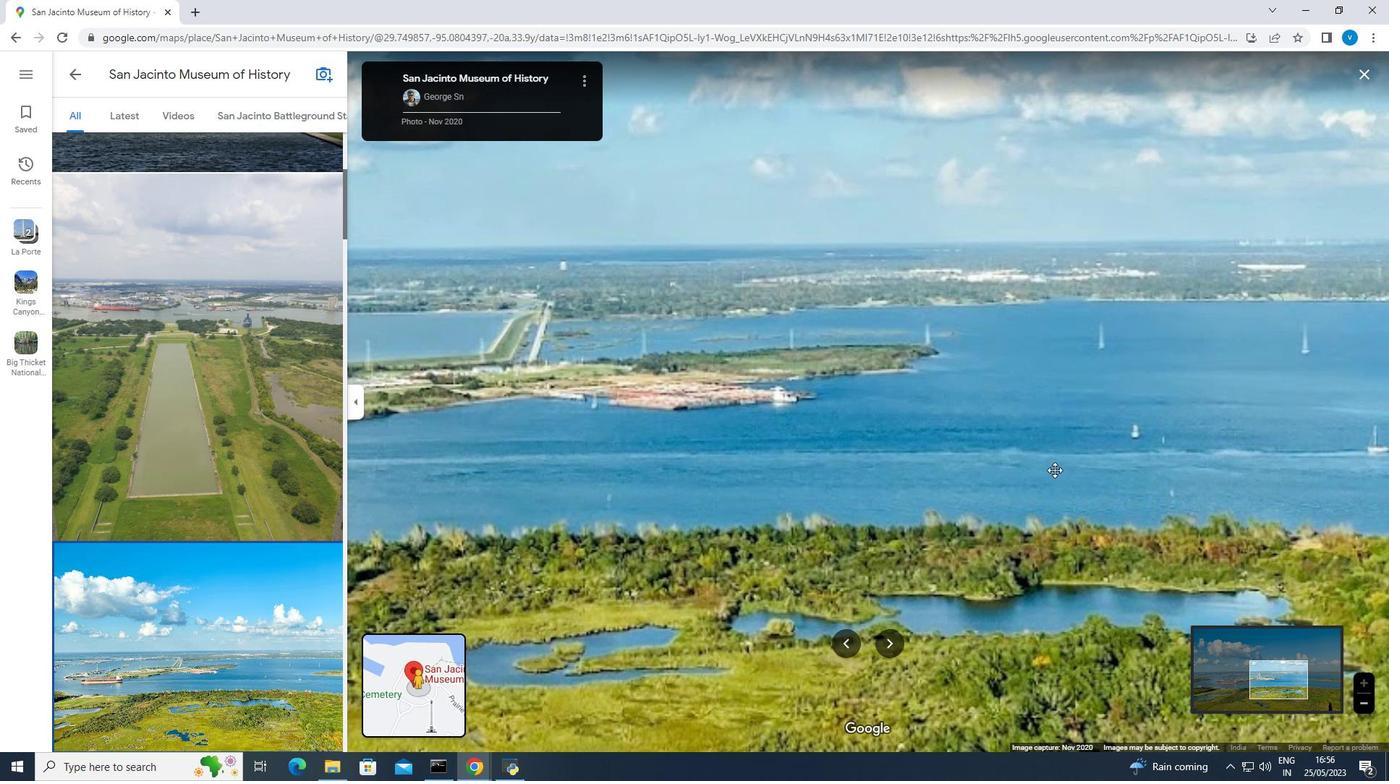 
Action: Mouse moved to (1092, 492)
Screenshot: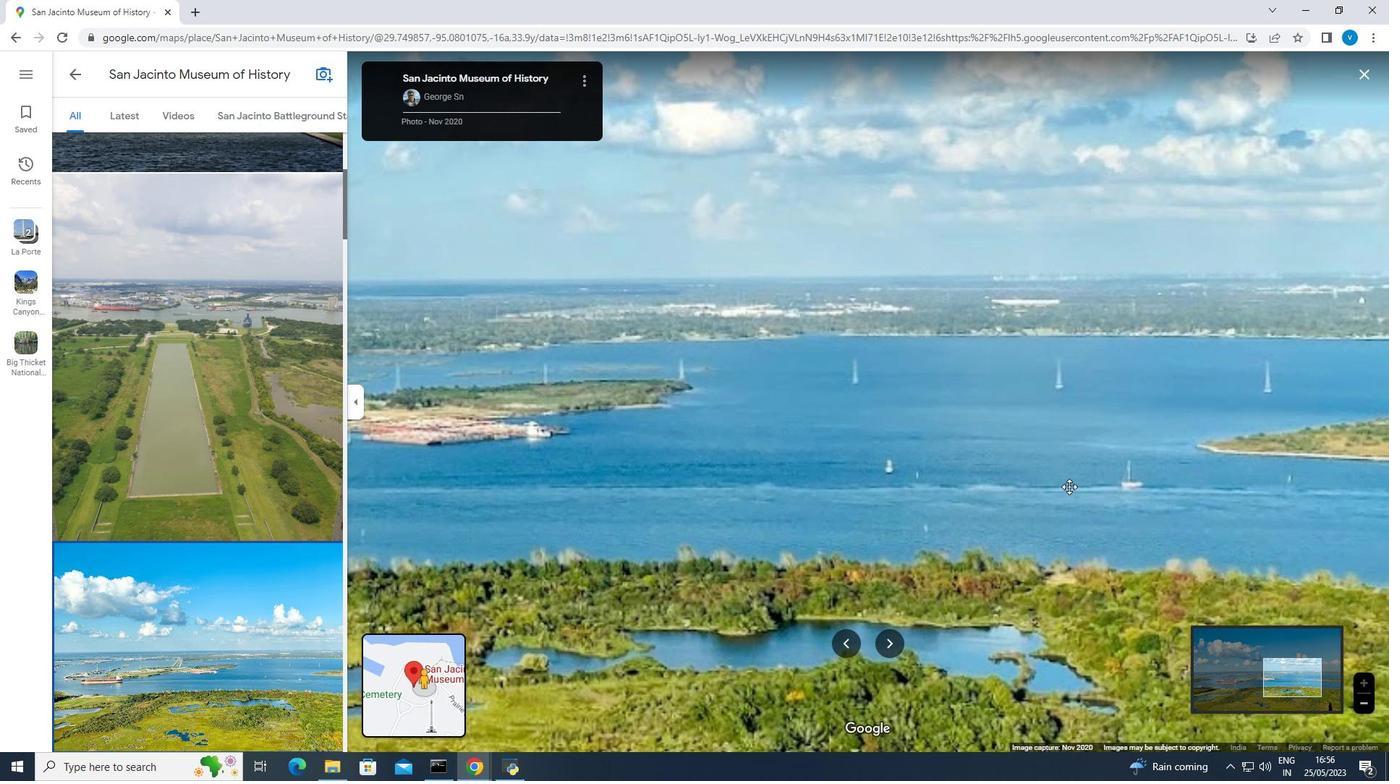 
Action: Mouse pressed left at (1092, 492)
Screenshot: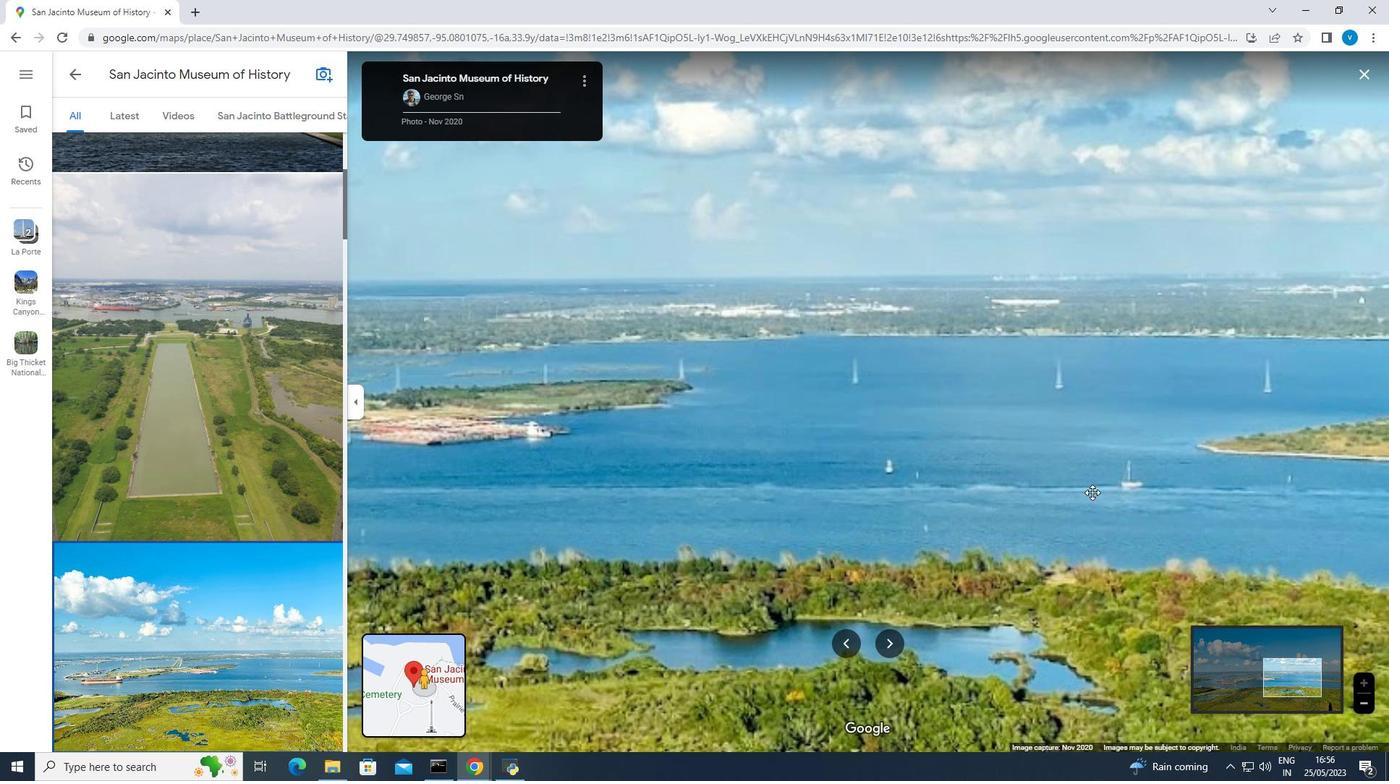 
Action: Mouse moved to (1130, 498)
